 Task: Access a repository's "Issues" to report problems or discuss features.
Action: Mouse moved to (142, 297)
Screenshot: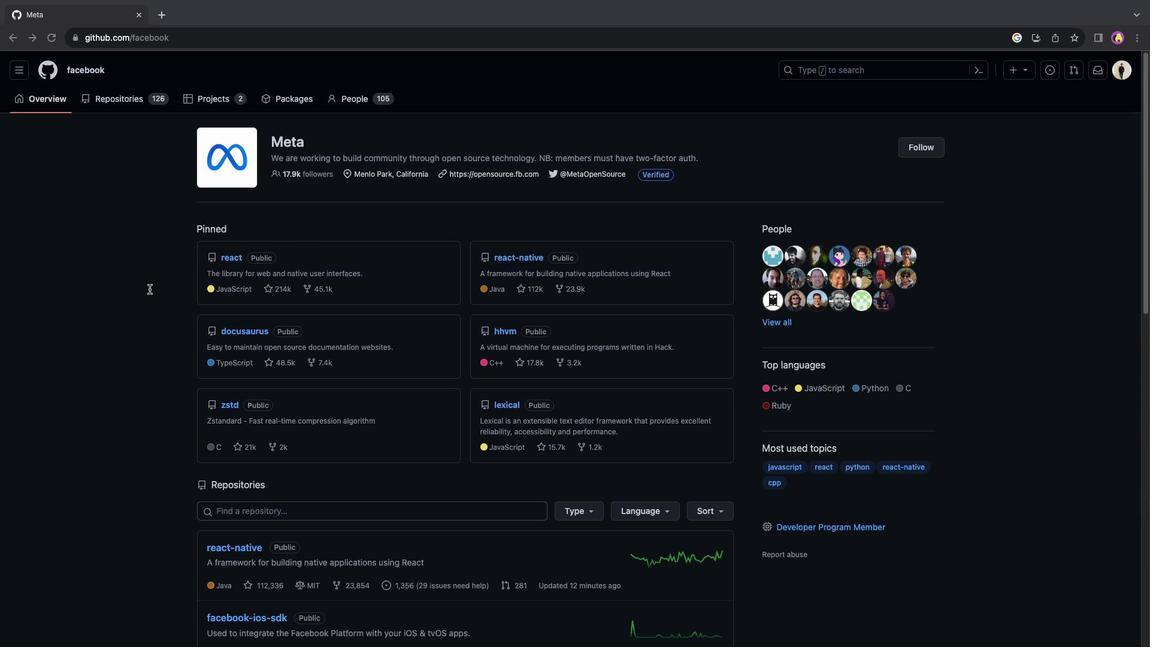
Action: Mouse pressed left at (142, 297)
Screenshot: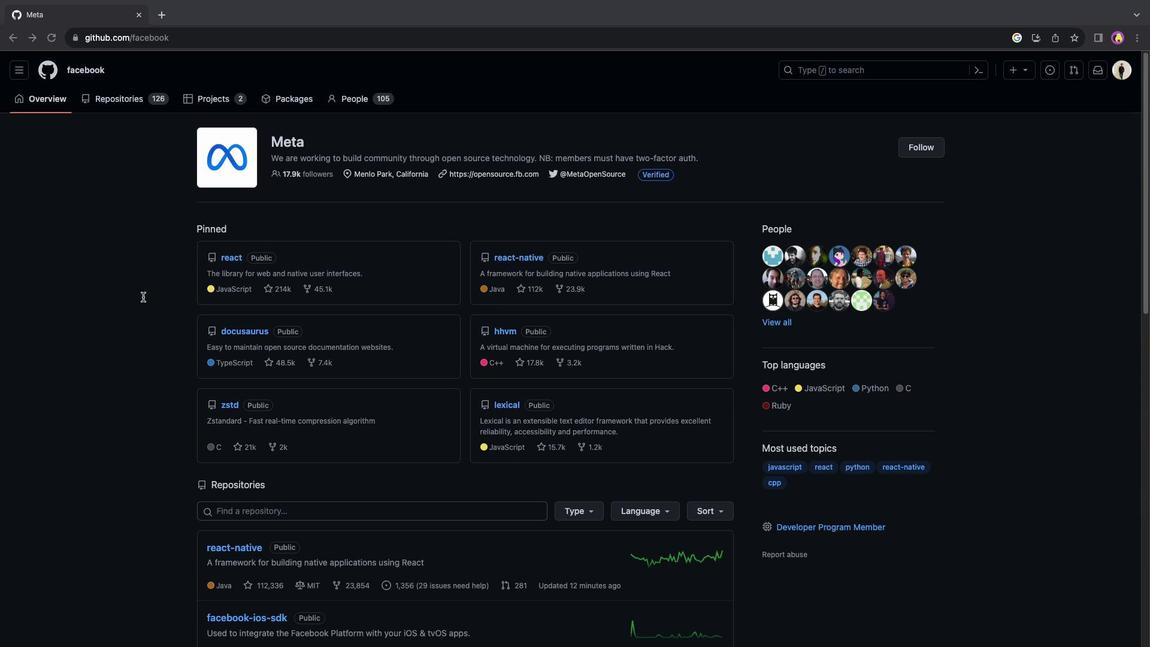 
Action: Mouse moved to (231, 258)
Screenshot: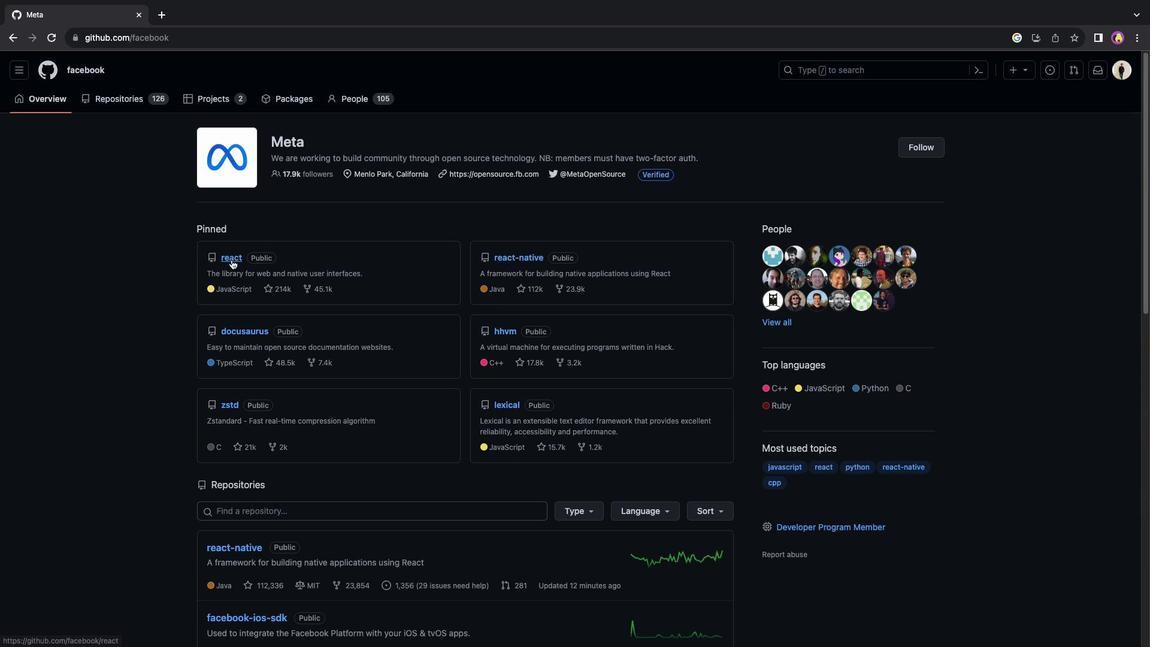 
Action: Mouse pressed left at (231, 258)
Screenshot: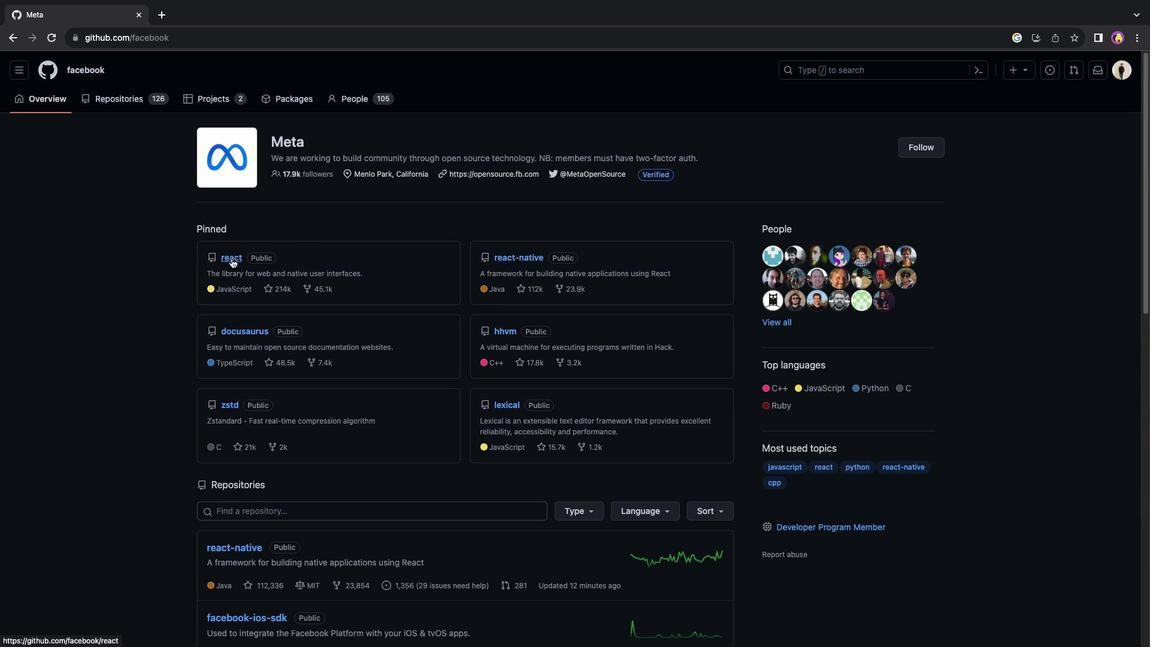 
Action: Mouse moved to (113, 103)
Screenshot: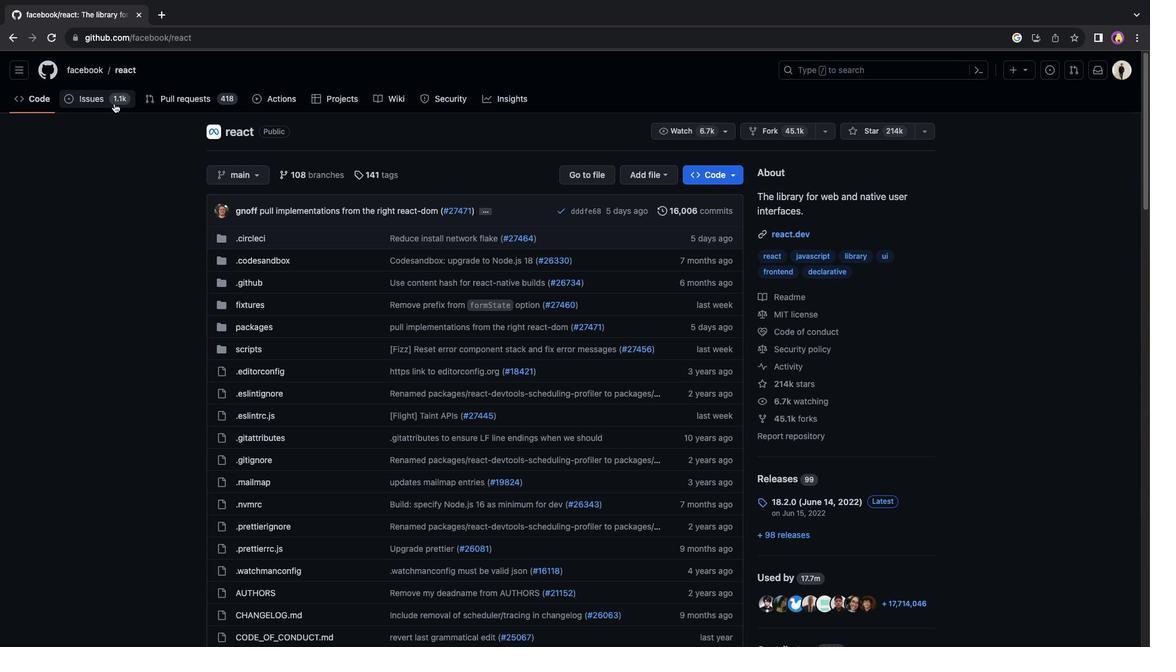 
Action: Mouse pressed left at (113, 103)
Screenshot: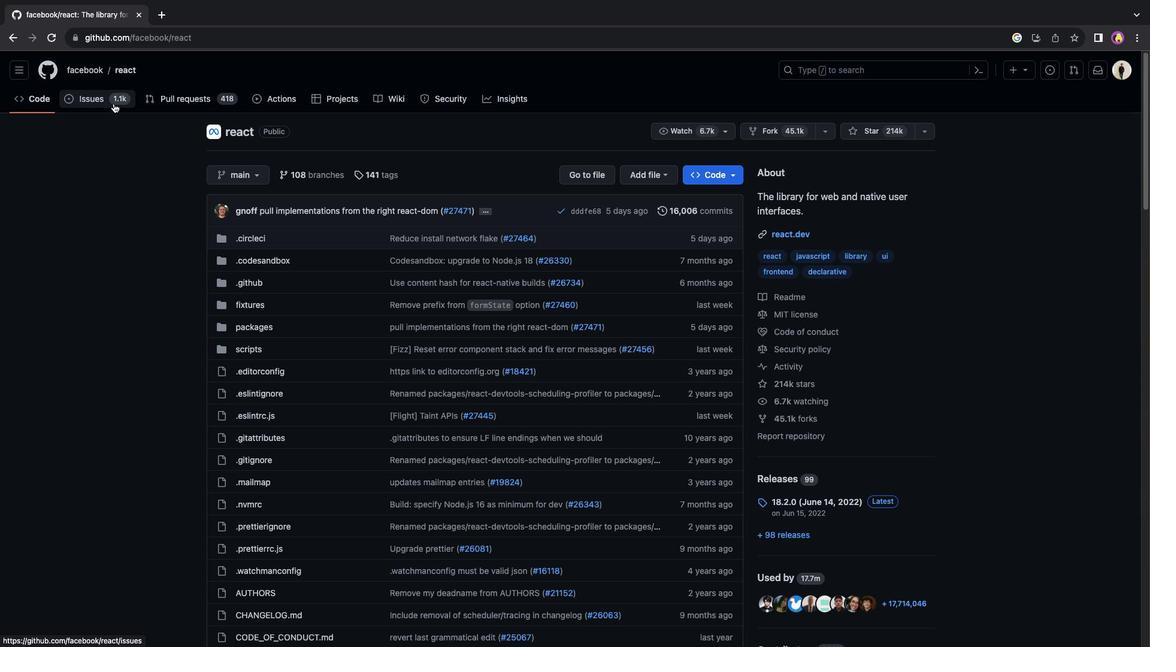 
Action: Mouse moved to (765, 299)
Screenshot: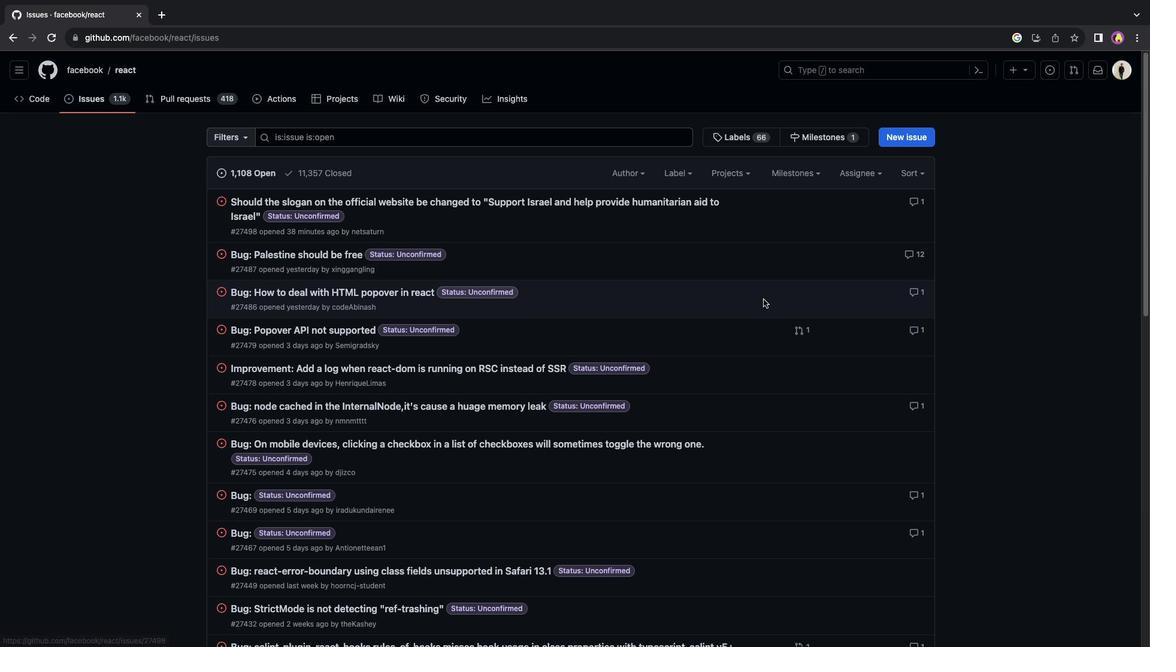 
Action: Mouse scrolled (765, 299) with delta (0, 0)
Screenshot: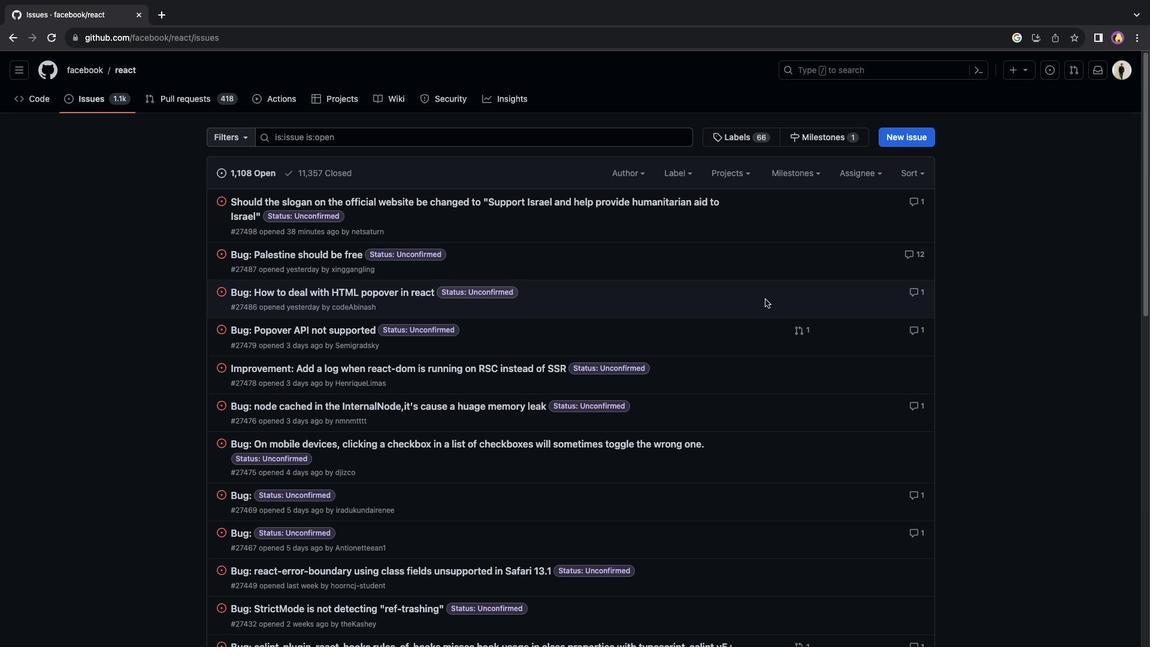 
Action: Mouse scrolled (765, 299) with delta (0, 0)
Screenshot: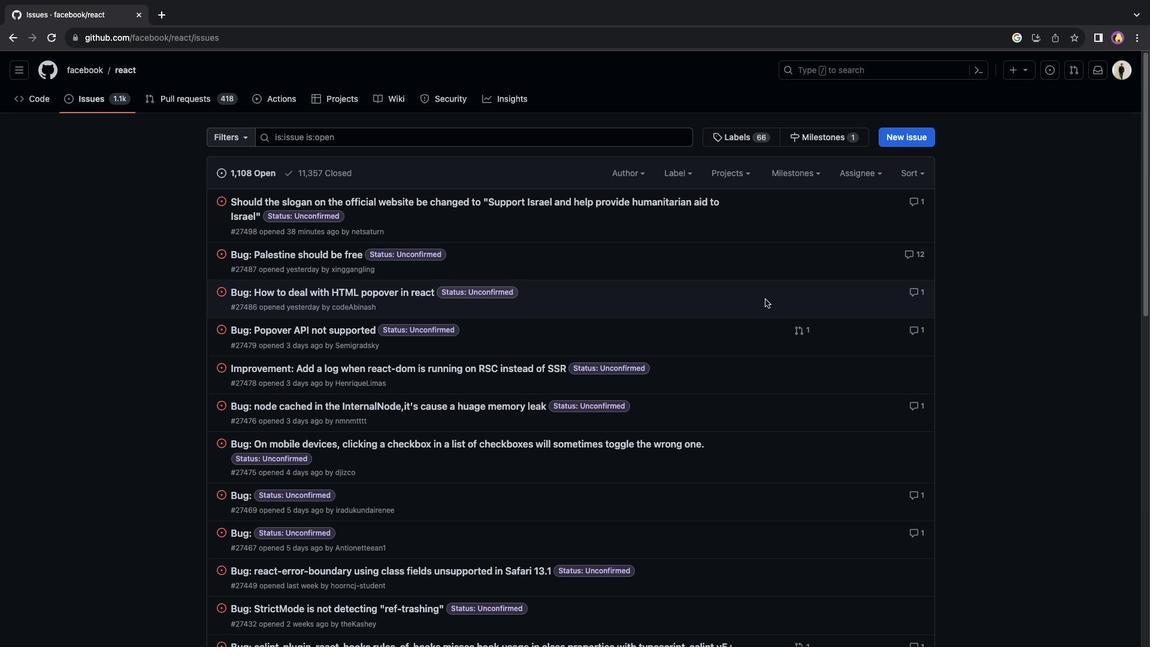
Action: Mouse moved to (765, 301)
Screenshot: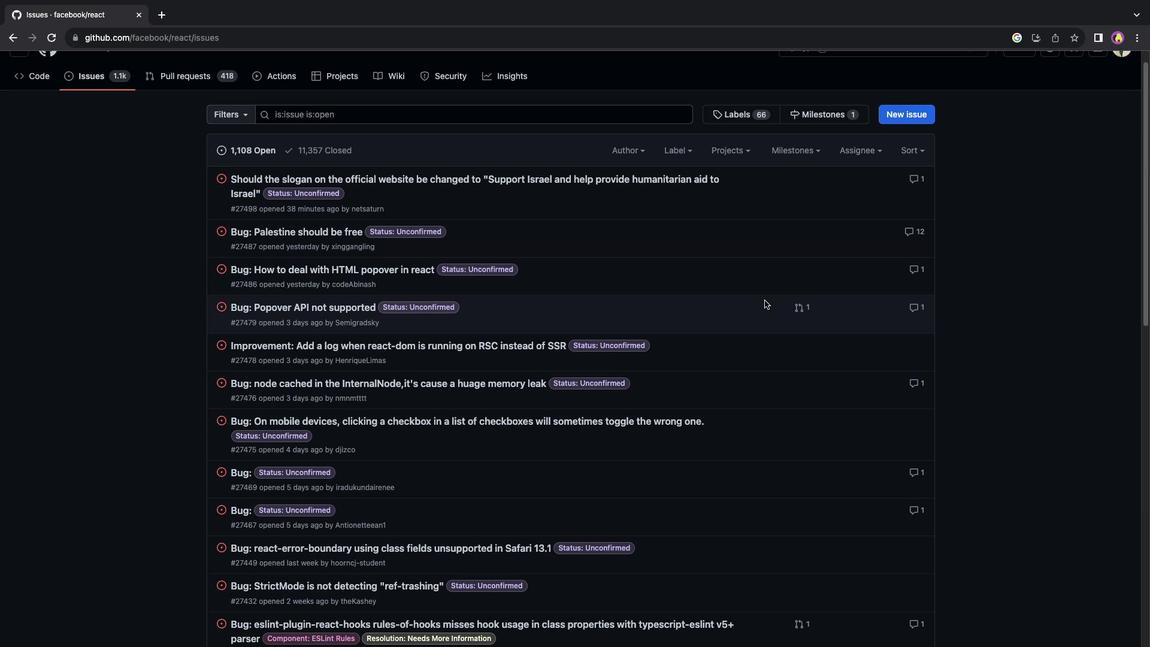 
Action: Mouse scrolled (765, 301) with delta (0, 0)
Screenshot: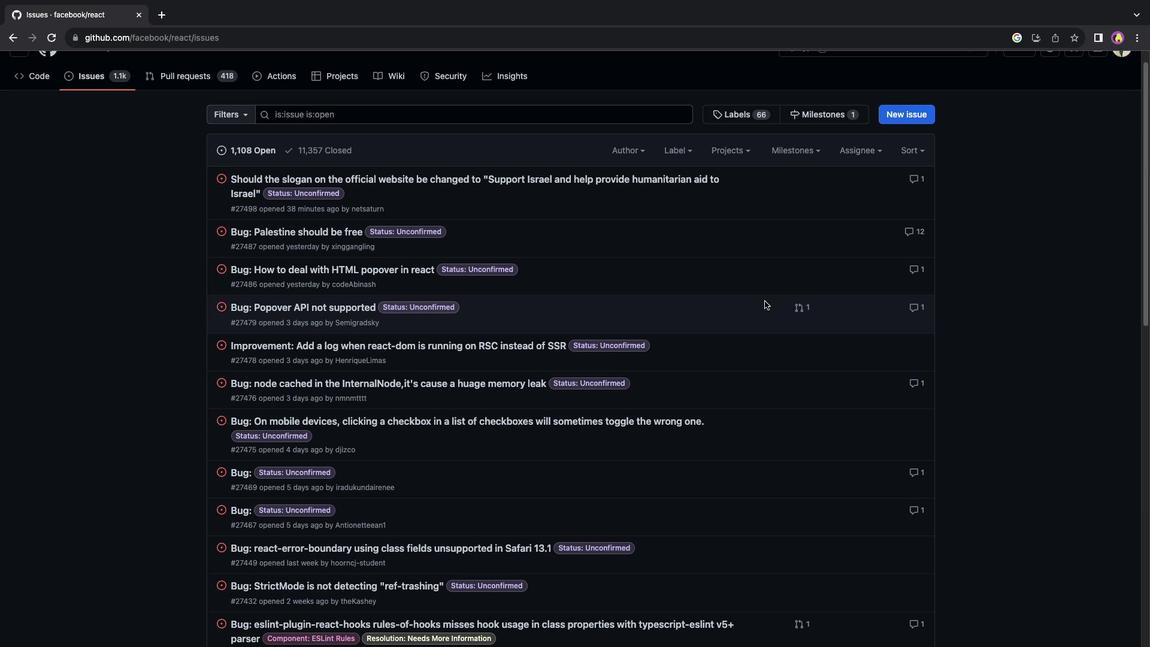 
Action: Mouse scrolled (765, 301) with delta (0, 0)
Screenshot: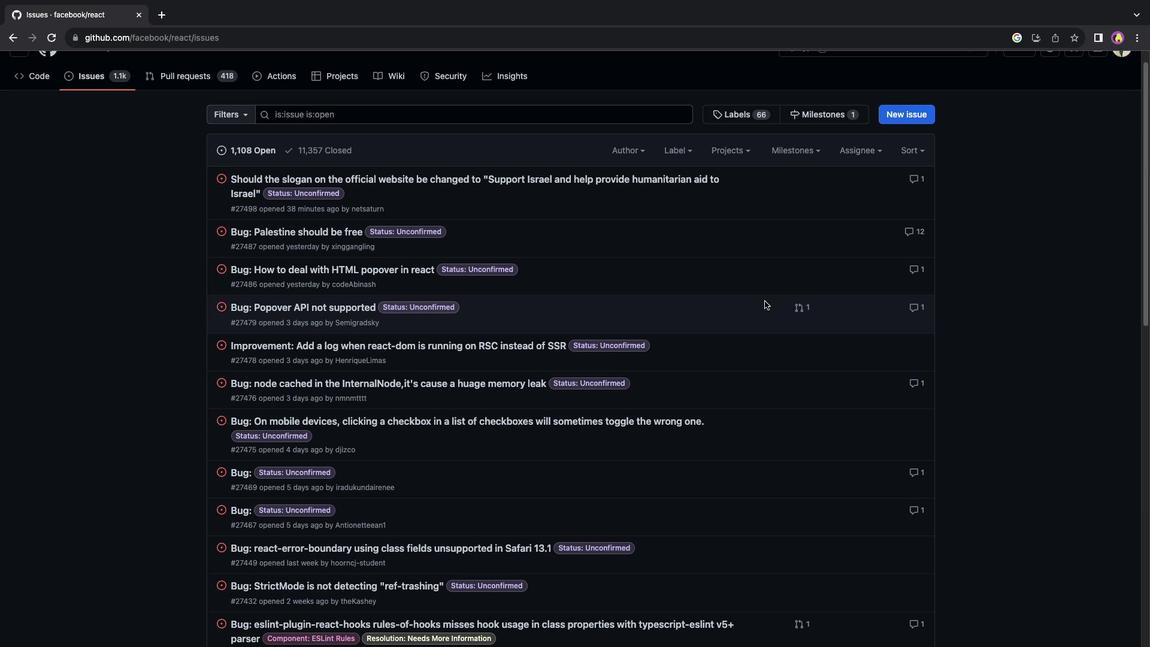 
Action: Mouse scrolled (765, 301) with delta (0, -1)
Screenshot: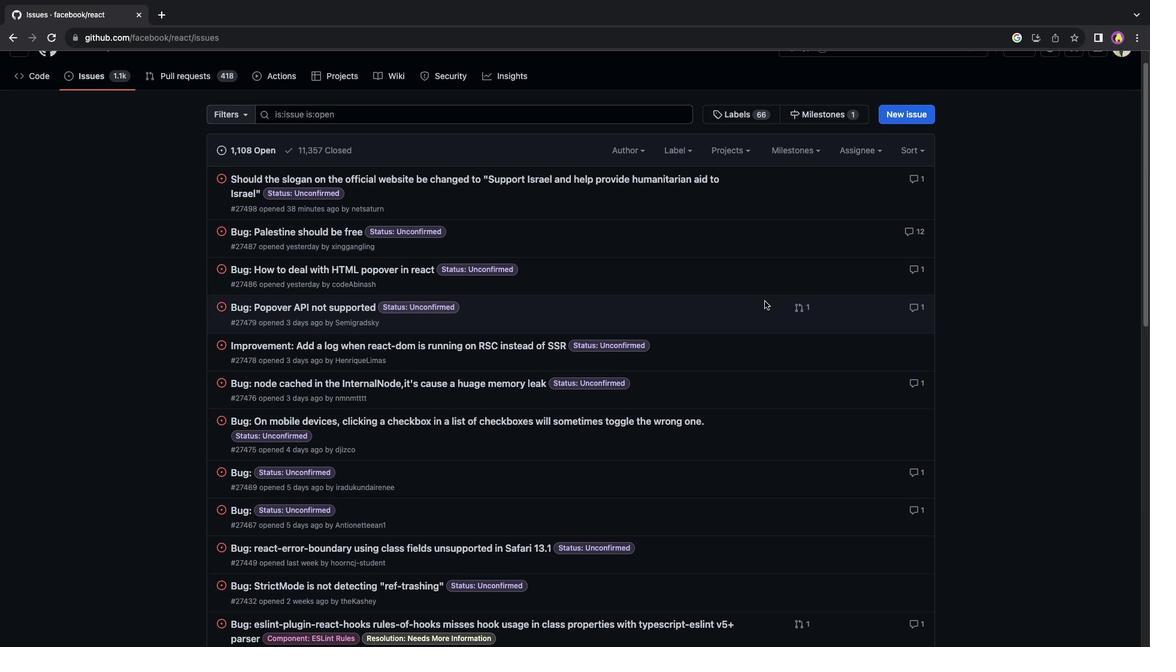 
Action: Mouse moved to (765, 302)
Screenshot: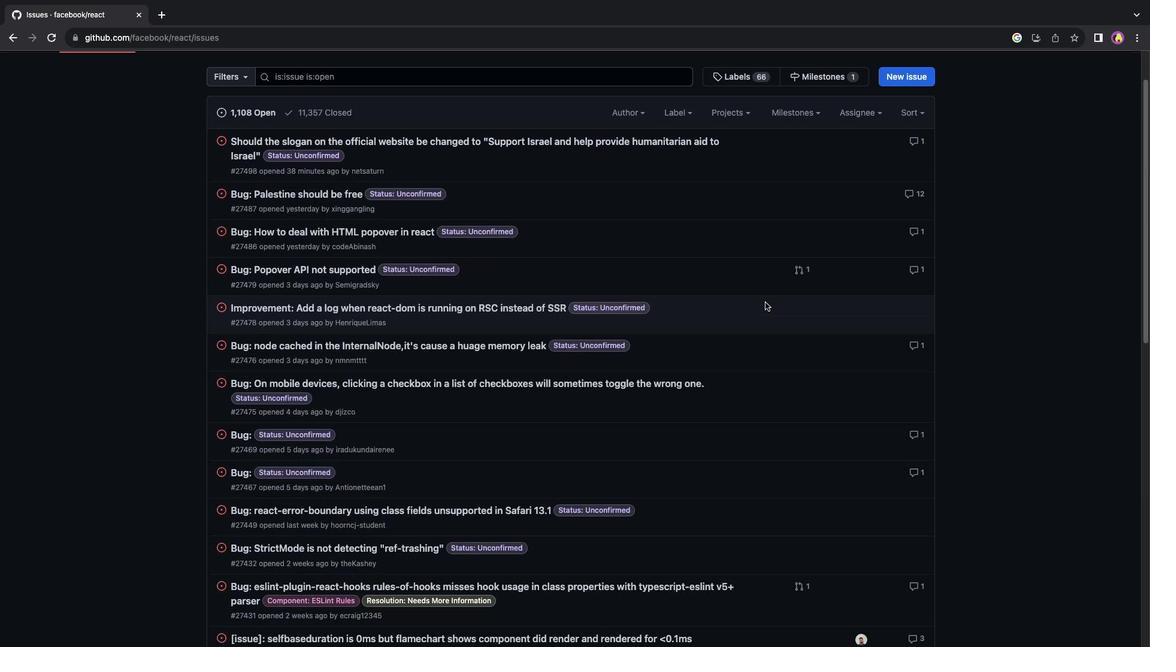
Action: Mouse scrolled (765, 302) with delta (0, 0)
Screenshot: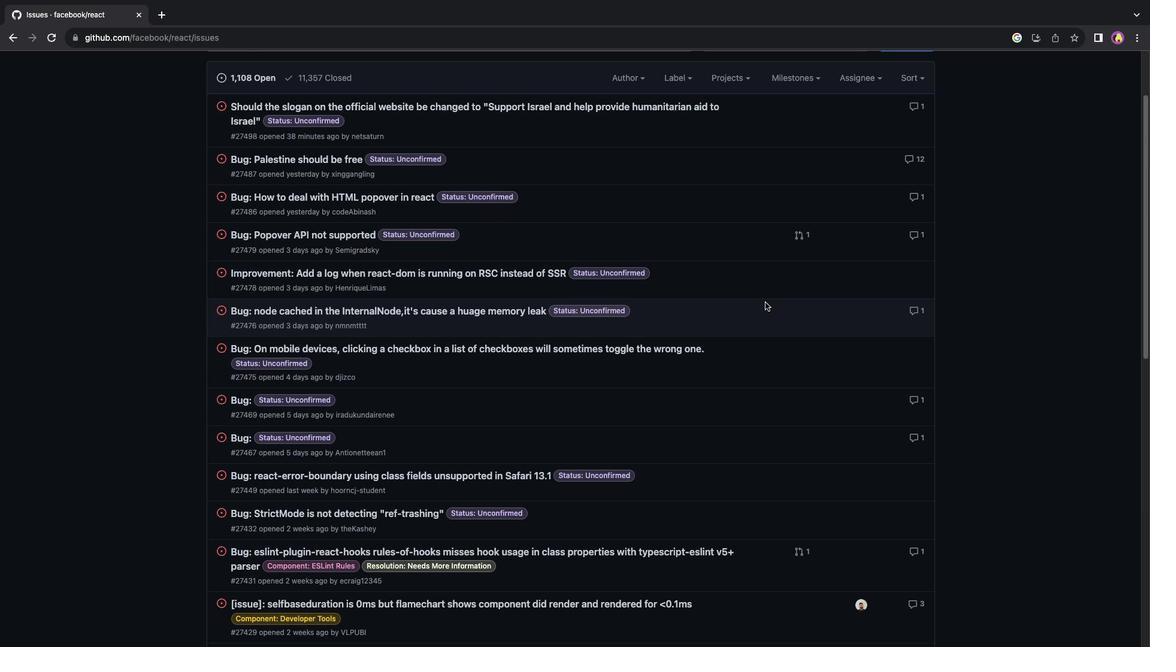 
Action: Mouse scrolled (765, 302) with delta (0, 0)
Screenshot: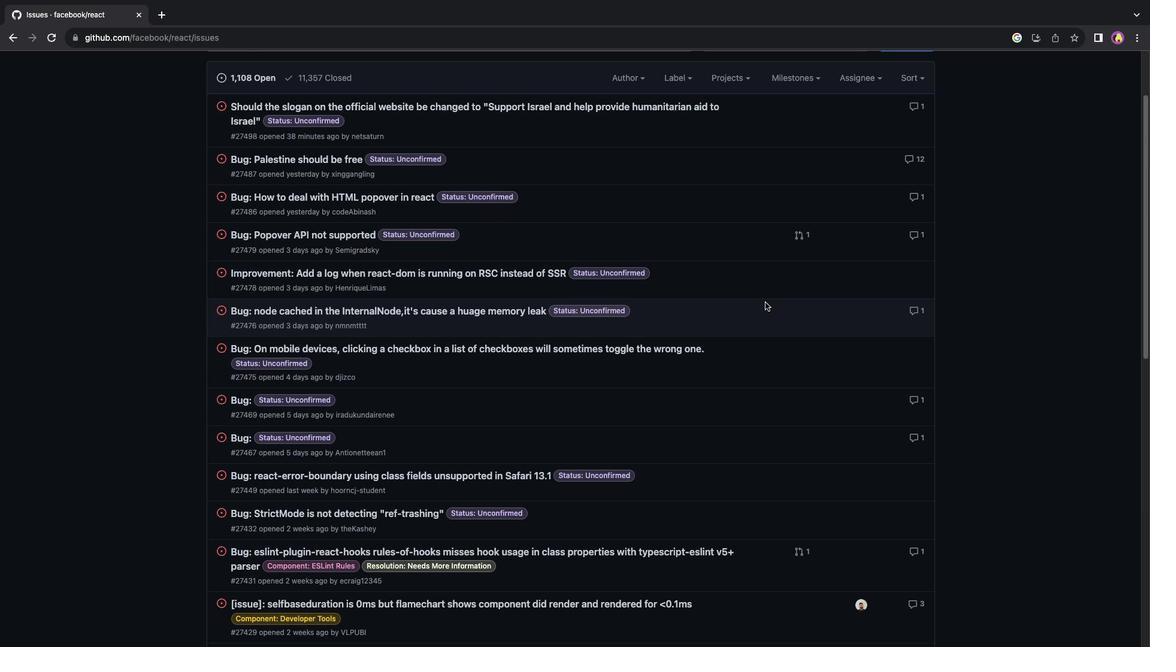 
Action: Mouse scrolled (765, 302) with delta (0, 1)
Screenshot: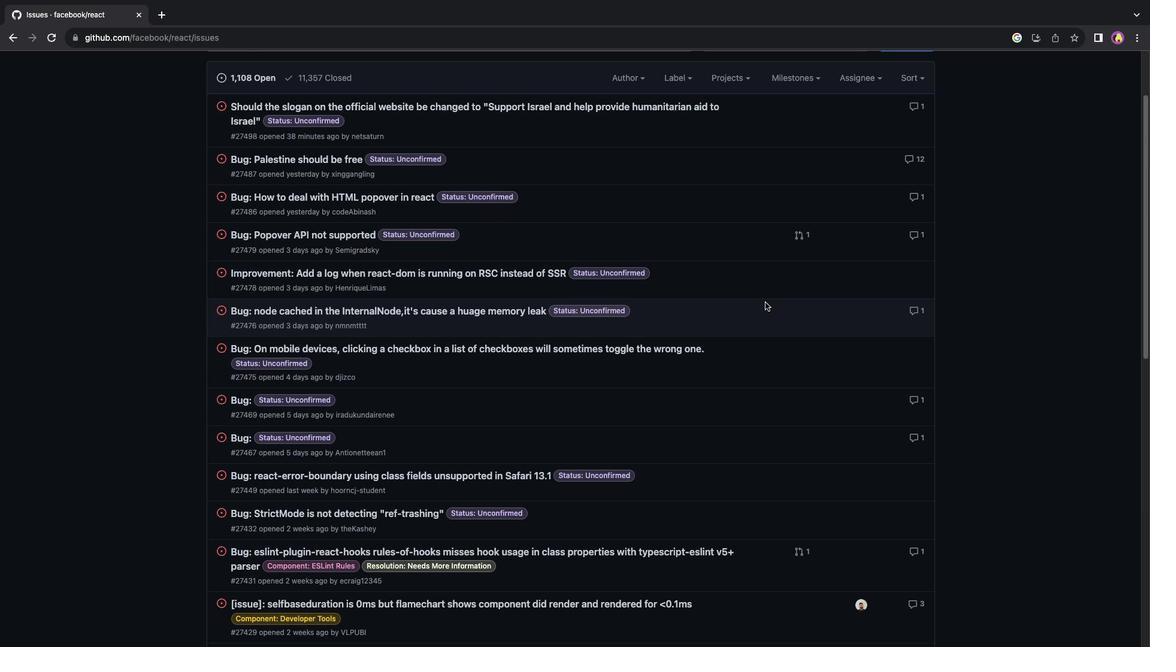 
Action: Mouse scrolled (765, 302) with delta (0, 2)
Screenshot: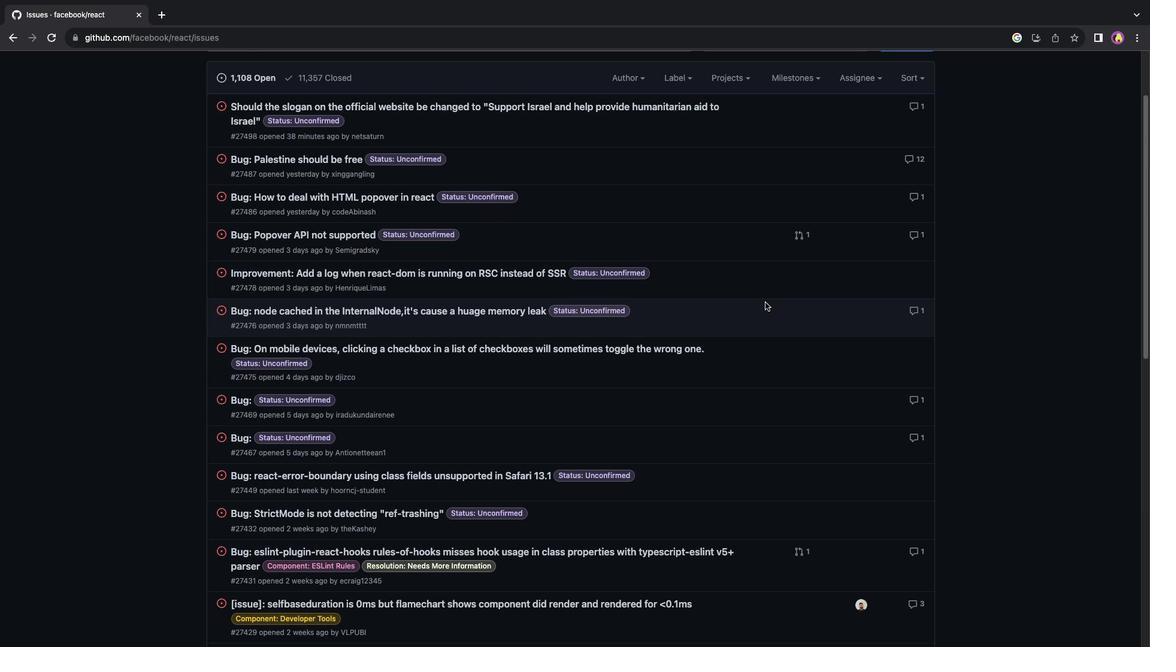 
Action: Mouse scrolled (765, 302) with delta (0, 3)
Screenshot: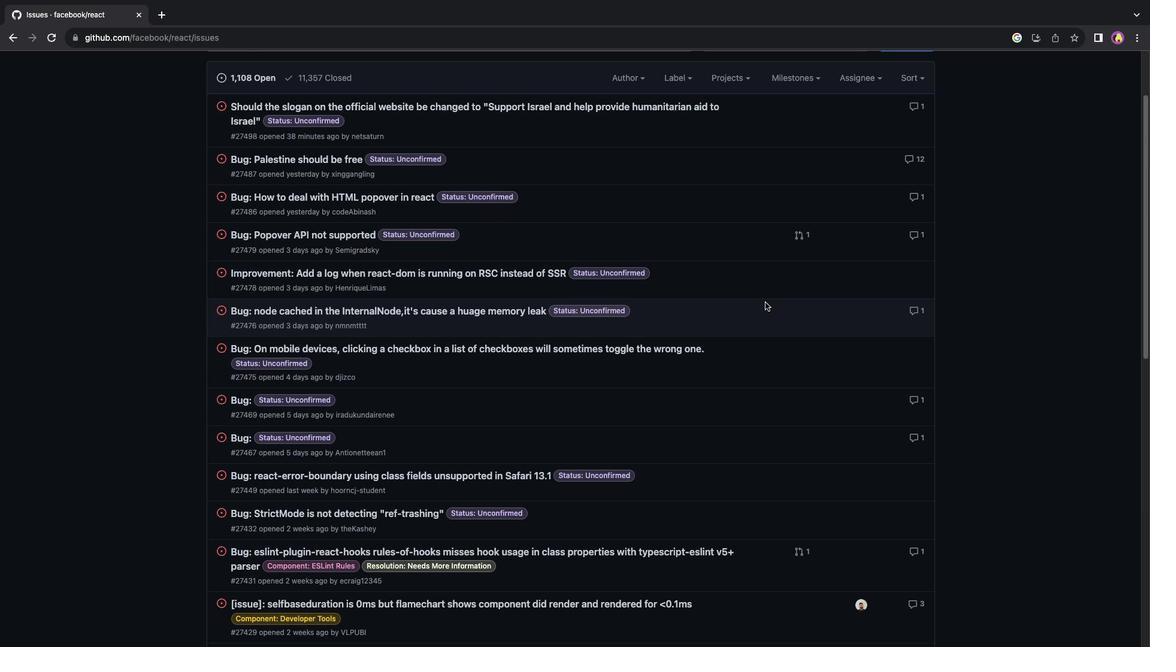 
Action: Mouse scrolled (765, 302) with delta (0, 0)
Screenshot: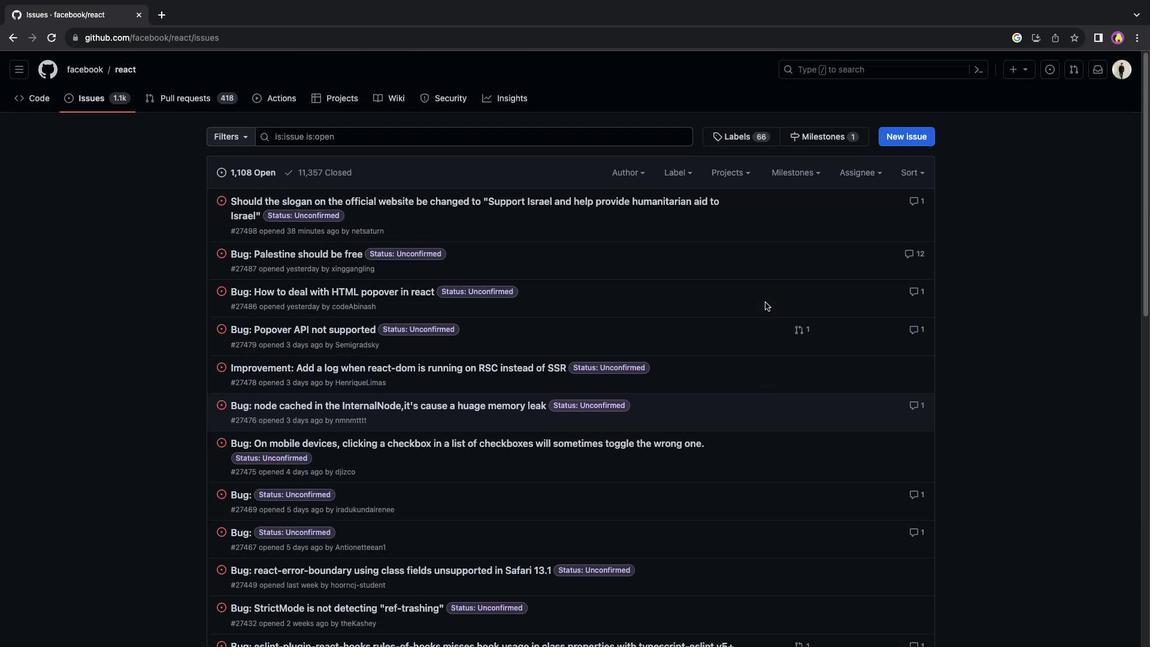 
Action: Mouse scrolled (765, 302) with delta (0, 0)
Screenshot: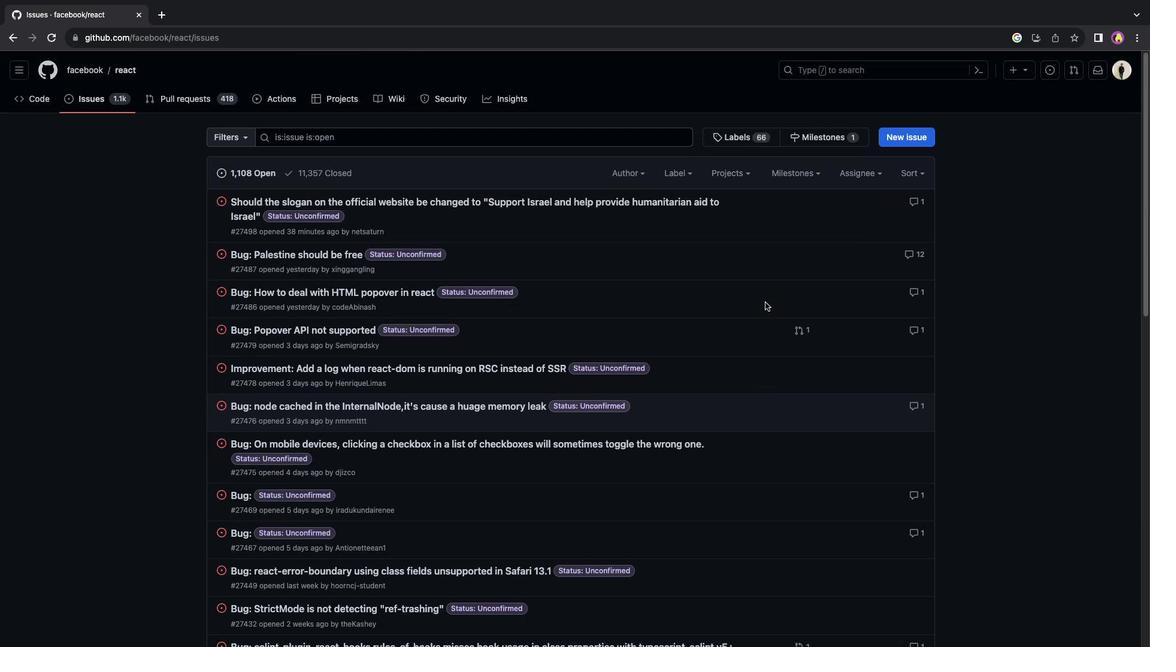
Action: Mouse scrolled (765, 302) with delta (0, 2)
Screenshot: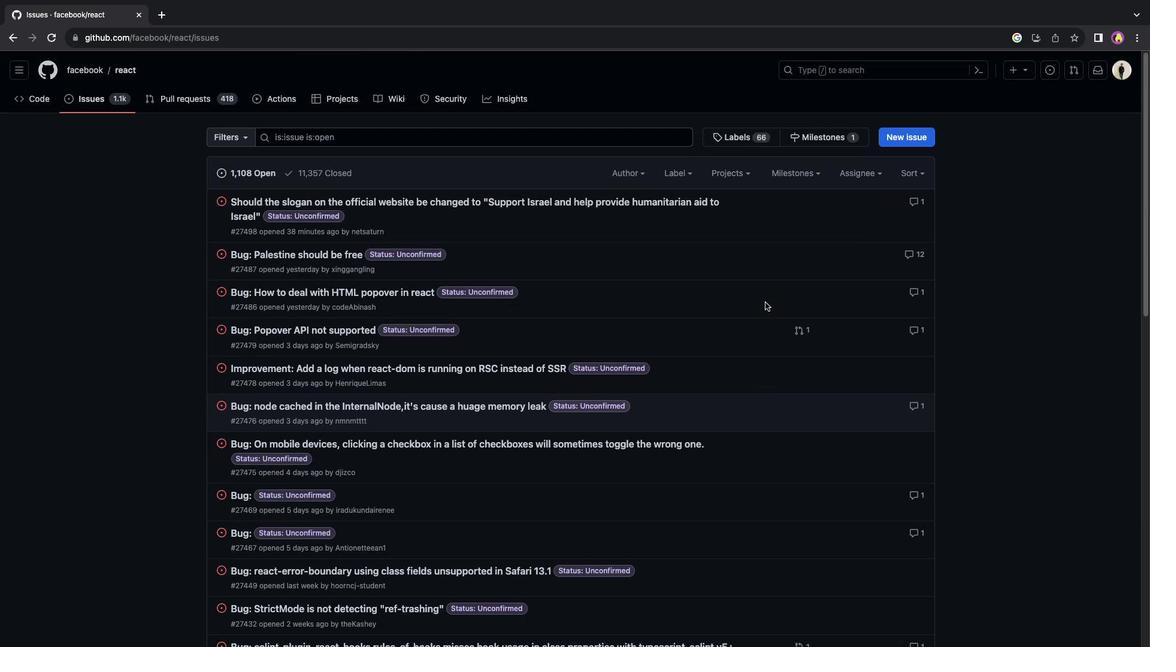 
Action: Mouse scrolled (765, 302) with delta (0, 2)
Screenshot: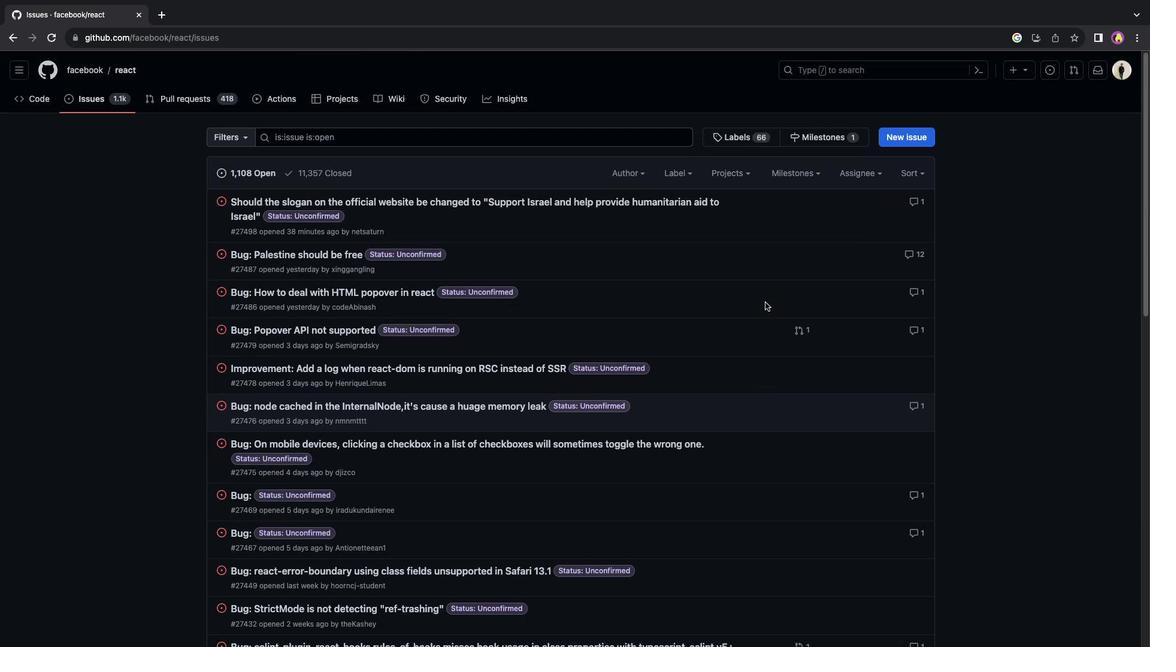 
Action: Mouse scrolled (765, 302) with delta (0, 3)
Screenshot: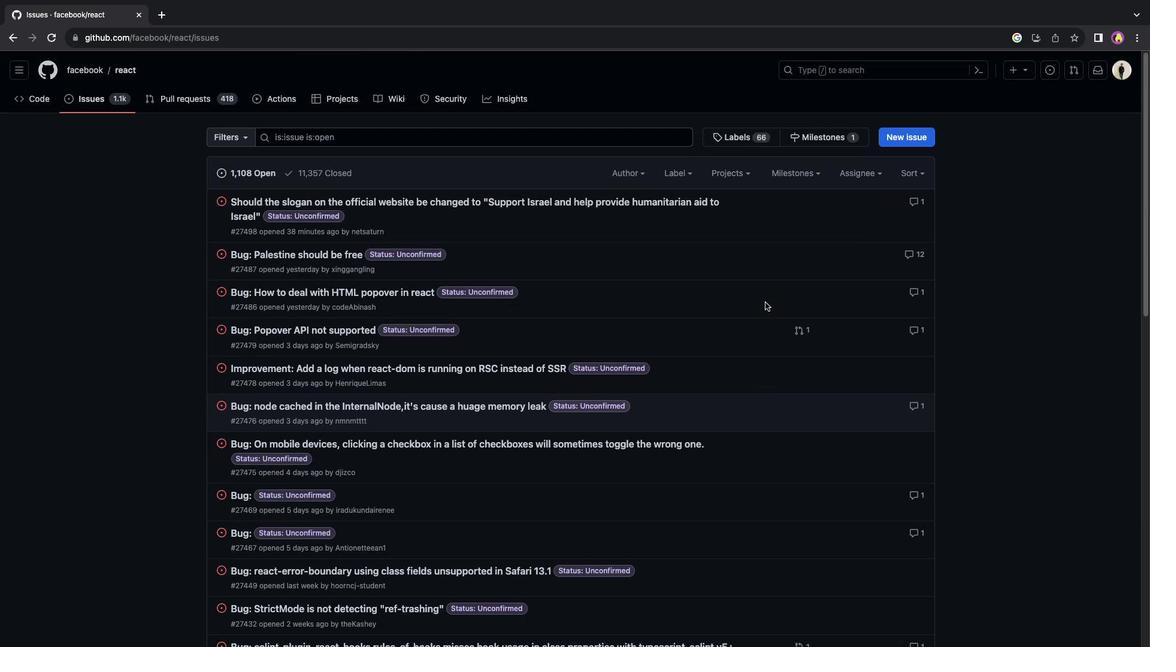
Action: Mouse moved to (914, 251)
Screenshot: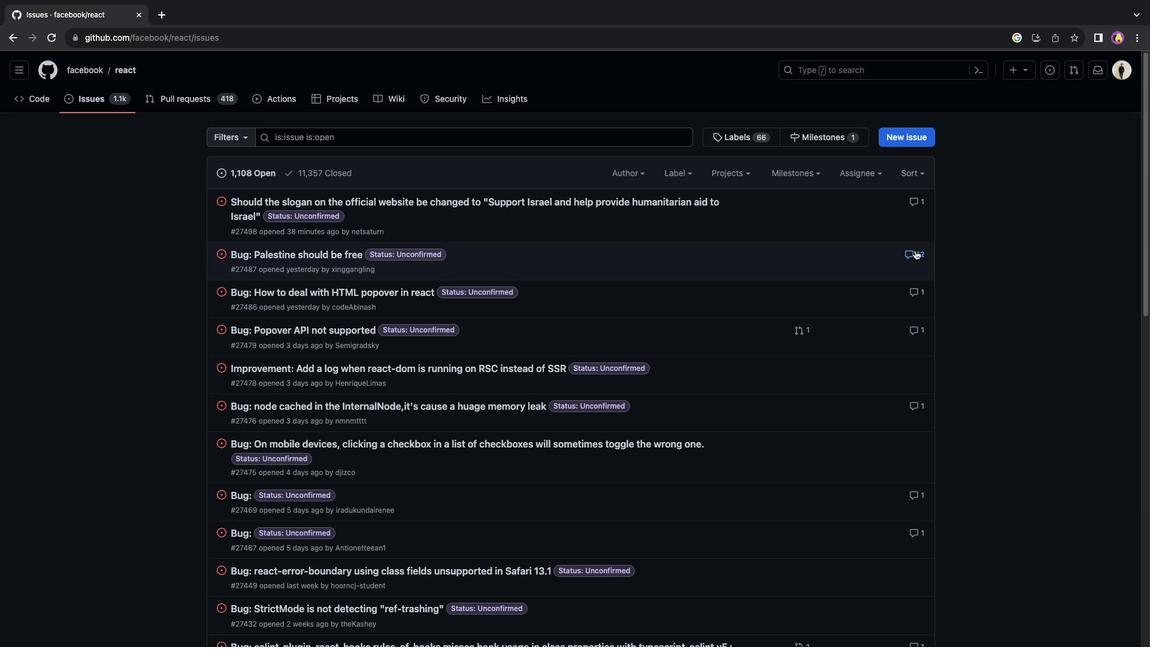 
Action: Mouse scrolled (914, 251) with delta (0, 0)
Screenshot: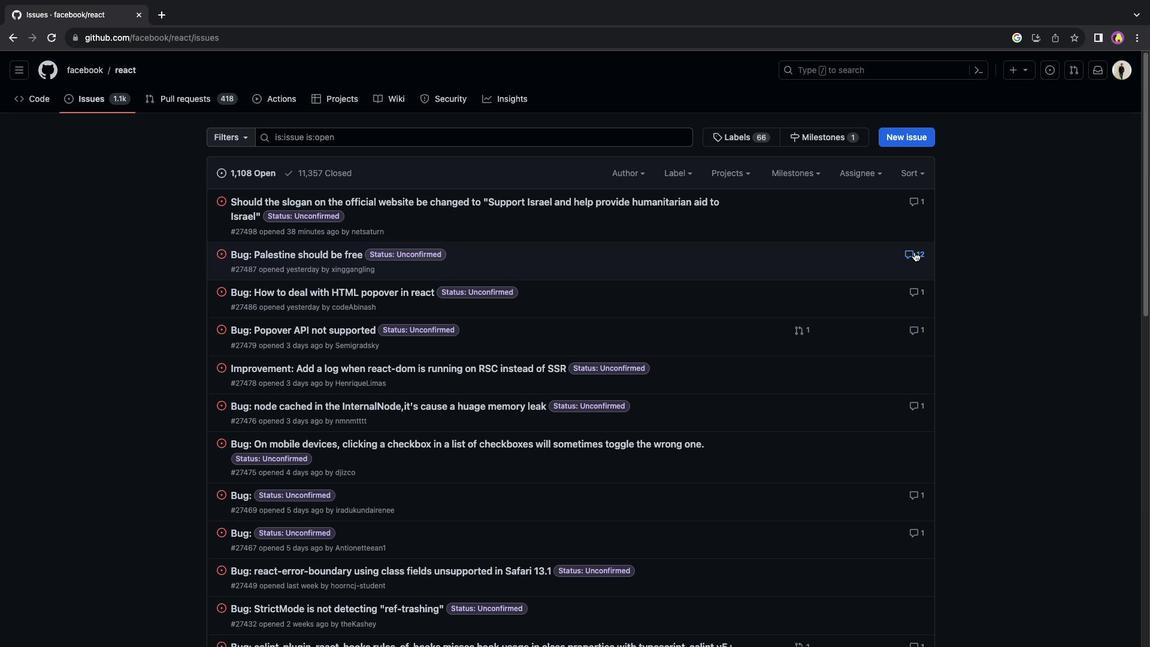 
Action: Mouse scrolled (914, 251) with delta (0, 0)
Screenshot: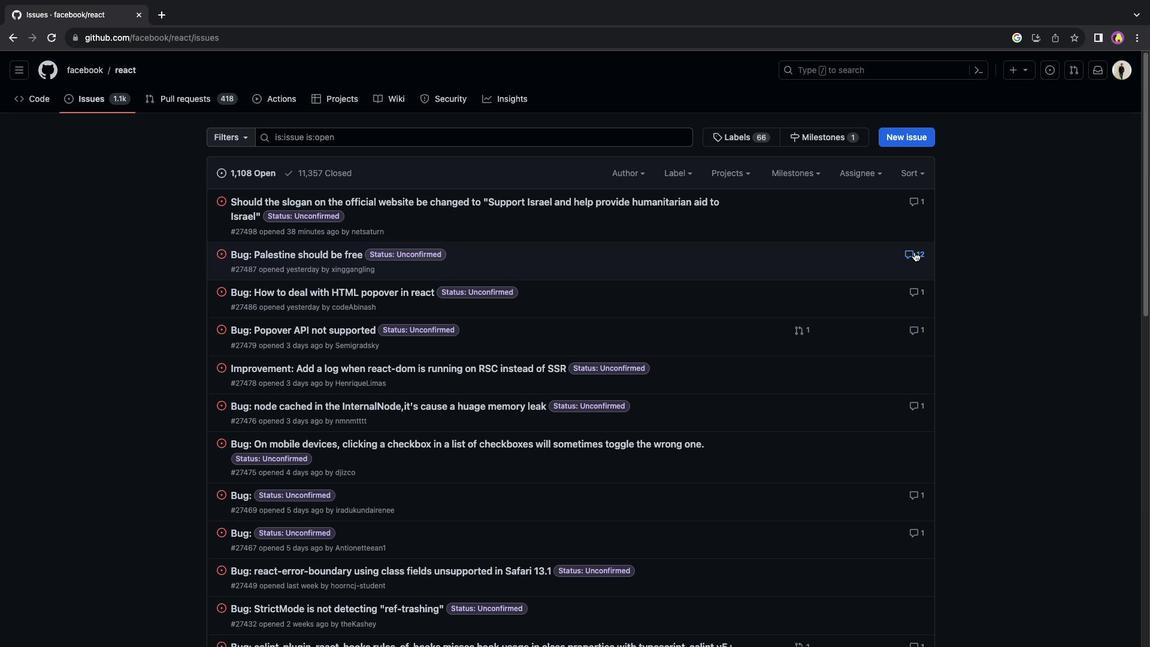 
Action: Mouse scrolled (914, 251) with delta (0, -1)
Screenshot: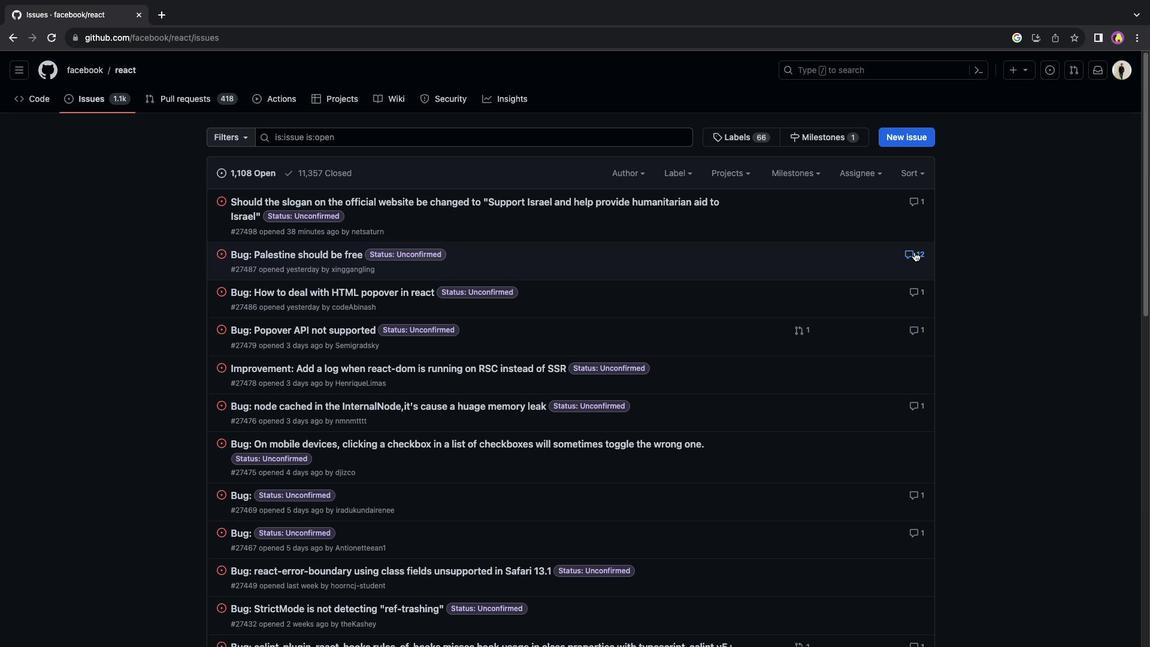 
Action: Mouse moved to (911, 254)
Screenshot: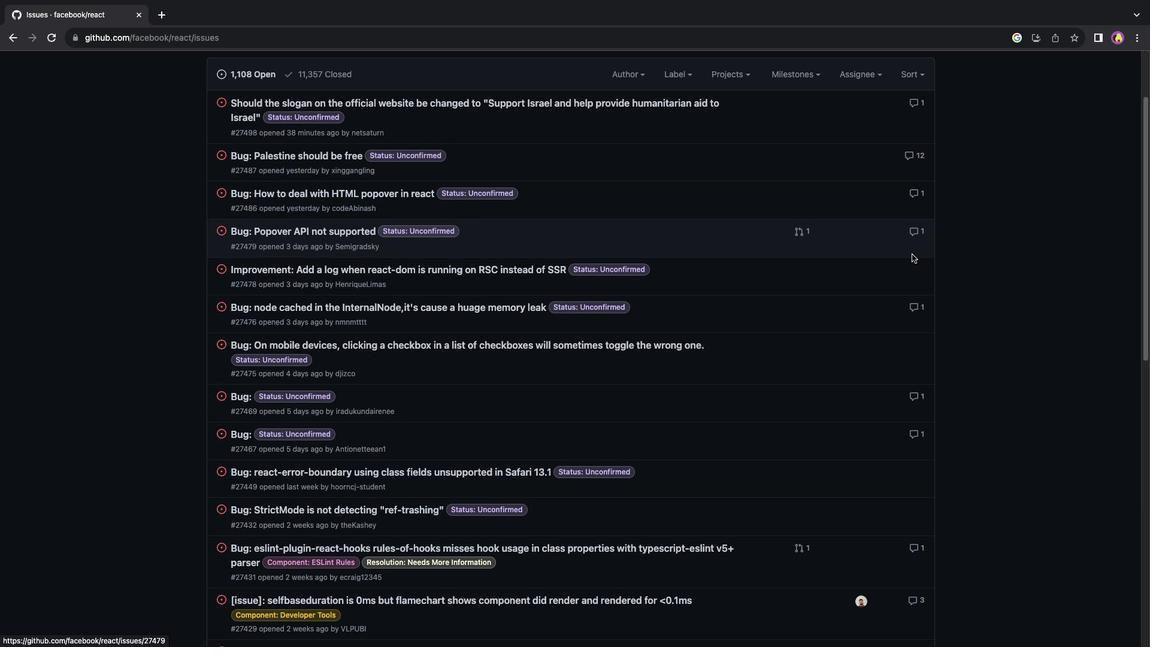 
Action: Mouse scrolled (911, 254) with delta (0, 0)
Screenshot: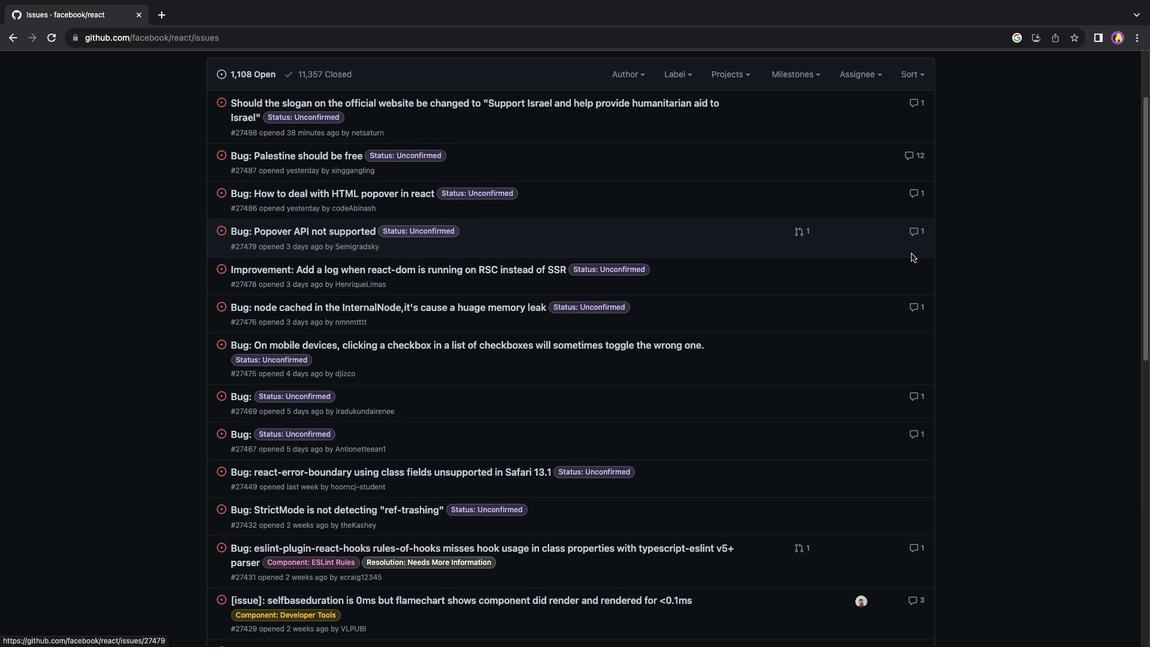 
Action: Mouse scrolled (911, 254) with delta (0, 0)
Screenshot: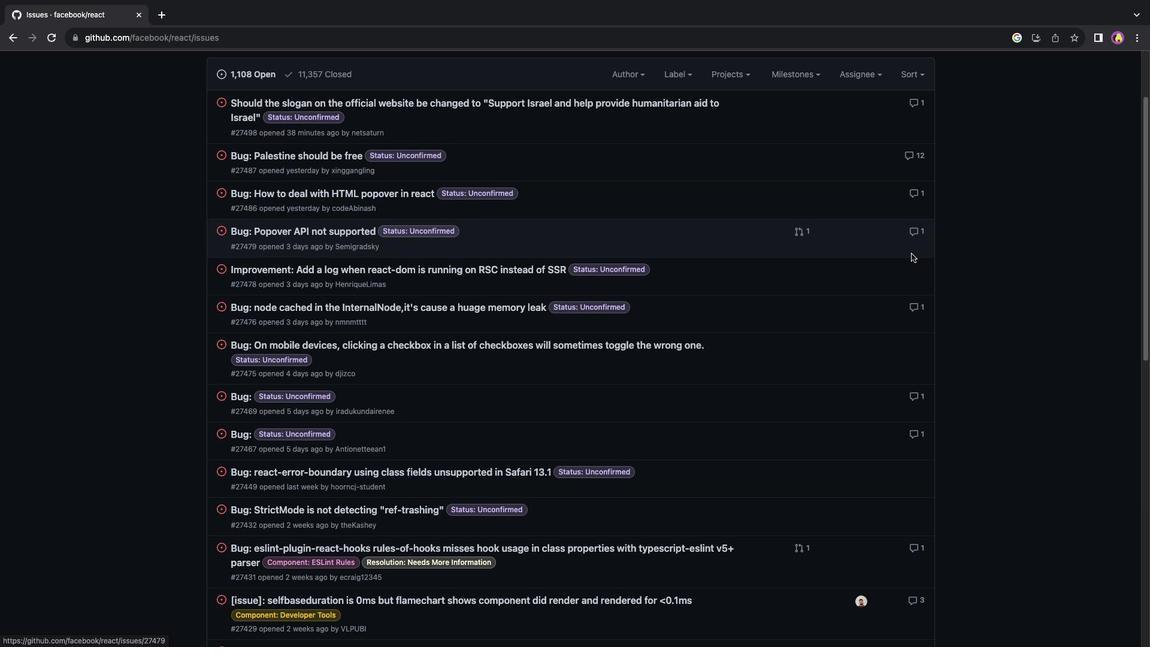 
Action: Mouse scrolled (911, 254) with delta (0, 2)
Screenshot: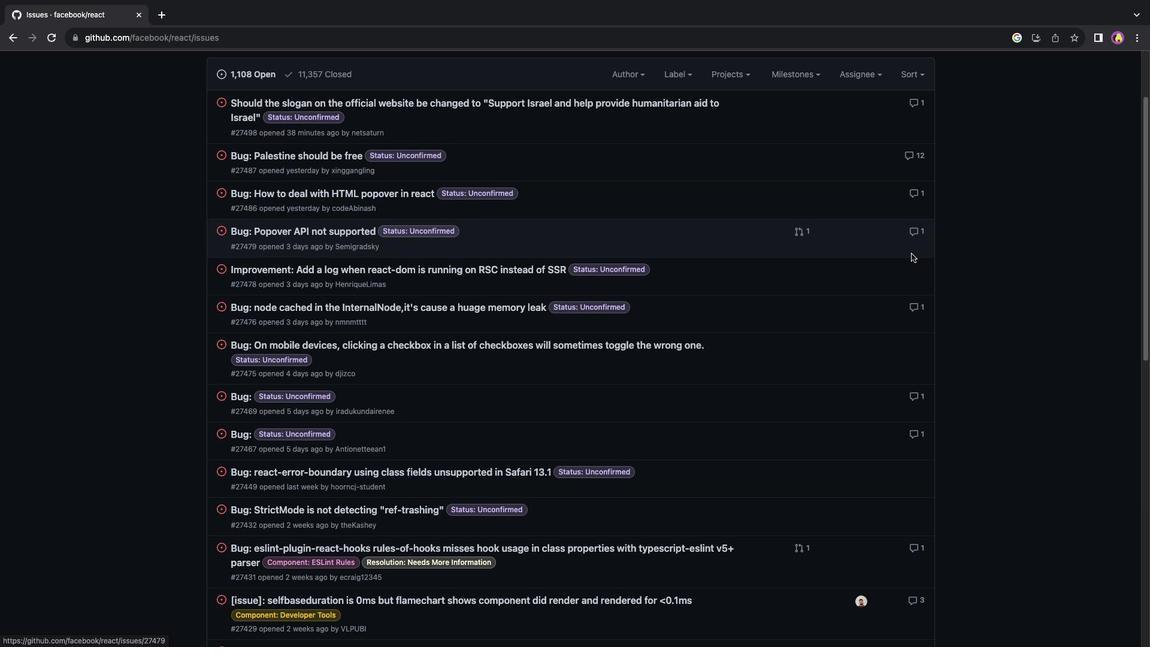 
Action: Mouse scrolled (911, 254) with delta (0, 2)
Screenshot: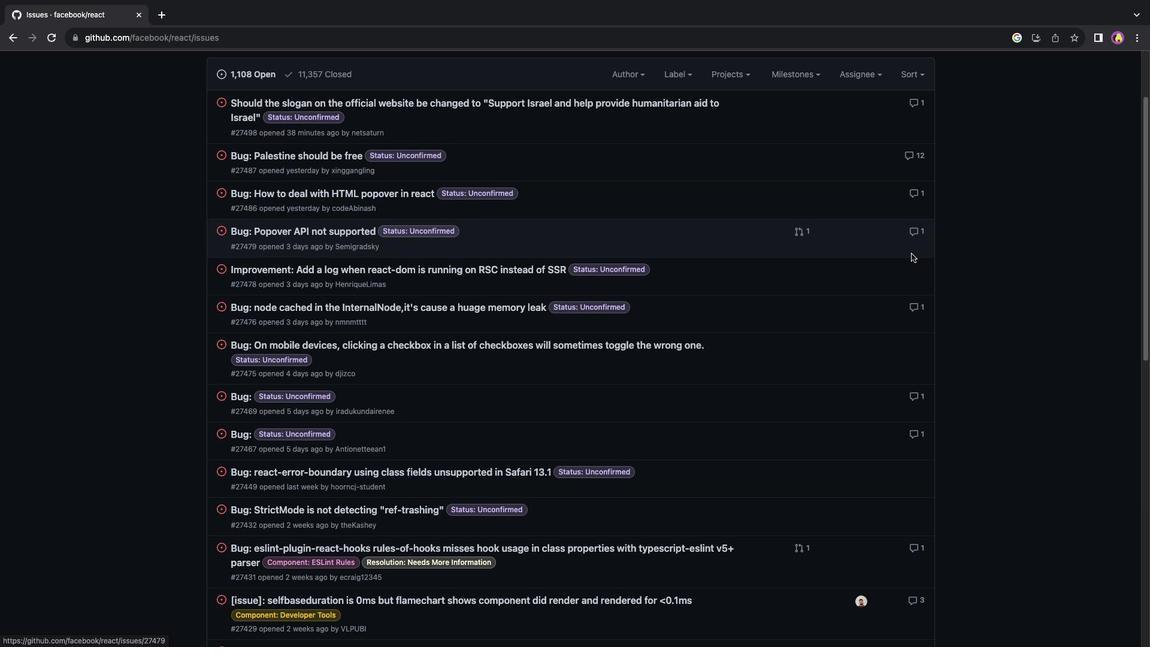 
Action: Mouse scrolled (911, 254) with delta (0, 3)
Screenshot: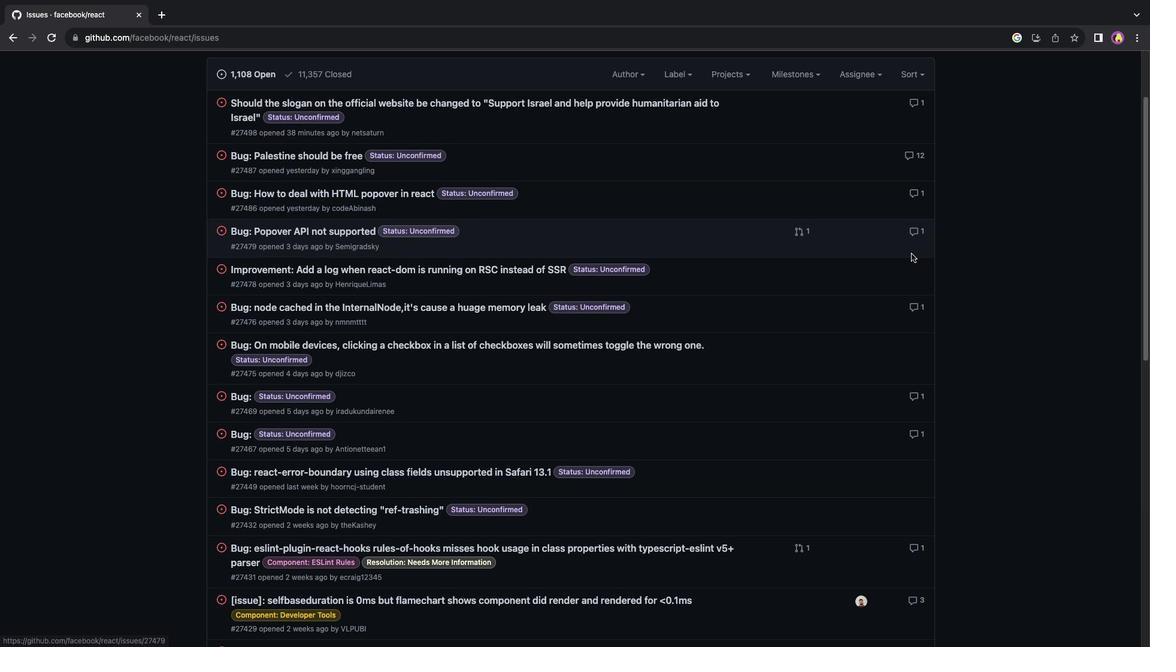 
Action: Mouse scrolled (911, 254) with delta (0, 4)
Screenshot: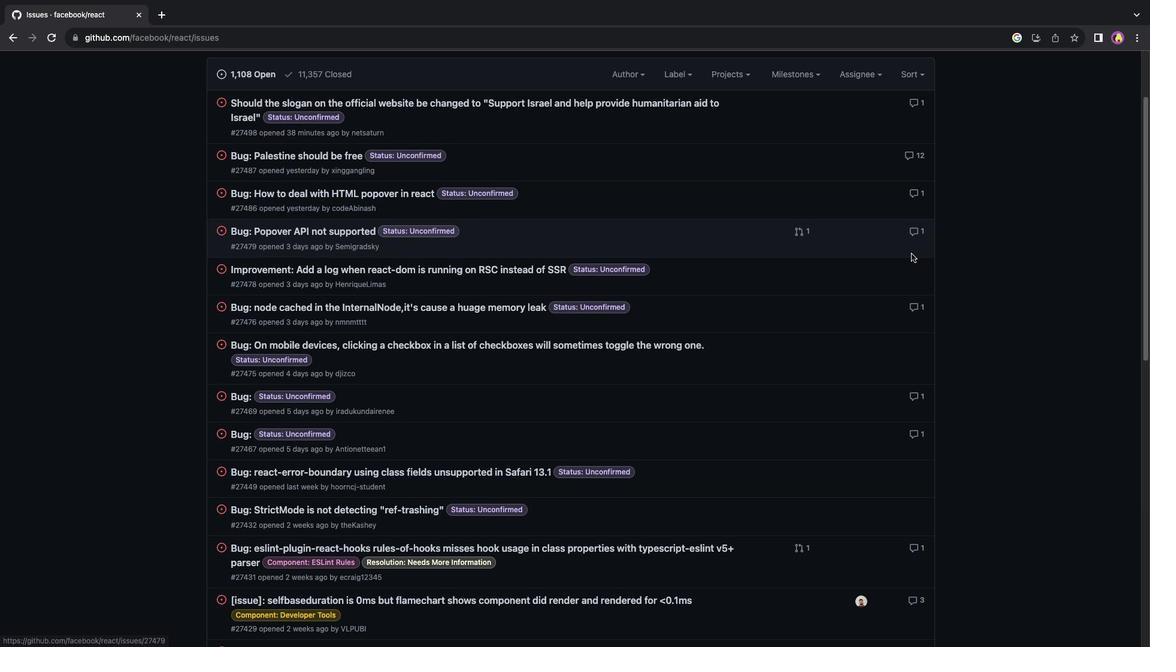 
Action: Mouse moved to (893, 131)
Screenshot: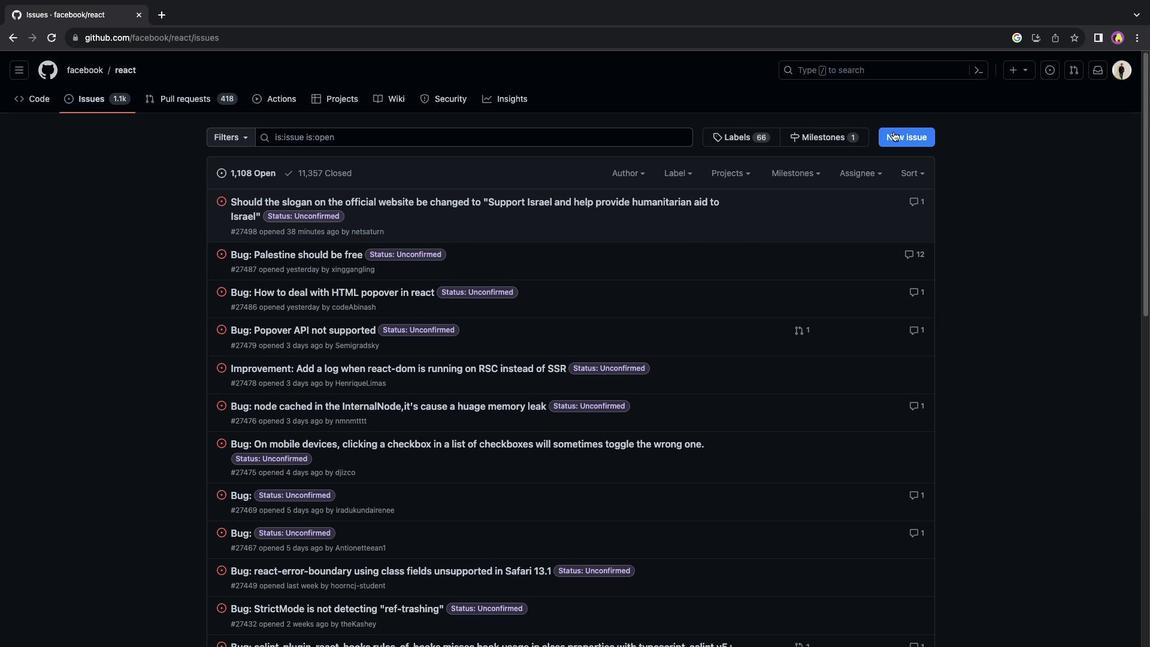 
Action: Mouse pressed left at (893, 131)
Screenshot: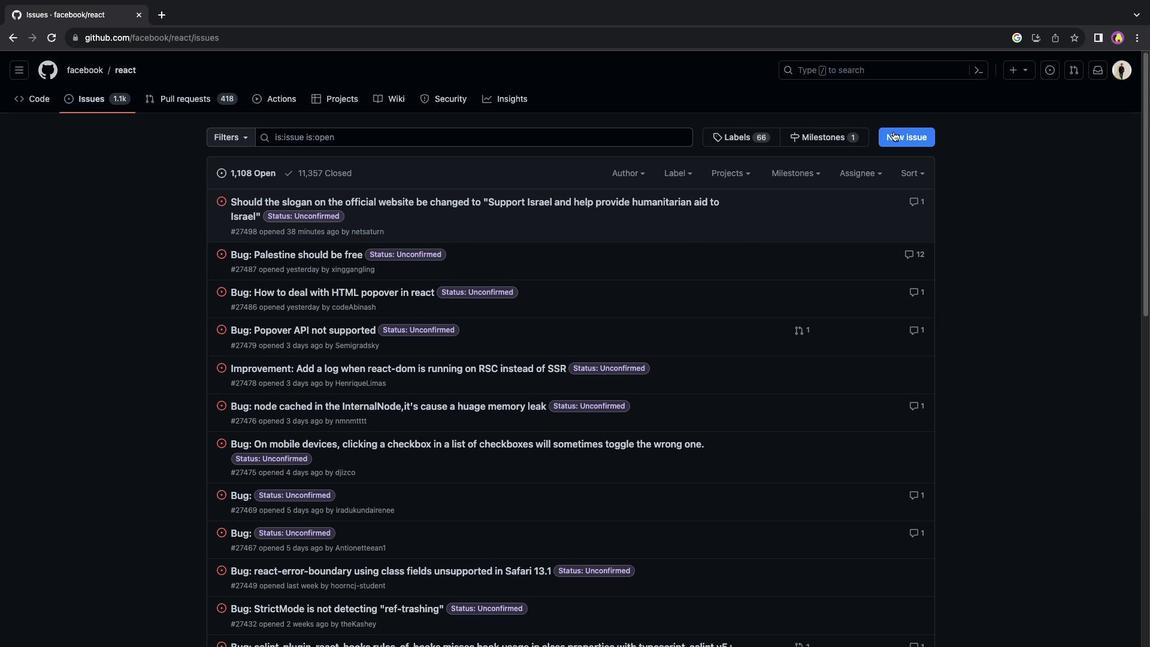
Action: Mouse moved to (882, 159)
Screenshot: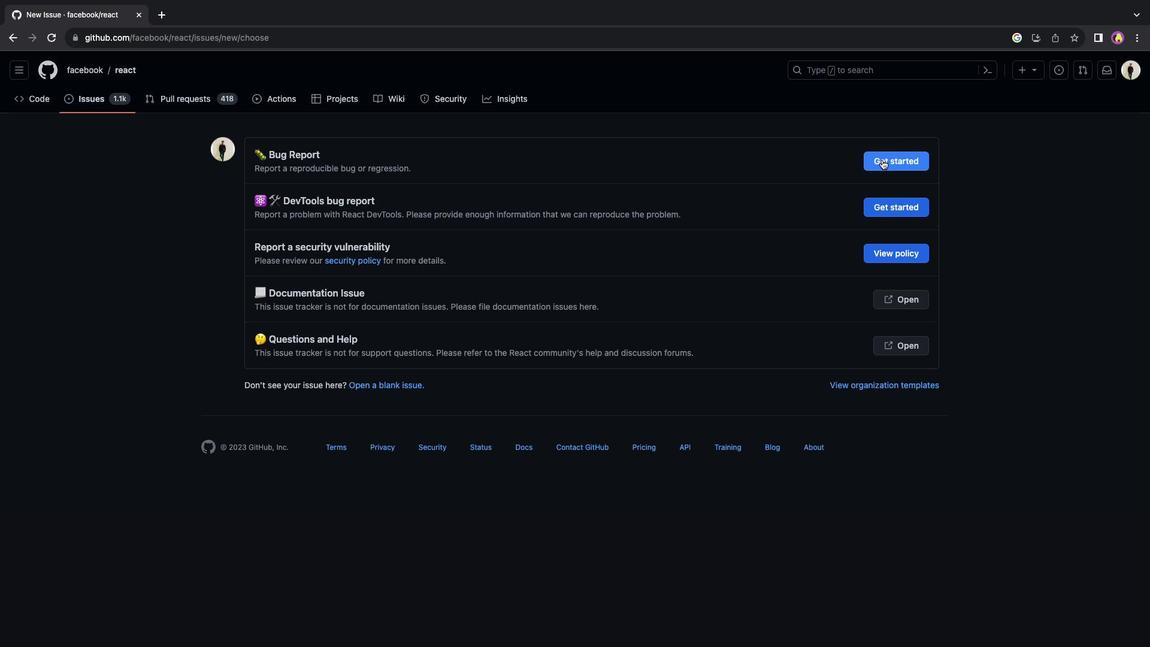 
Action: Mouse pressed left at (882, 159)
Screenshot: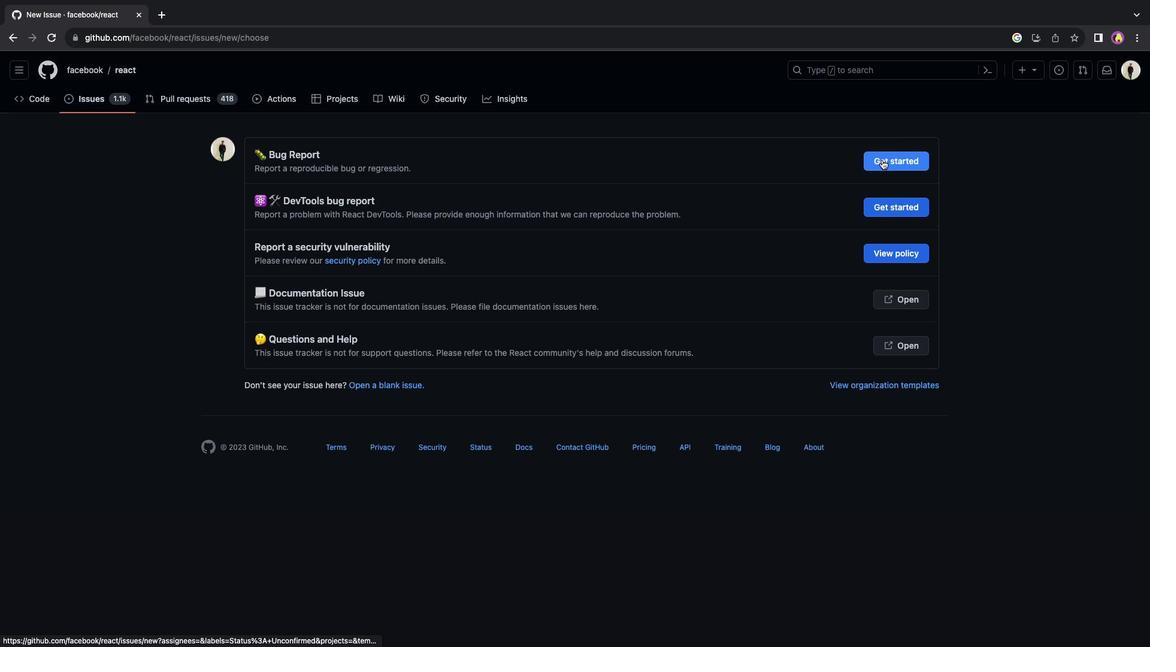 
Action: Mouse moved to (384, 194)
Screenshot: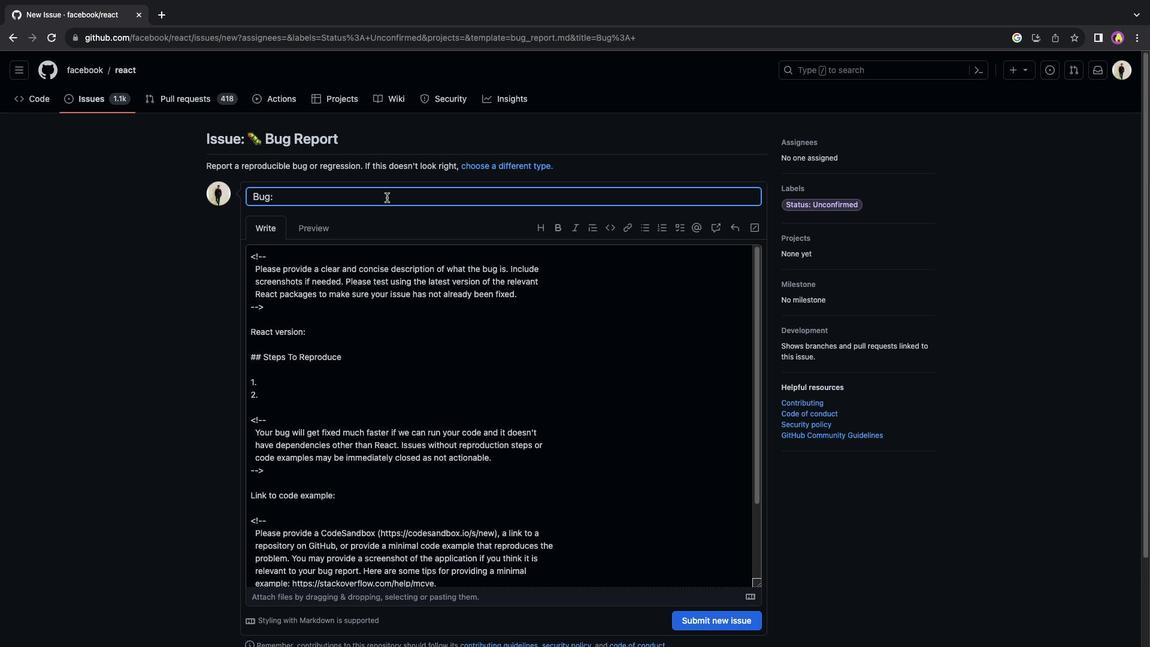 
Action: Mouse pressed left at (384, 194)
Screenshot: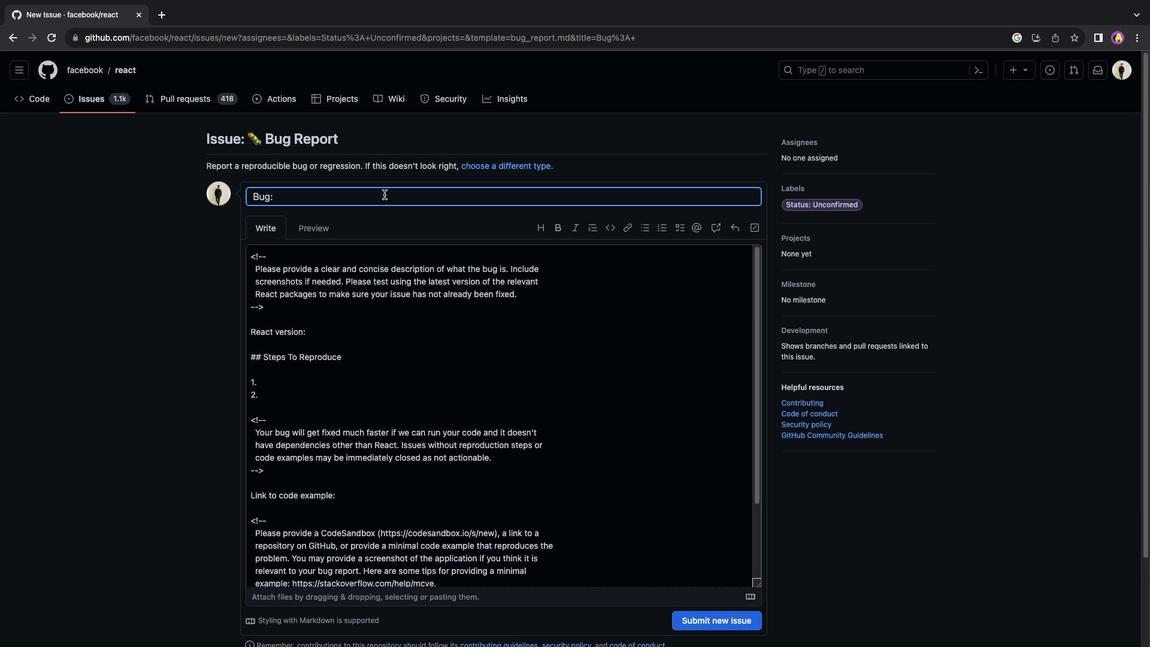 
Action: Key pressed 'A'Key.space'S''A''M''P''L''E'Key.space'I''S''S''U''E'
Screenshot: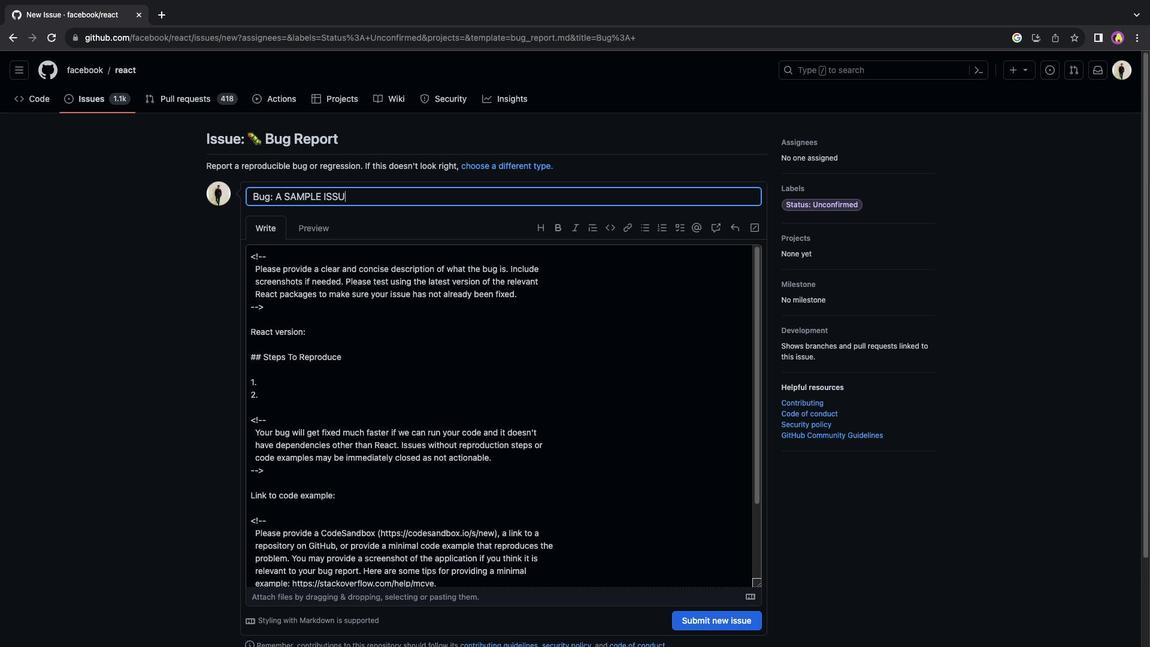 
Action: Mouse moved to (520, 393)
Screenshot: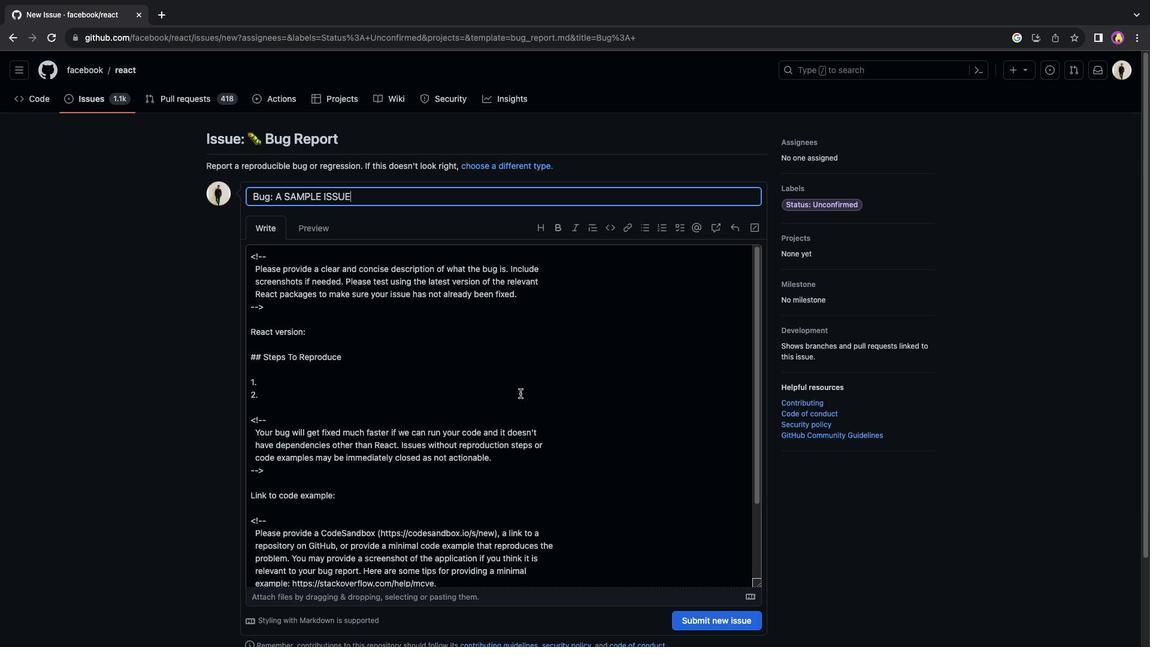 
Action: Mouse scrolled (520, 393) with delta (0, 0)
Screenshot: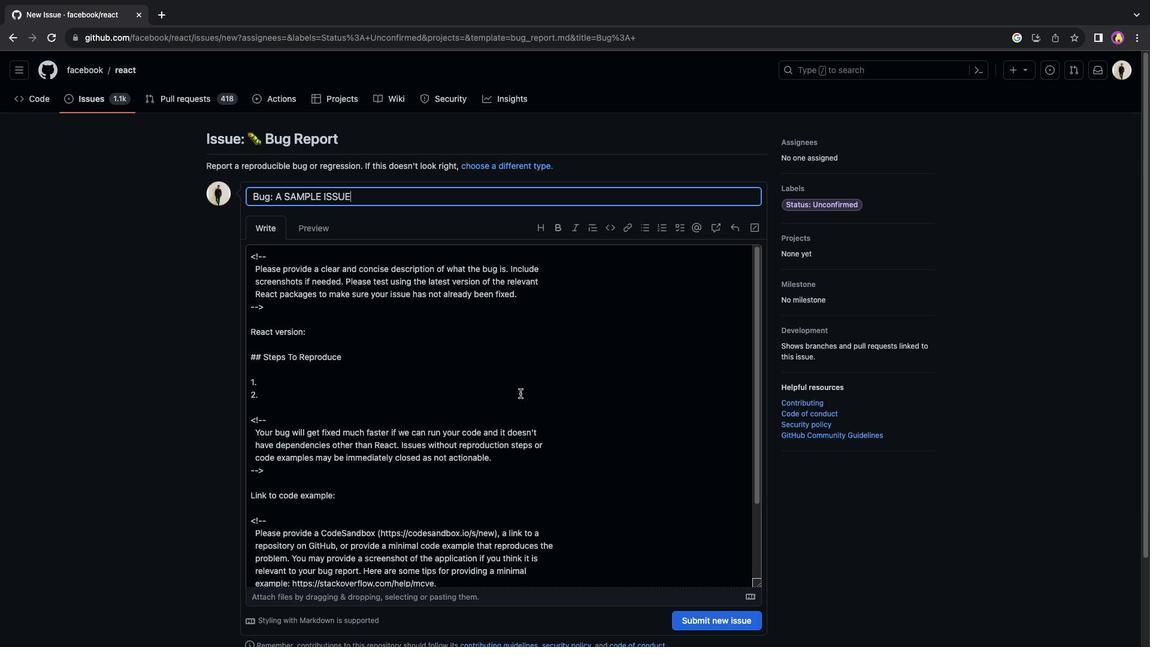 
Action: Mouse scrolled (520, 393) with delta (0, 0)
Screenshot: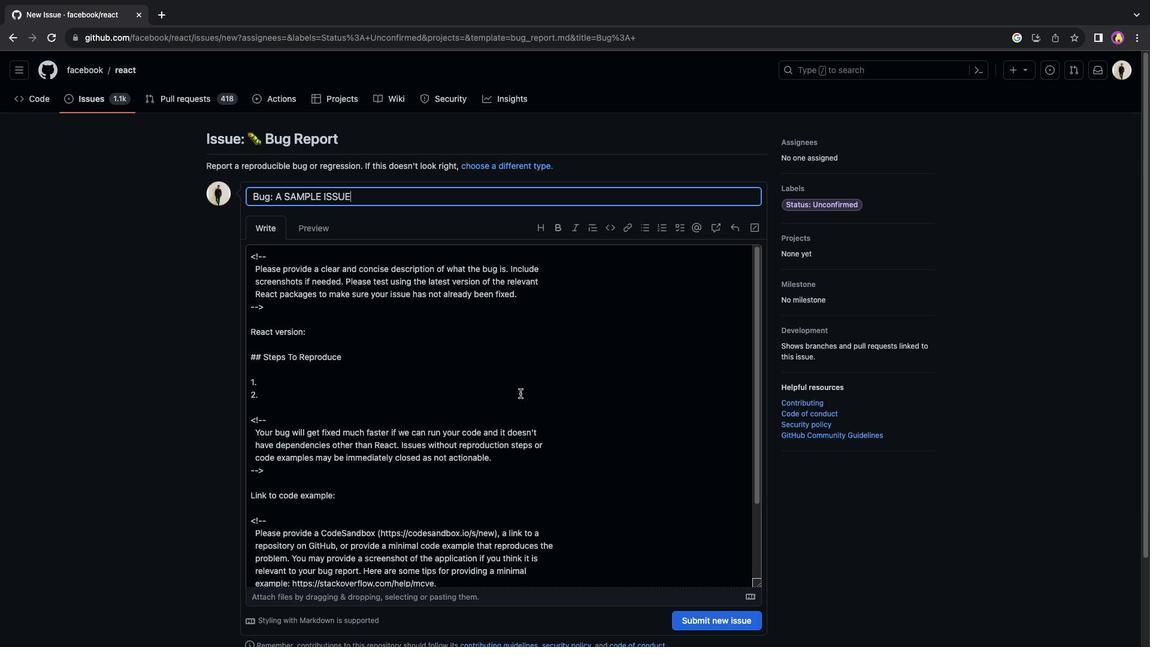 
Action: Mouse scrolled (520, 393) with delta (0, -1)
Screenshot: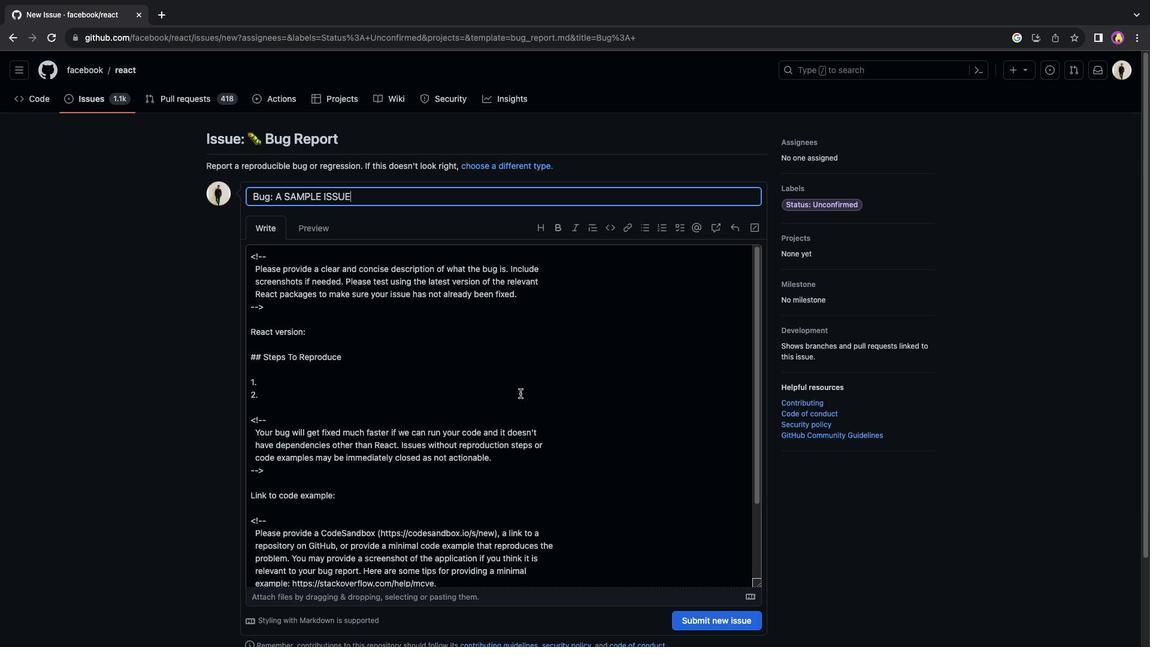 
Action: Mouse scrolled (520, 393) with delta (0, -2)
Screenshot: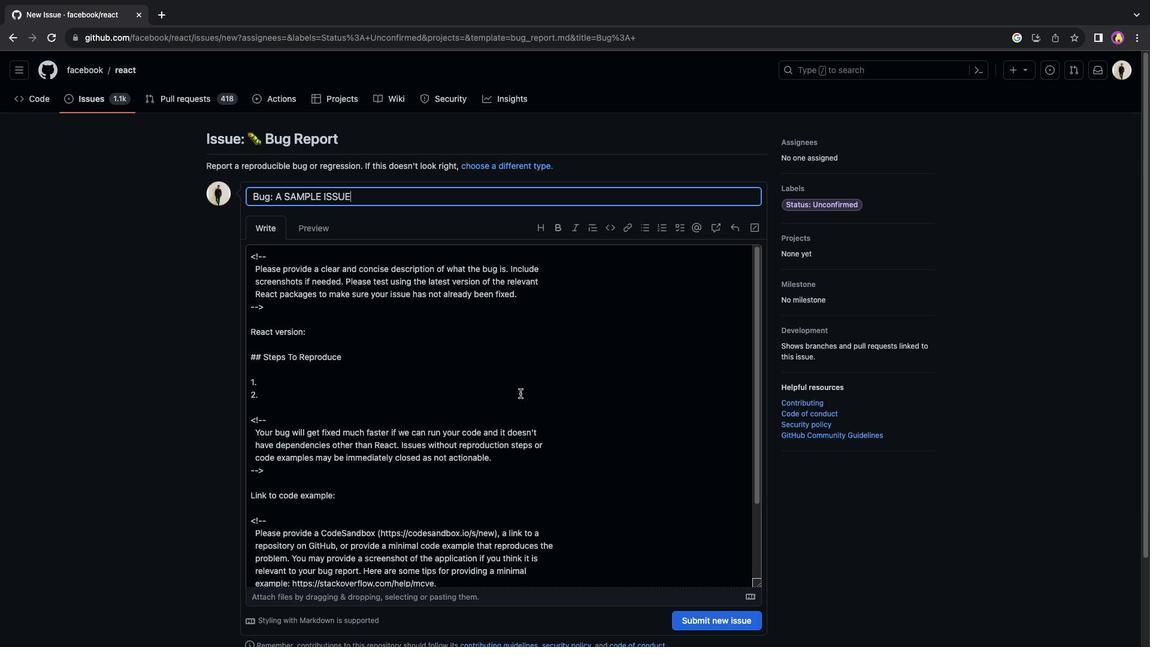 
Action: Mouse scrolled (520, 393) with delta (0, 0)
Screenshot: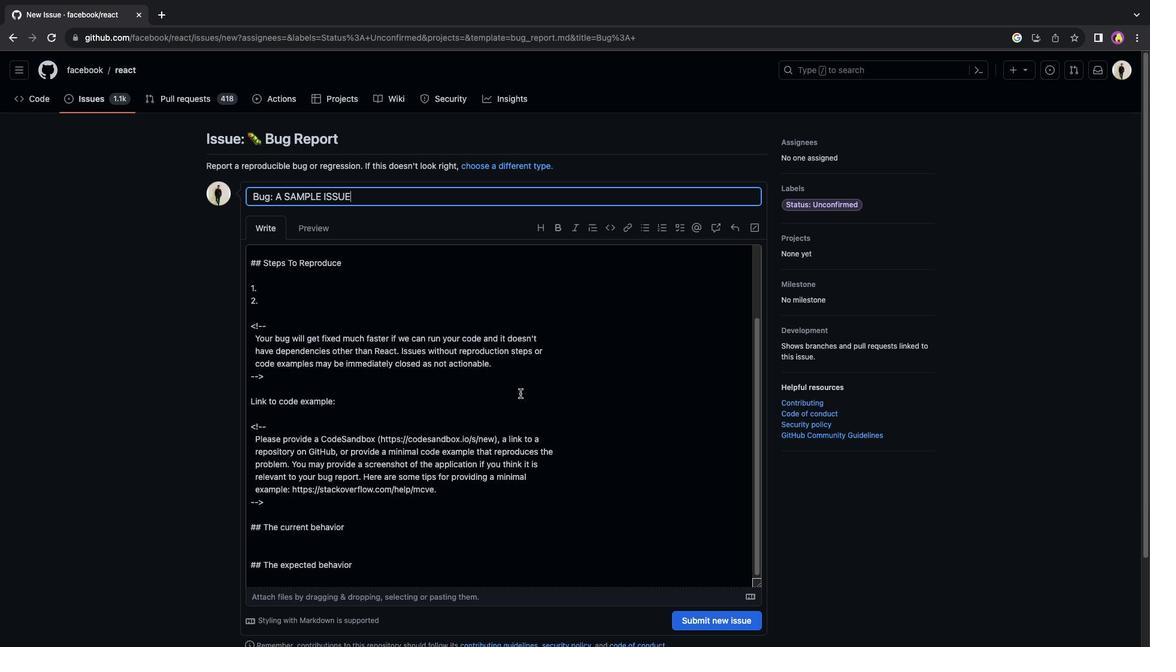 
Action: Mouse scrolled (520, 393) with delta (0, 0)
Screenshot: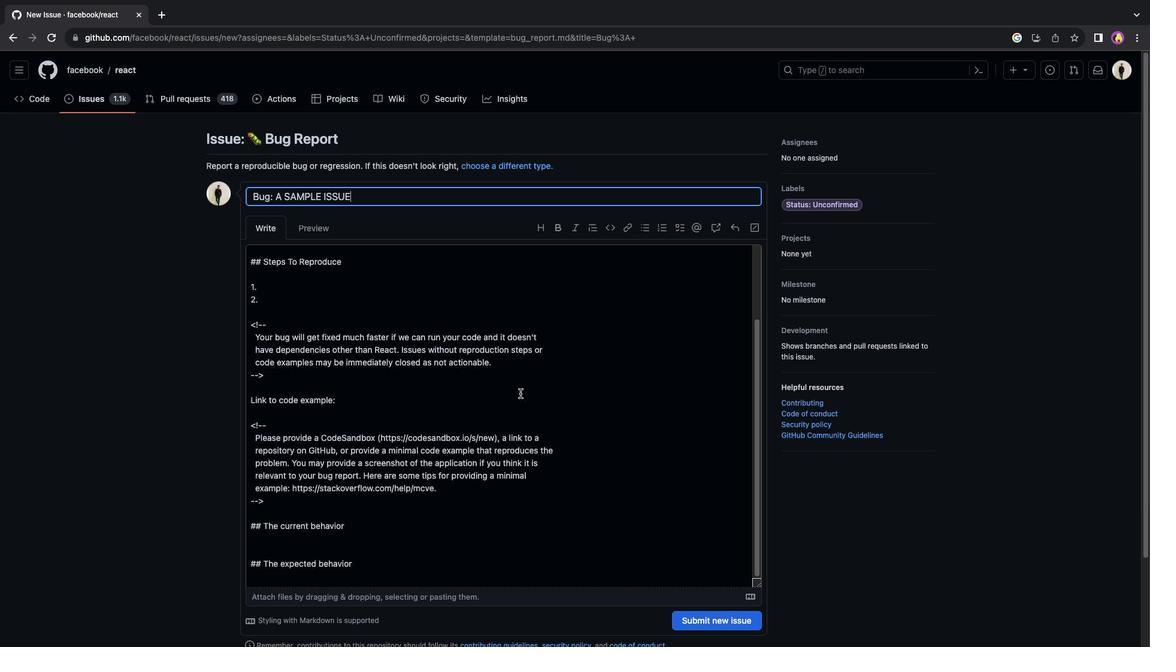 
Action: Mouse scrolled (520, 393) with delta (0, -1)
Screenshot: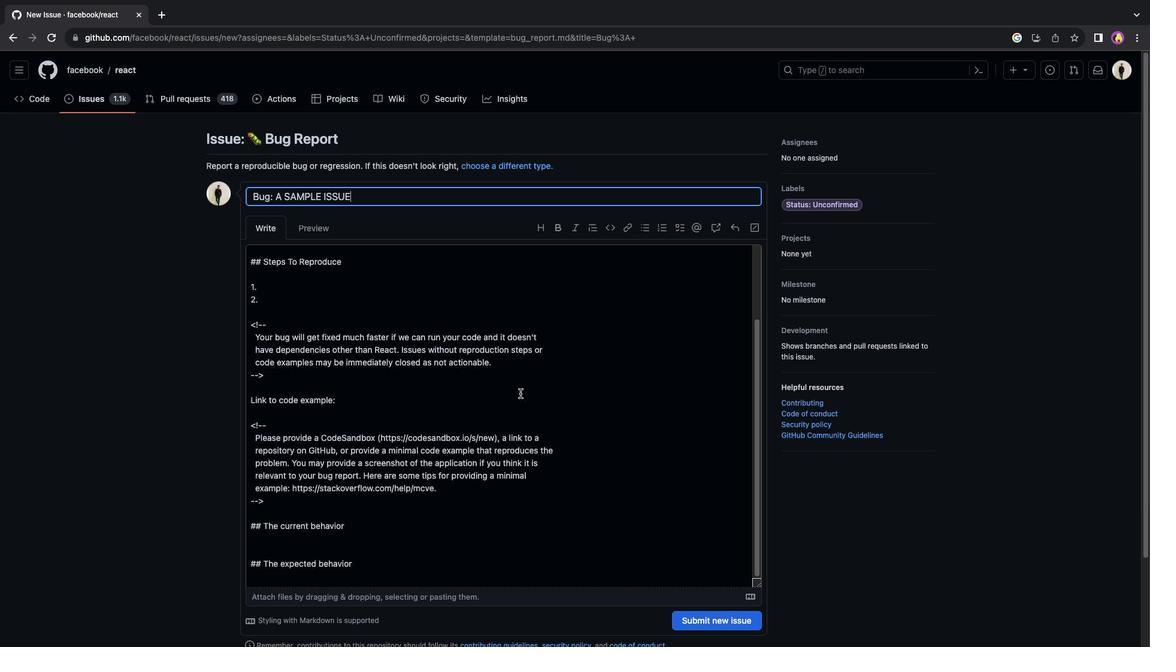 
Action: Mouse scrolled (520, 393) with delta (0, -2)
Screenshot: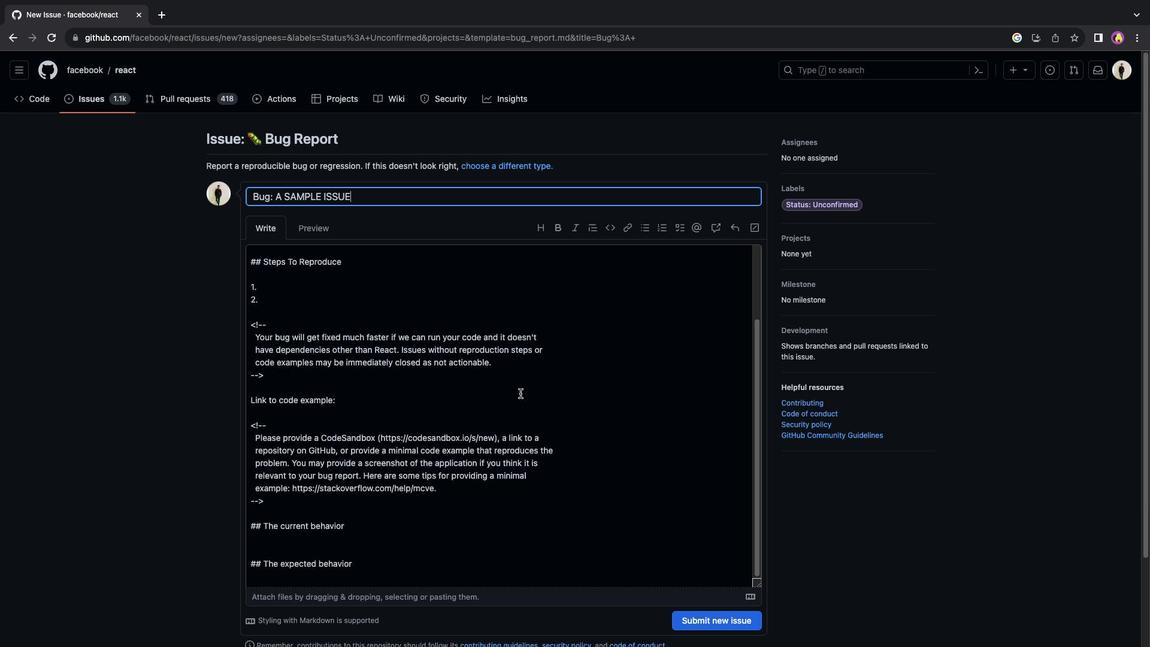 
Action: Mouse scrolled (520, 393) with delta (0, 0)
Screenshot: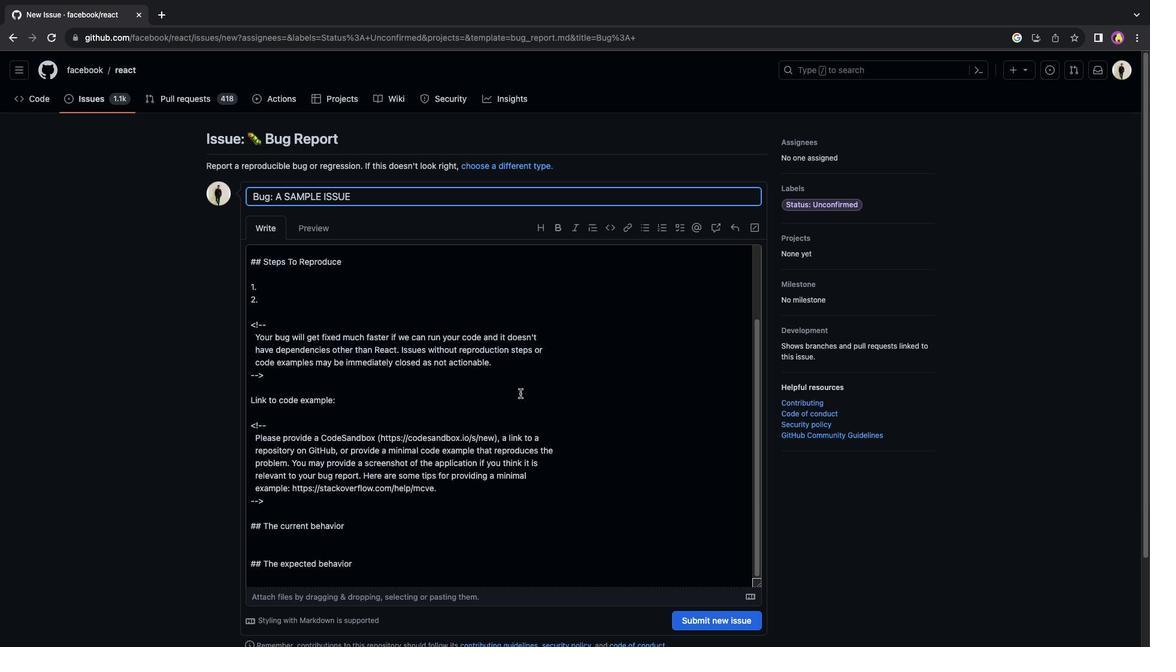 
Action: Mouse scrolled (520, 393) with delta (0, 0)
Screenshot: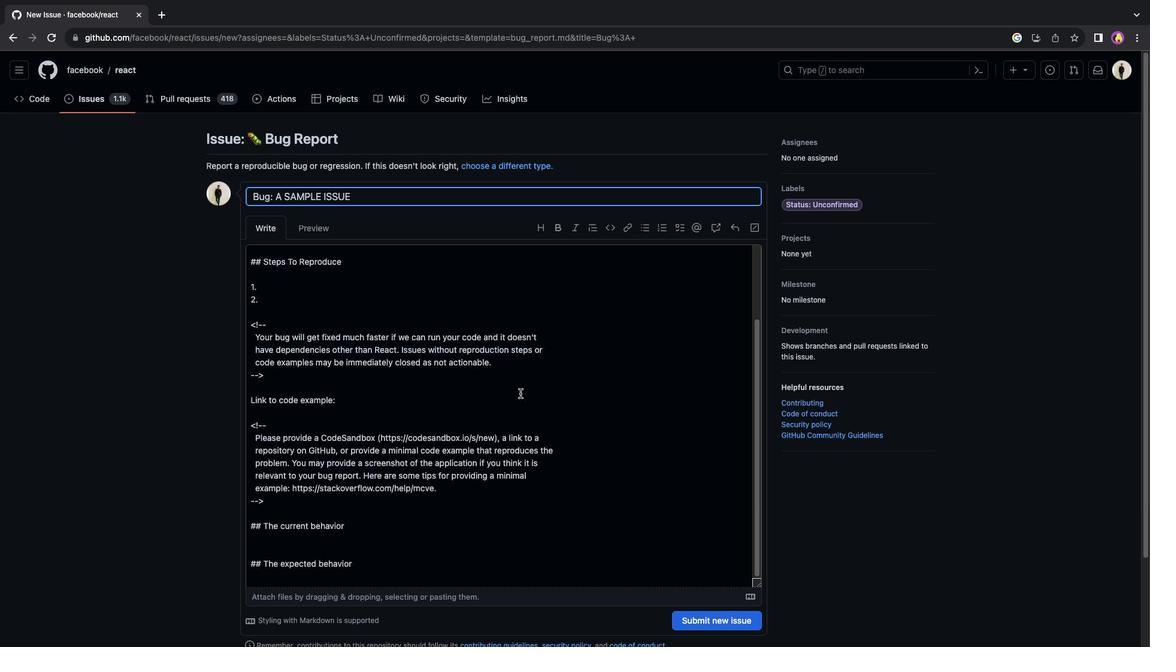 
Action: Mouse scrolled (520, 393) with delta (0, -2)
Screenshot: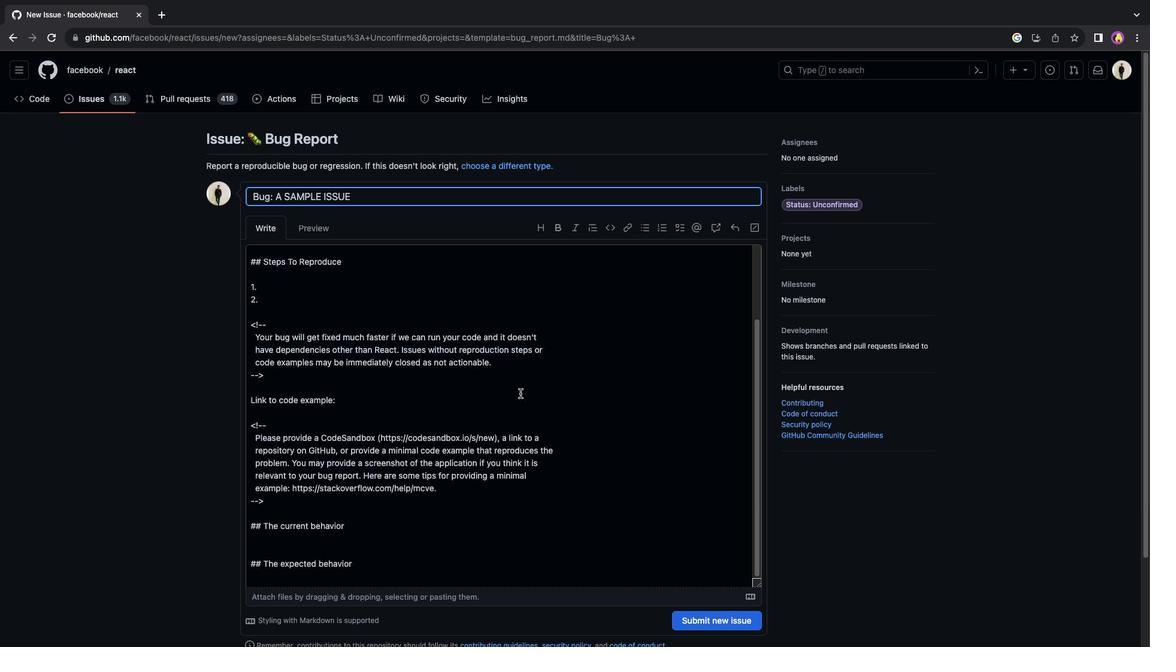 
Action: Mouse scrolled (520, 393) with delta (0, -2)
Screenshot: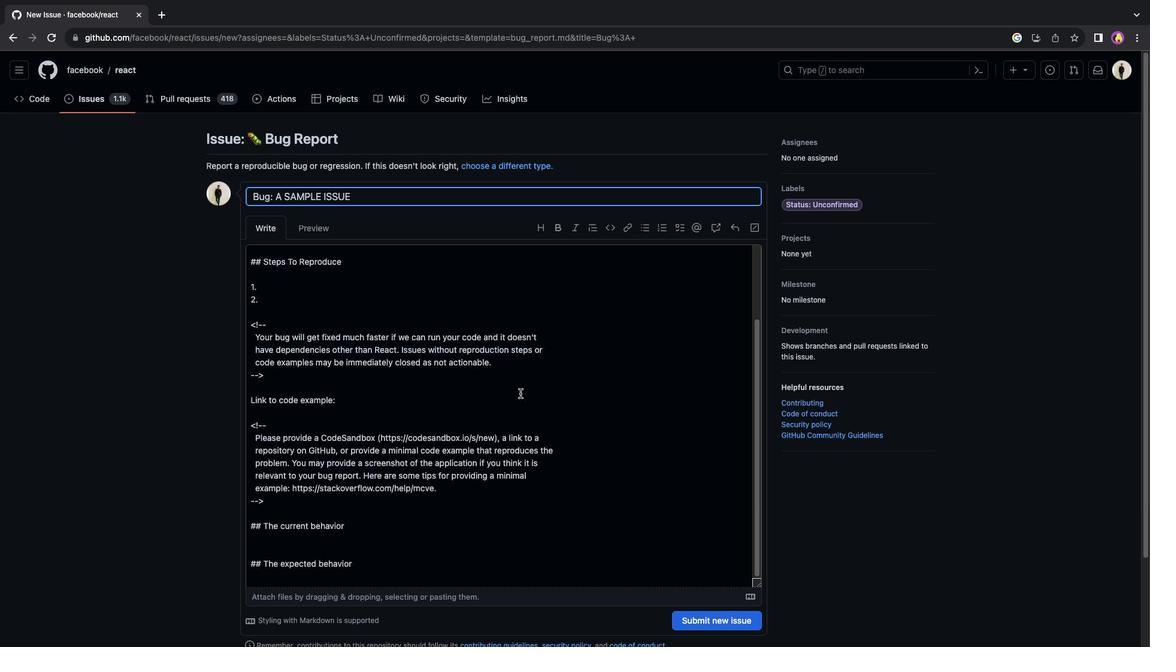 
Action: Mouse moved to (593, 420)
Screenshot: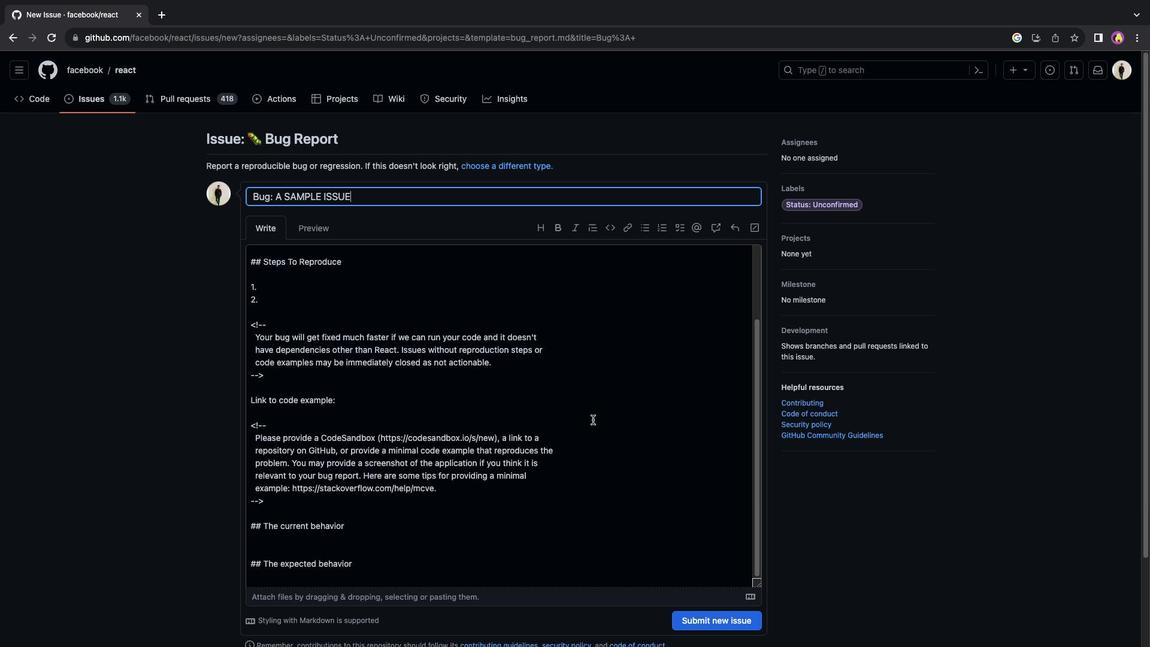 
Action: Mouse scrolled (593, 420) with delta (0, 0)
Screenshot: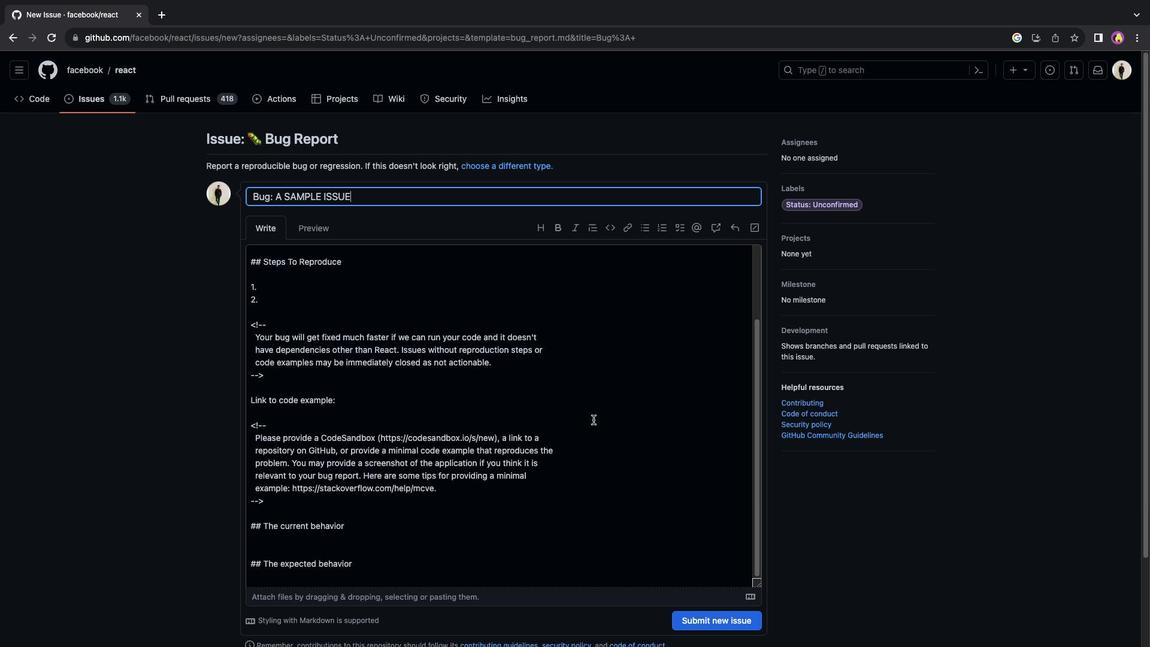 
Action: Mouse scrolled (593, 420) with delta (0, 0)
Screenshot: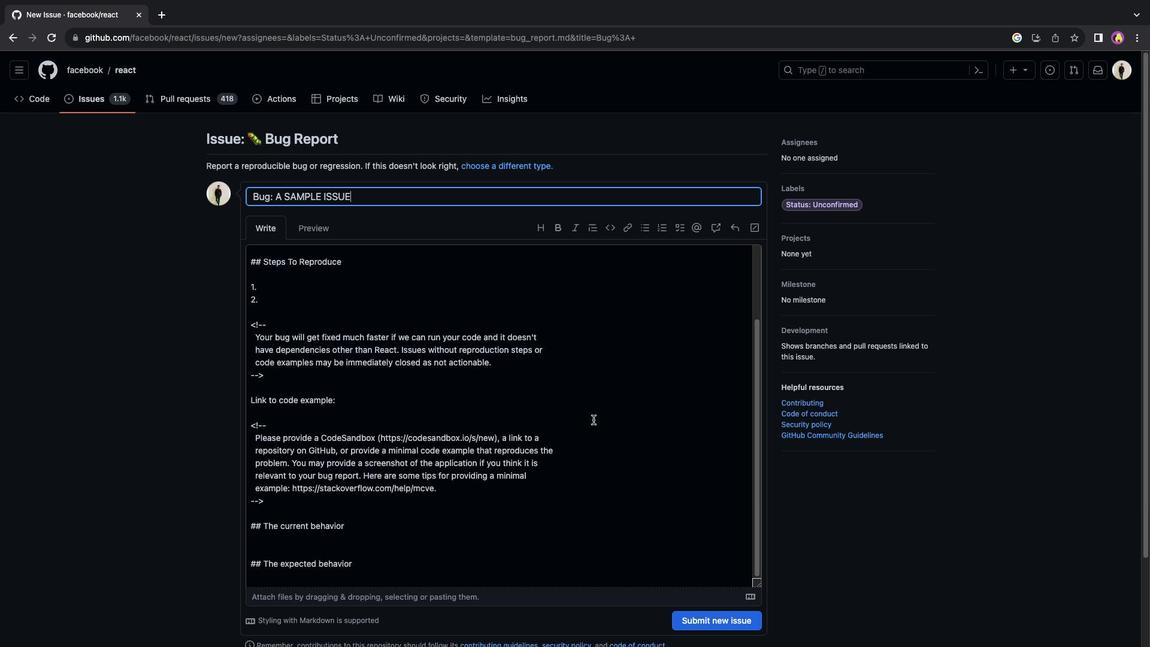 
Action: Mouse scrolled (593, 420) with delta (0, 2)
Screenshot: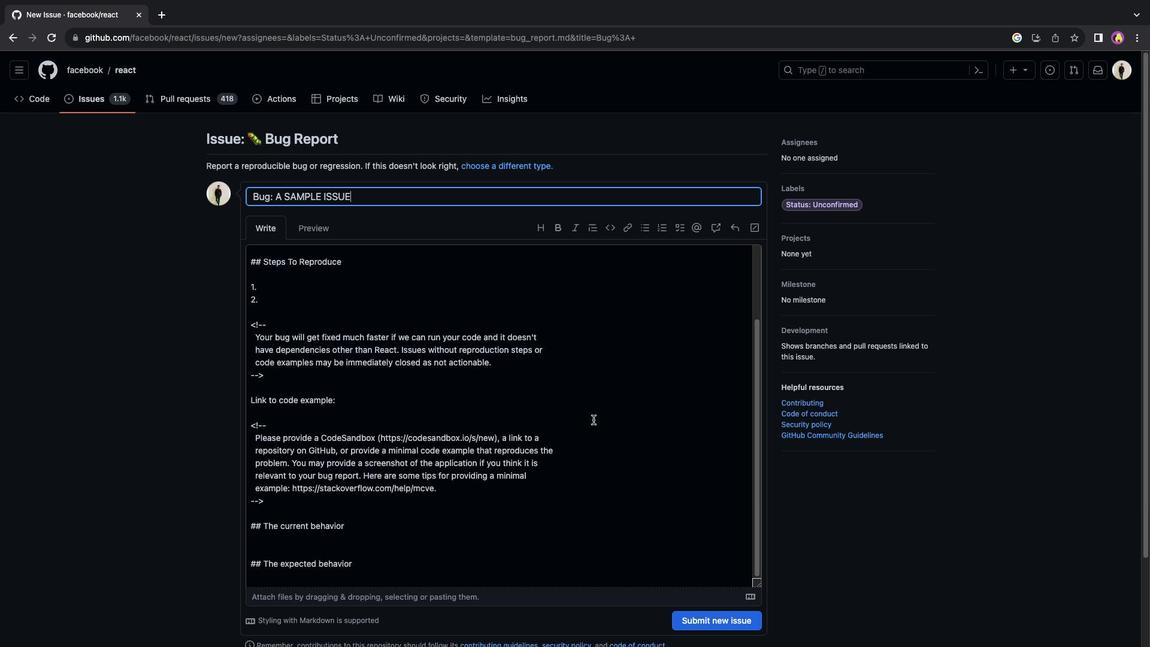 
Action: Mouse scrolled (593, 420) with delta (0, 2)
Screenshot: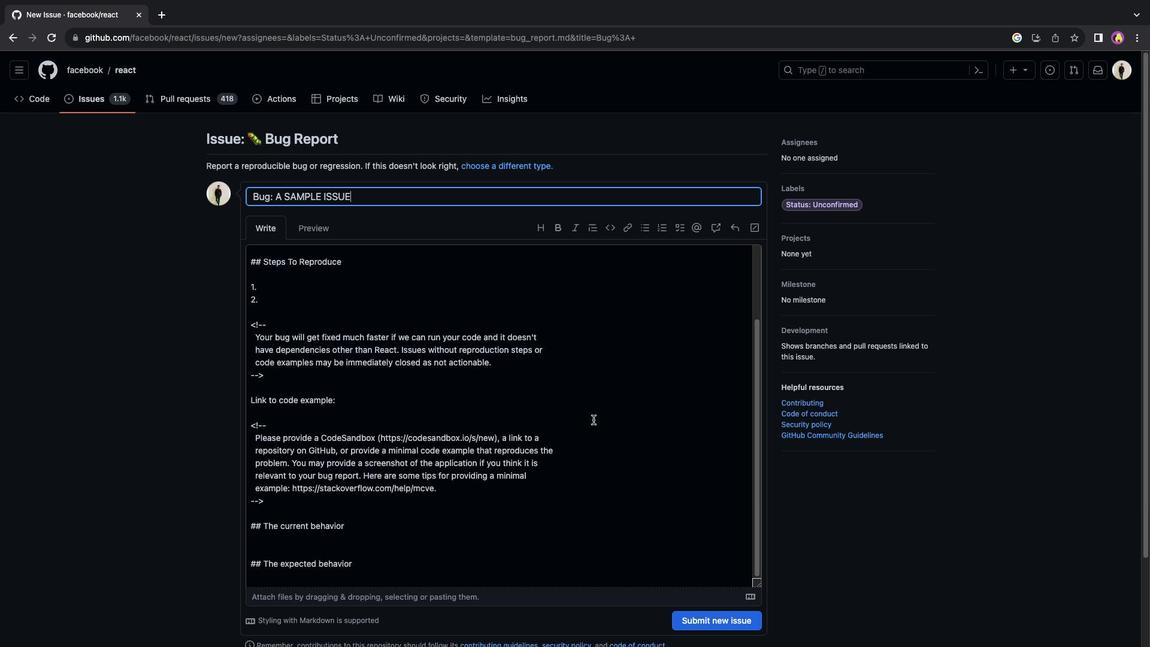
Action: Mouse scrolled (593, 420) with delta (0, 3)
Screenshot: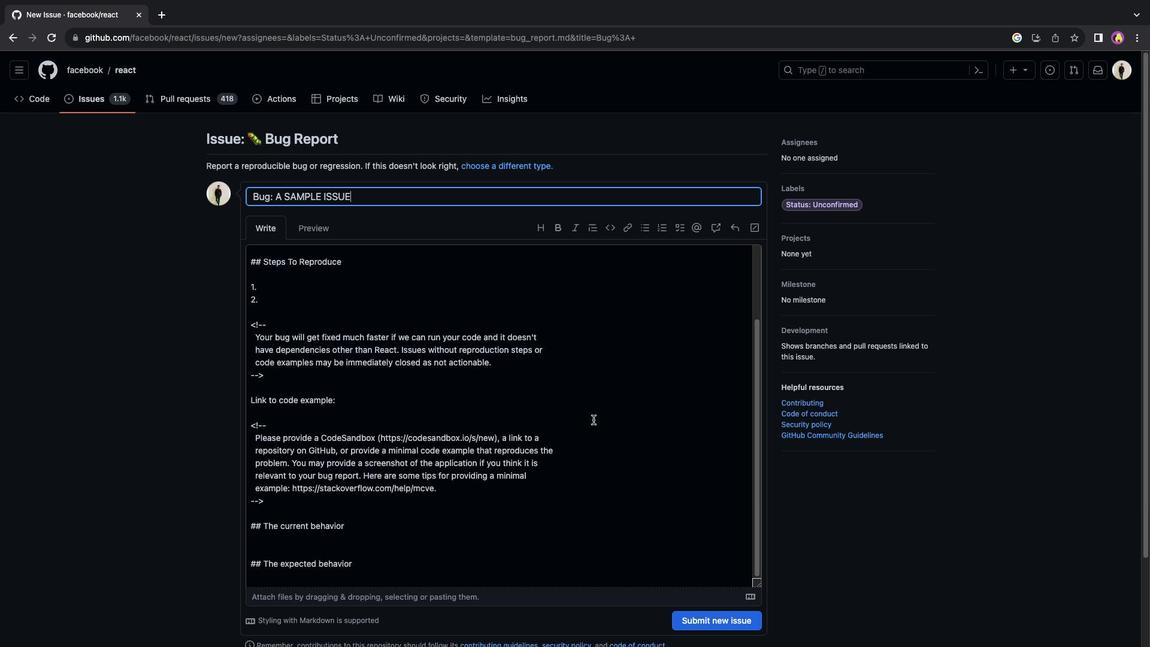 
Action: Mouse scrolled (593, 420) with delta (0, 4)
Screenshot: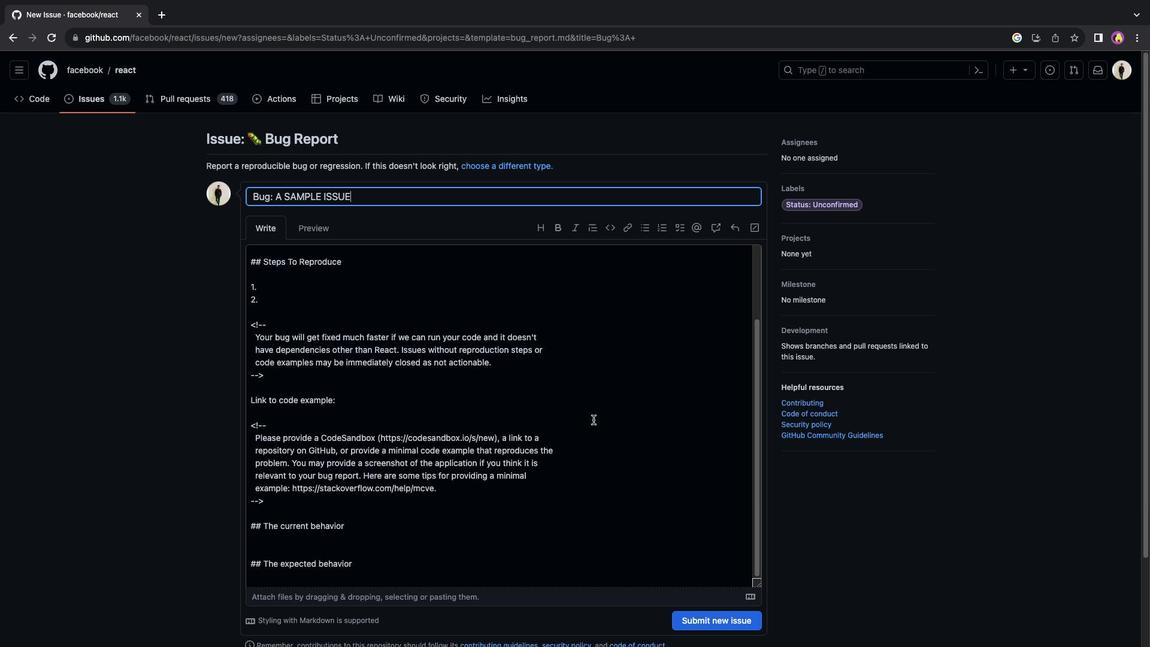 
Action: Mouse moved to (707, 619)
Screenshot: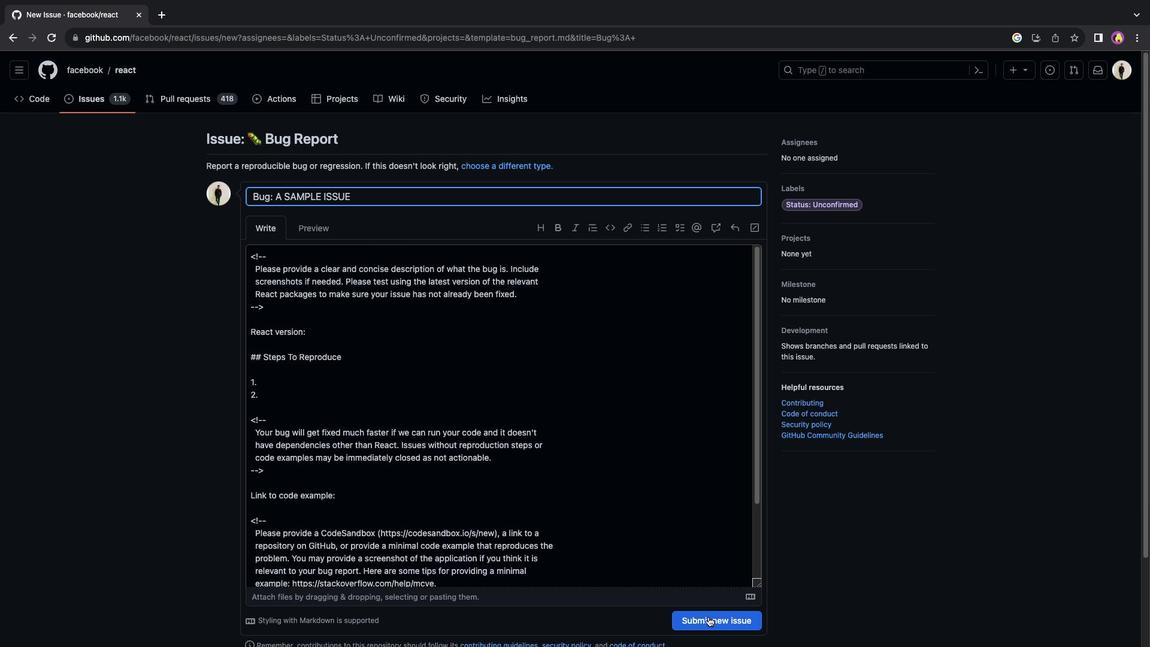 
Action: Mouse pressed left at (707, 619)
Screenshot: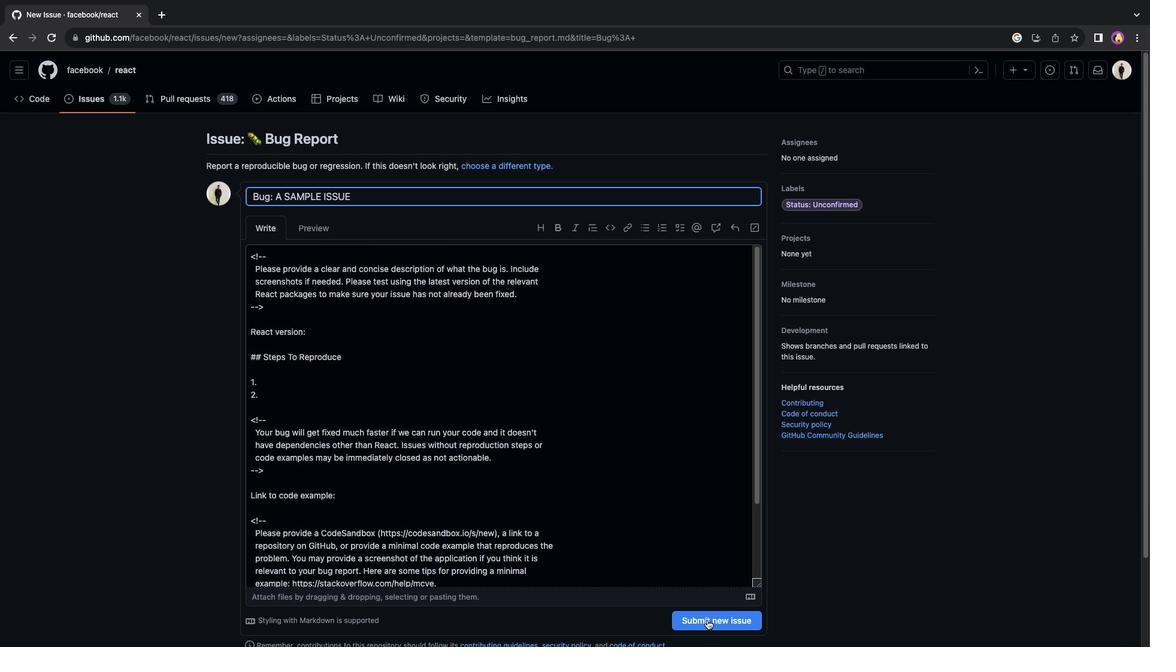 
Action: Mouse moved to (533, 373)
Screenshot: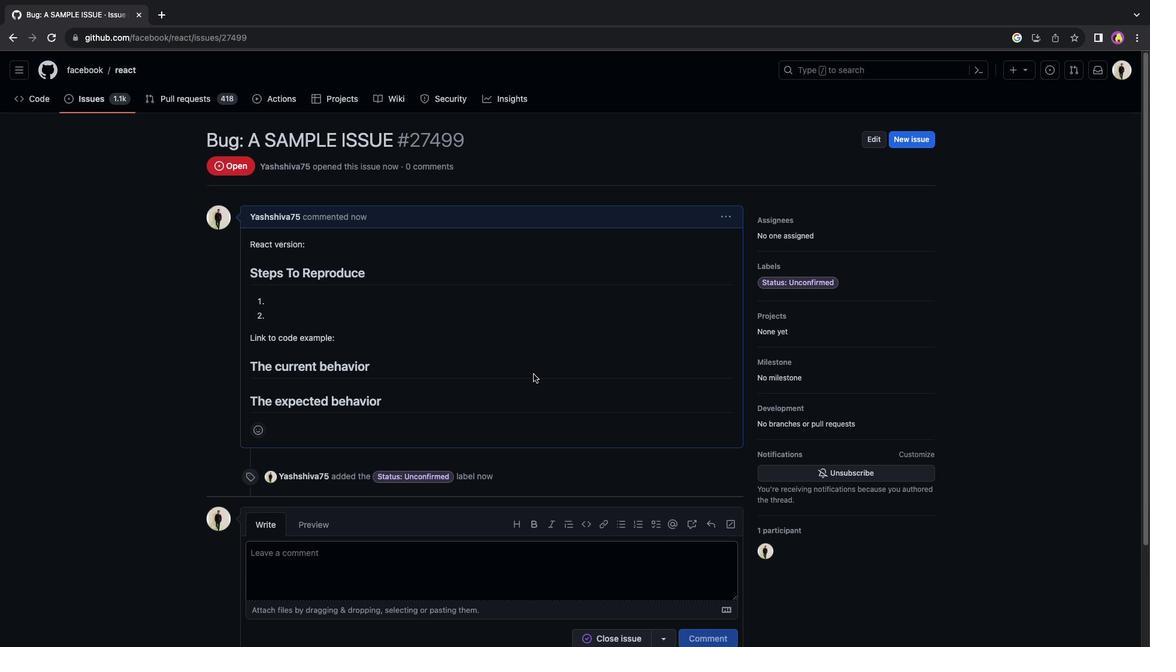 
Action: Mouse scrolled (533, 373) with delta (0, 0)
Screenshot: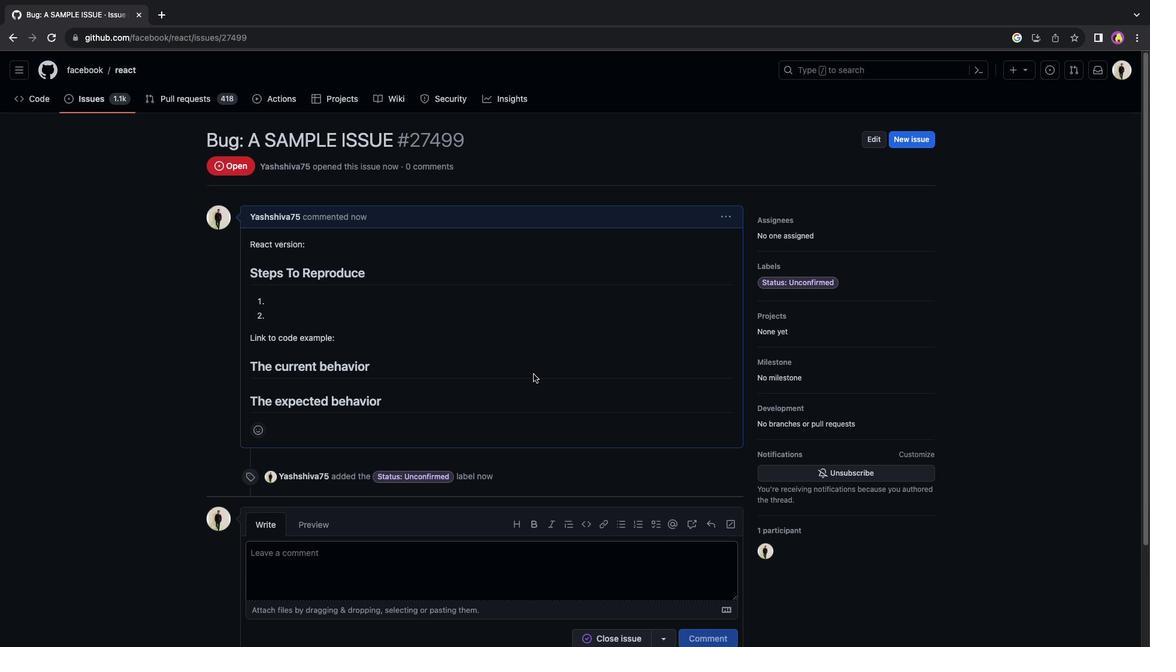 
Action: Mouse scrolled (533, 373) with delta (0, 0)
Screenshot: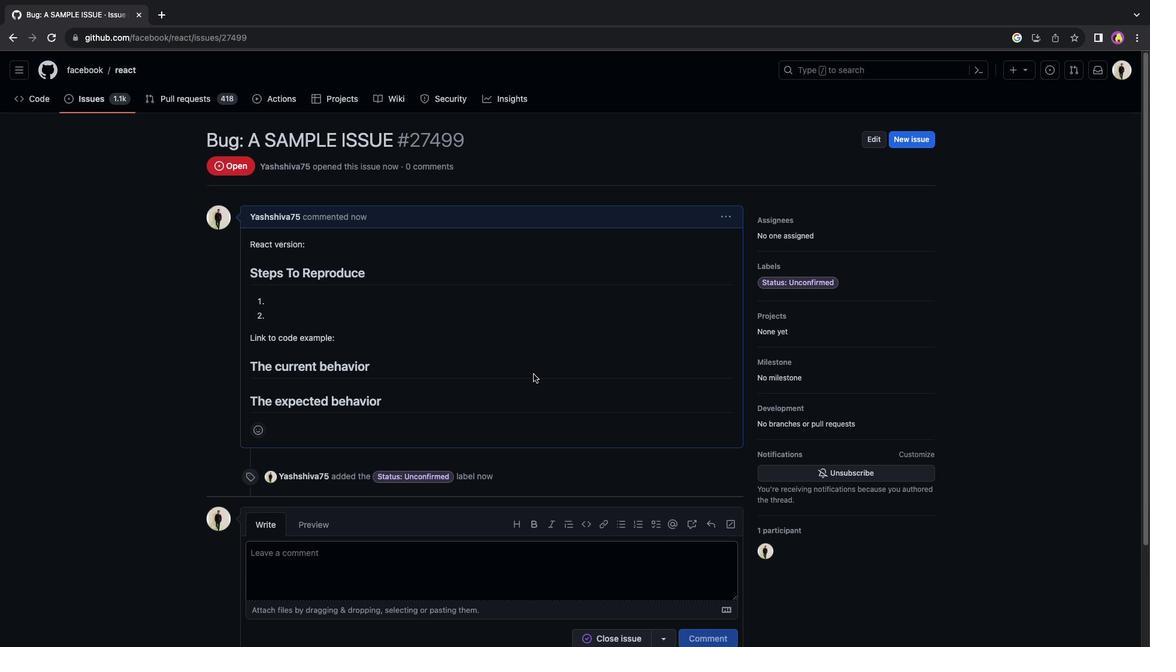 
Action: Mouse scrolled (533, 373) with delta (0, -1)
Screenshot: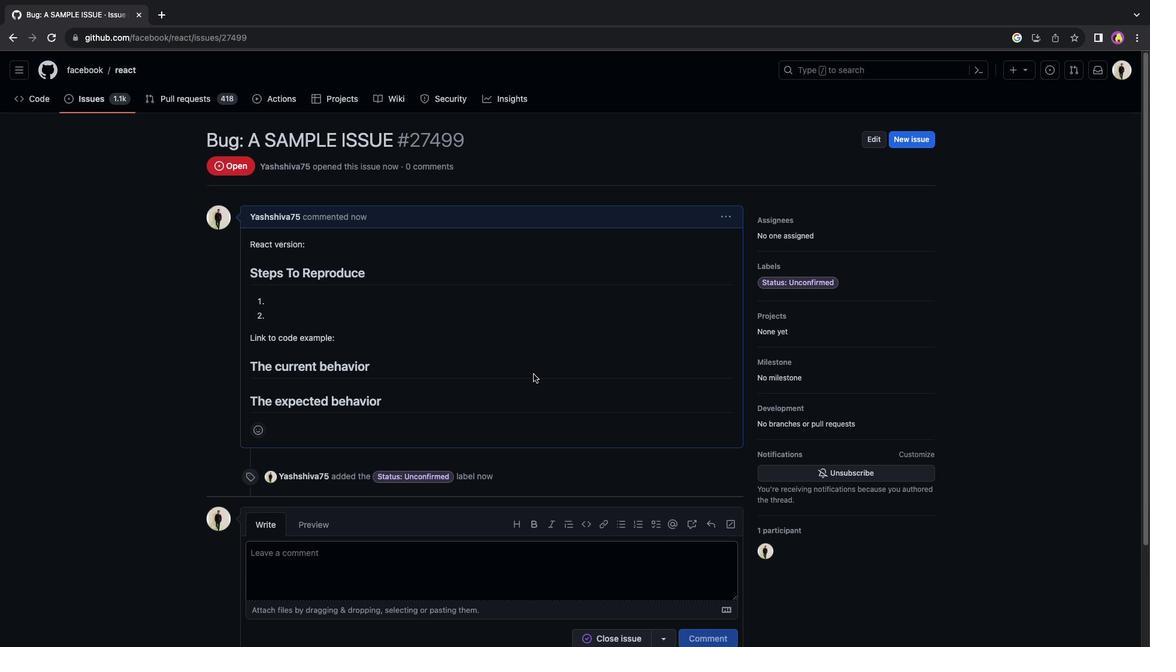 
Action: Mouse moved to (439, 260)
Screenshot: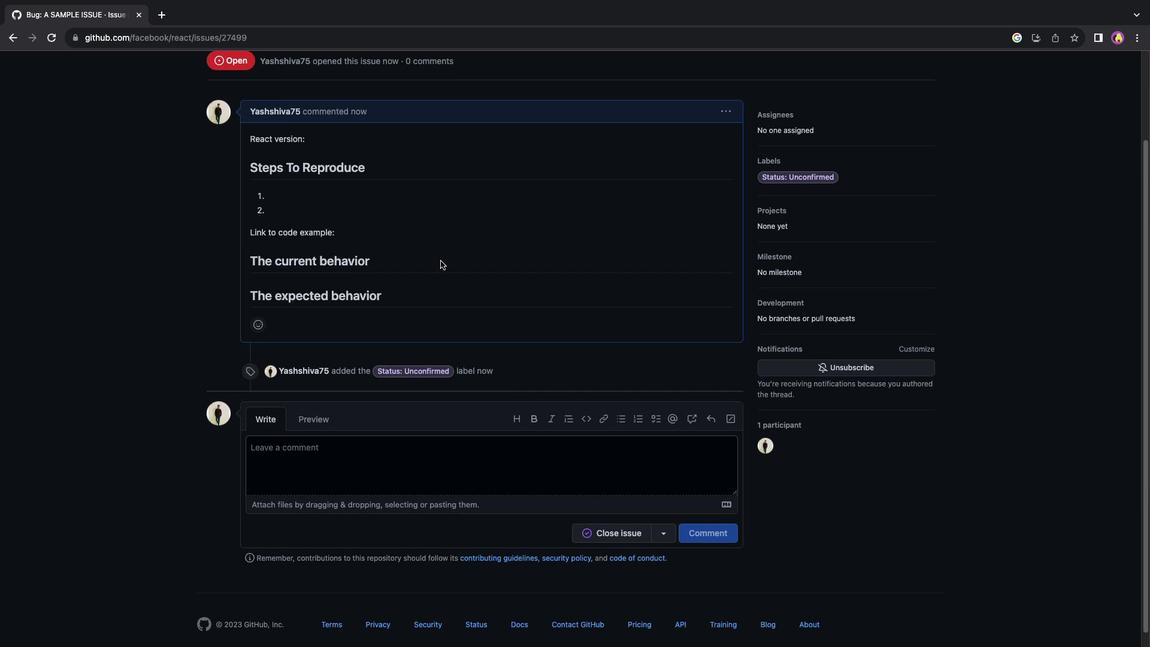 
Action: Mouse scrolled (439, 260) with delta (0, 0)
Screenshot: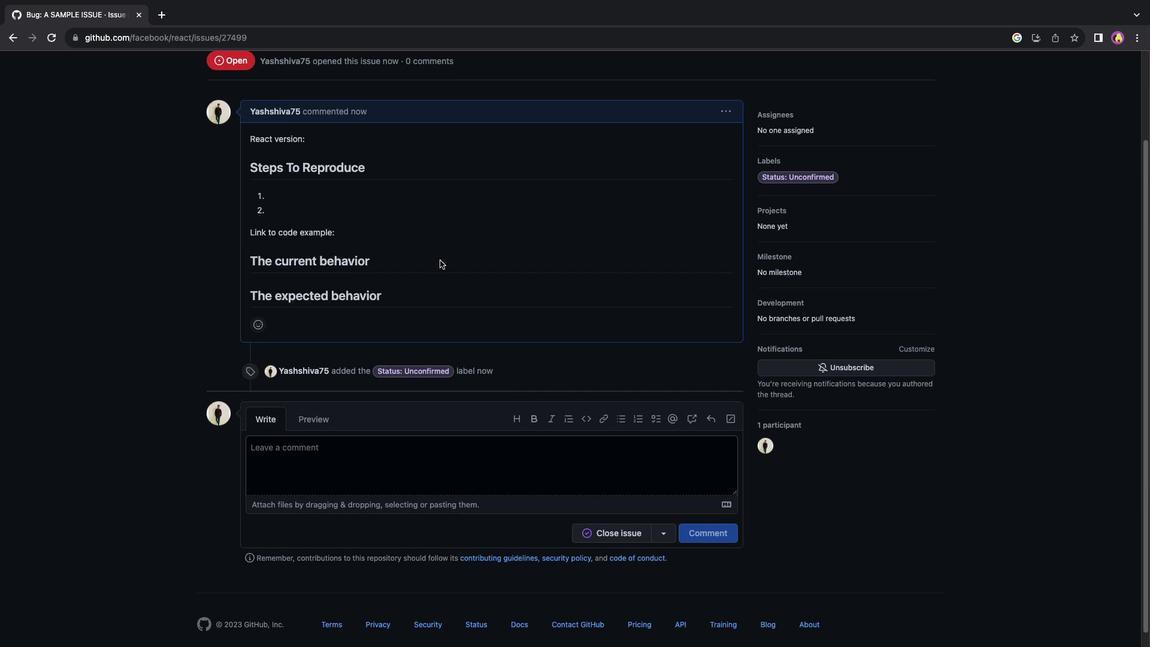 
Action: Mouse scrolled (439, 260) with delta (0, 0)
Screenshot: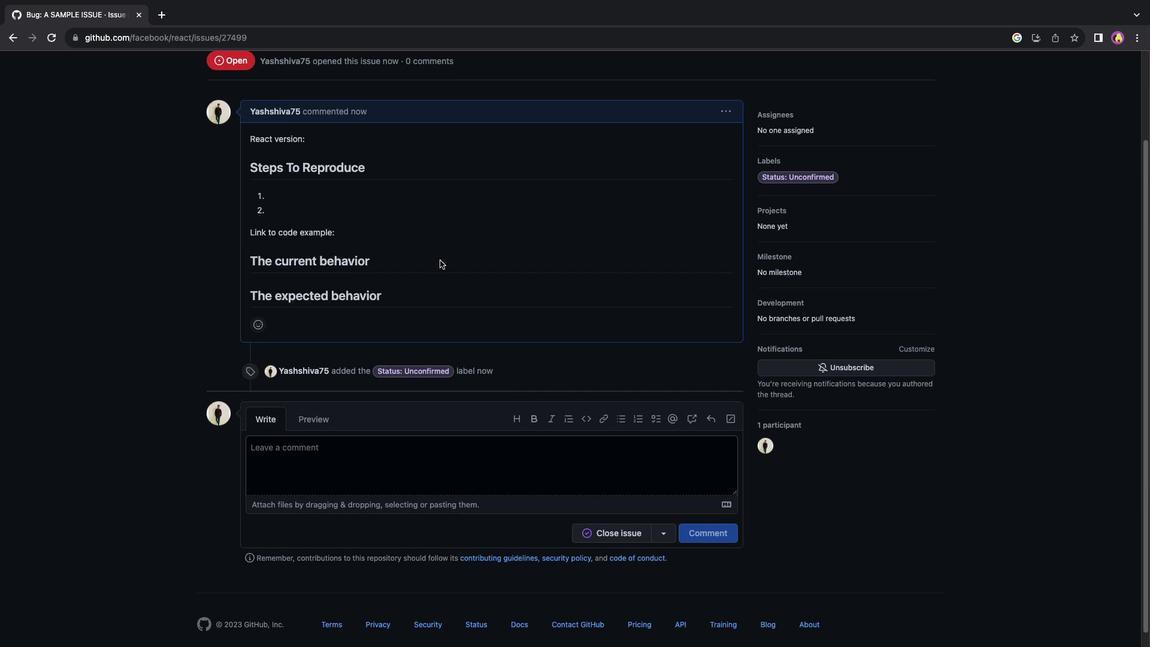 
Action: Mouse scrolled (439, 260) with delta (0, 1)
Screenshot: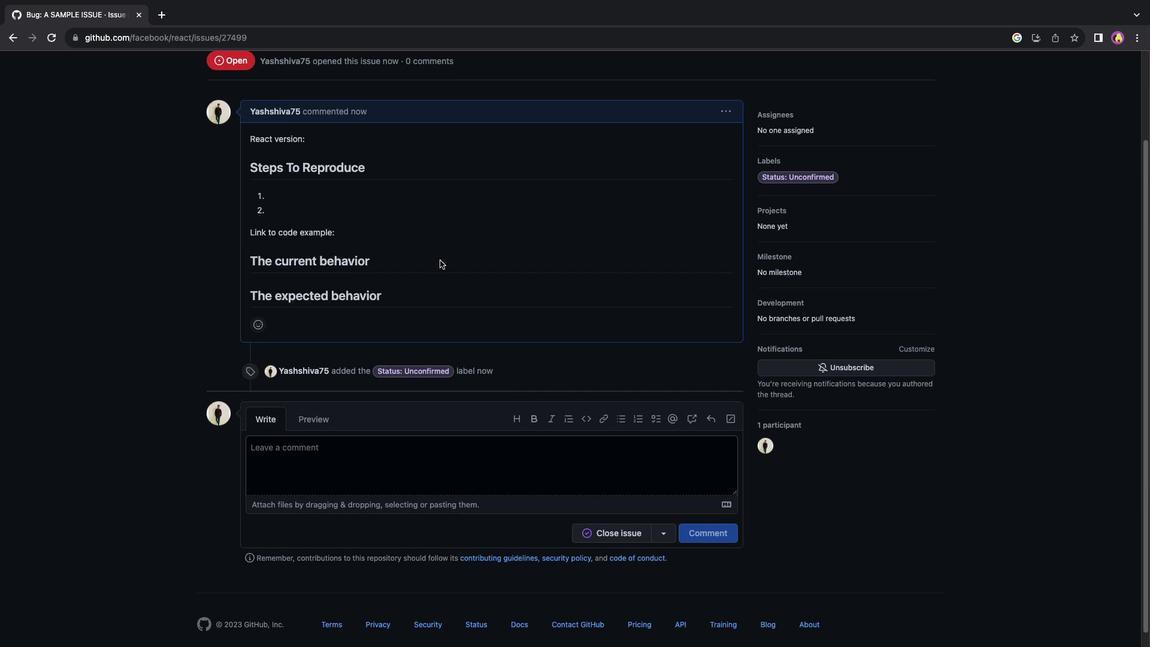 
Action: Mouse scrolled (439, 260) with delta (0, 2)
Screenshot: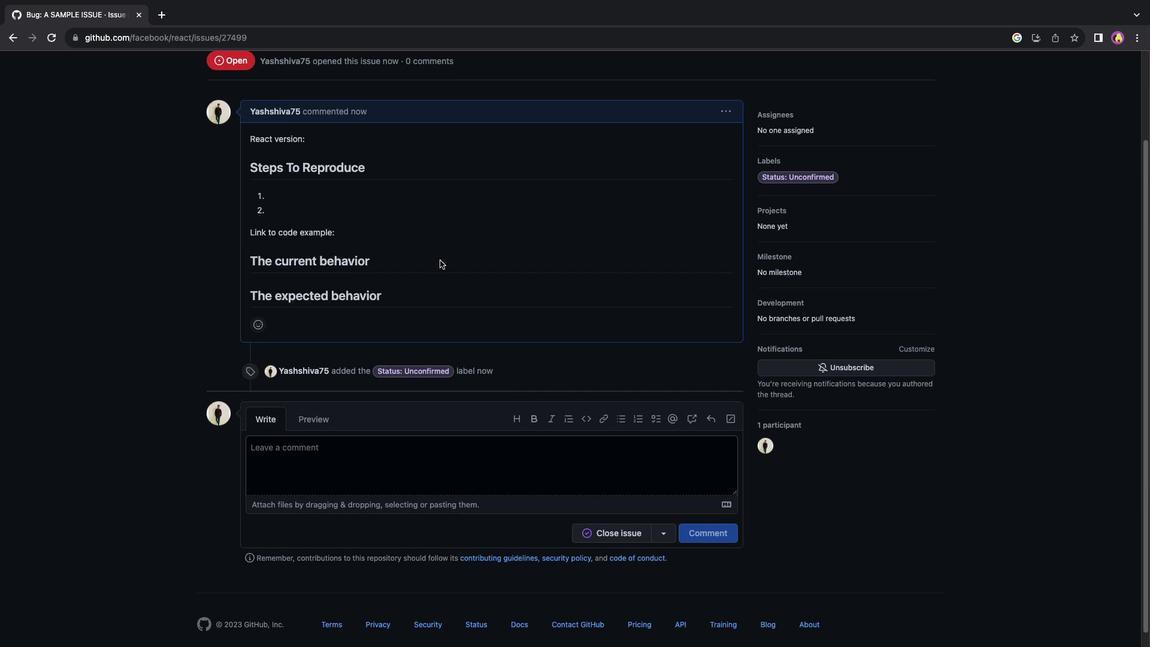 
Action: Mouse moved to (263, 302)
Screenshot: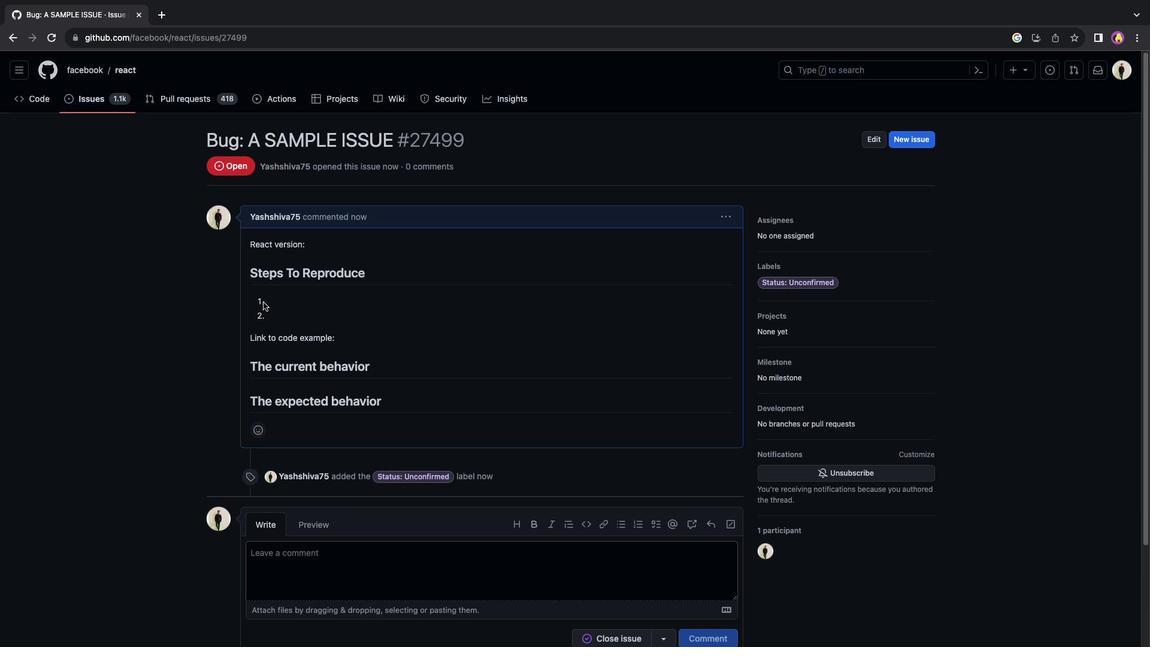 
Action: Mouse pressed left at (263, 302)
Screenshot: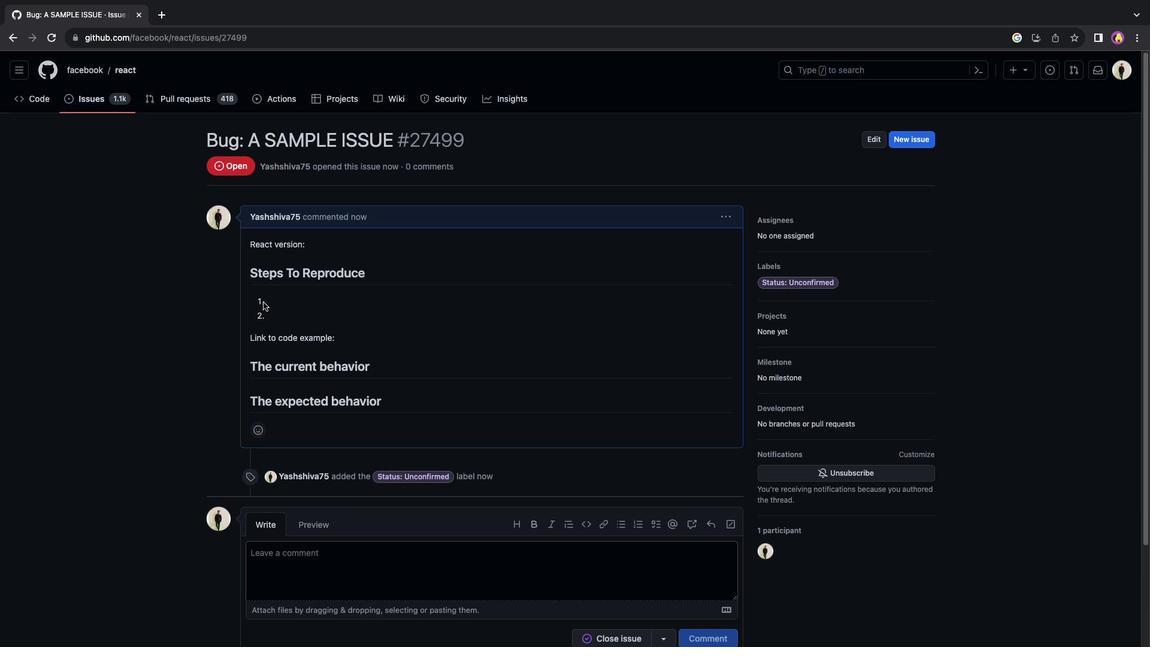 
Action: Mouse moved to (275, 298)
Screenshot: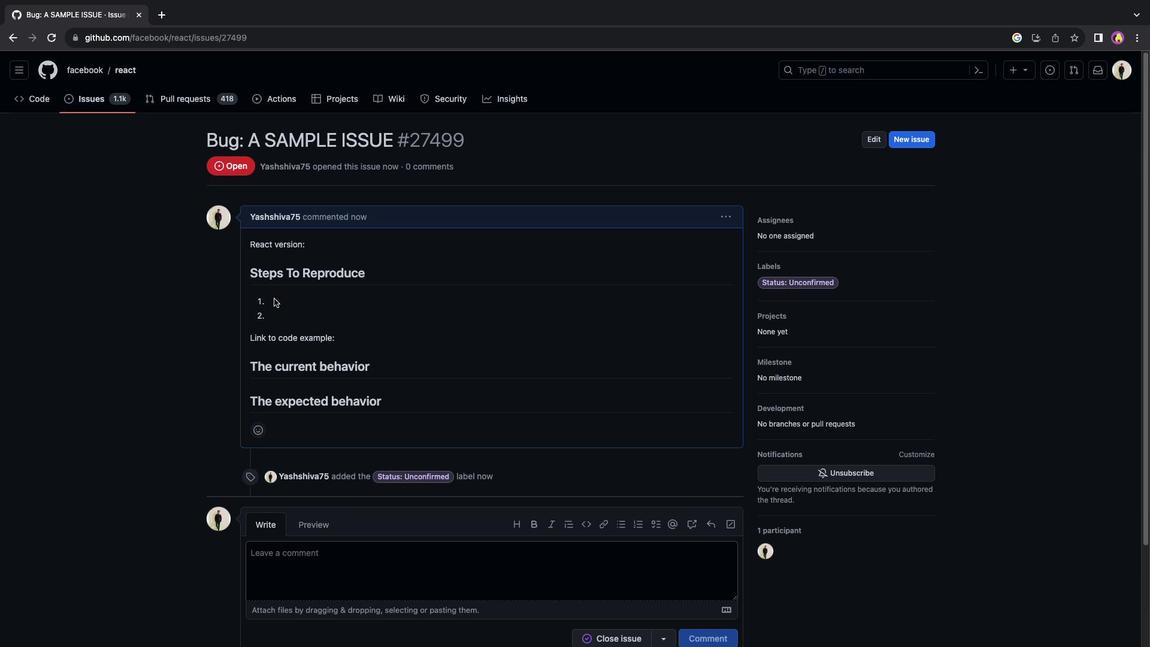 
Action: Mouse pressed left at (275, 298)
Screenshot: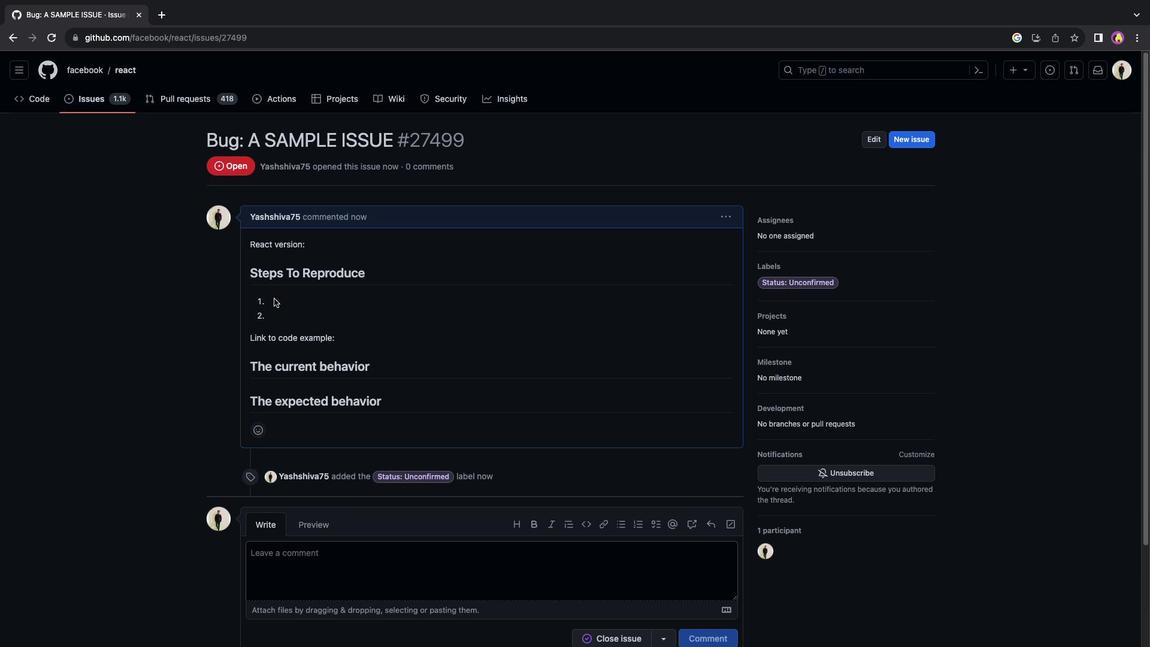 
Action: Mouse moved to (229, 171)
Screenshot: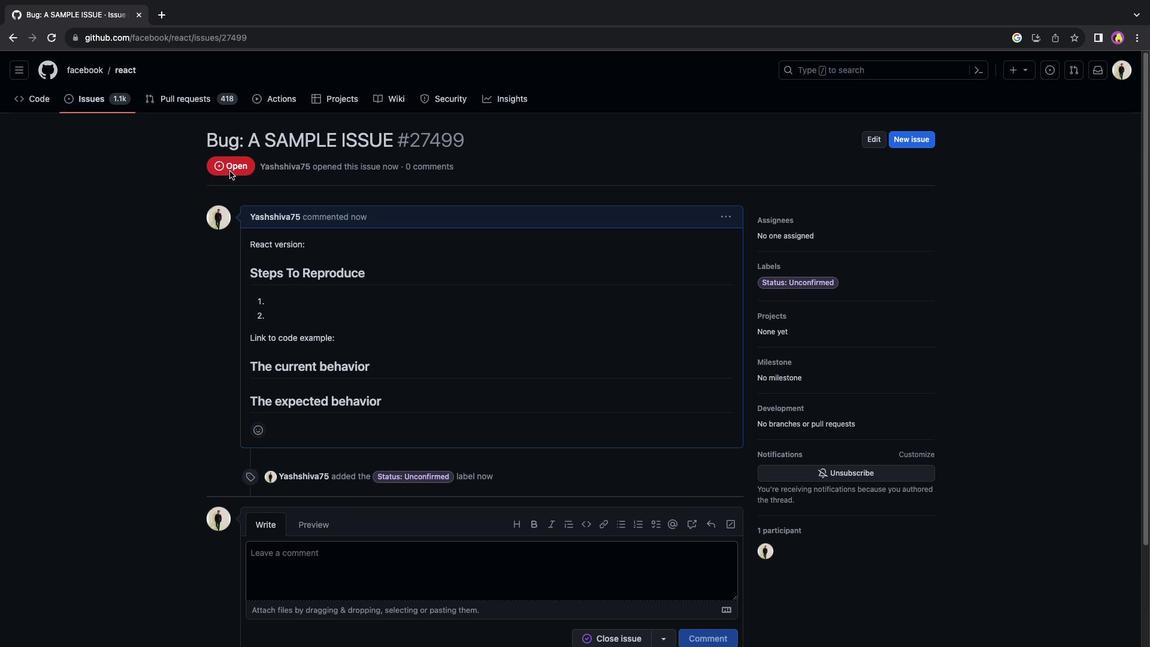 
Action: Mouse pressed left at (229, 171)
Screenshot: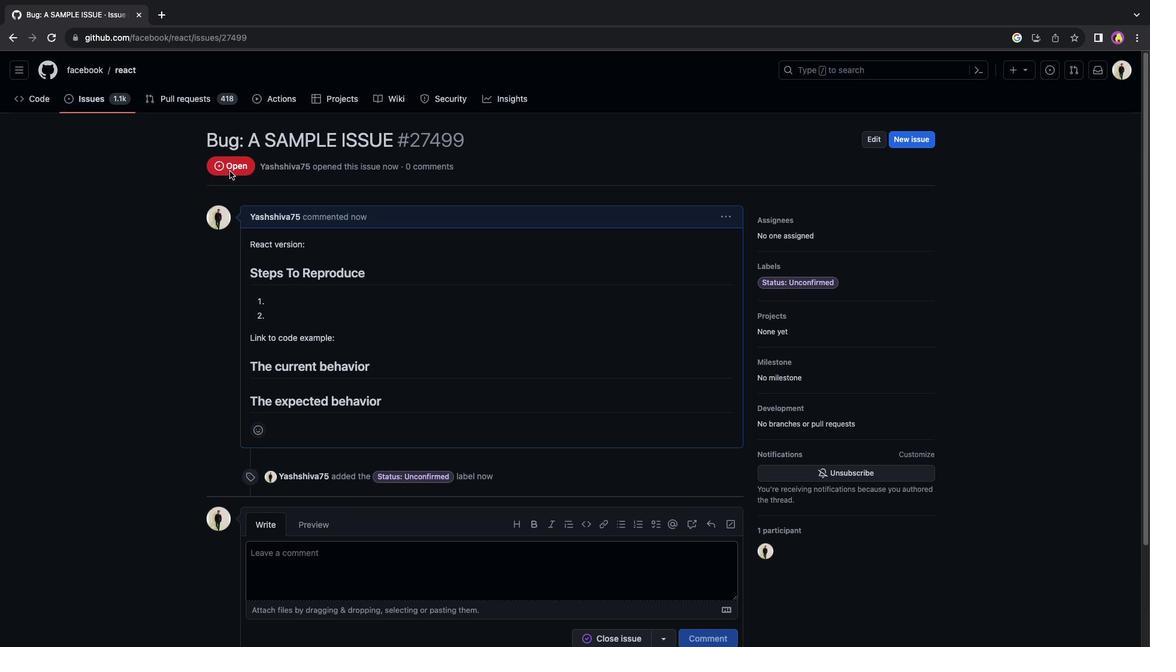
Action: Mouse moved to (602, 321)
Screenshot: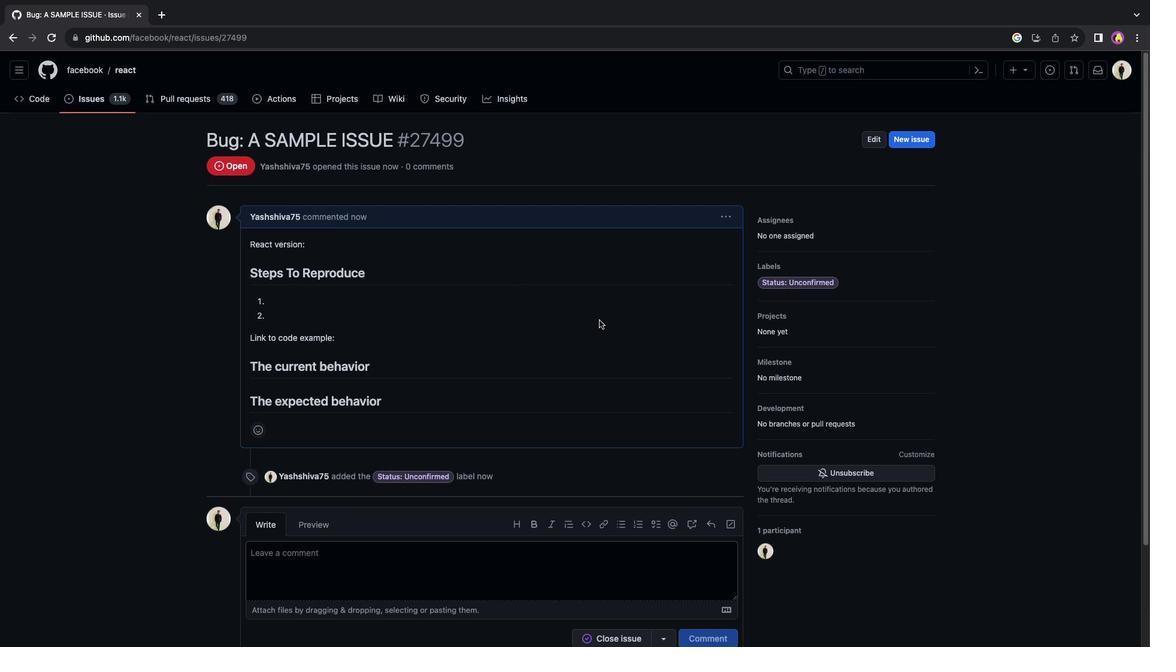 
Action: Mouse scrolled (602, 321) with delta (0, 0)
Screenshot: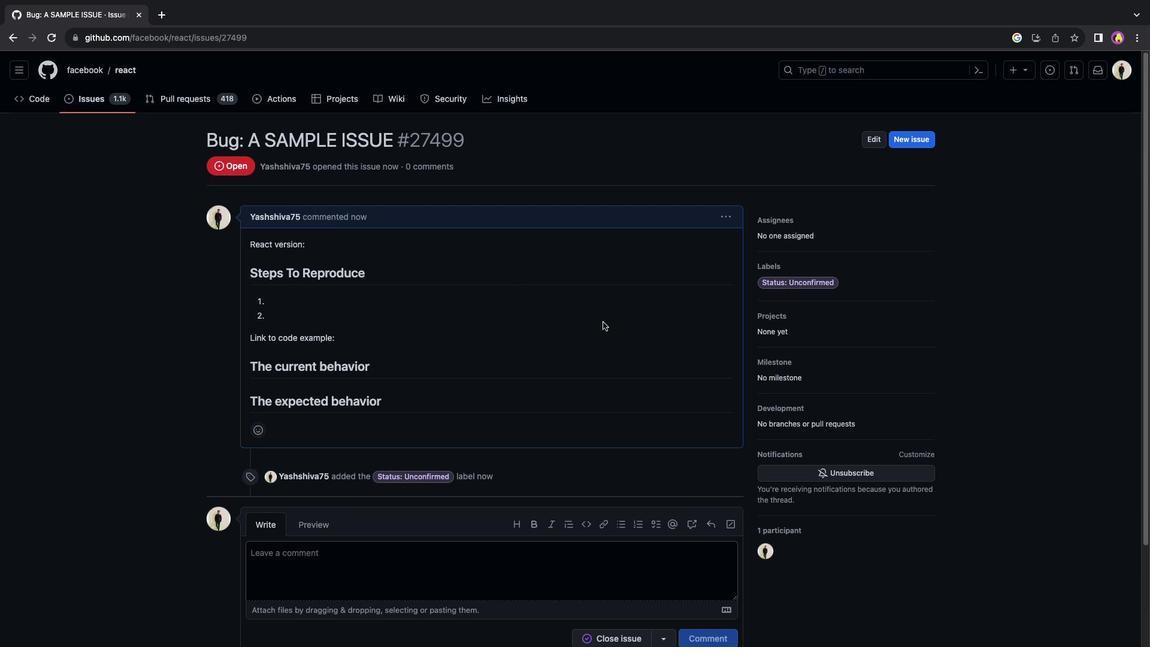 
Action: Mouse scrolled (602, 321) with delta (0, 0)
Screenshot: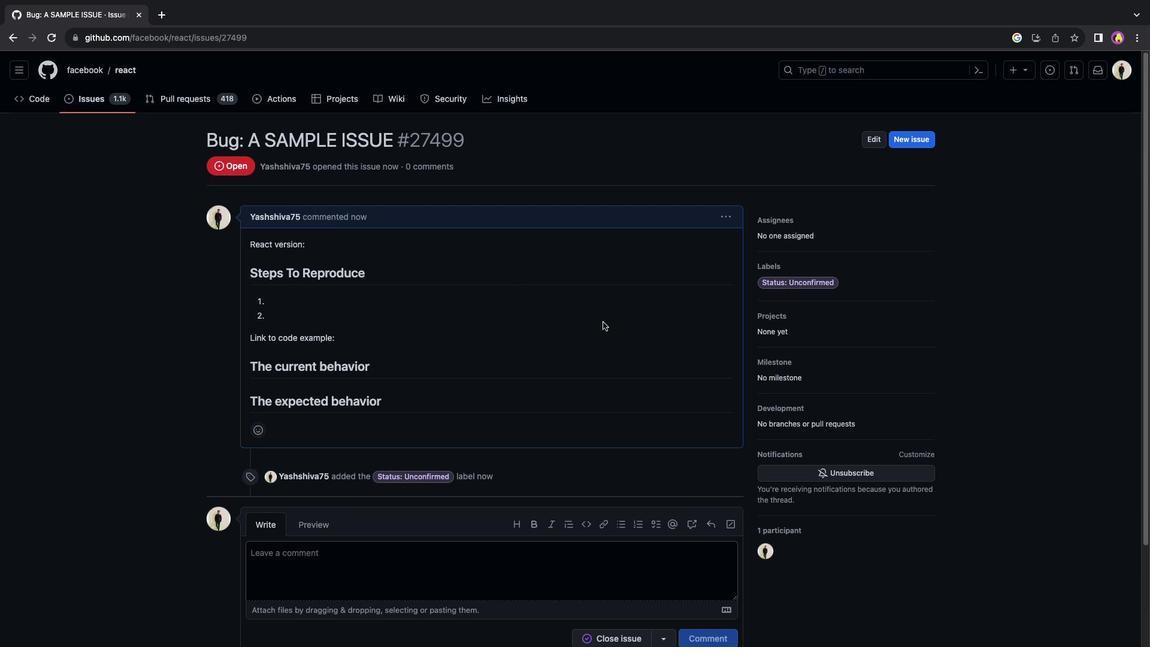 
Action: Mouse scrolled (602, 321) with delta (0, -1)
Screenshot: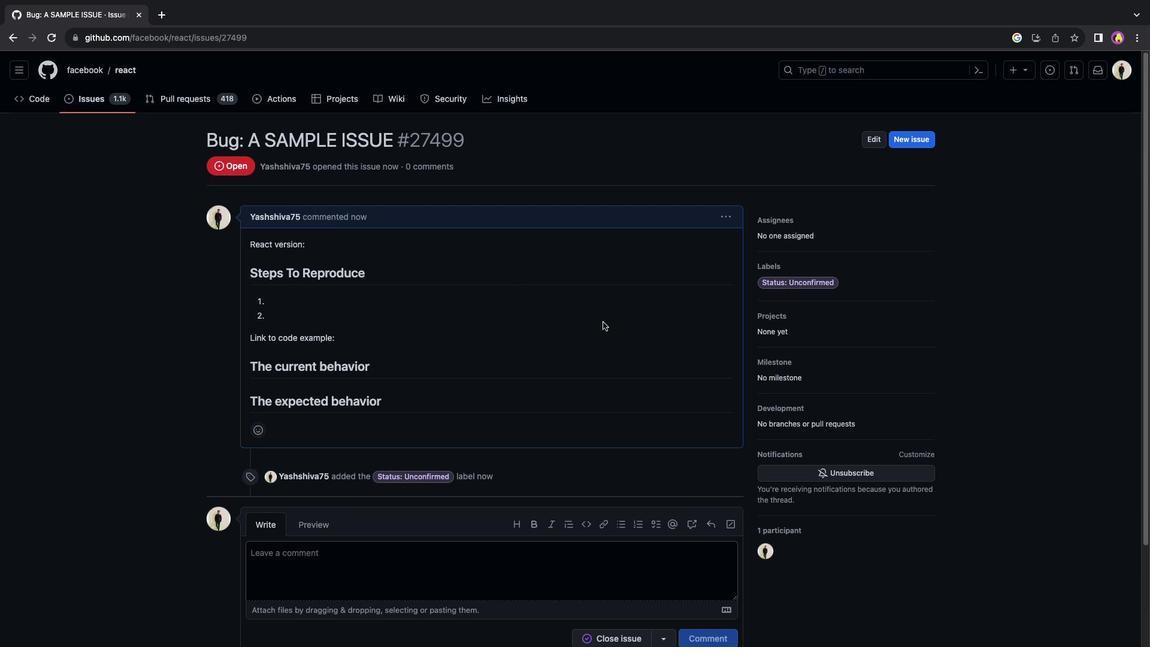 
Action: Mouse scrolled (602, 321) with delta (0, -2)
Screenshot: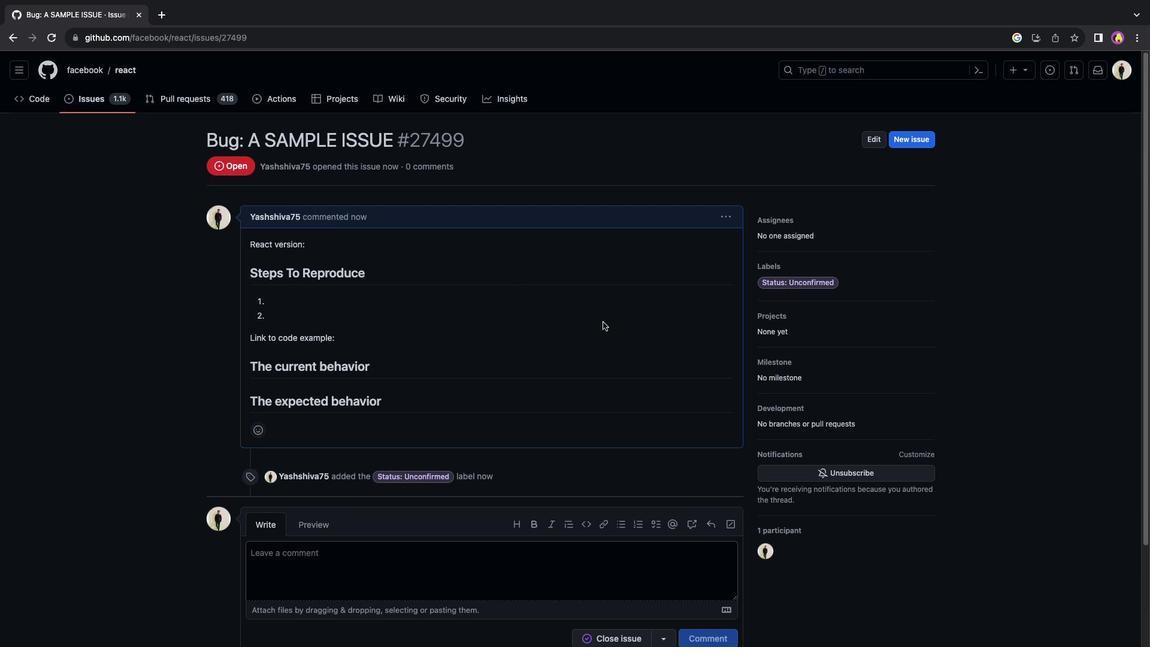 
Action: Mouse scrolled (602, 321) with delta (0, 0)
Screenshot: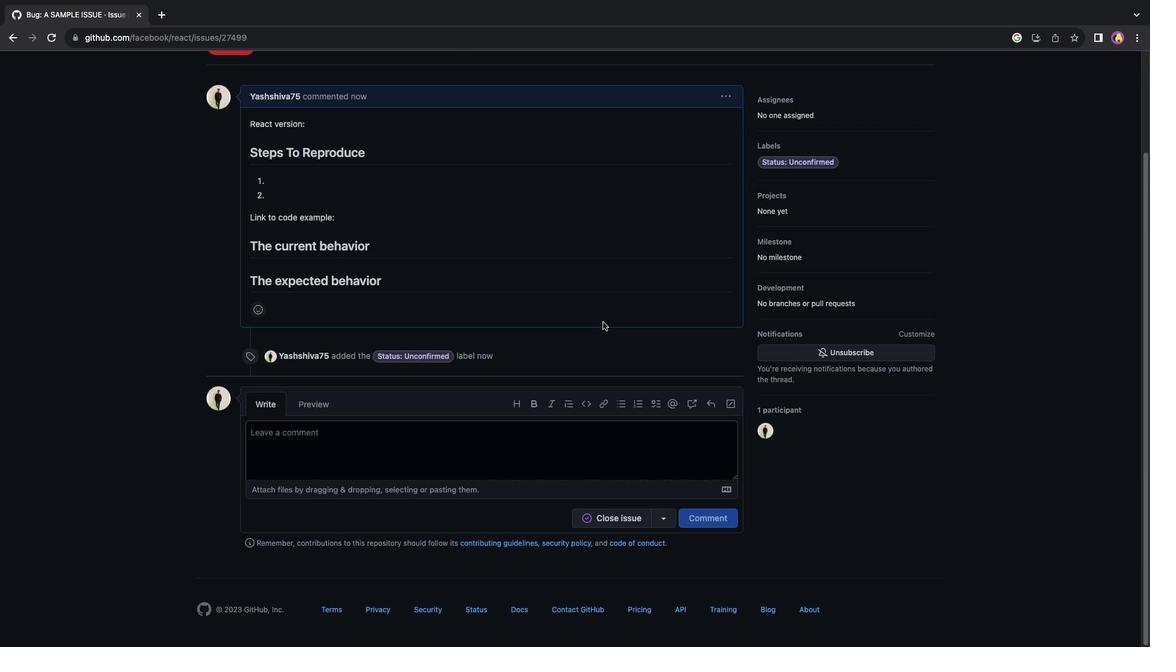 
Action: Mouse scrolled (602, 321) with delta (0, 0)
Screenshot: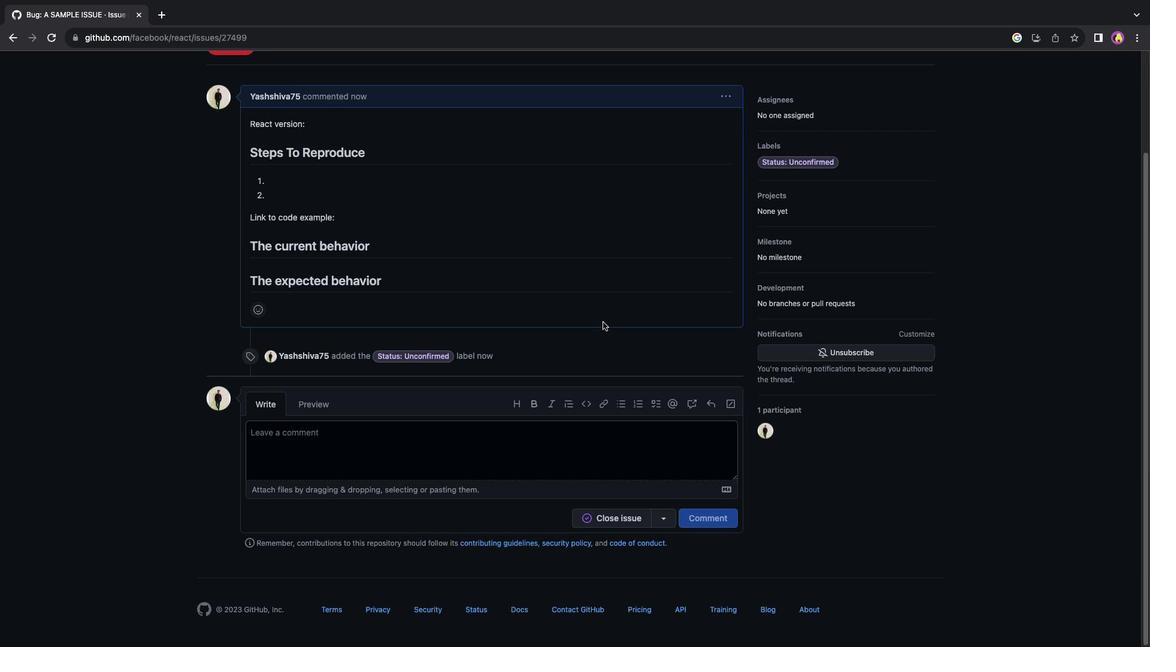 
Action: Mouse scrolled (602, 321) with delta (0, -1)
Screenshot: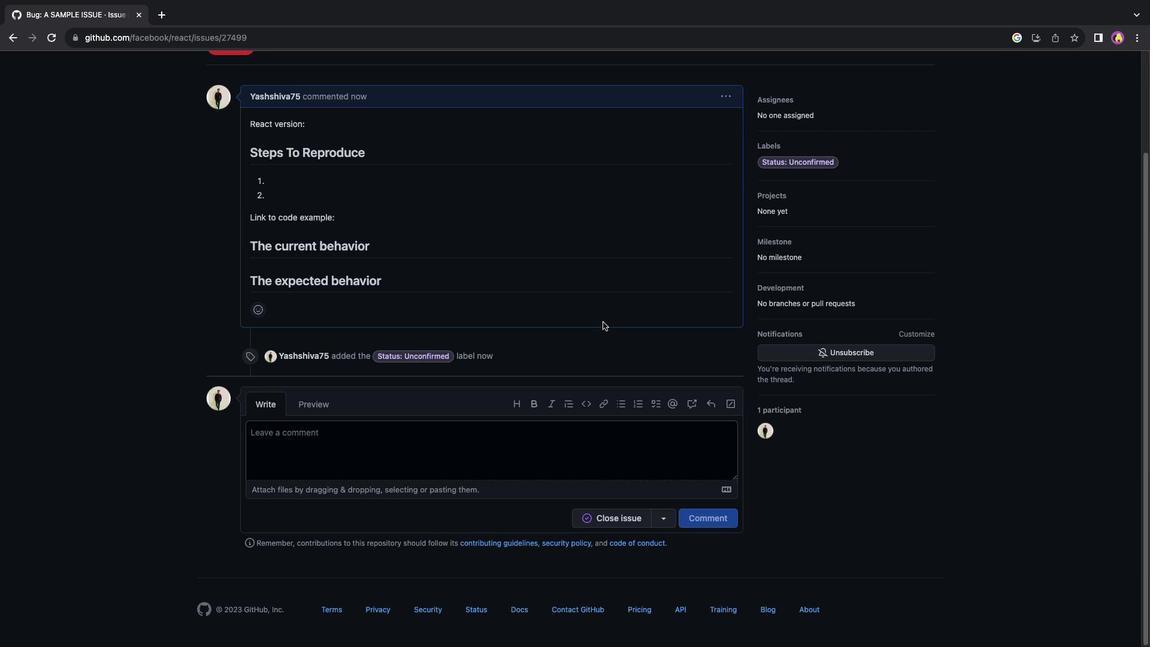 
Action: Mouse scrolled (602, 321) with delta (0, -2)
Screenshot: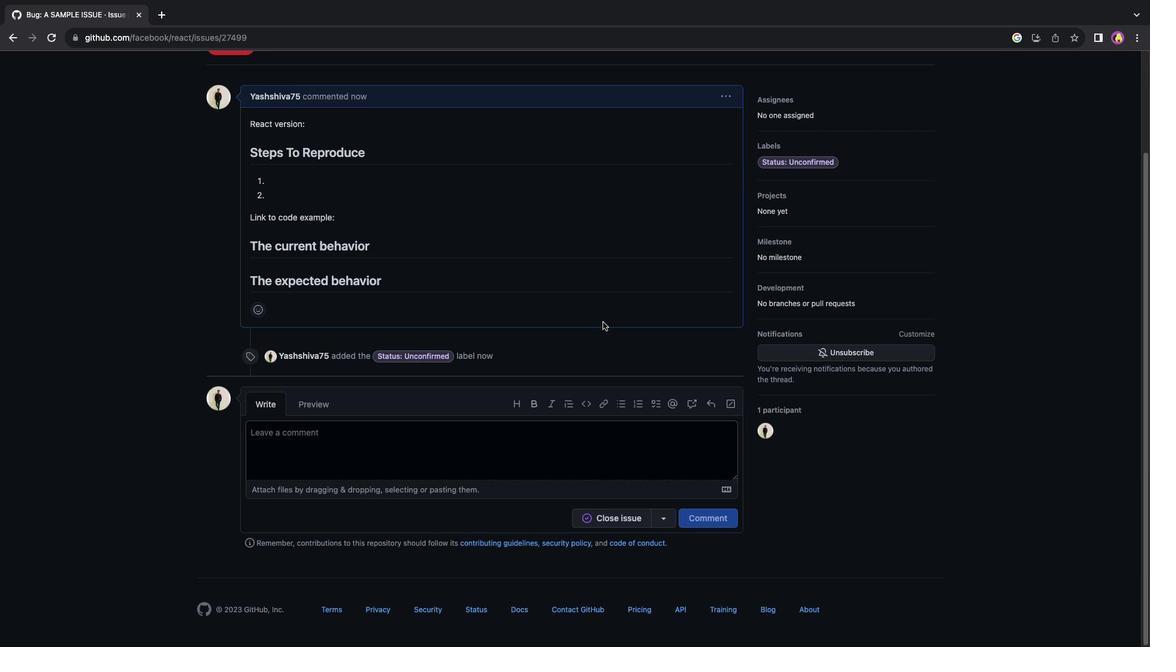 
Action: Mouse moved to (248, 171)
Screenshot: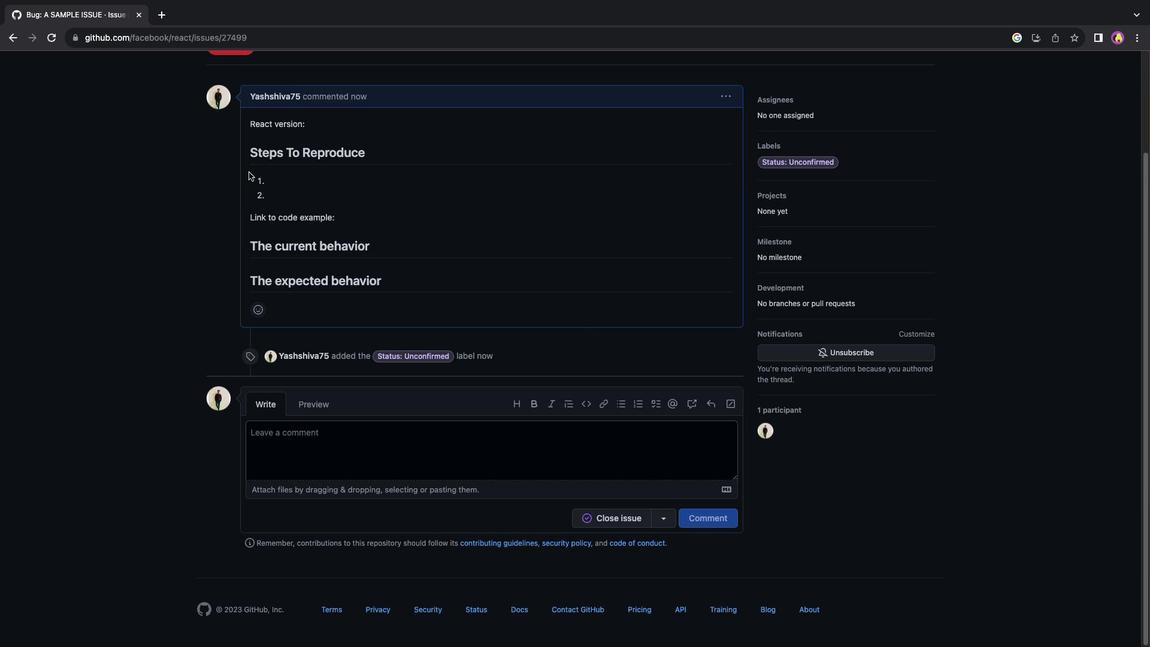 
Action: Mouse scrolled (248, 171) with delta (0, 0)
Screenshot: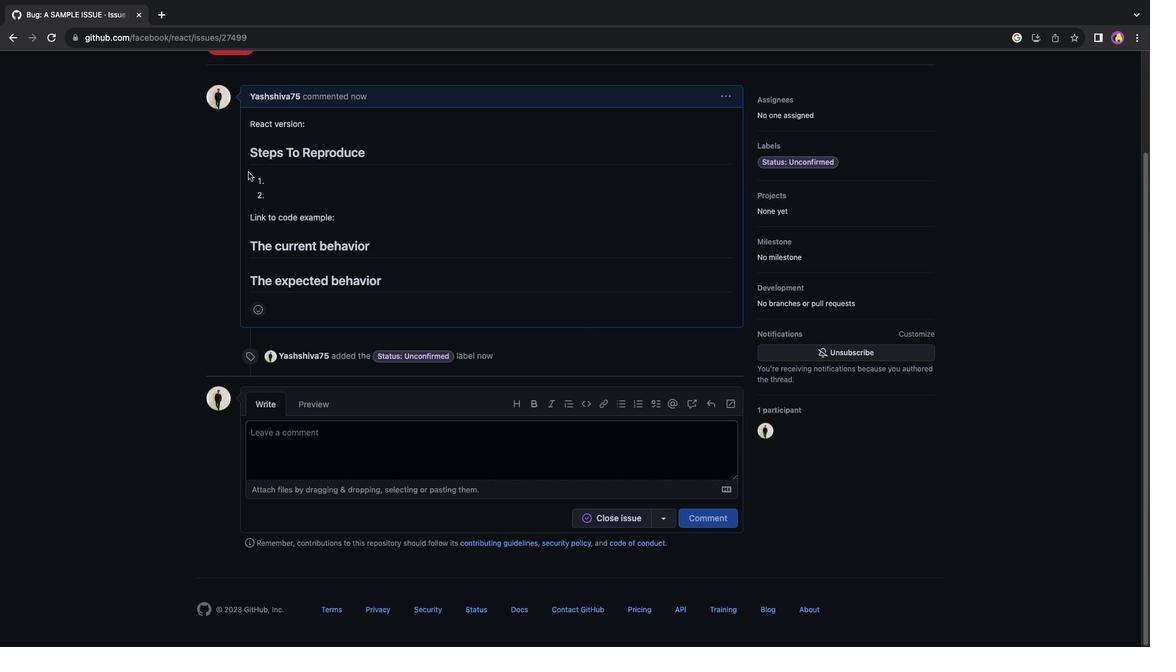 
Action: Mouse scrolled (248, 171) with delta (0, 0)
Screenshot: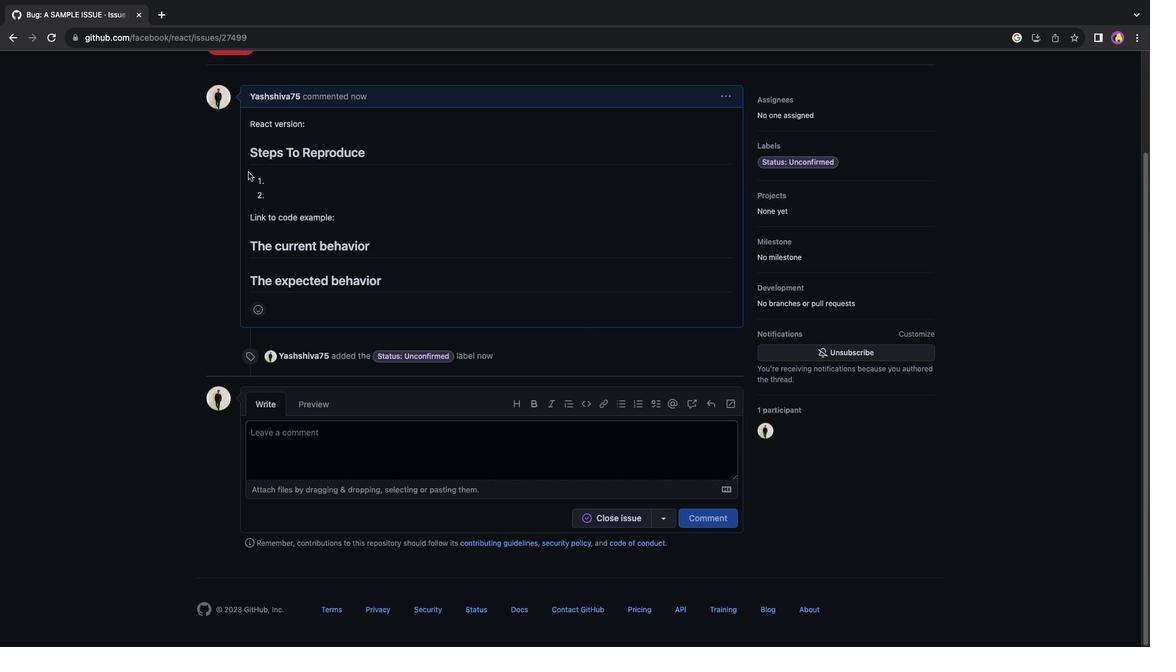 
Action: Mouse scrolled (248, 171) with delta (0, 2)
Screenshot: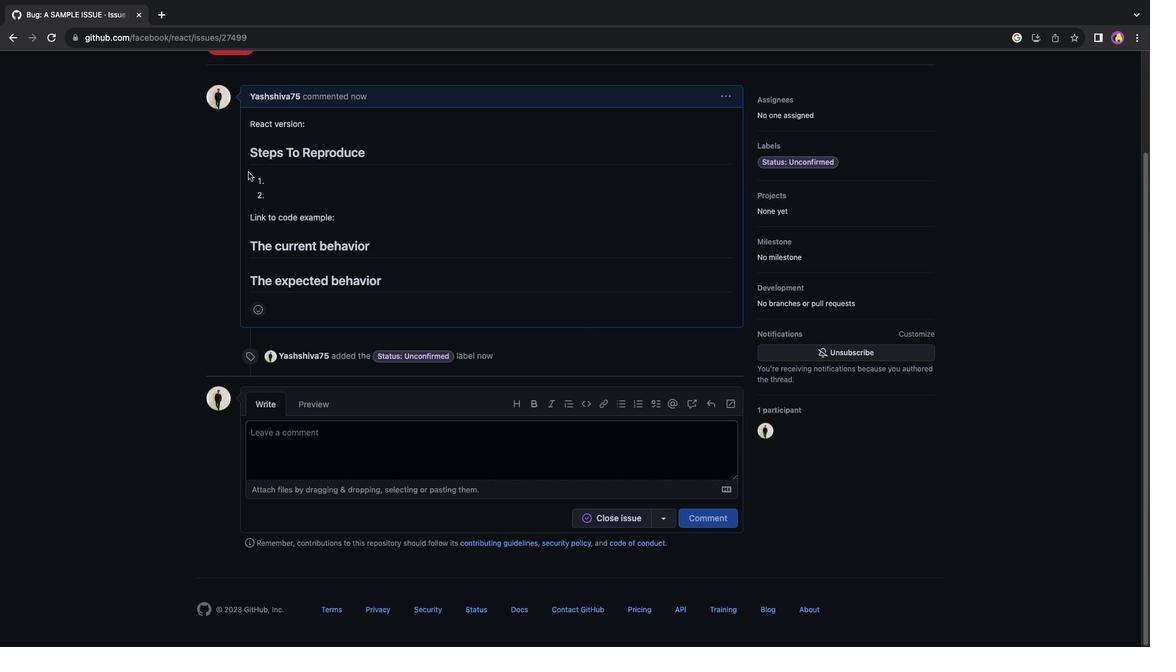 
Action: Mouse scrolled (248, 171) with delta (0, 2)
Screenshot: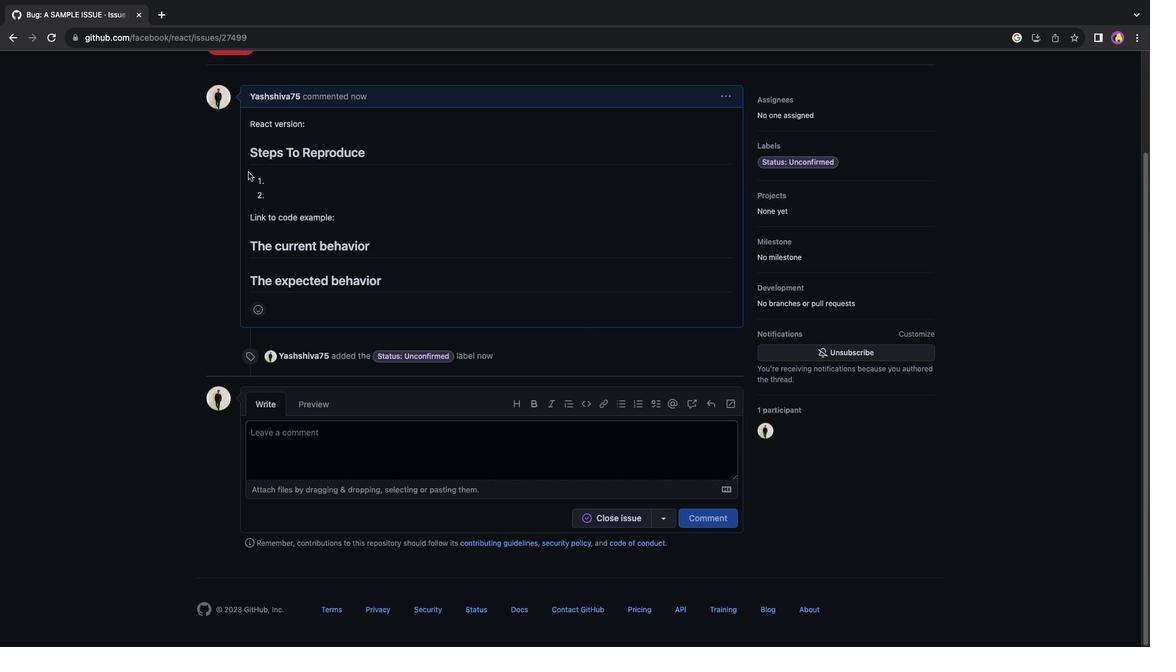 
Action: Mouse scrolled (248, 171) with delta (0, 3)
Screenshot: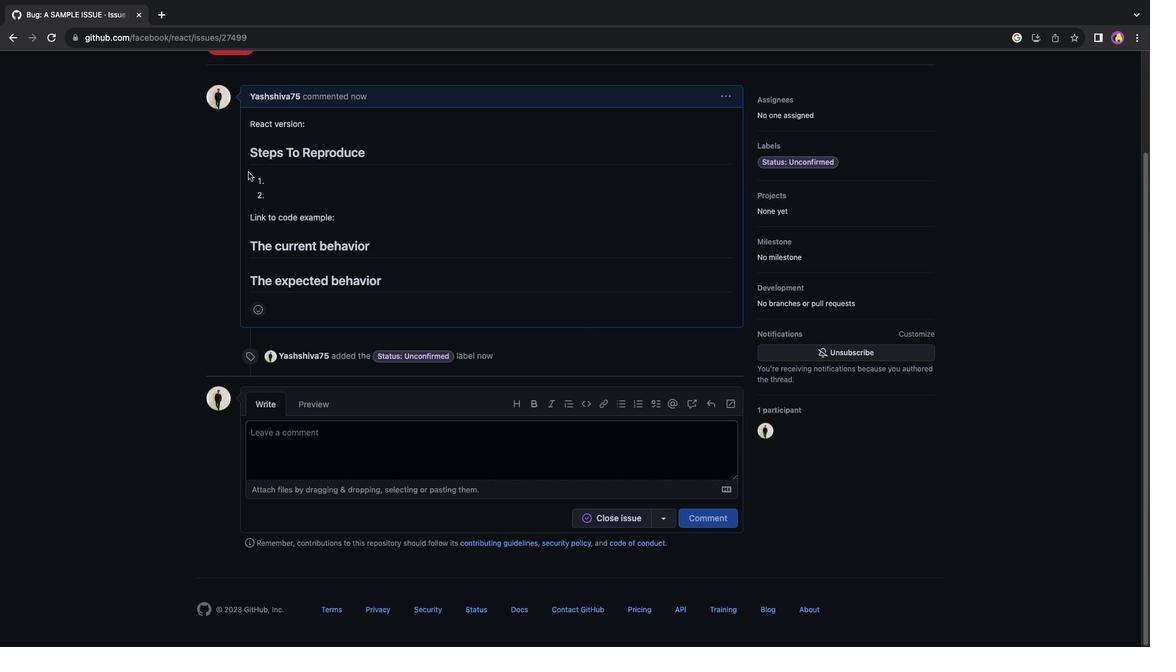 
Action: Mouse scrolled (248, 171) with delta (0, 4)
Screenshot: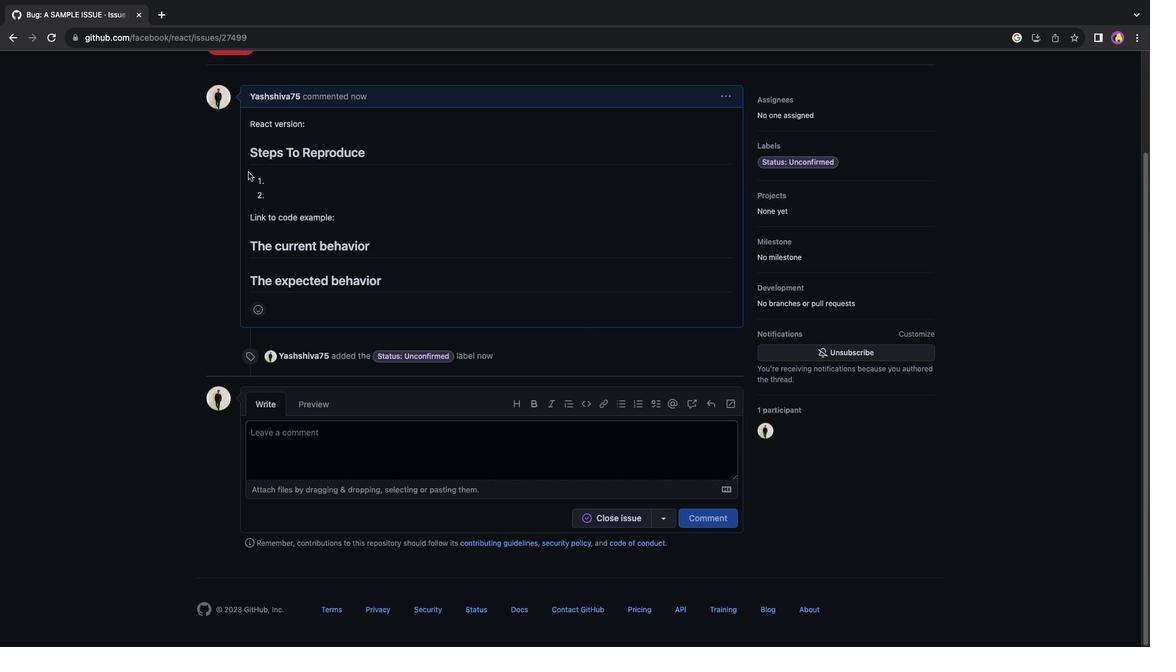 
Action: Mouse scrolled (248, 171) with delta (0, 4)
Screenshot: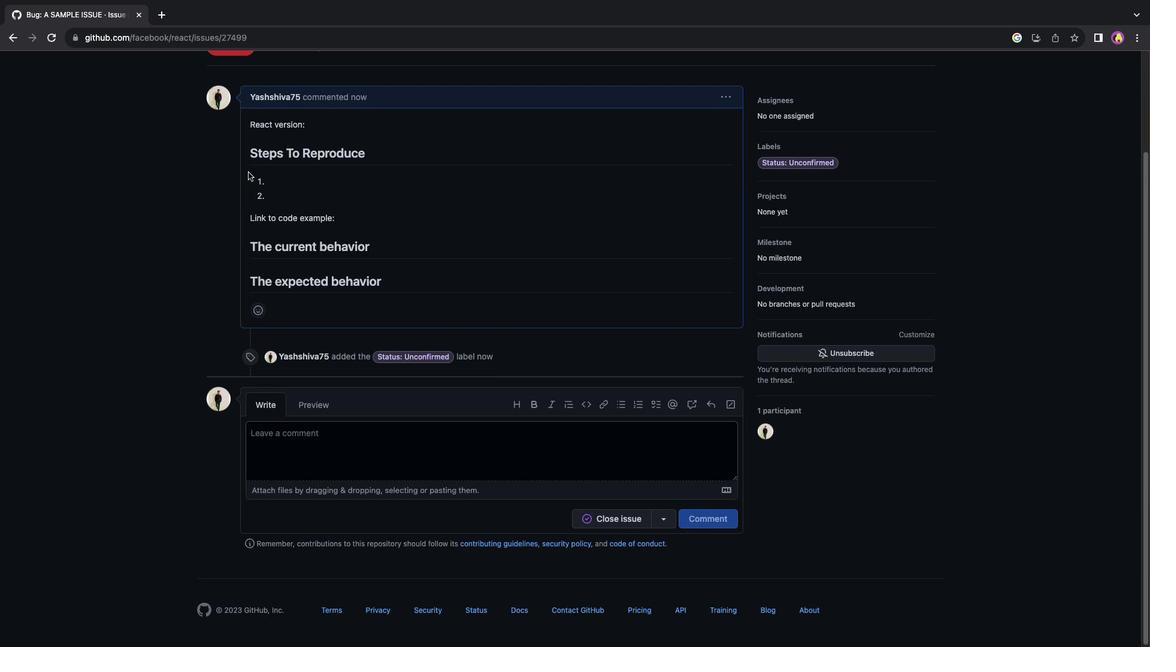 
Action: Mouse moved to (88, 103)
Screenshot: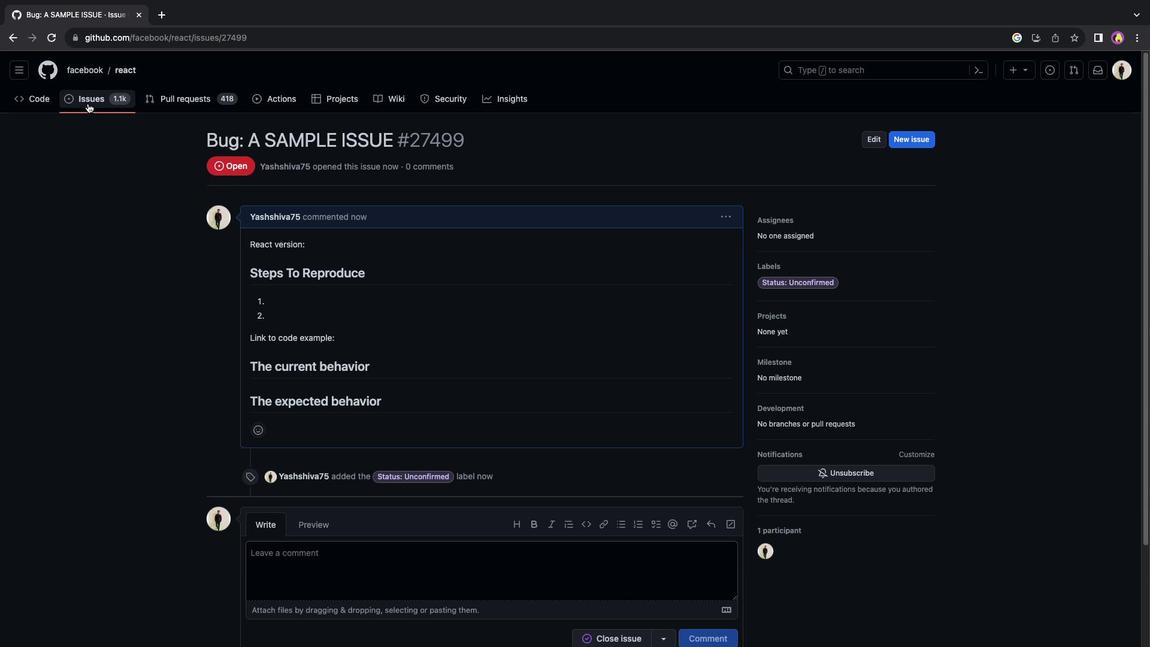 
Action: Mouse pressed left at (88, 103)
Screenshot: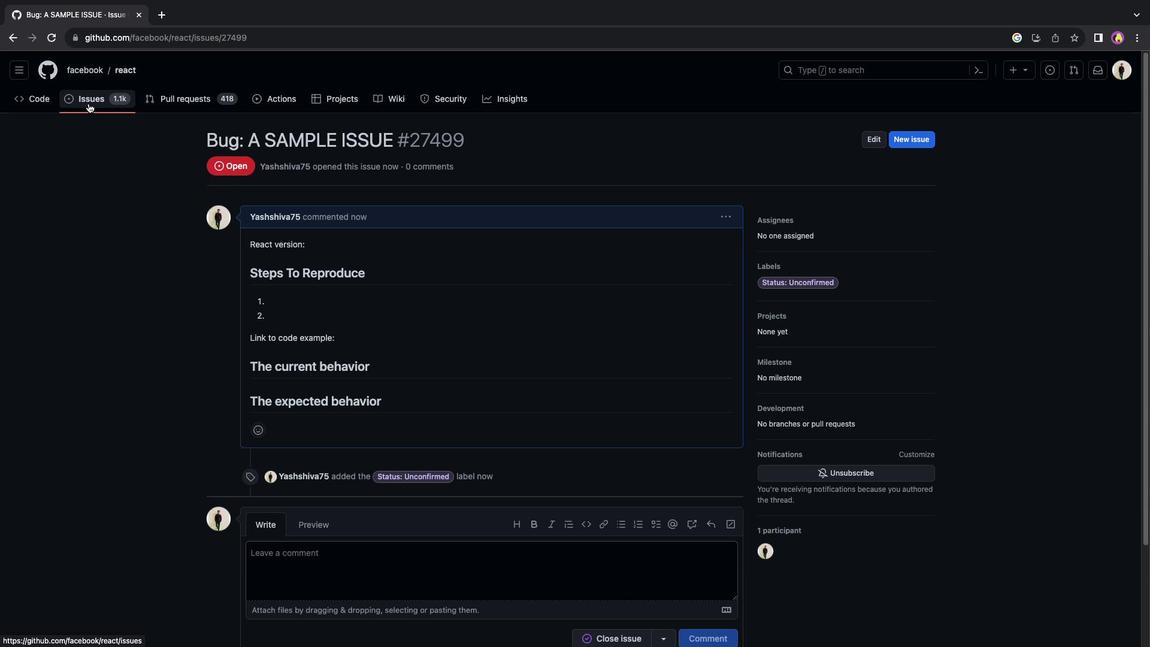 
Action: Mouse moved to (297, 207)
Screenshot: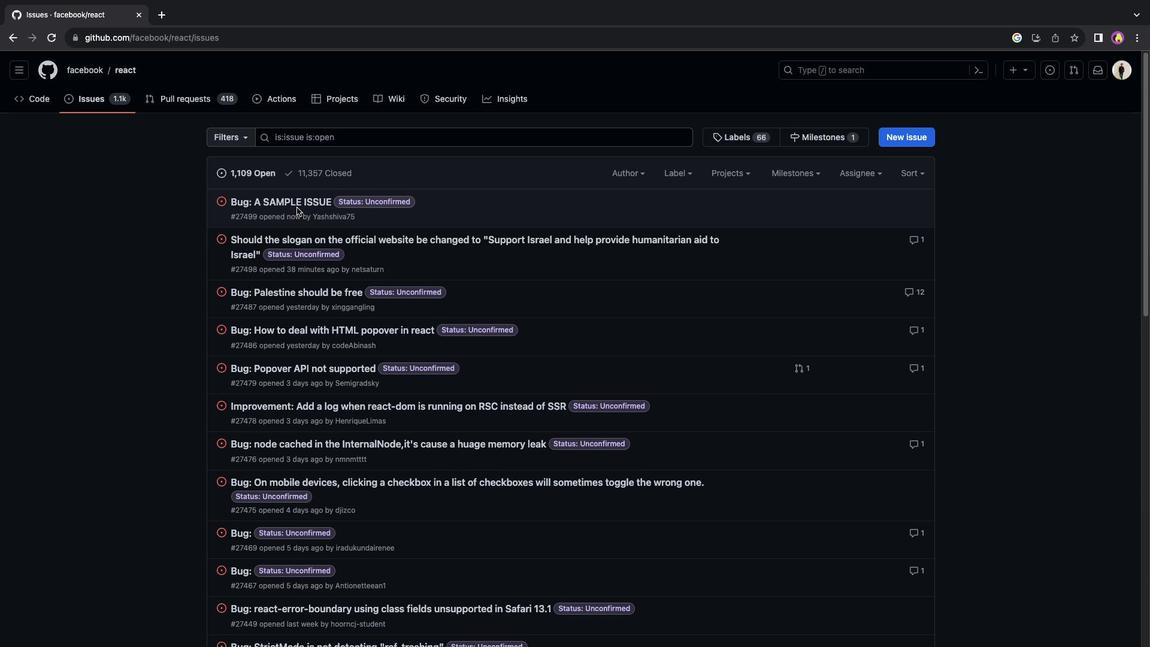 
Action: Mouse pressed left at (297, 207)
Screenshot: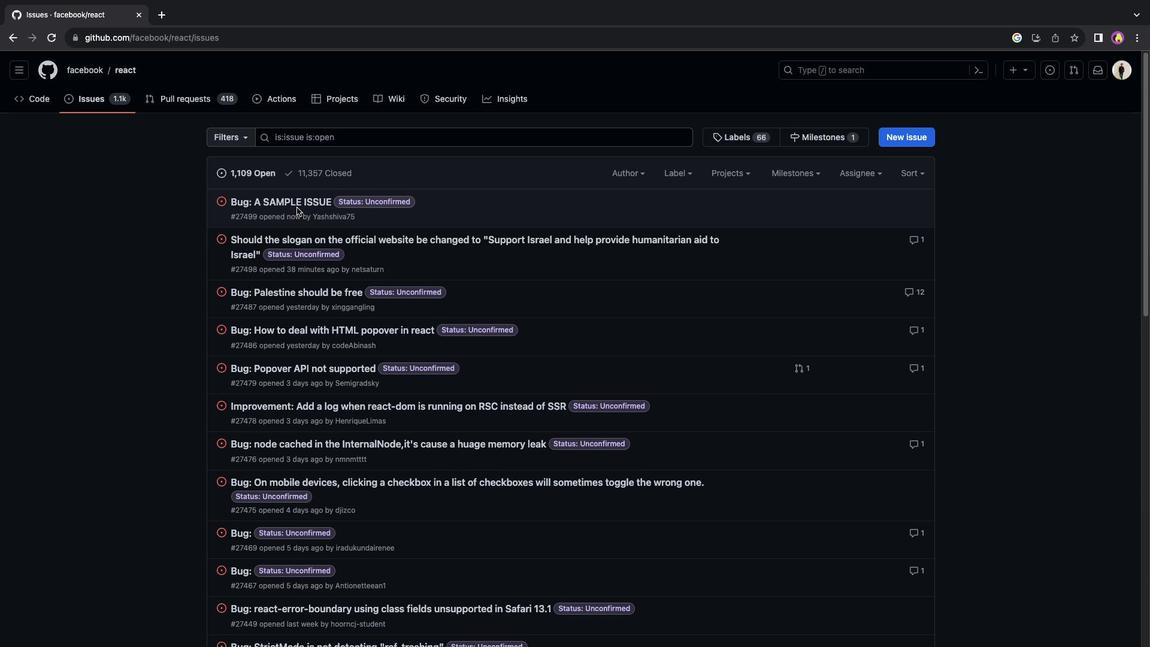 
Action: Mouse moved to (298, 203)
Screenshot: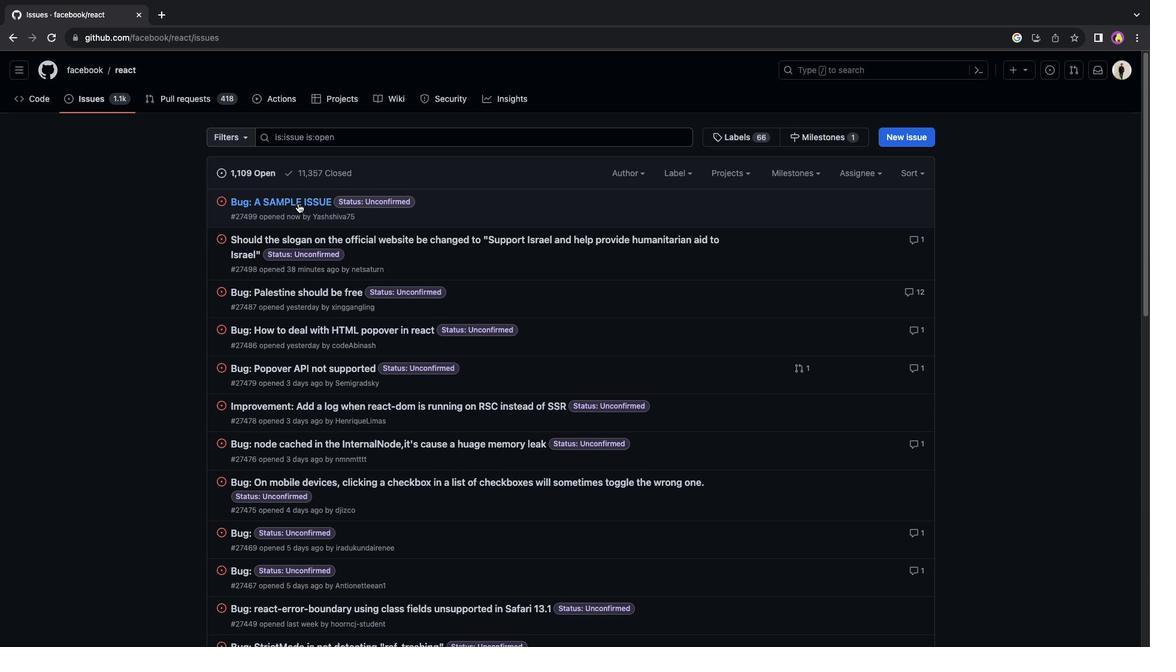 
Action: Mouse pressed left at (298, 203)
Screenshot: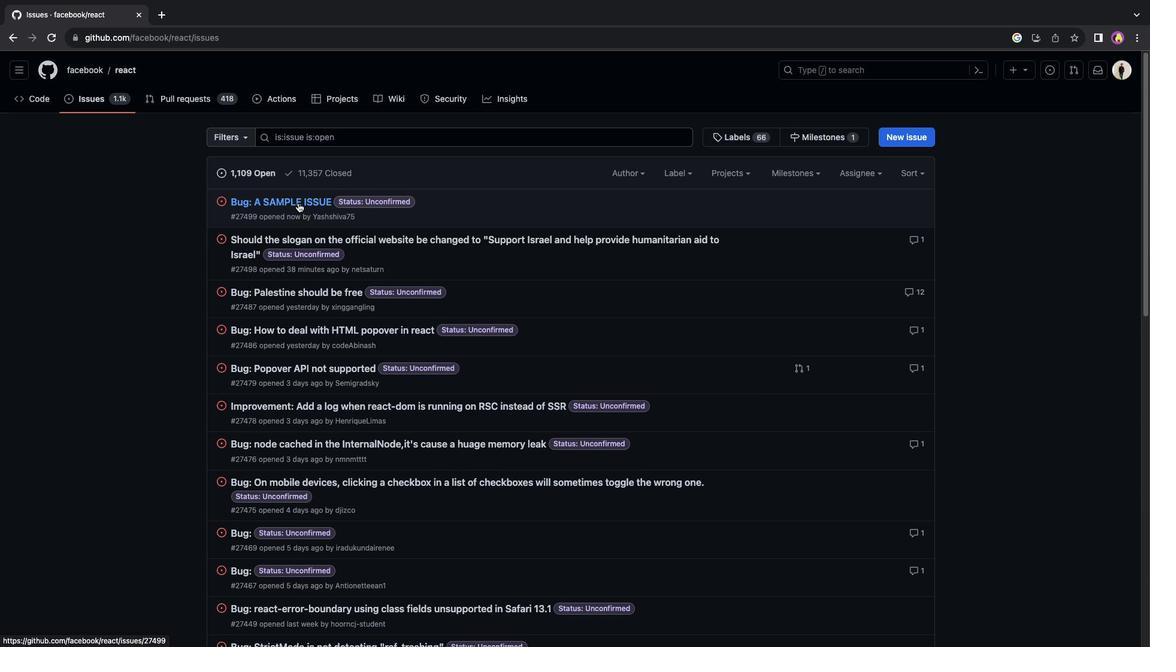 
Action: Mouse moved to (672, 386)
Screenshot: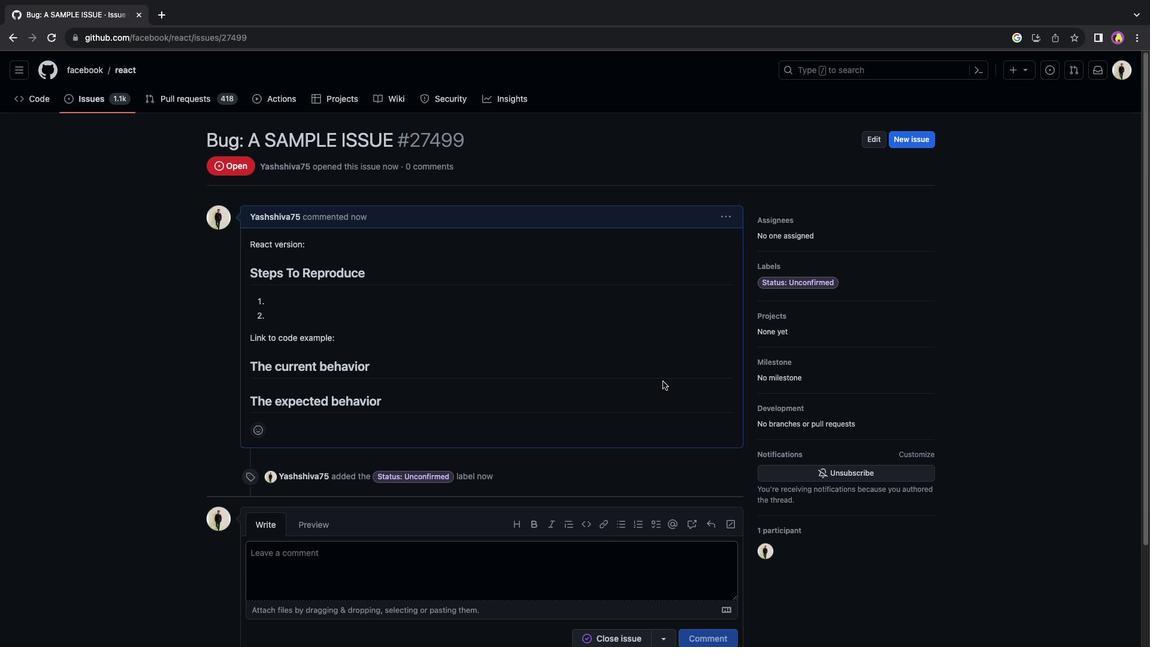 
Action: Mouse scrolled (672, 386) with delta (0, 0)
Screenshot: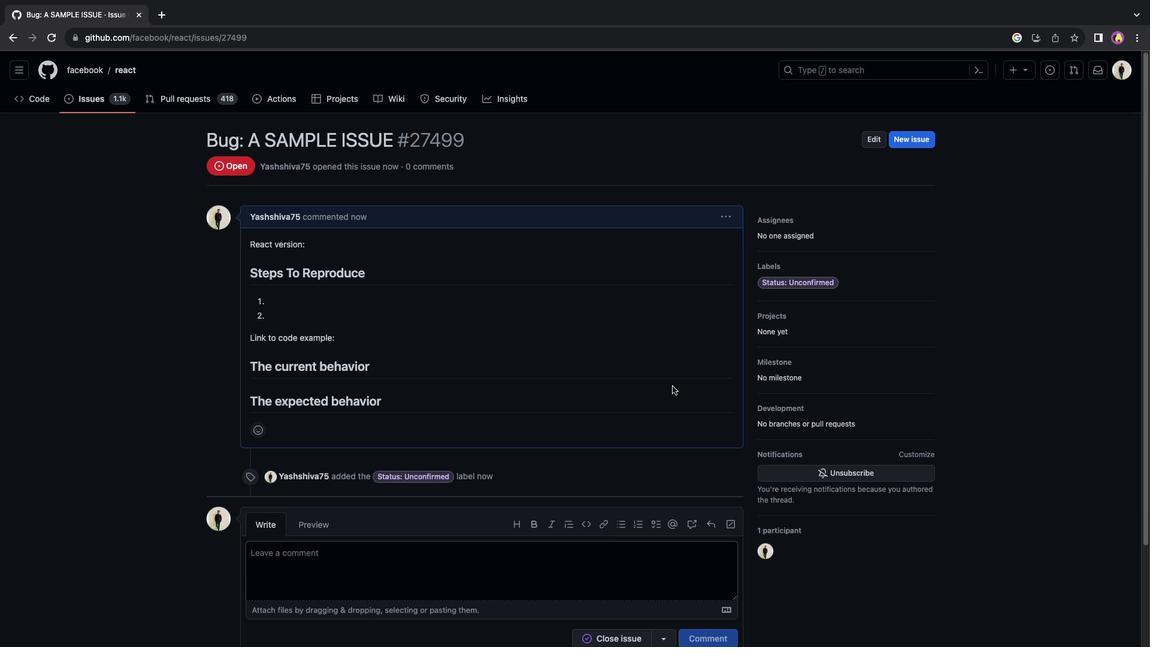 
Action: Mouse scrolled (672, 386) with delta (0, 0)
Screenshot: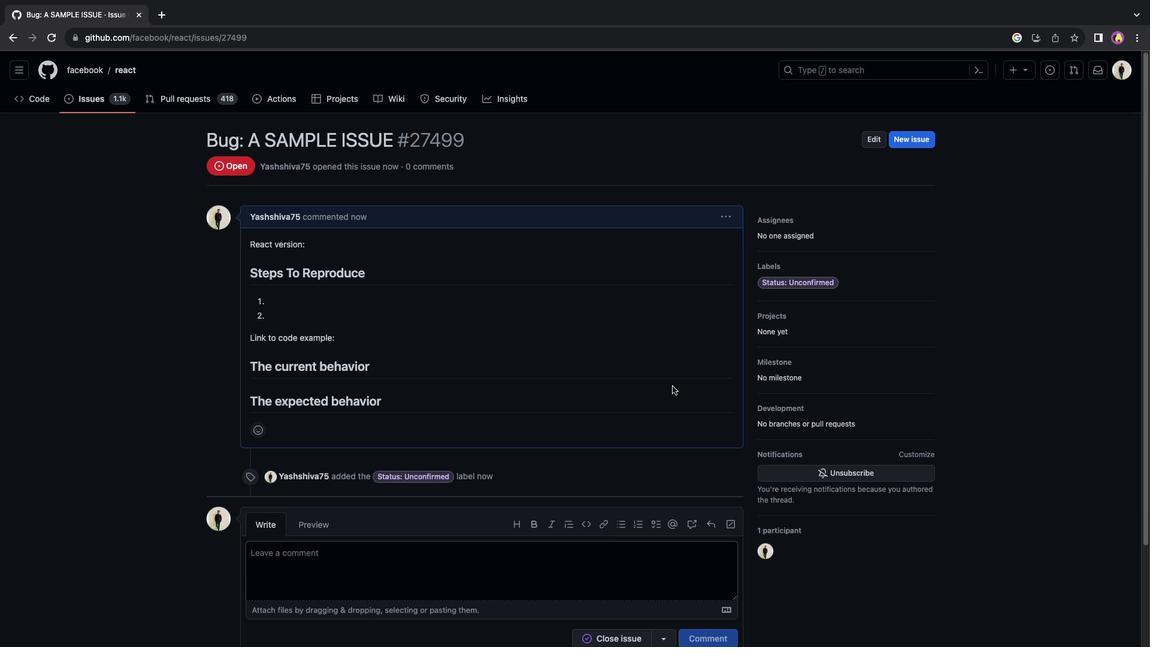 
Action: Mouse scrolled (672, 386) with delta (0, -1)
Screenshot: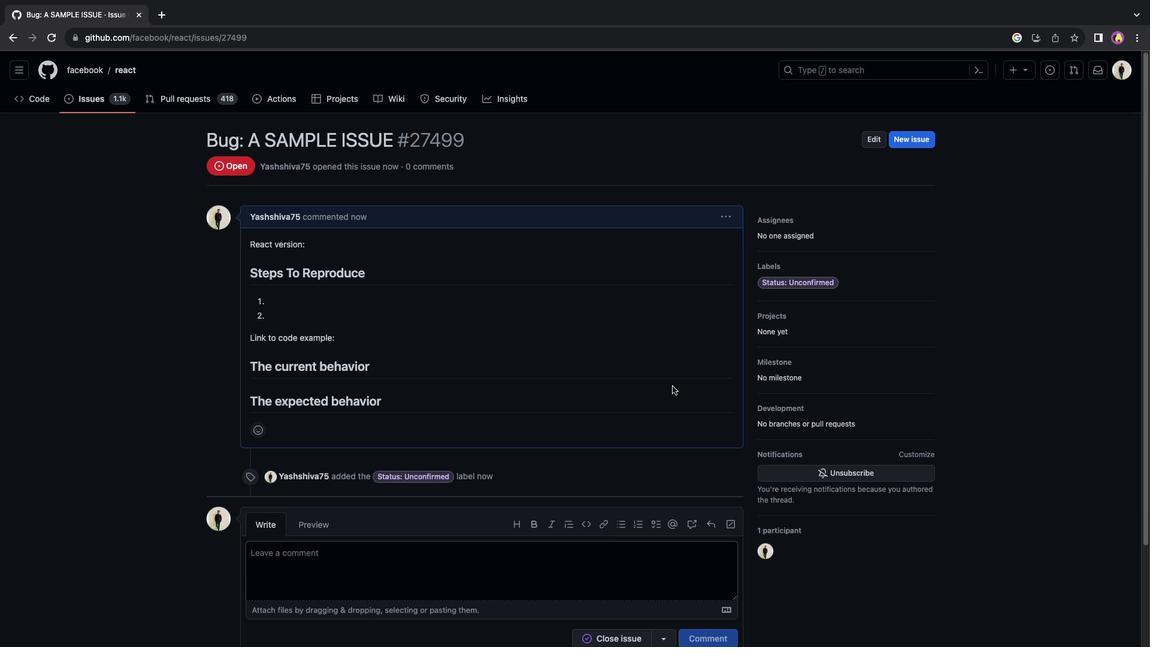 
Action: Mouse scrolled (672, 386) with delta (0, 0)
Screenshot: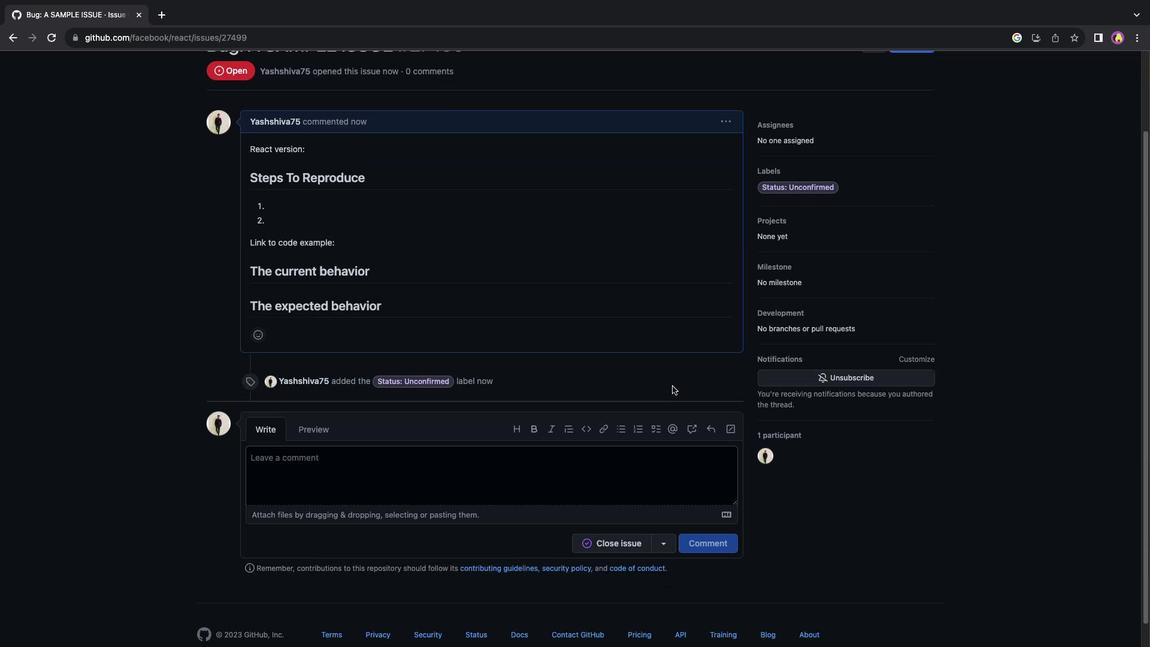 
Action: Mouse scrolled (672, 386) with delta (0, 0)
Screenshot: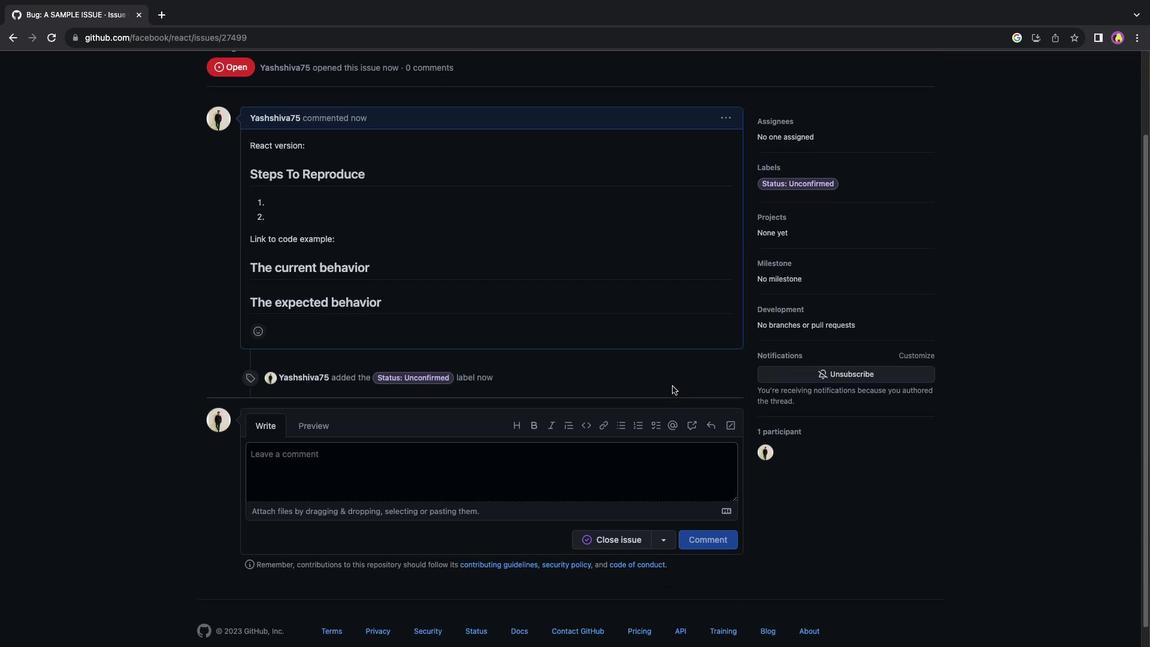 
Action: Mouse scrolled (672, 386) with delta (0, -1)
Screenshot: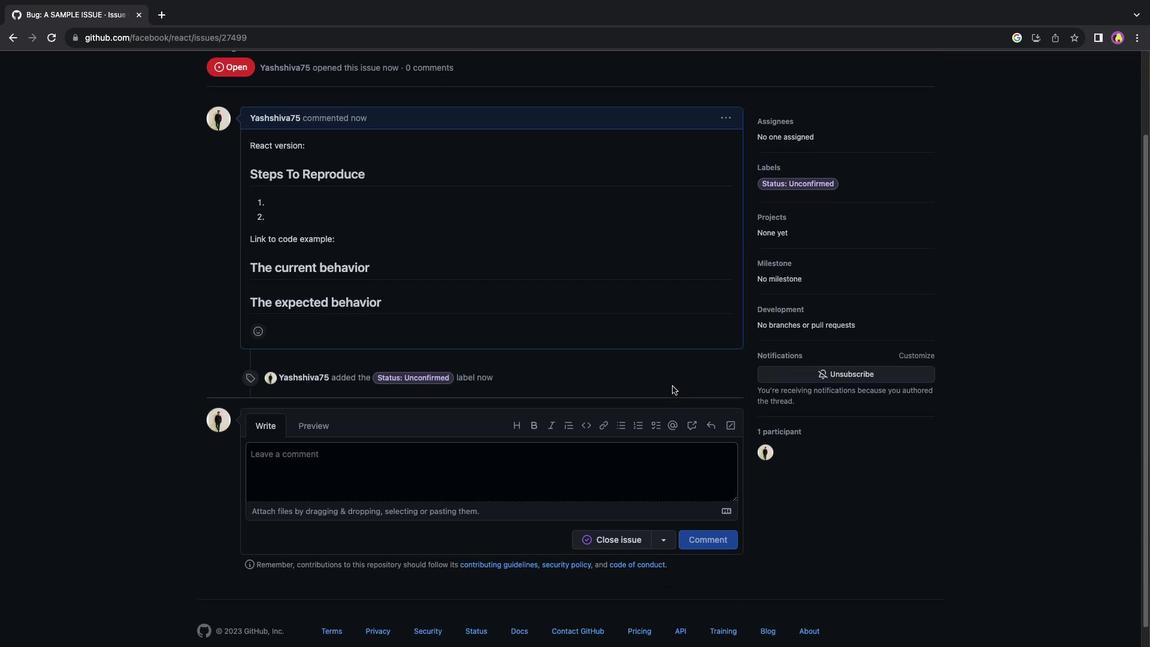 
Action: Mouse moved to (627, 514)
Screenshot: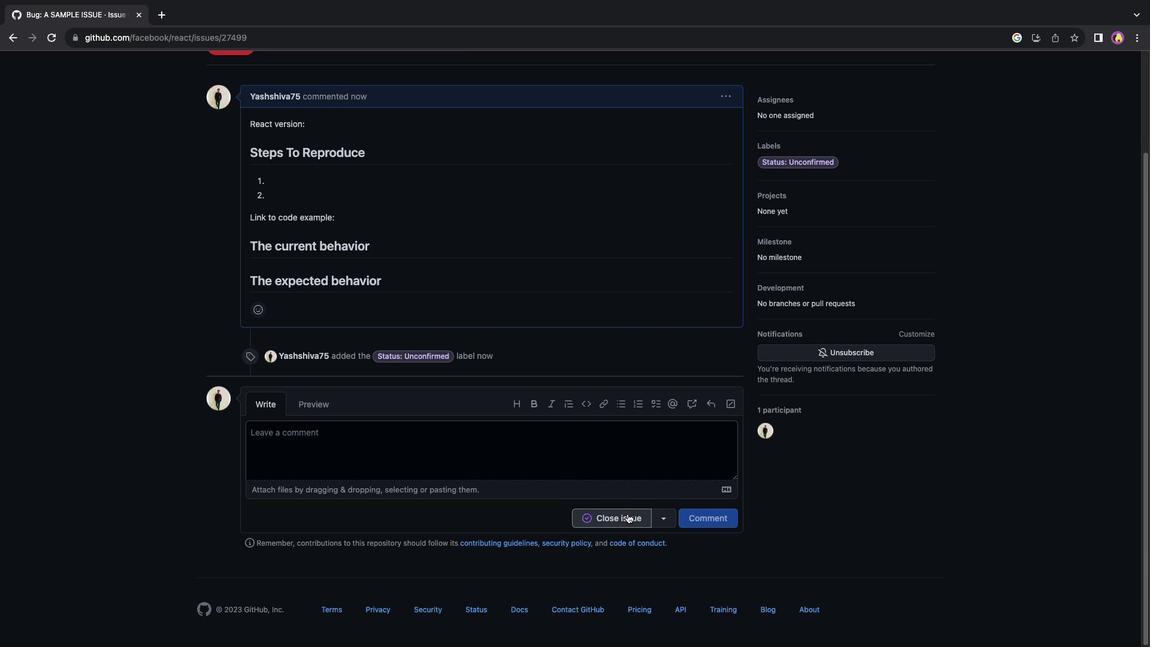 
Action: Mouse pressed left at (627, 514)
Screenshot: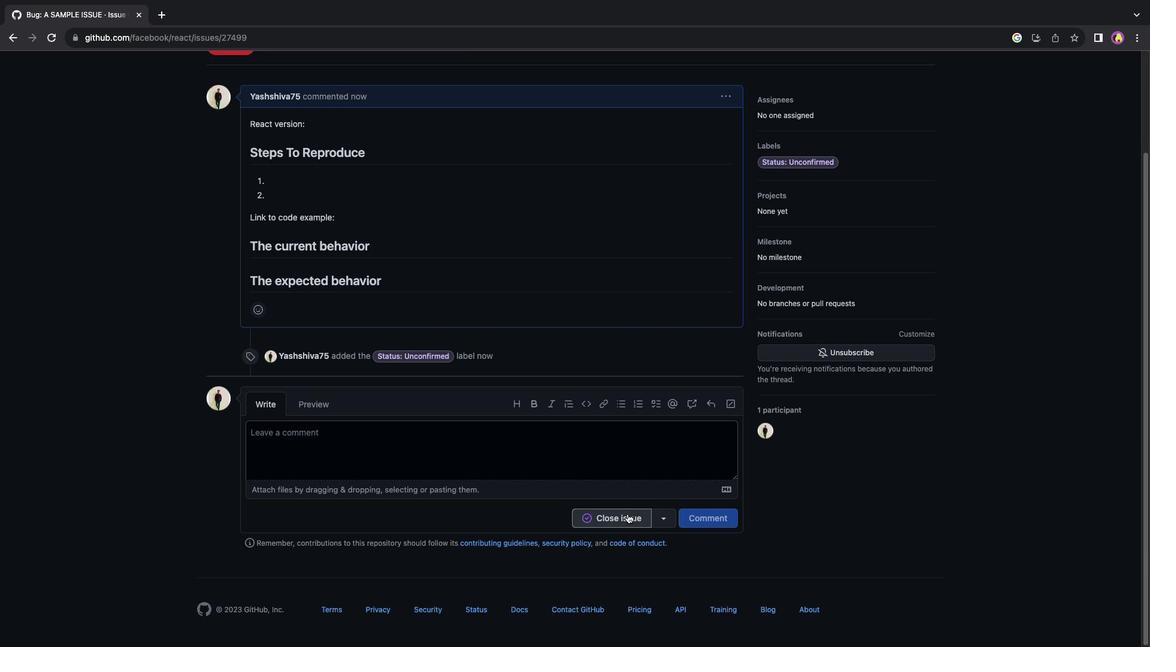 
Action: Mouse moved to (674, 455)
Screenshot: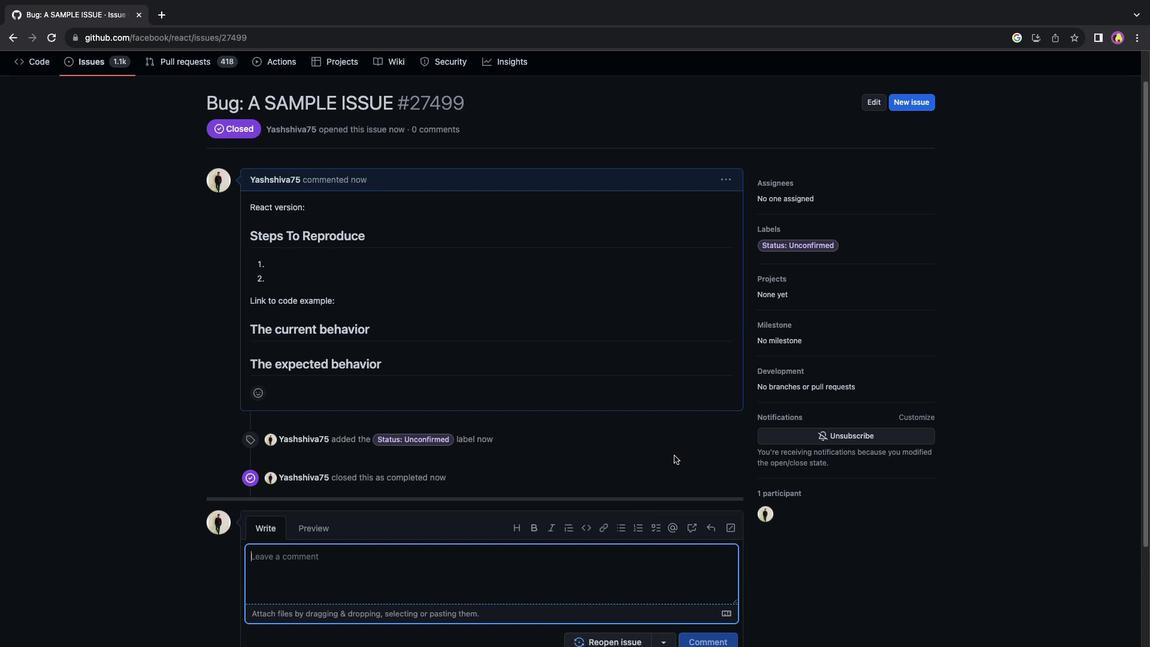 
Action: Mouse scrolled (674, 455) with delta (0, 0)
Screenshot: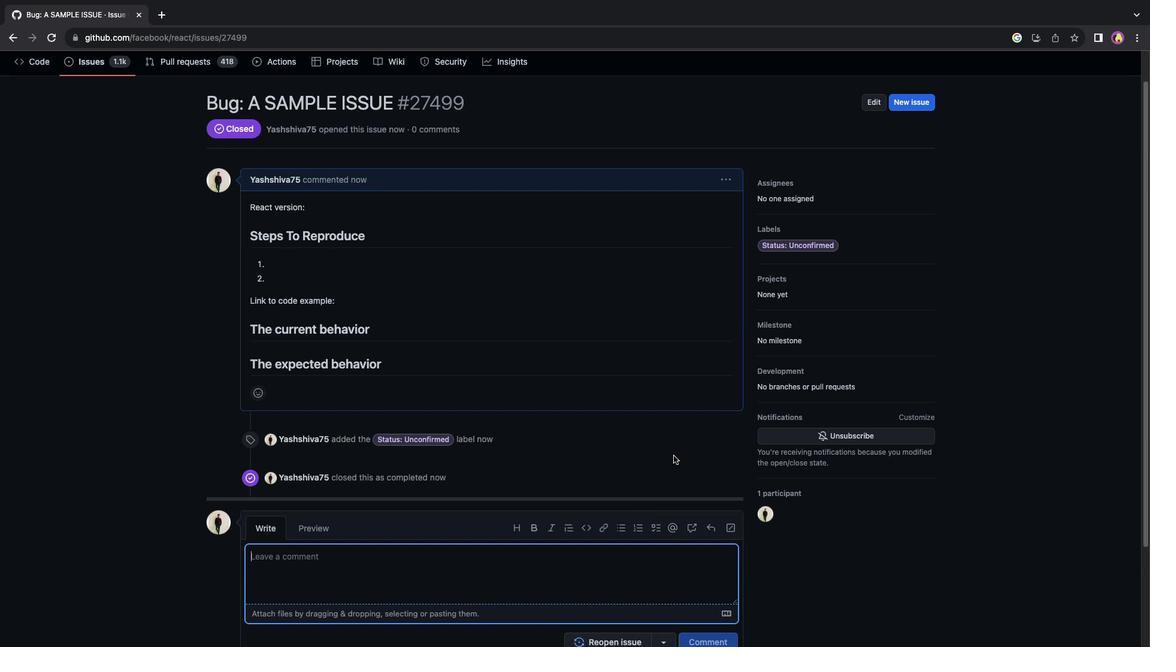 
Action: Mouse scrolled (674, 455) with delta (0, 0)
Screenshot: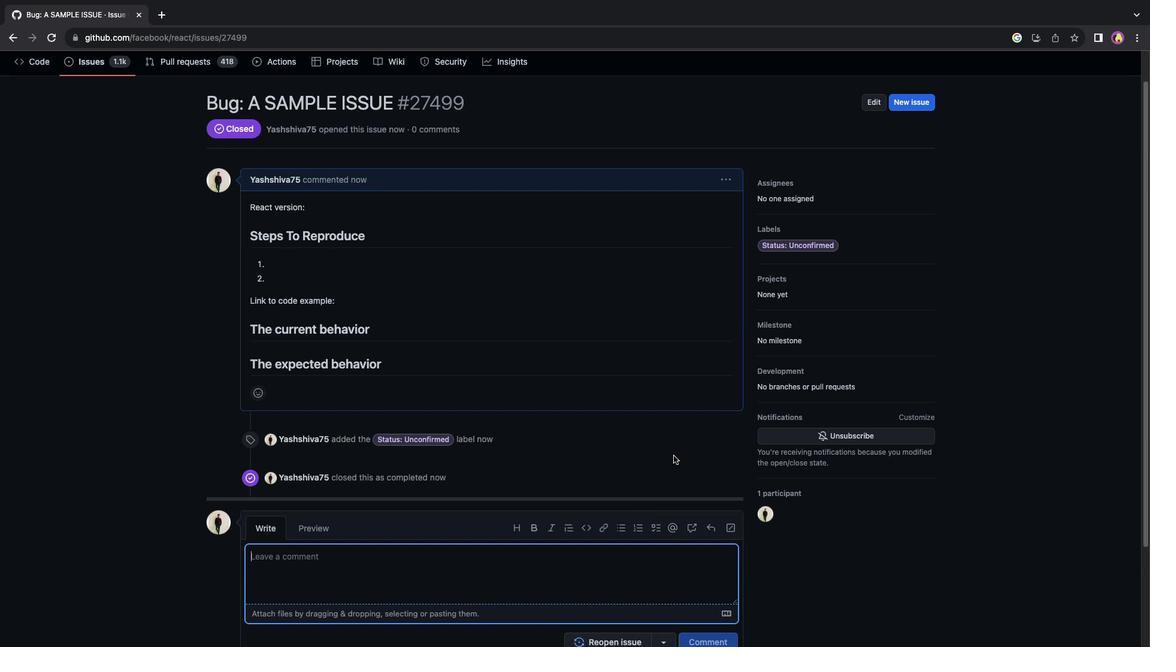 
Action: Mouse scrolled (674, 455) with delta (0, 1)
Screenshot: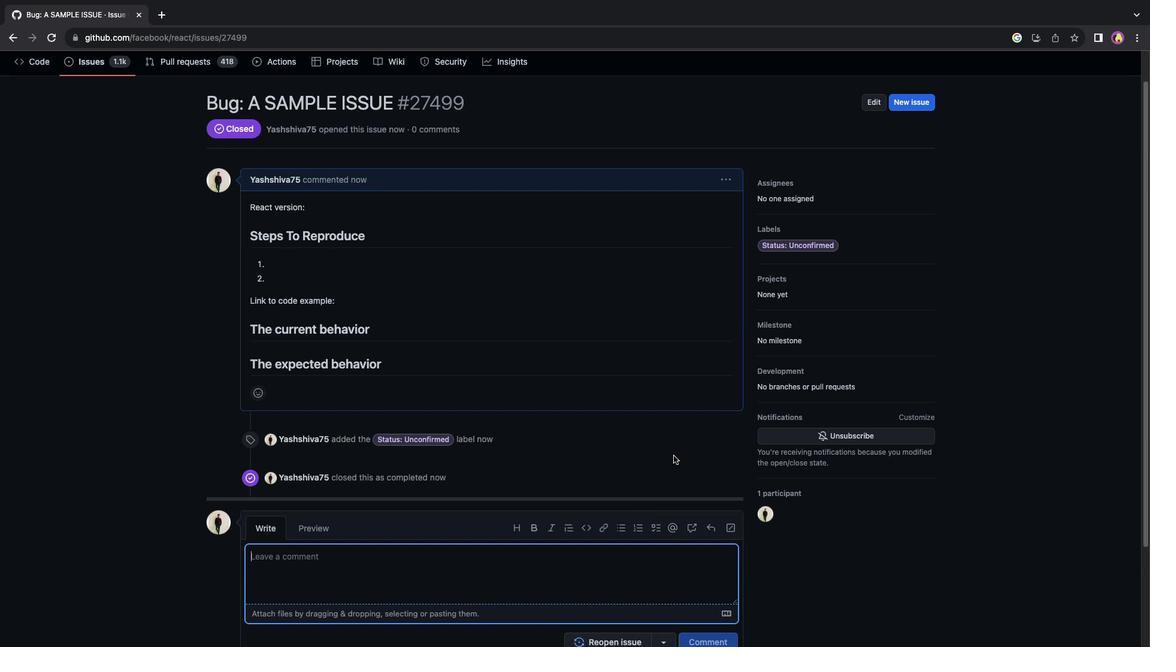 
Action: Mouse scrolled (674, 455) with delta (0, 2)
Screenshot: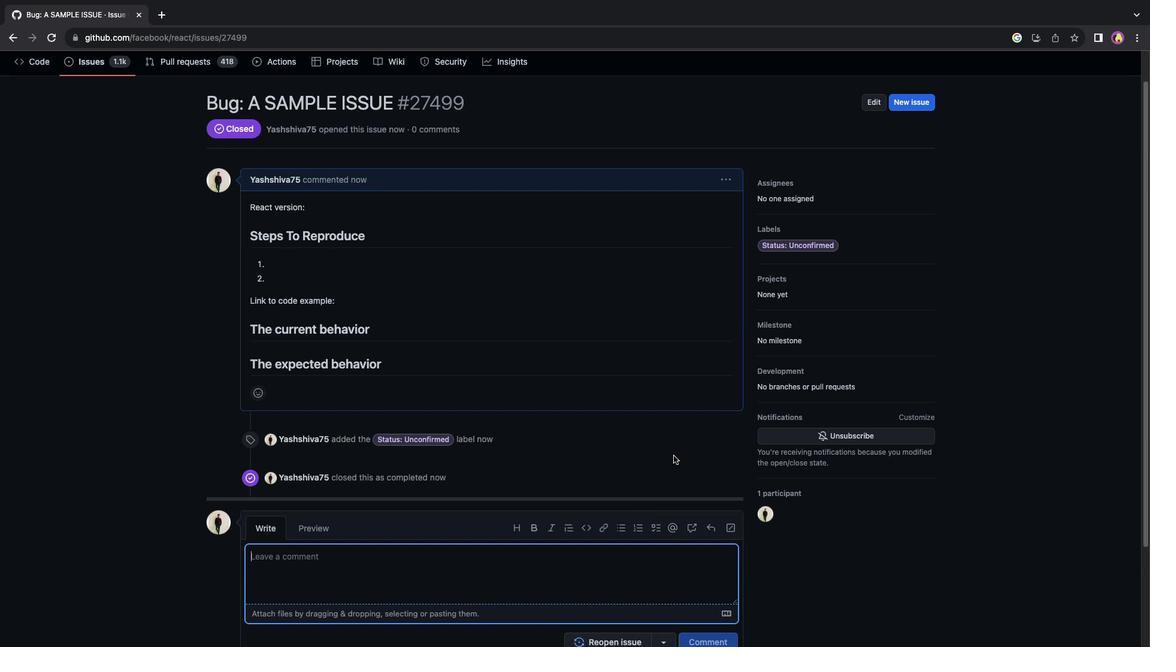 
Action: Mouse moved to (668, 446)
Screenshot: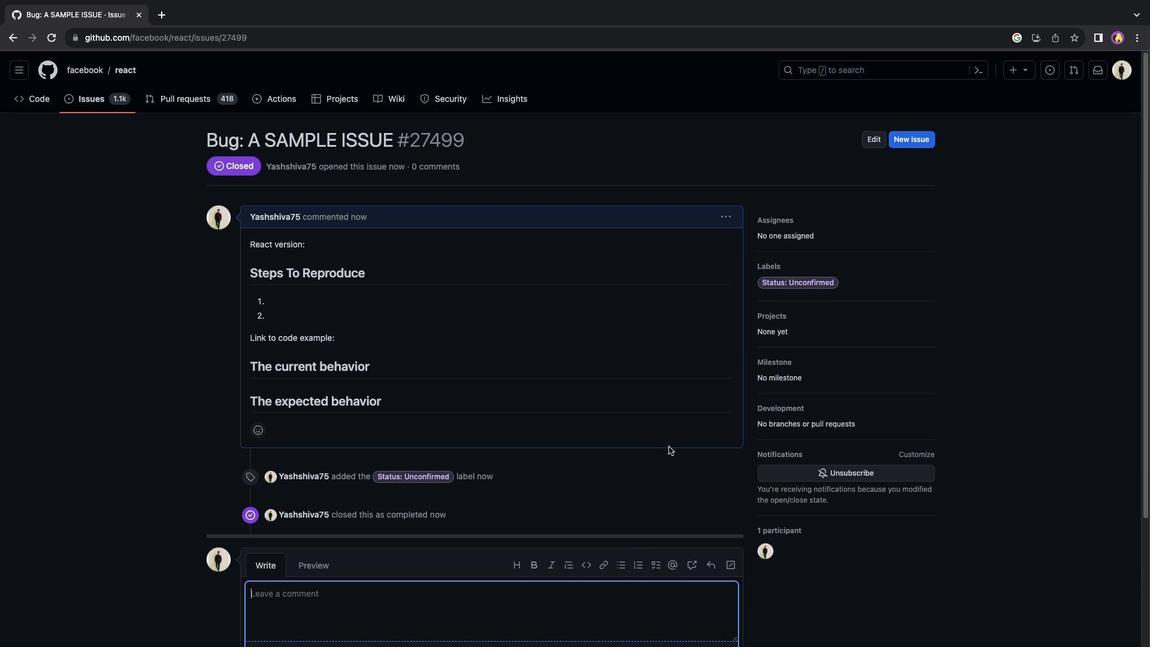 
Action: Mouse scrolled (668, 446) with delta (0, 0)
Screenshot: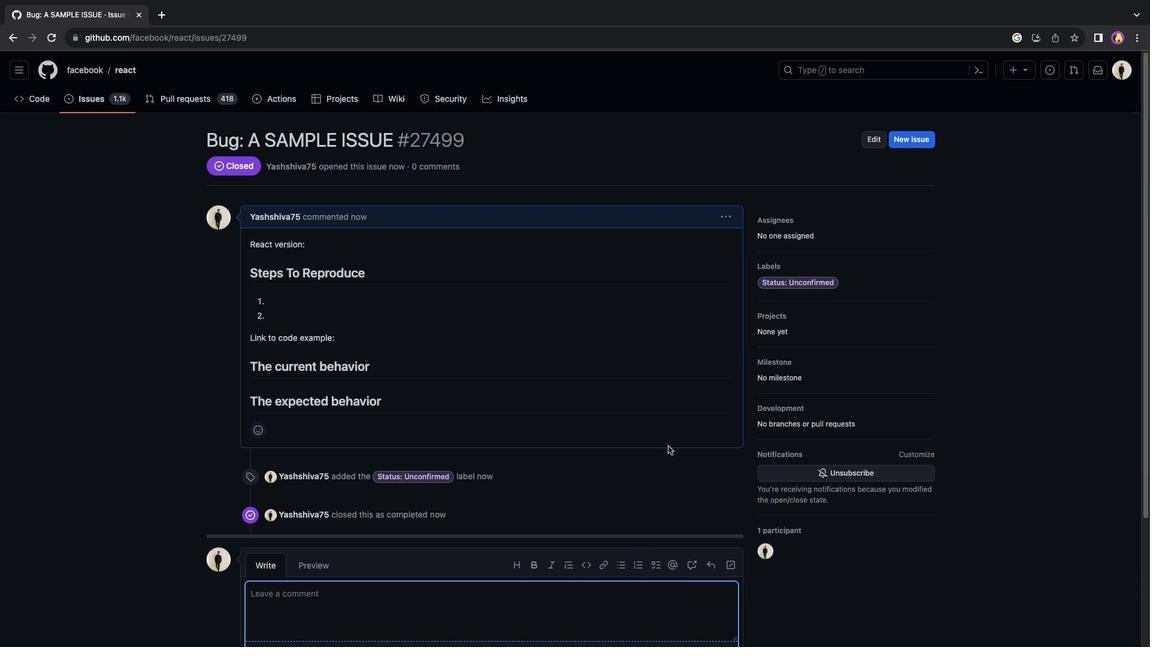 
Action: Mouse scrolled (668, 446) with delta (0, 0)
Screenshot: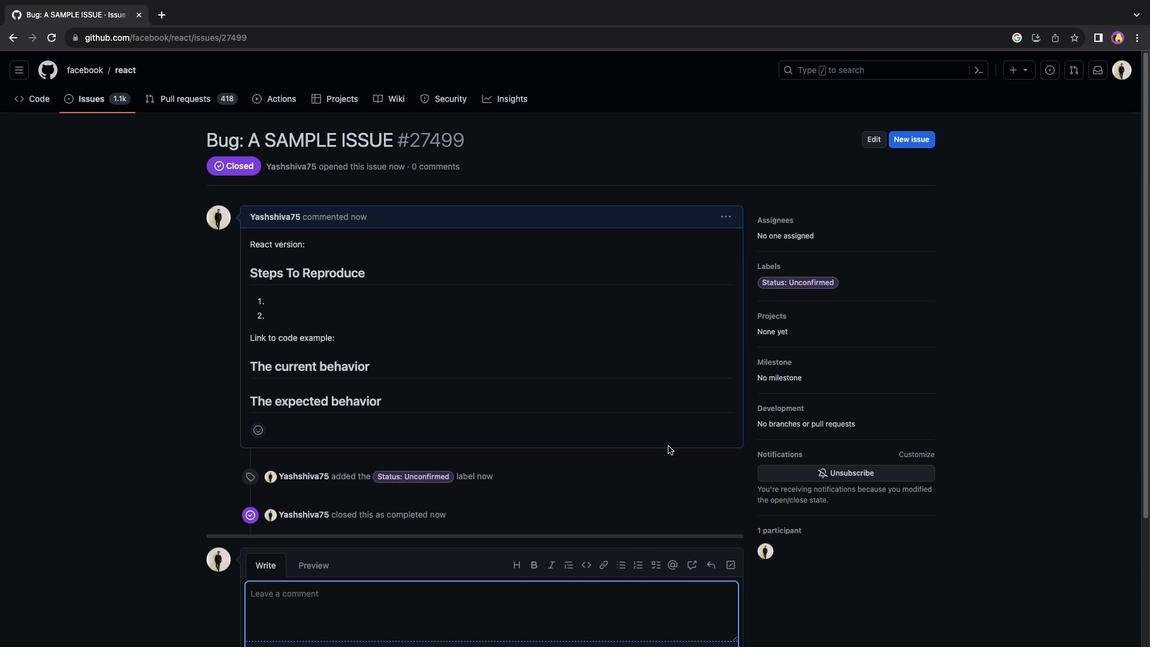 
Action: Mouse scrolled (668, 446) with delta (0, 1)
Screenshot: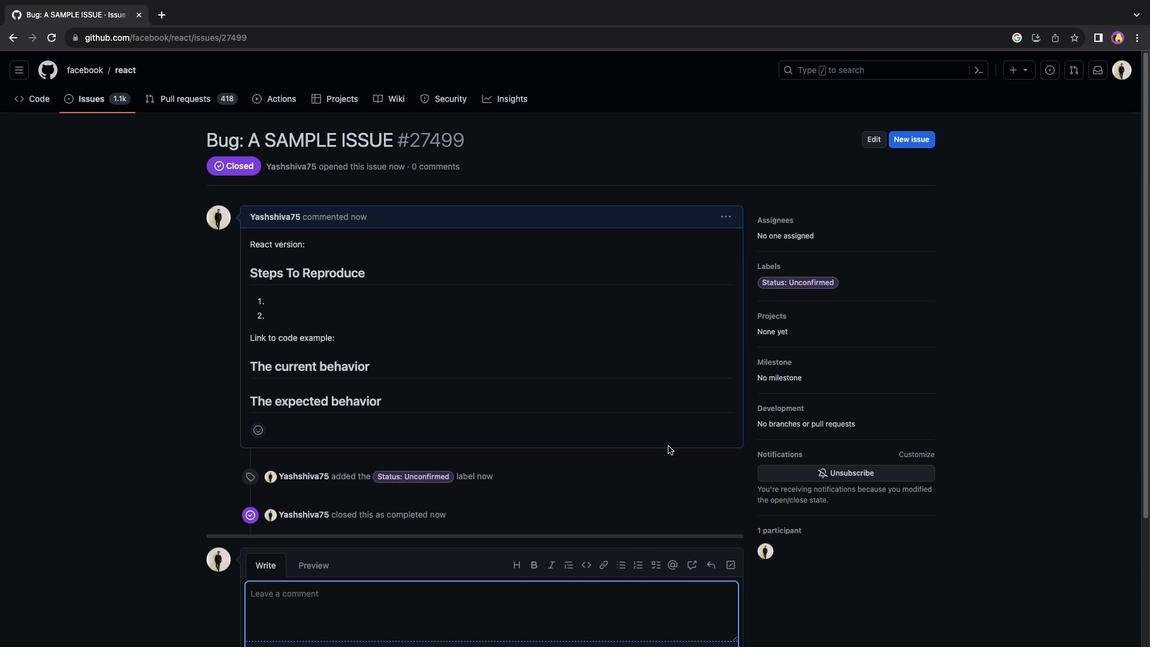 
Action: Mouse moved to (668, 445)
Screenshot: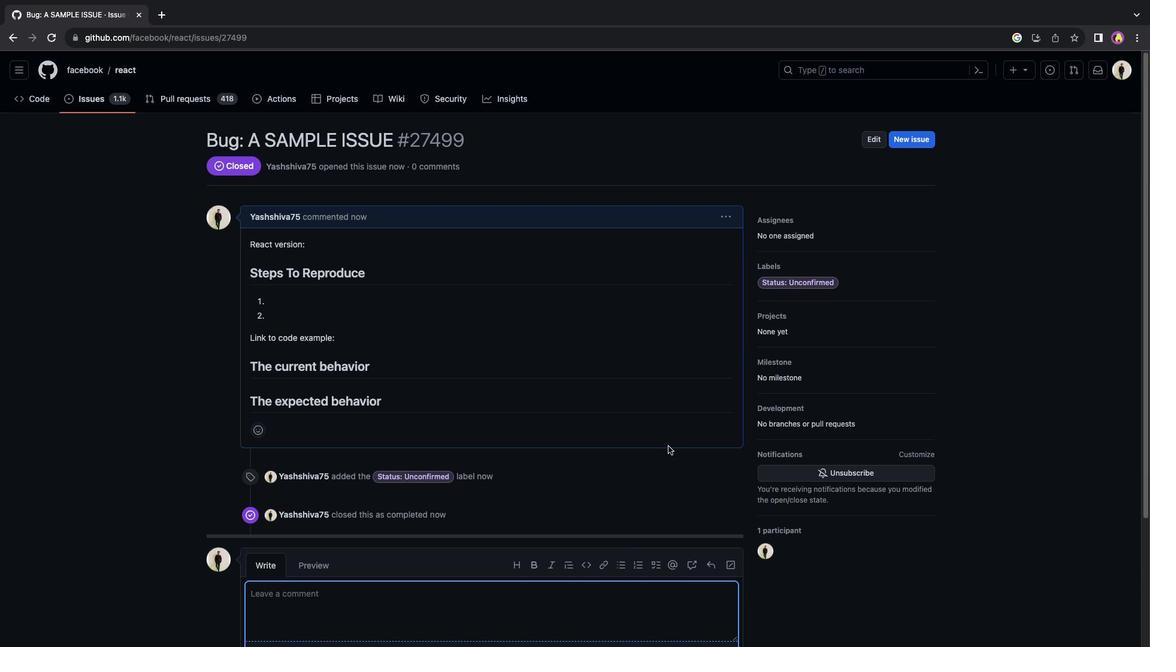 
Action: Mouse scrolled (668, 445) with delta (0, 2)
Screenshot: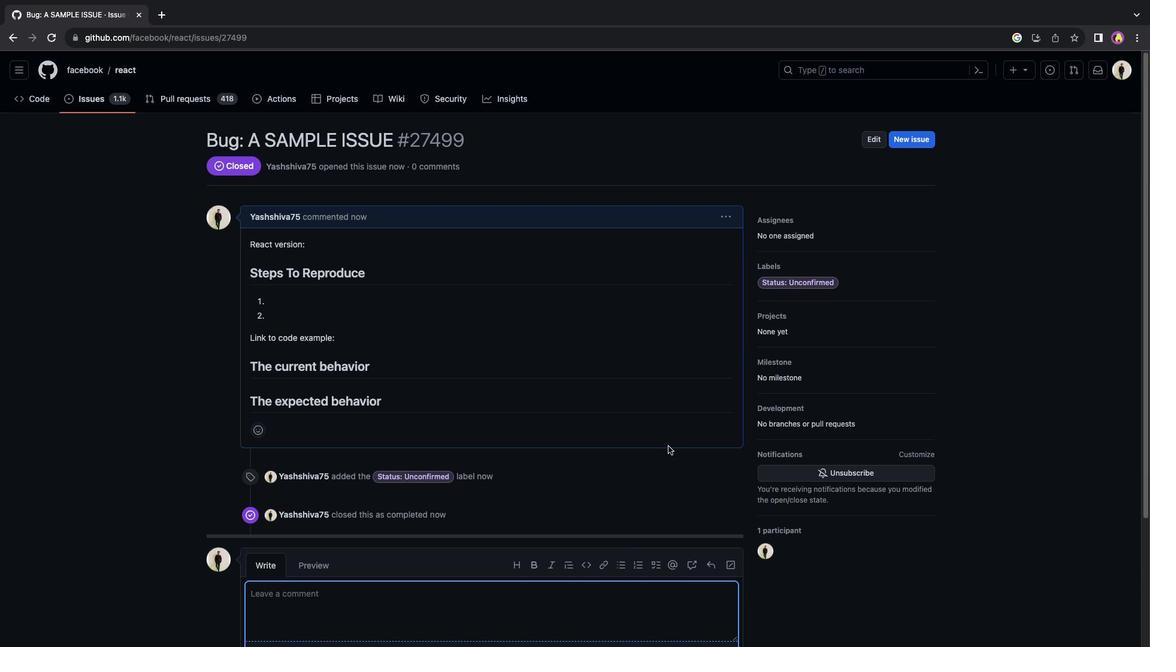 
Action: Mouse moved to (666, 445)
Screenshot: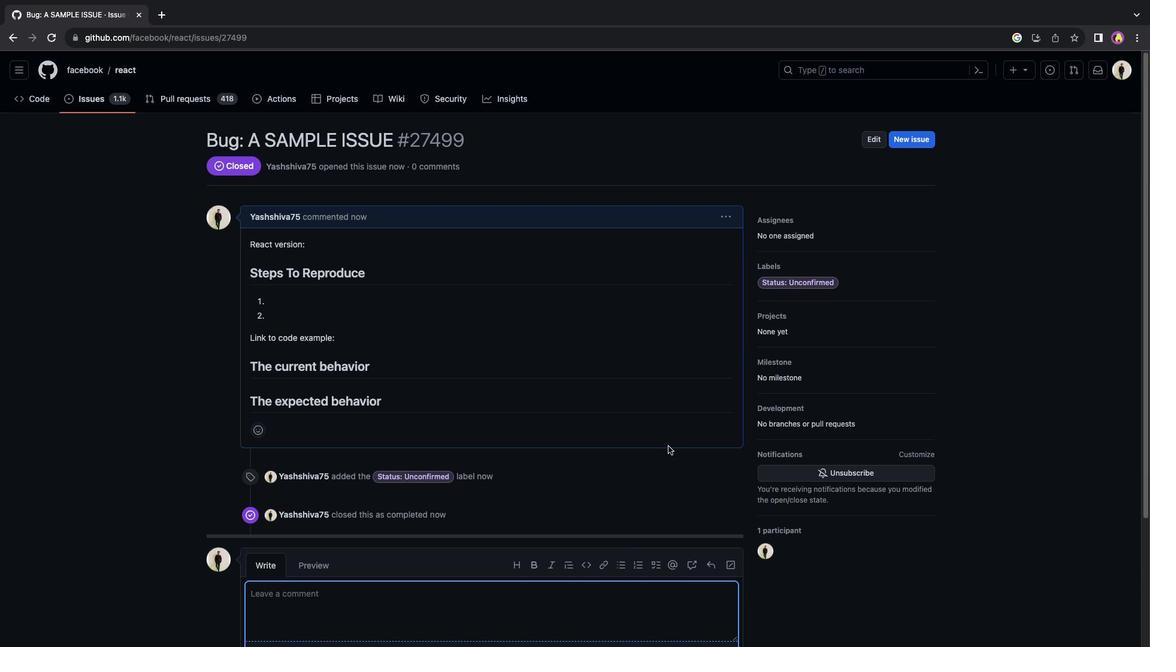 
Action: Mouse scrolled (666, 445) with delta (0, 3)
Screenshot: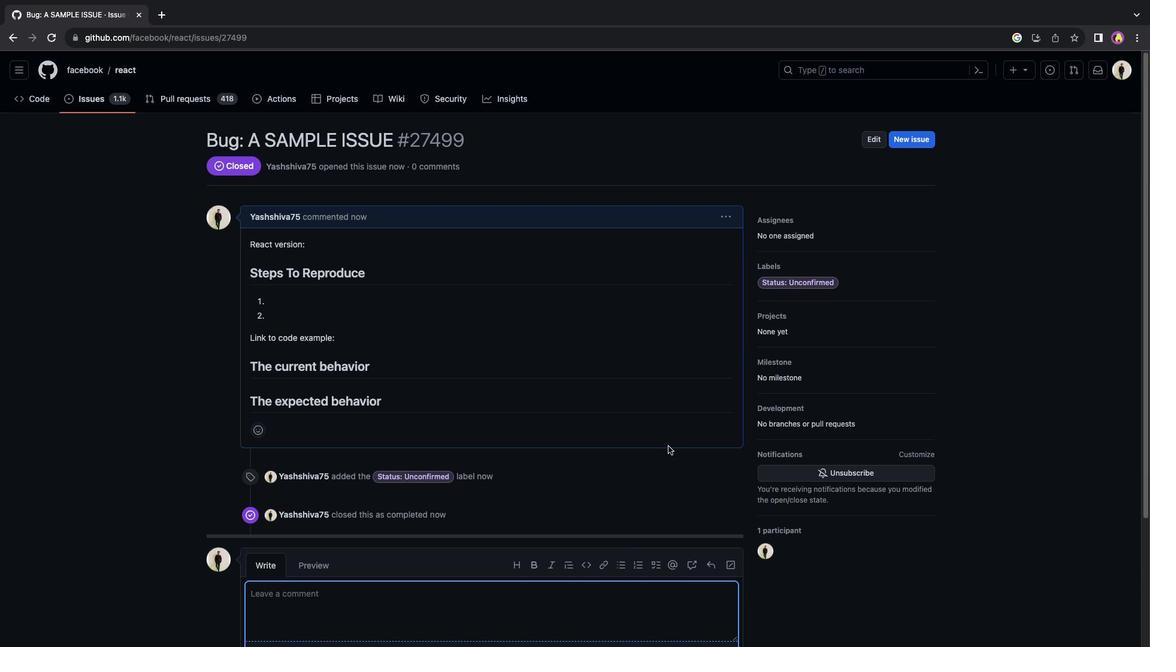 
Action: Mouse moved to (665, 443)
Screenshot: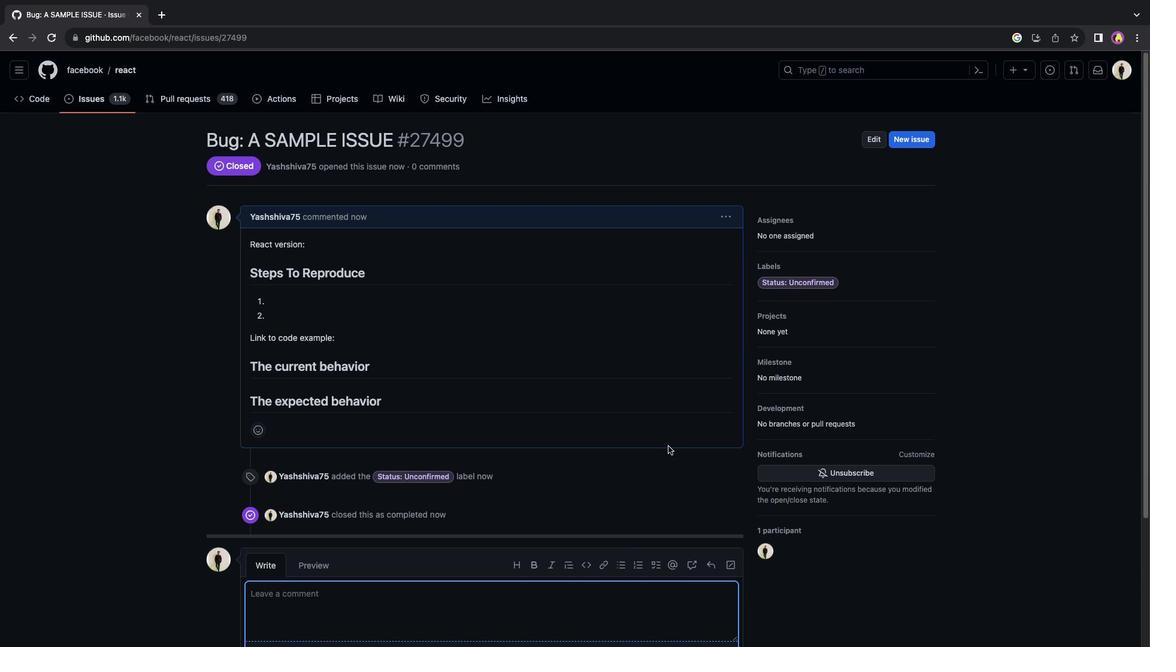 
Action: Mouse scrolled (665, 443) with delta (0, 4)
Screenshot: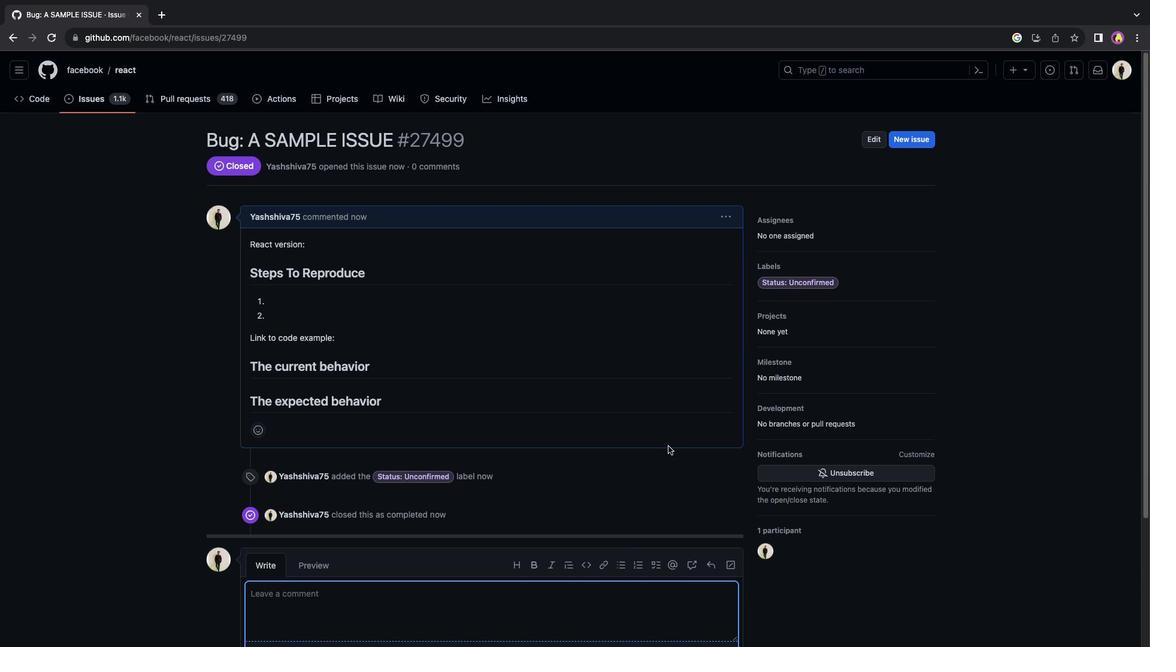 
Action: Mouse moved to (101, 104)
Screenshot: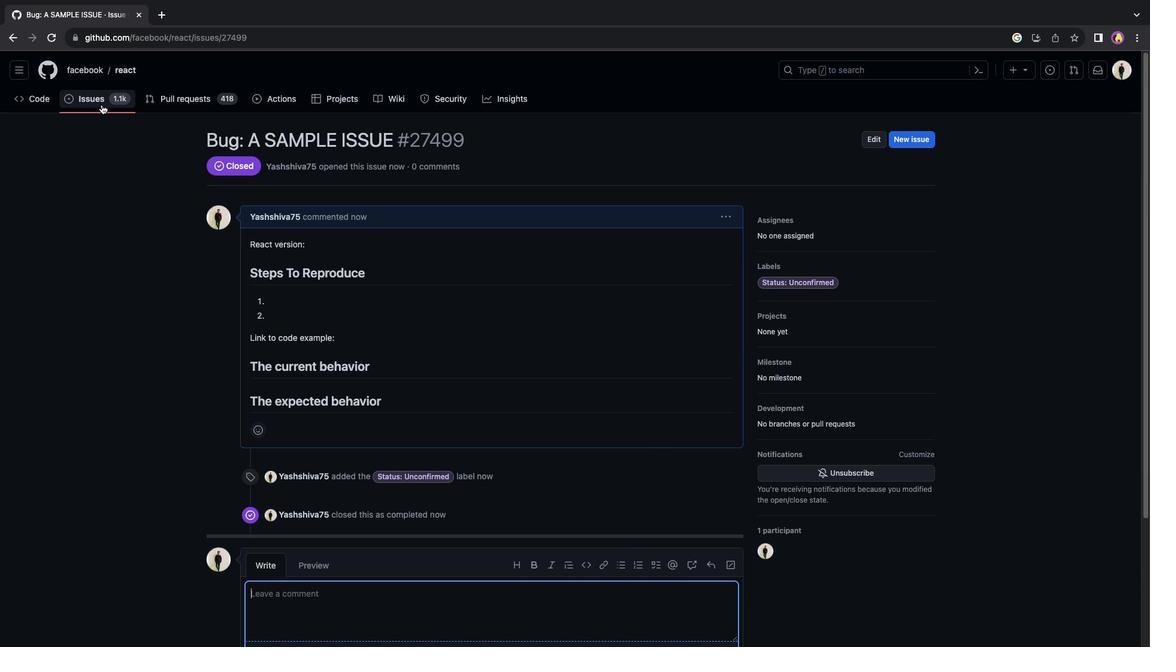 
Action: Mouse pressed left at (101, 104)
Screenshot: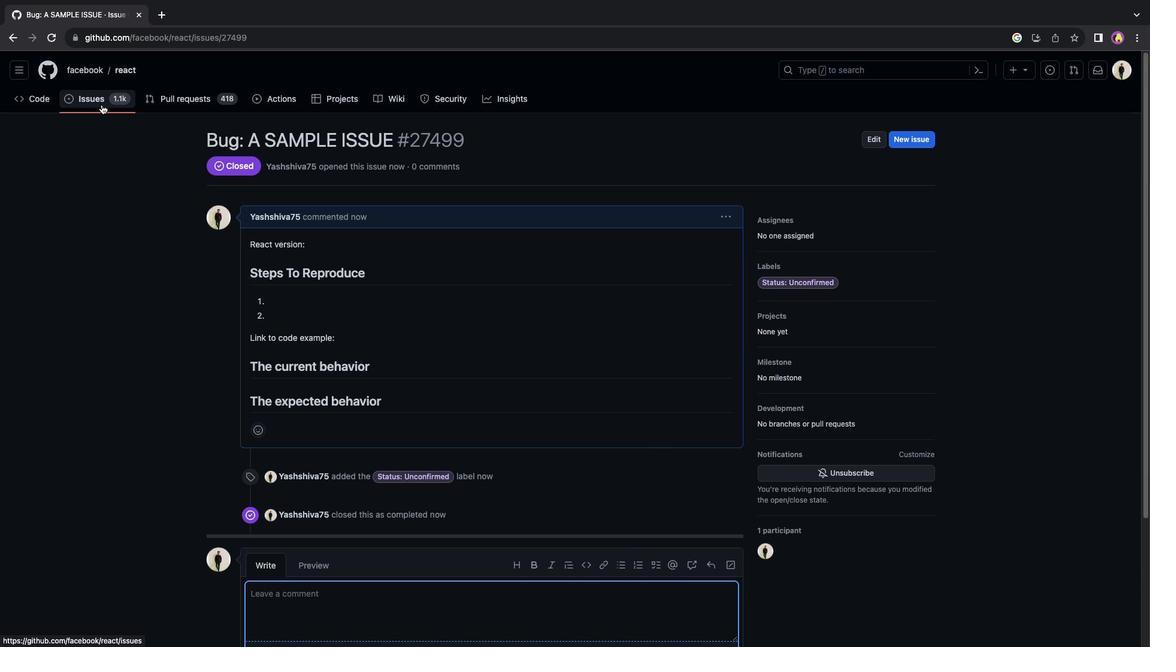 
Action: Mouse moved to (352, 227)
Screenshot: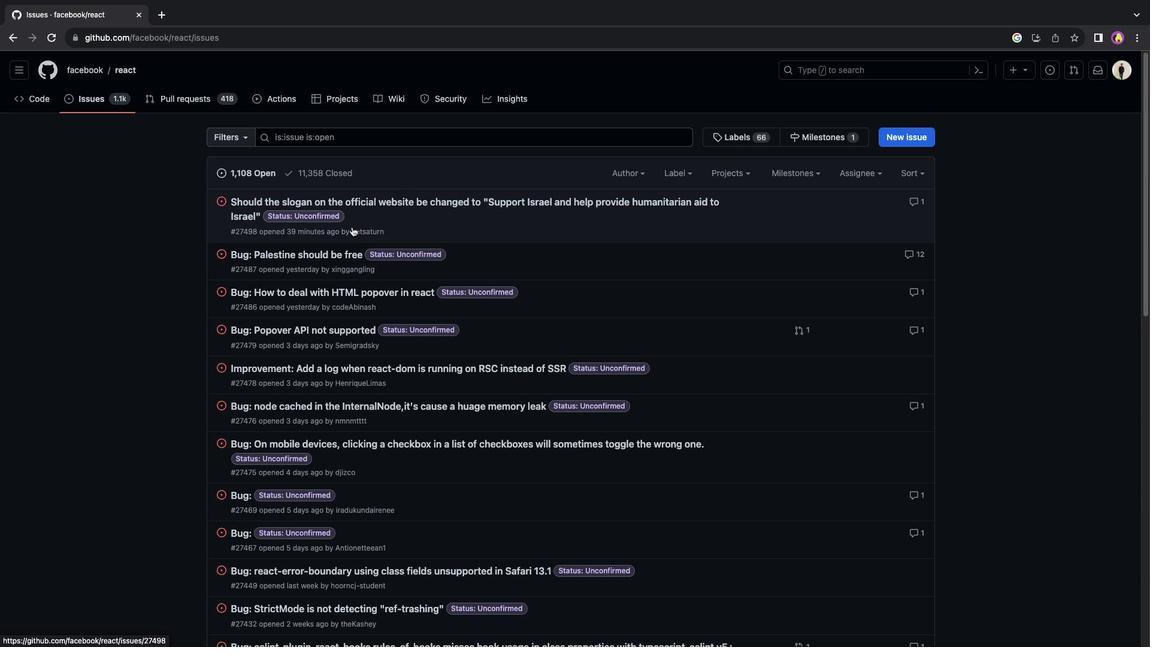 
Action: Mouse scrolled (352, 227) with delta (0, 0)
Screenshot: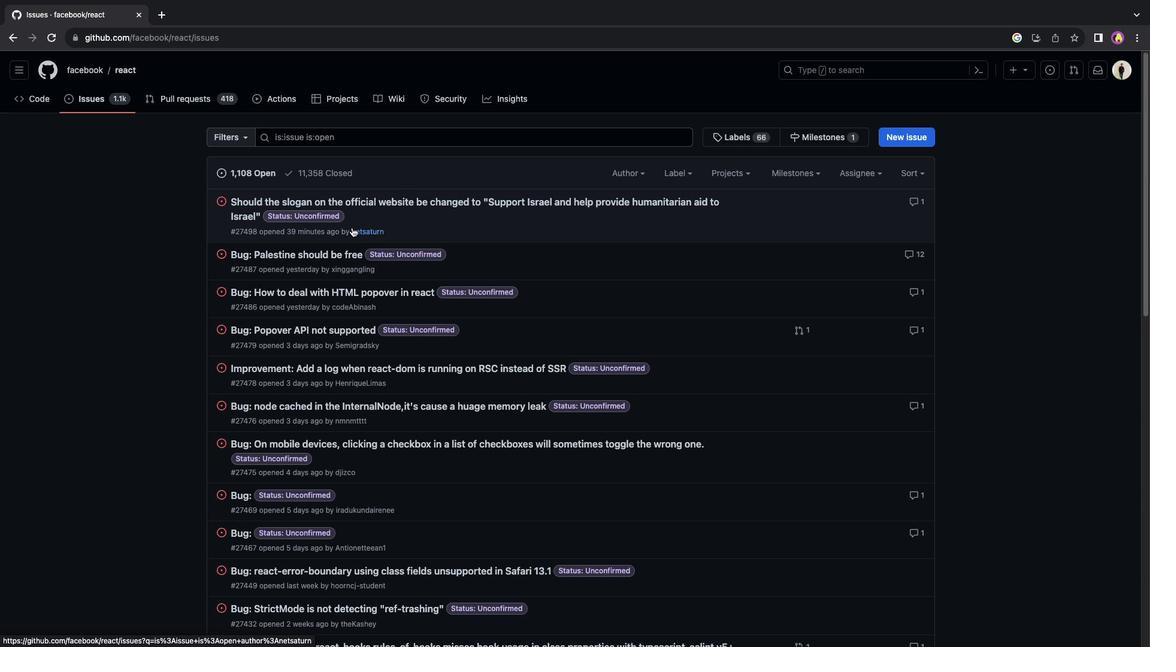 
Action: Mouse scrolled (352, 227) with delta (0, 0)
Screenshot: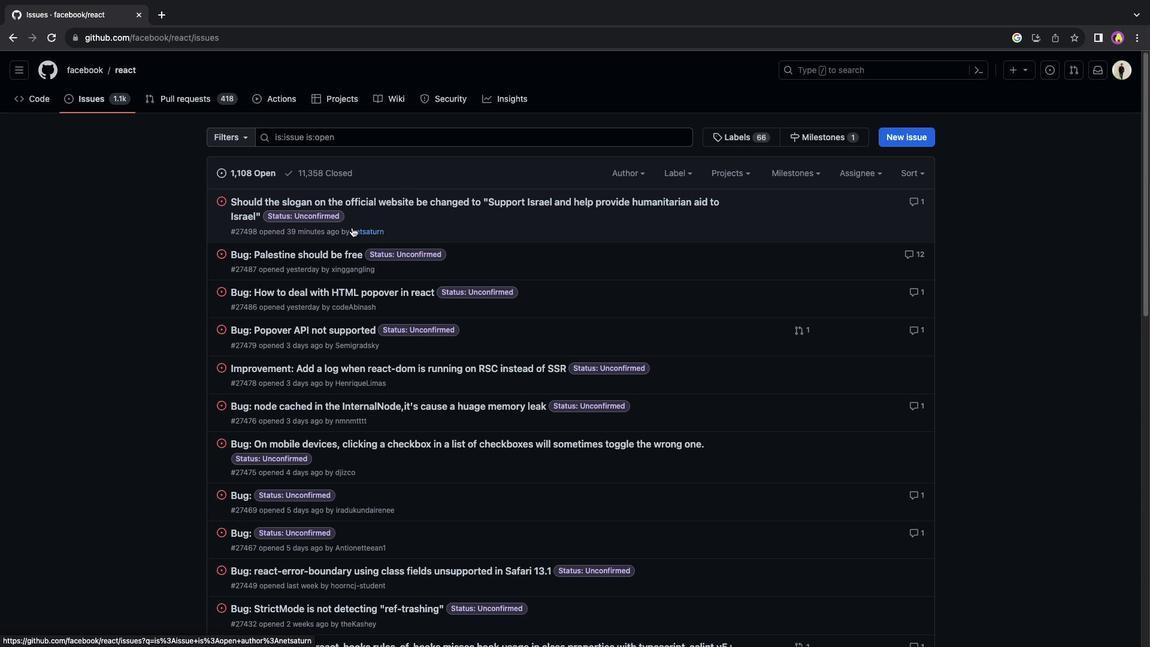 
Action: Mouse scrolled (352, 227) with delta (0, -1)
Screenshot: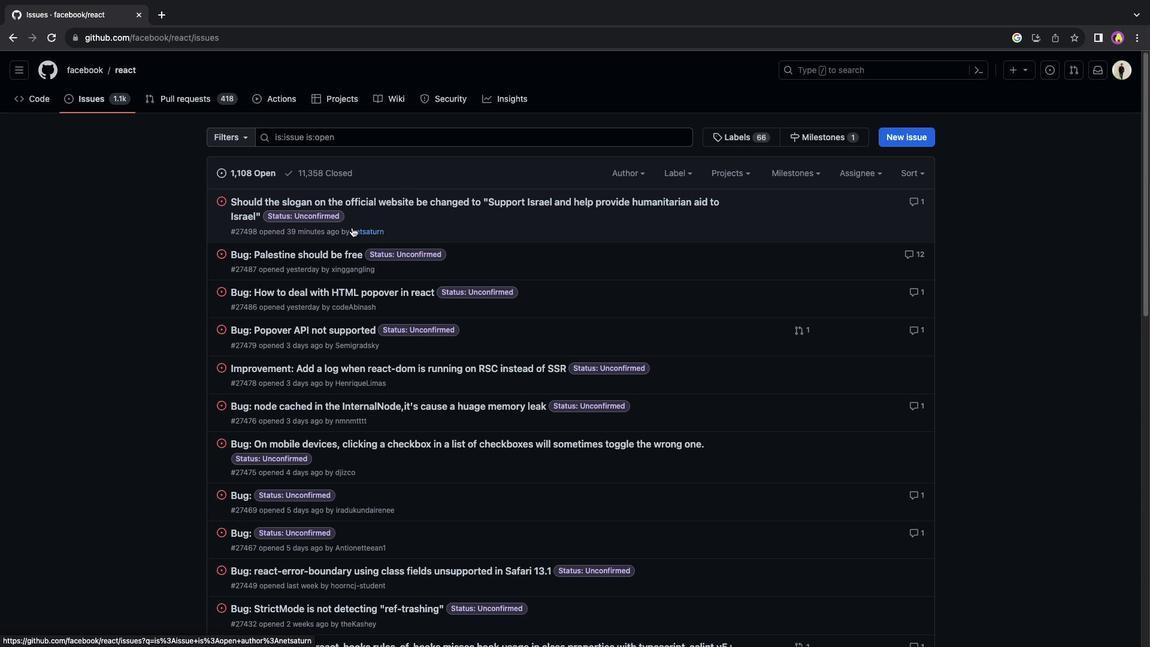 
Action: Mouse scrolled (352, 227) with delta (0, 0)
Screenshot: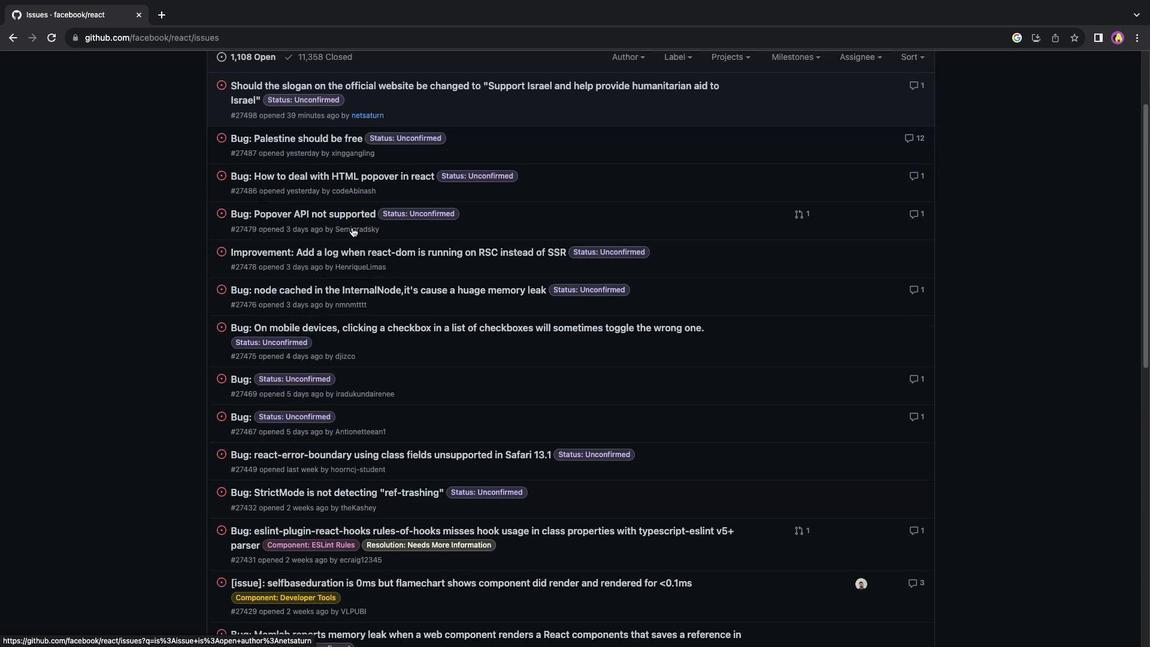 
Action: Mouse scrolled (352, 227) with delta (0, 0)
Screenshot: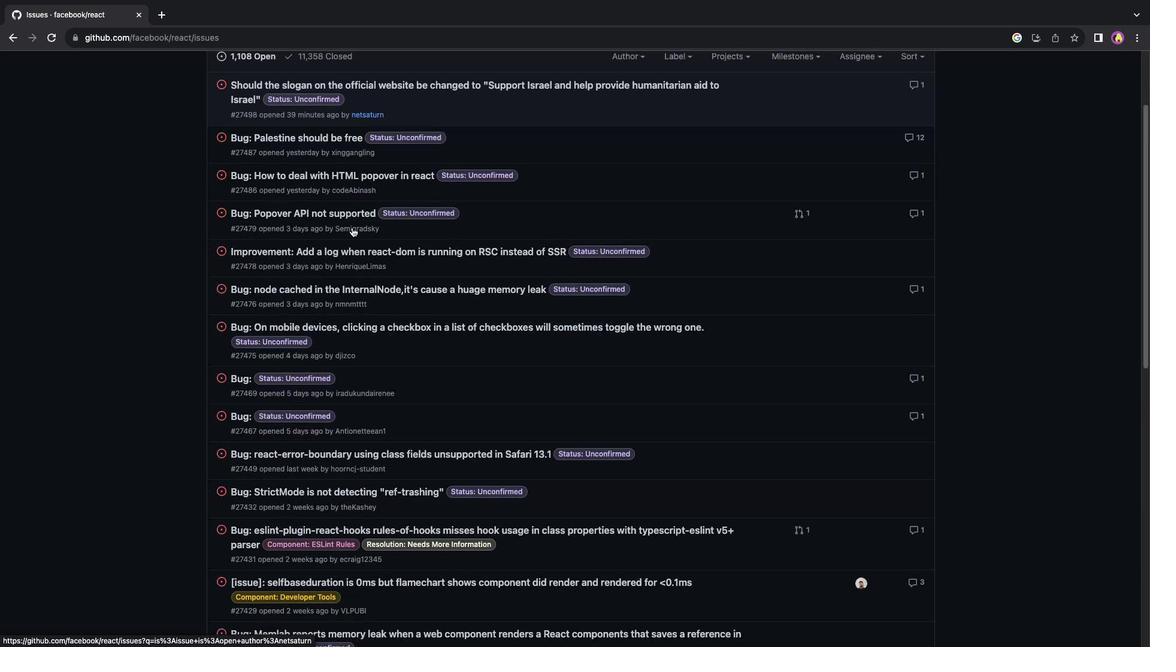 
Action: Mouse scrolled (352, 227) with delta (0, -1)
Screenshot: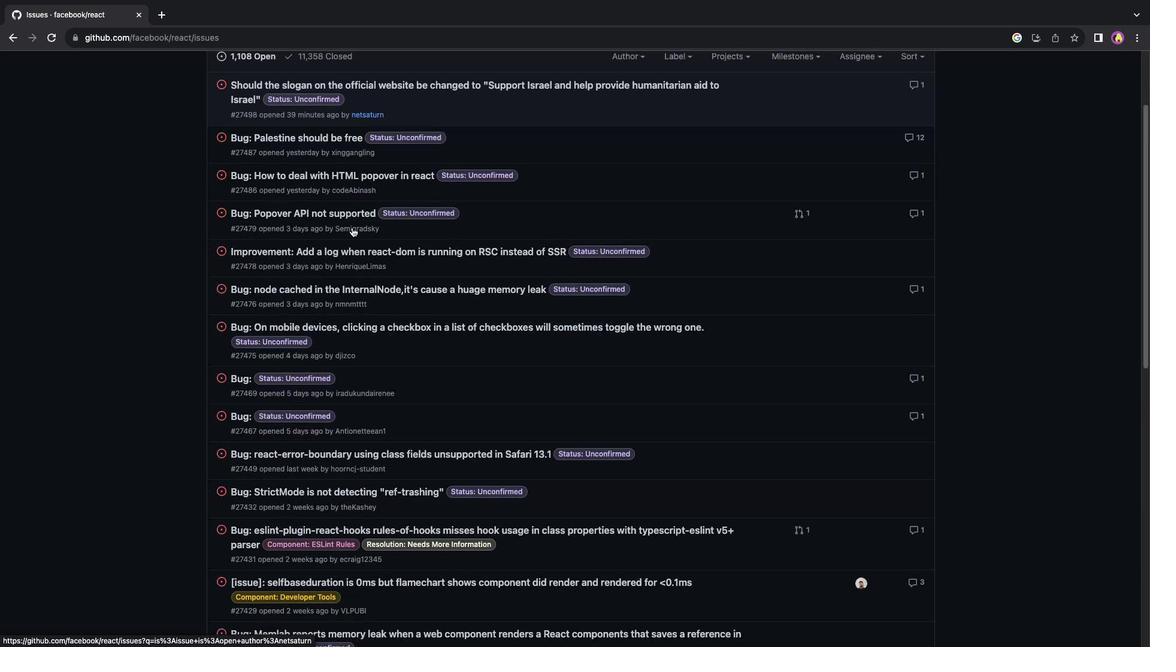 
Action: Mouse scrolled (352, 227) with delta (0, -2)
Screenshot: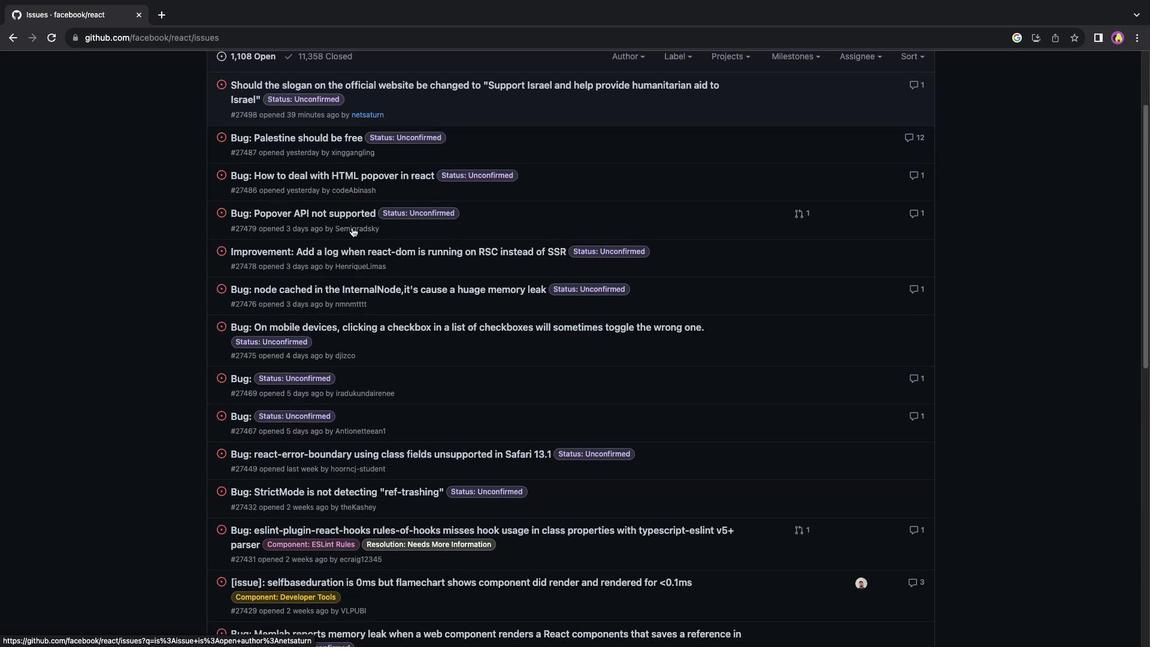 
Action: Mouse scrolled (352, 227) with delta (0, 0)
Screenshot: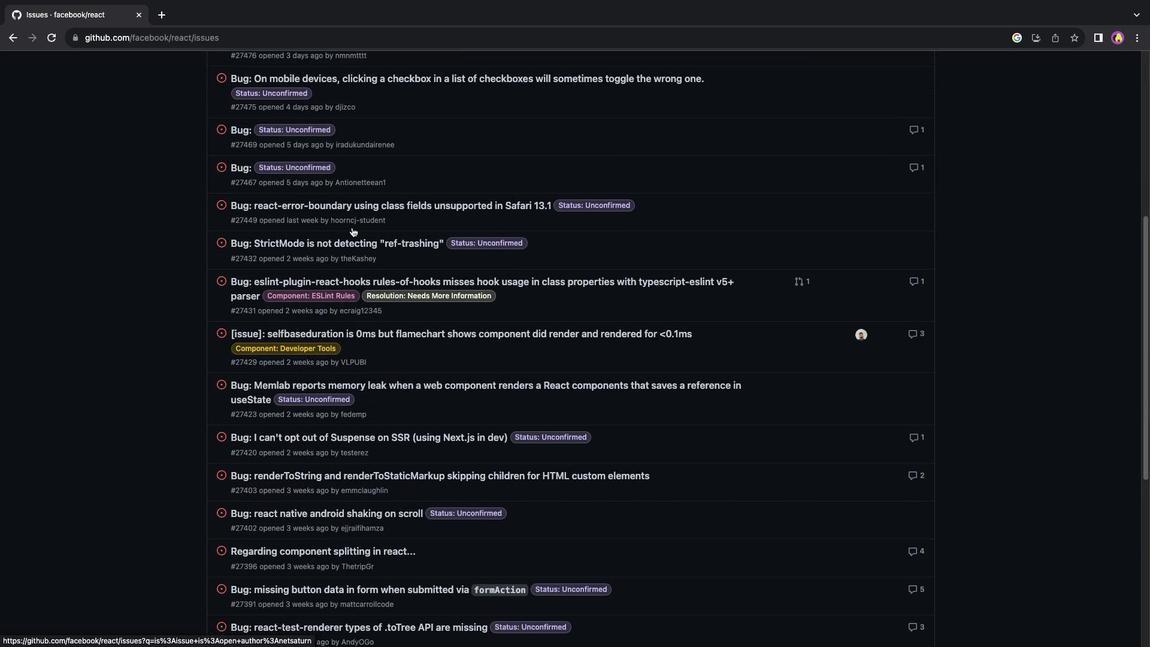 
Action: Mouse scrolled (352, 227) with delta (0, 0)
Screenshot: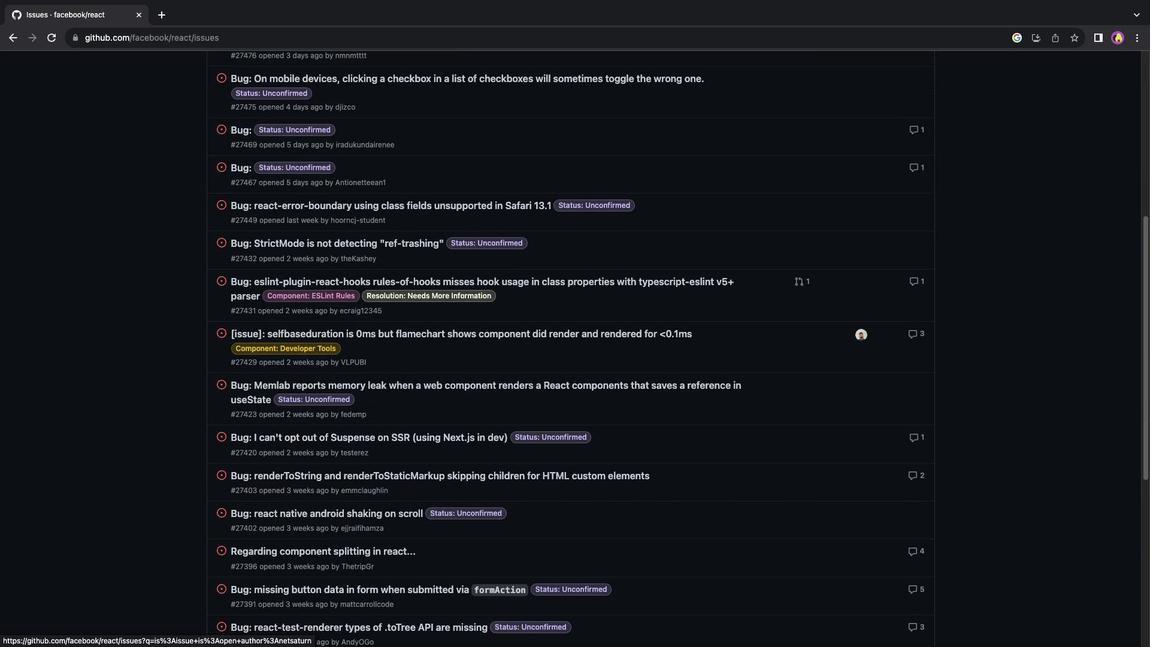 
Action: Mouse scrolled (352, 227) with delta (0, -1)
Screenshot: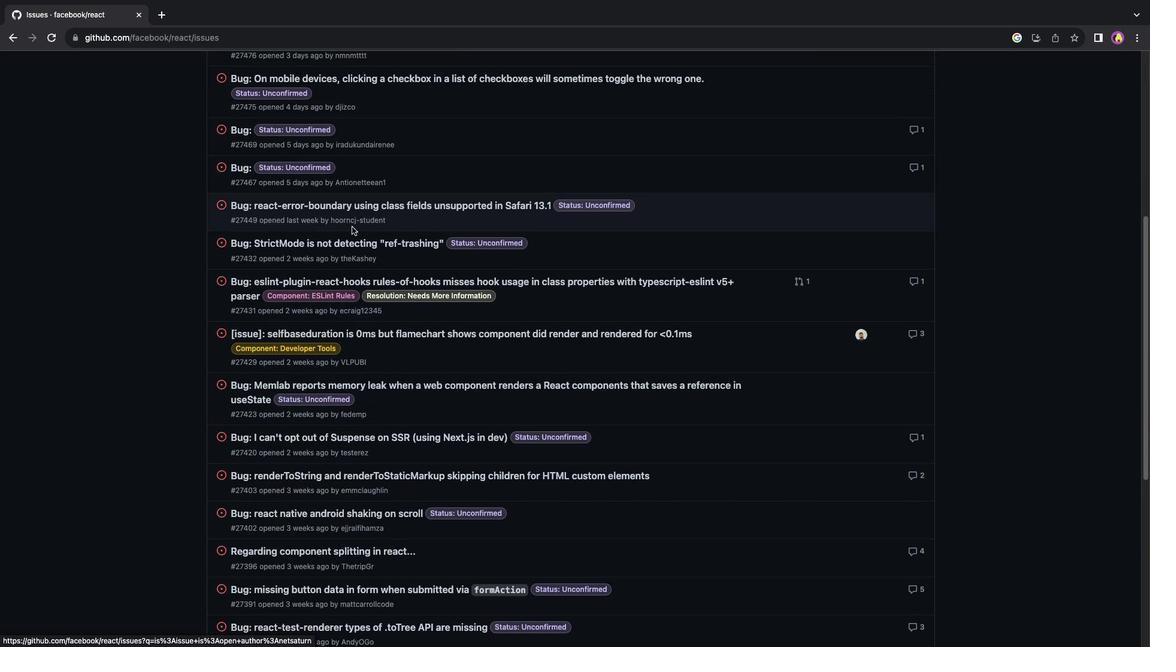 
Action: Mouse moved to (348, 239)
Screenshot: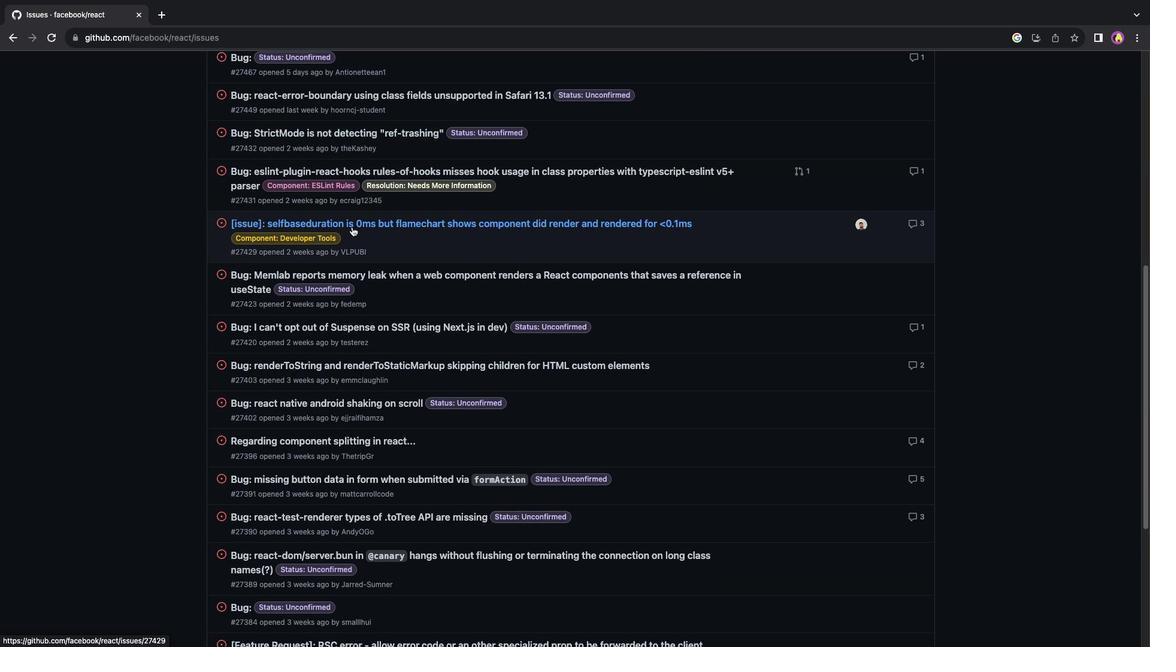 
Action: Mouse scrolled (348, 239) with delta (0, 0)
Screenshot: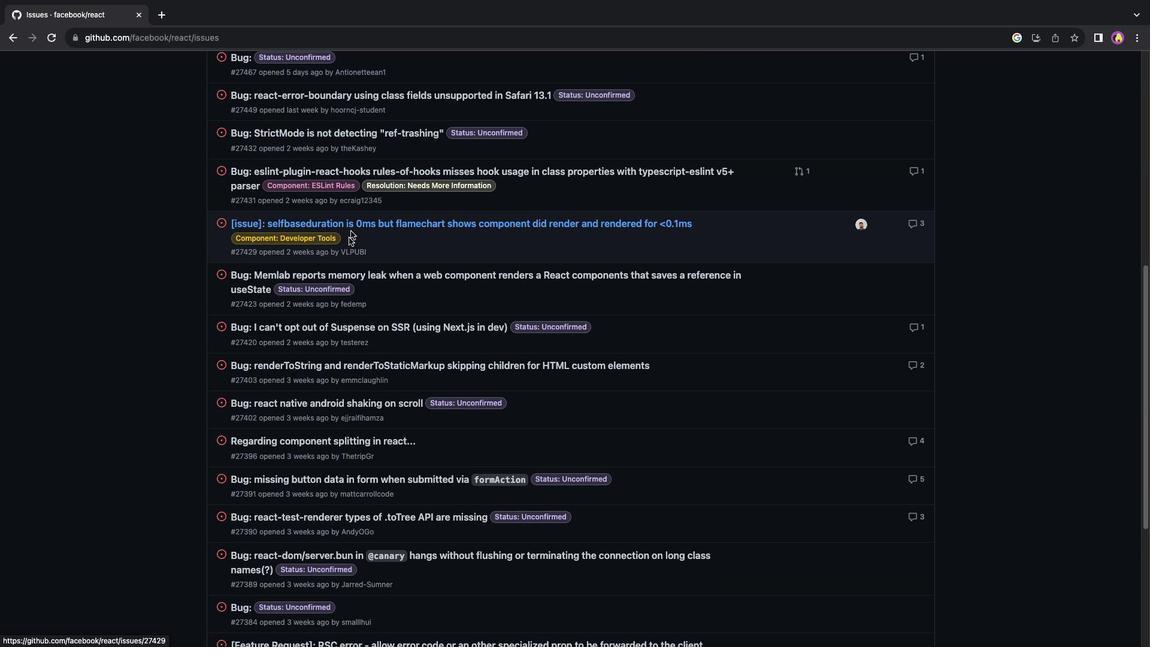 
Action: Mouse scrolled (348, 239) with delta (0, 0)
Screenshot: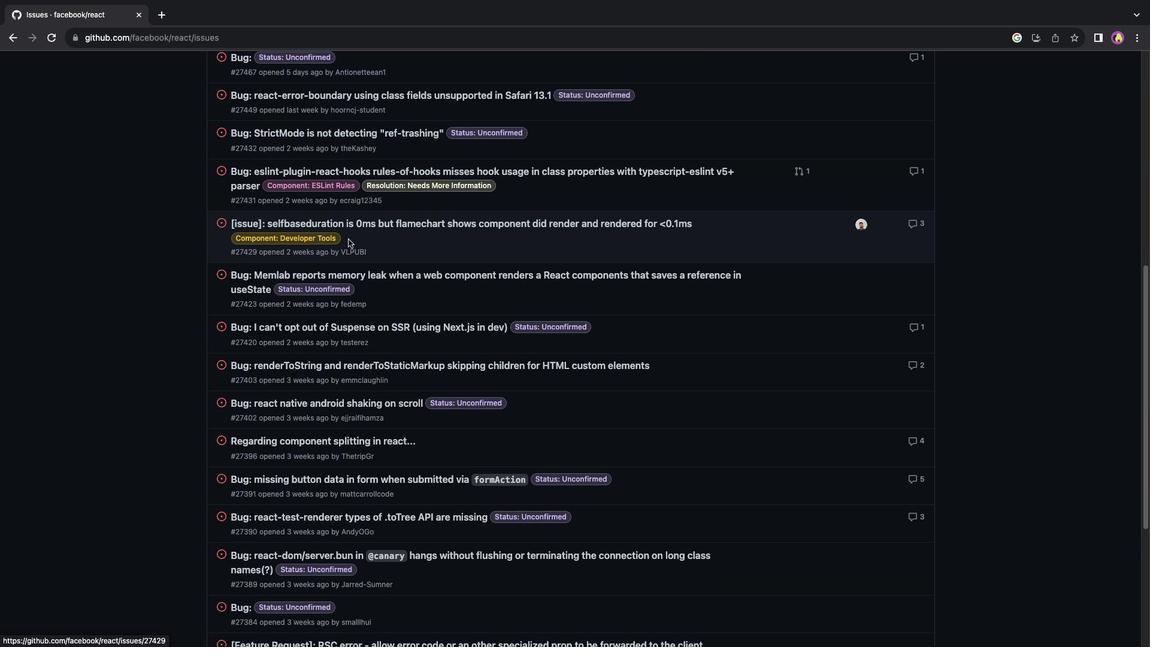 
Action: Mouse scrolled (348, 239) with delta (0, -1)
Screenshot: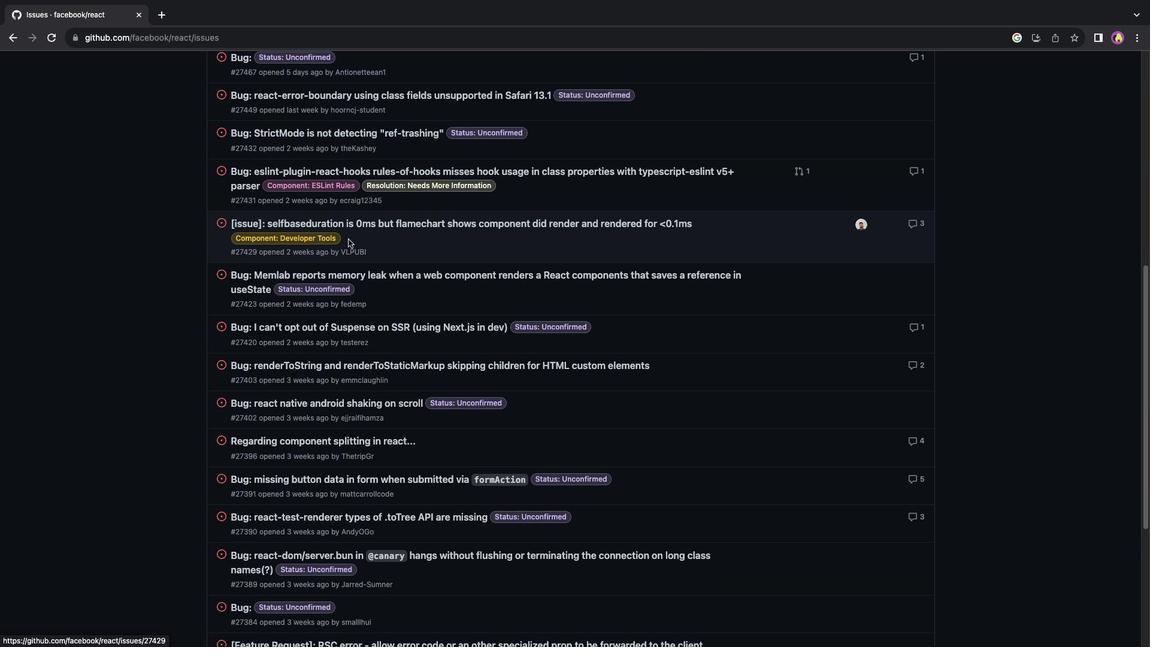 
Action: Mouse scrolled (348, 239) with delta (0, -2)
Screenshot: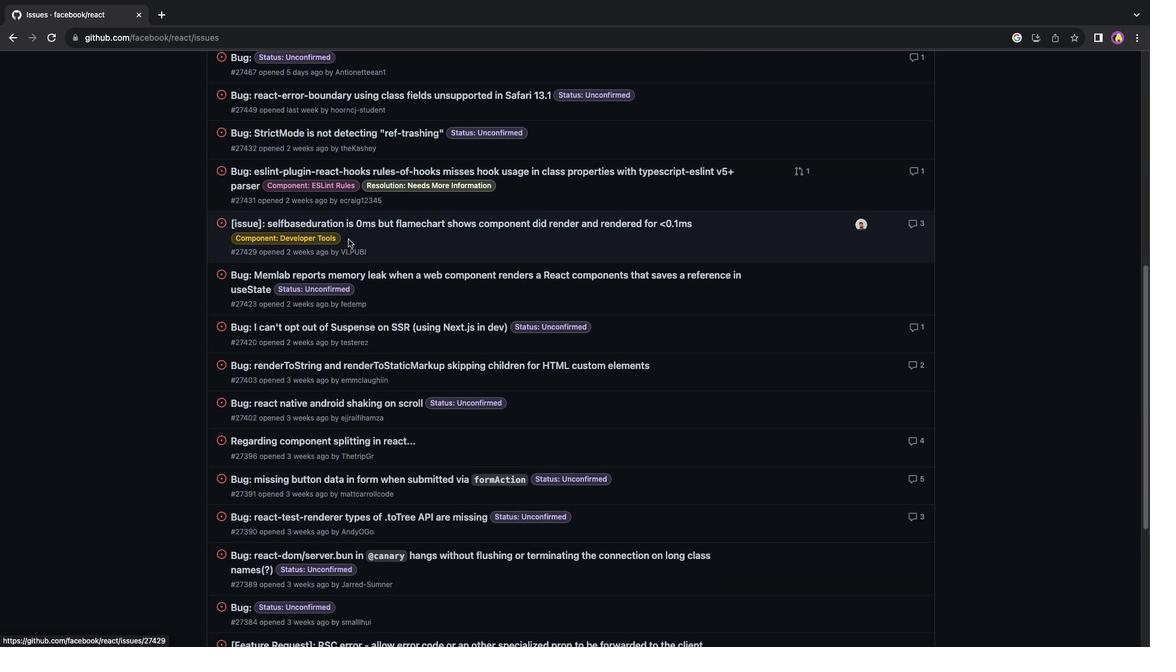 
Action: Mouse scrolled (348, 239) with delta (0, 0)
Screenshot: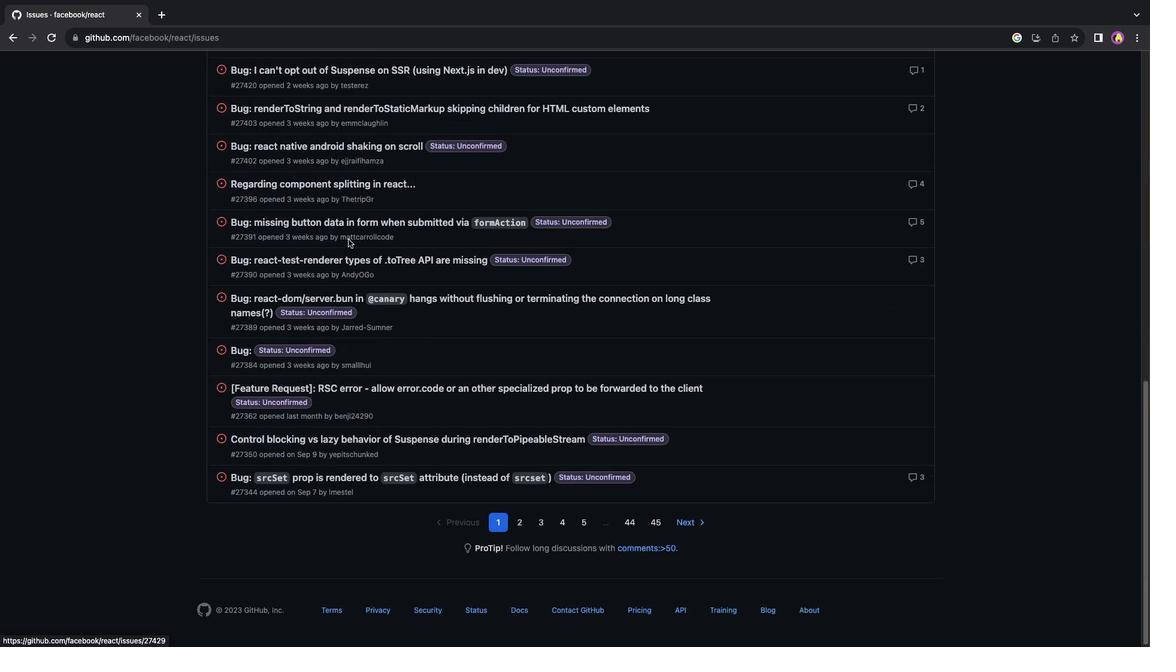 
Action: Mouse scrolled (348, 239) with delta (0, 0)
Screenshot: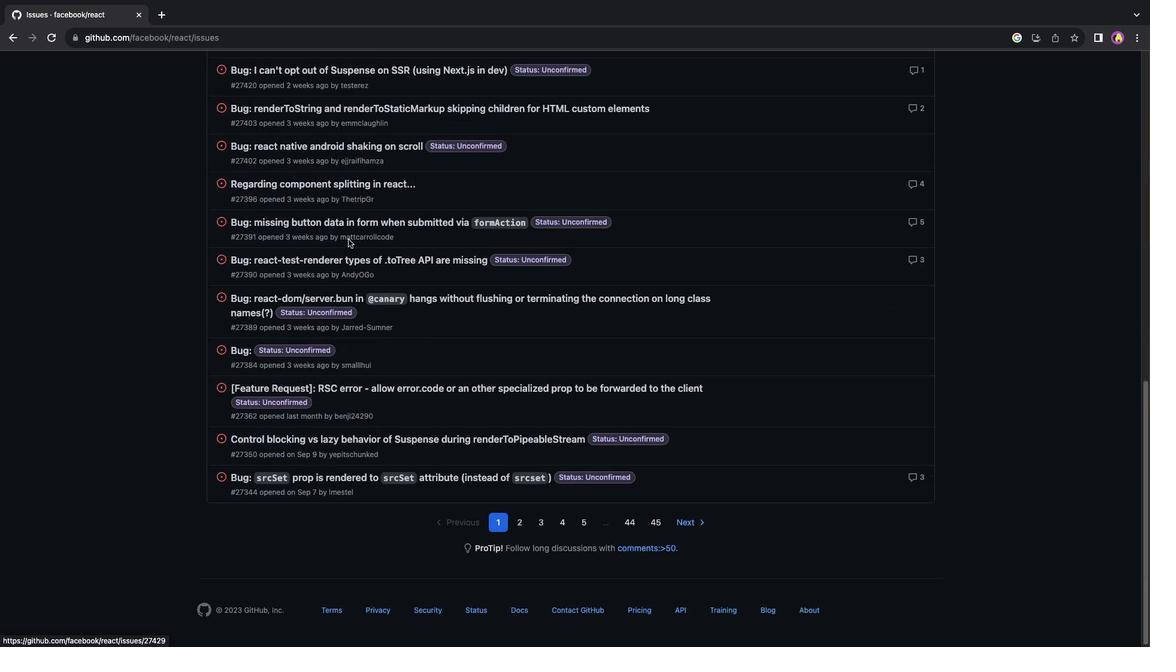
Action: Mouse scrolled (348, 239) with delta (0, -1)
Screenshot: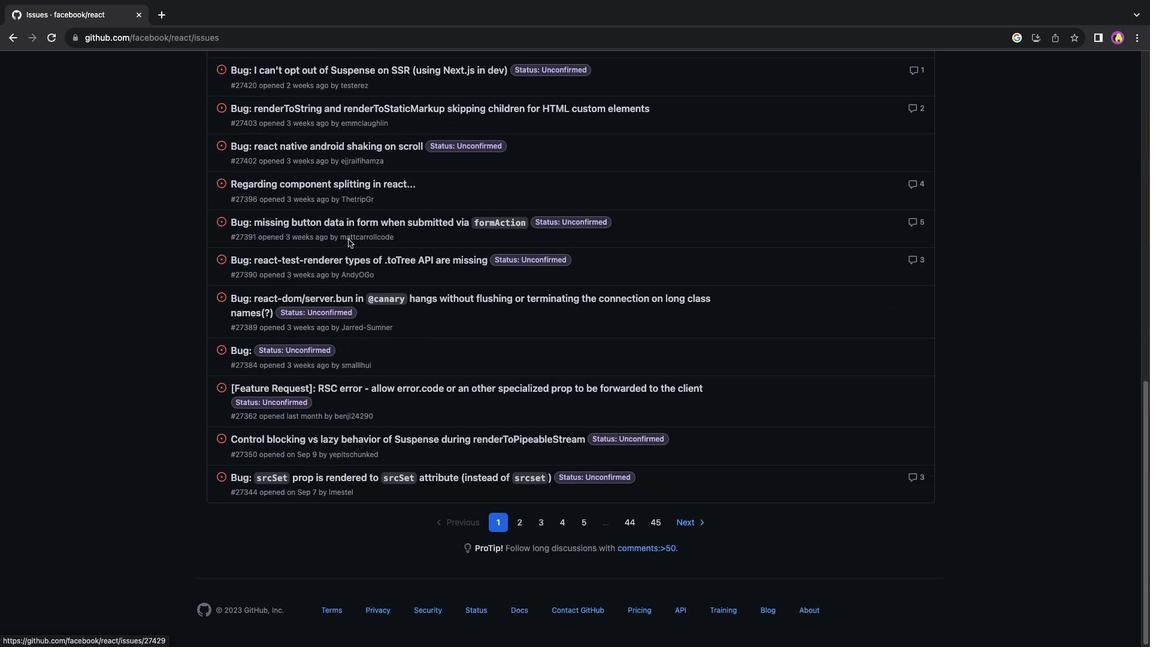 
Action: Mouse moved to (291, 260)
Screenshot: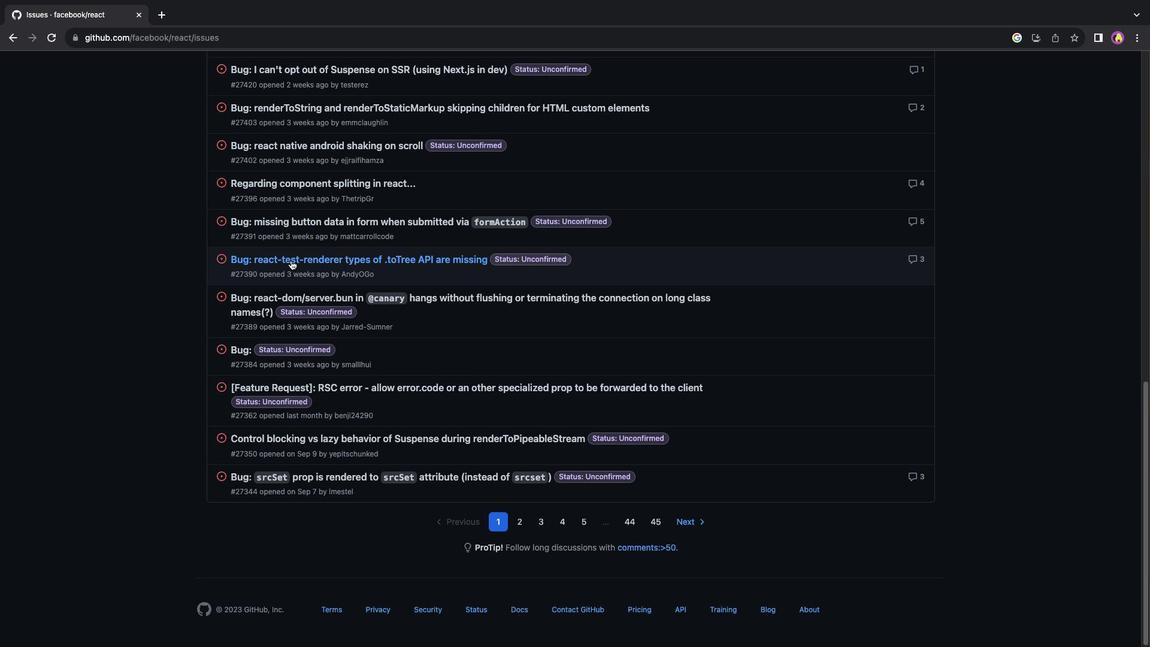 
Action: Mouse pressed left at (291, 260)
Screenshot: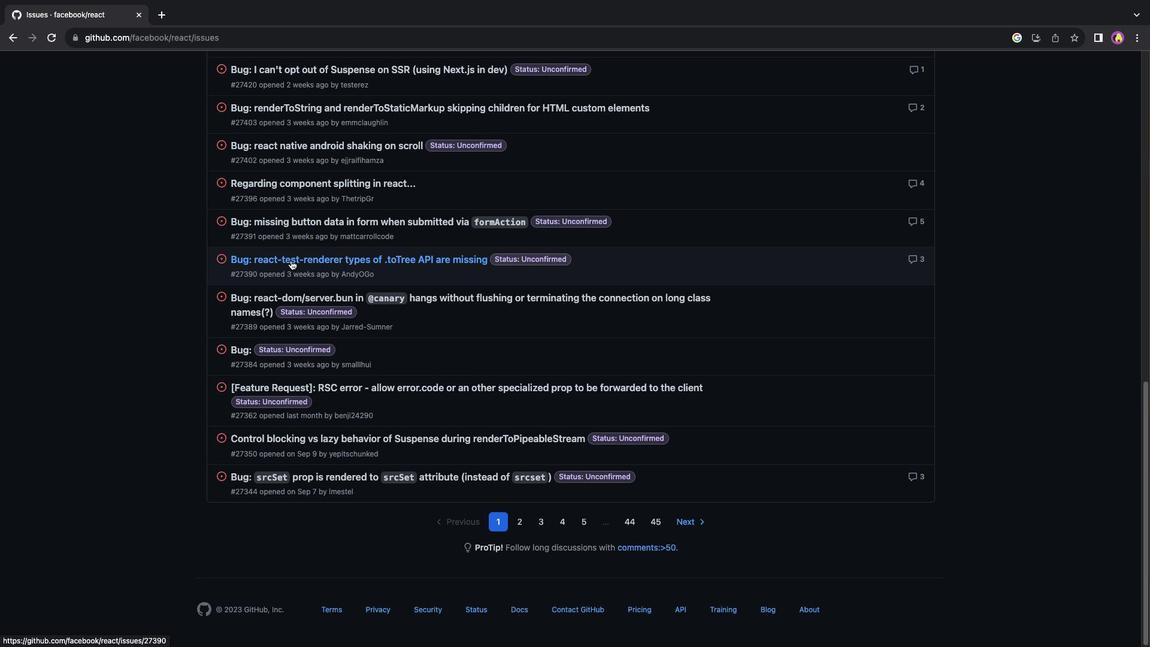 
Action: Mouse moved to (508, 292)
Screenshot: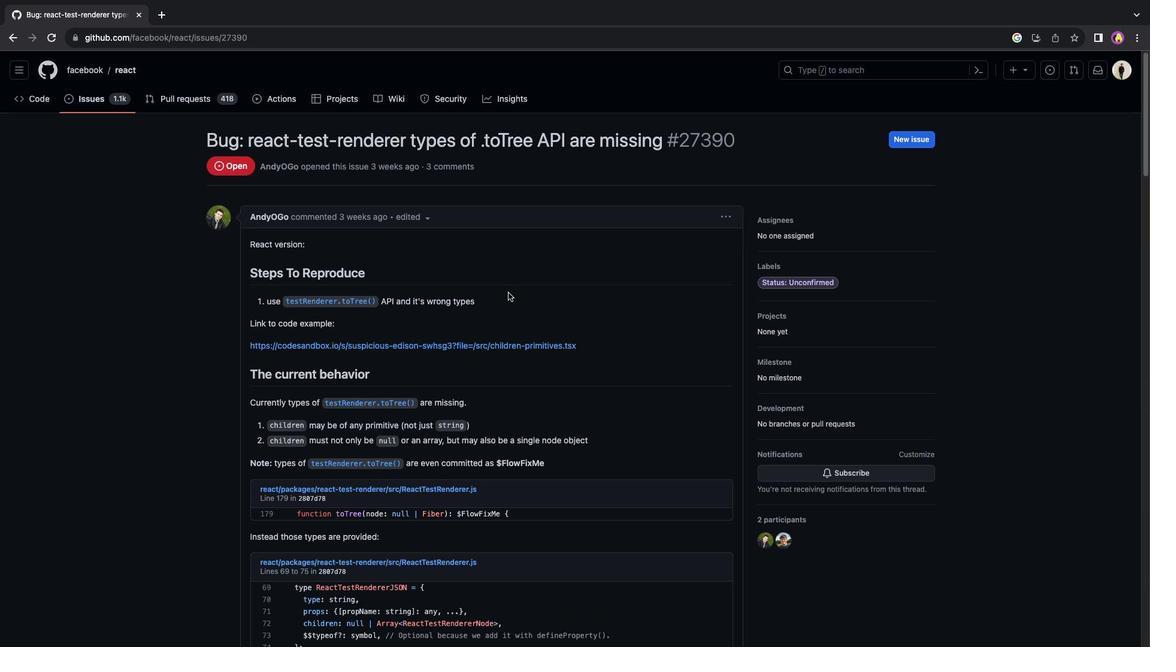 
Action: Mouse scrolled (508, 292) with delta (0, 0)
Screenshot: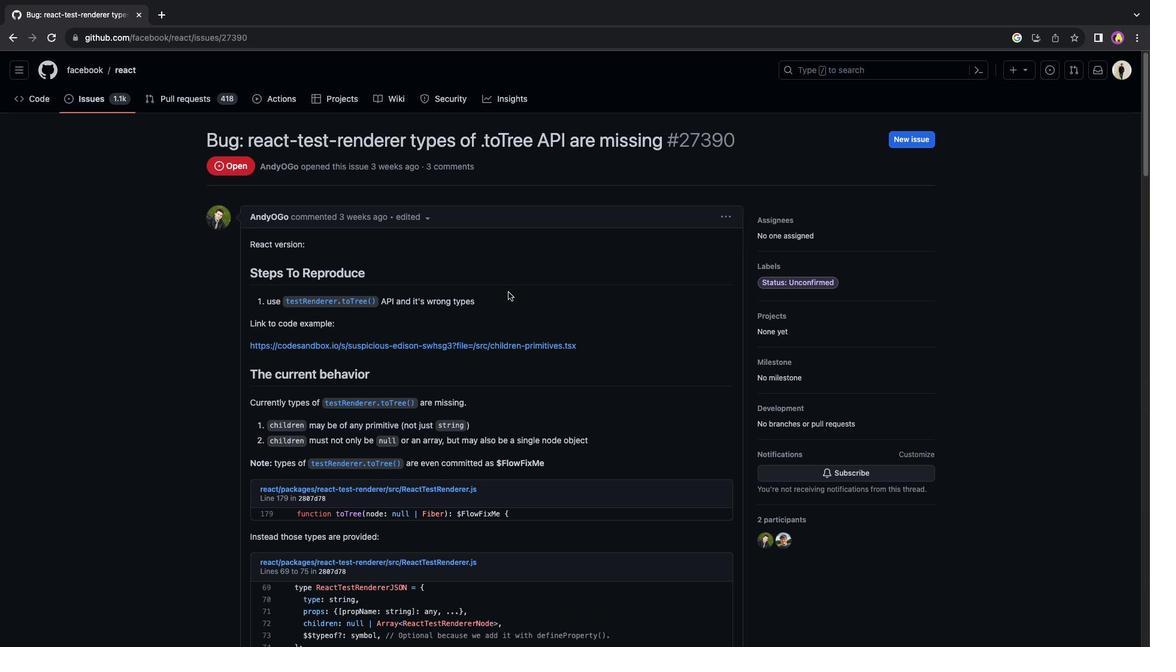 
Action: Mouse scrolled (508, 292) with delta (0, 0)
Screenshot: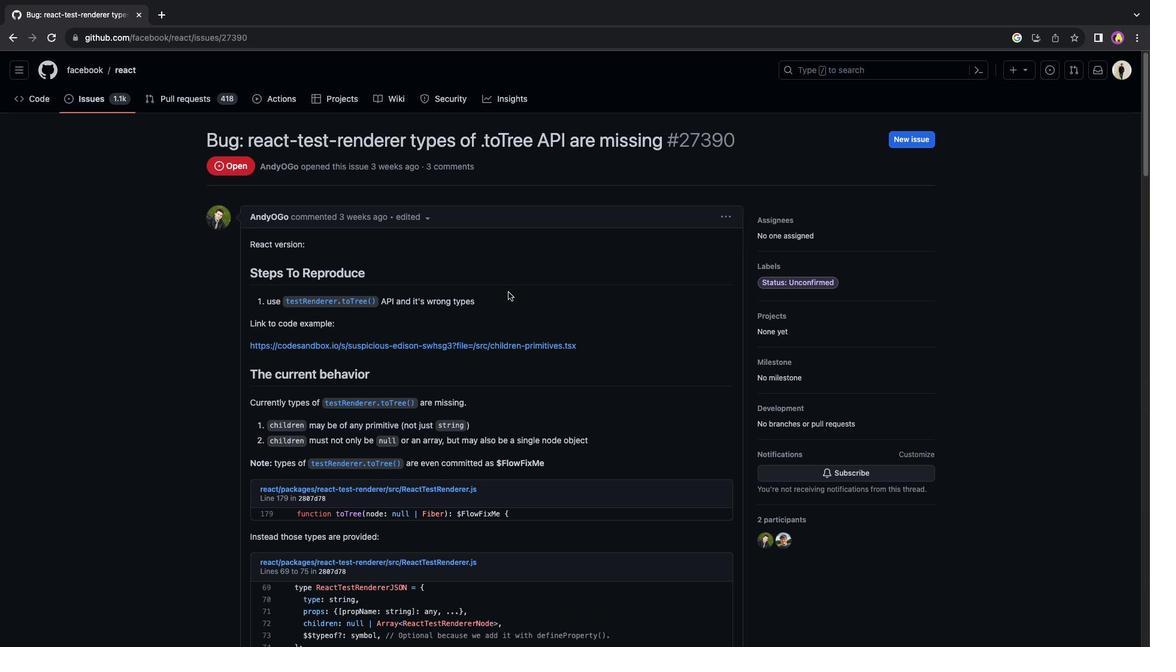 
Action: Mouse scrolled (508, 292) with delta (0, -1)
Screenshot: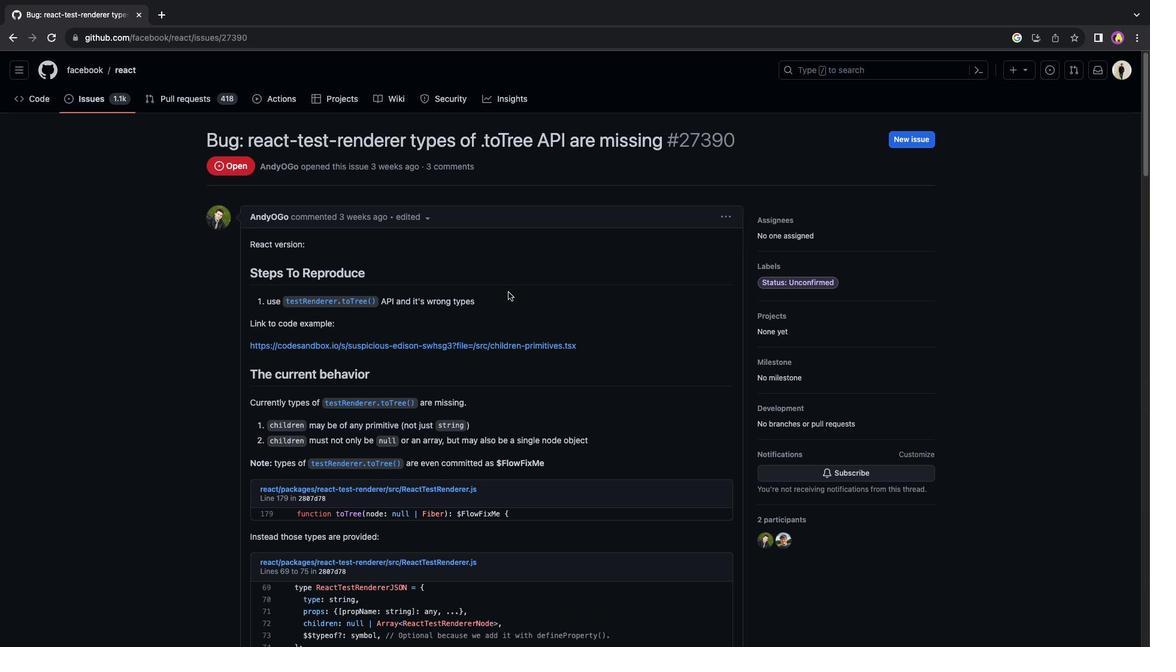 
Action: Mouse scrolled (508, 292) with delta (0, -2)
Screenshot: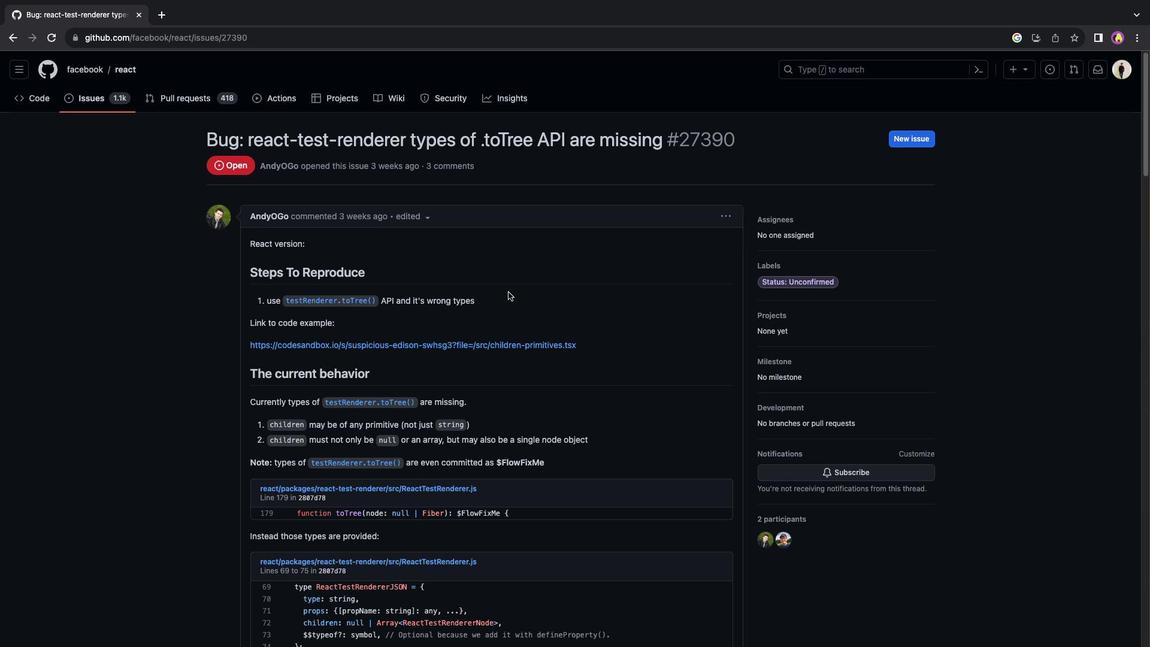 
Action: Mouse moved to (508, 292)
Screenshot: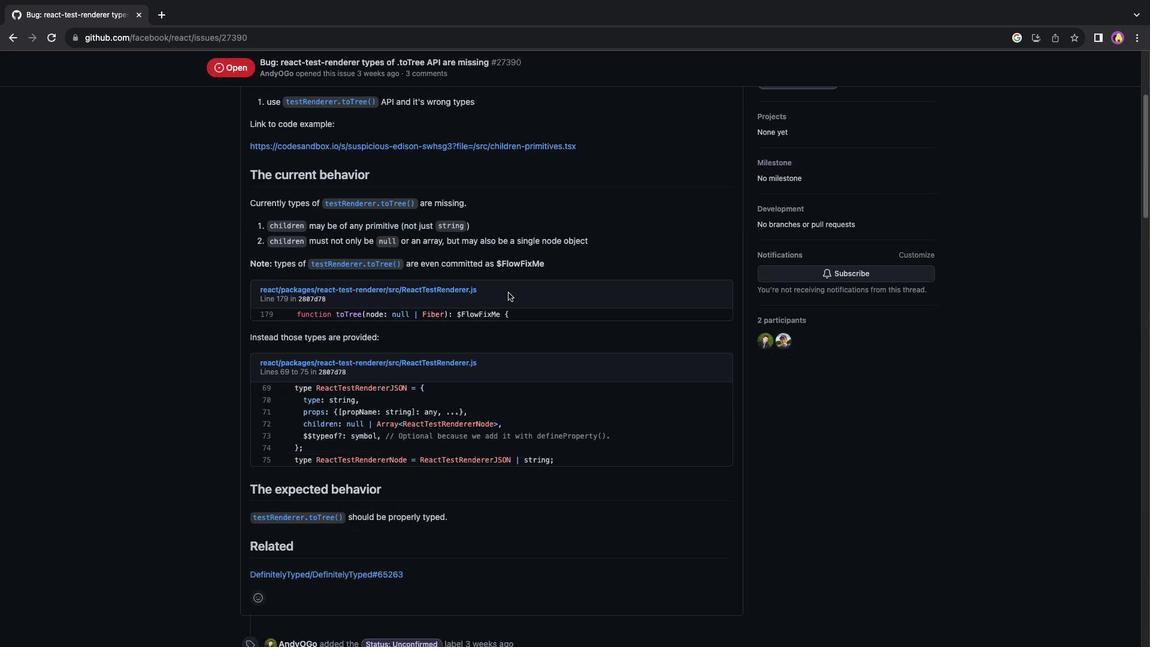 
Action: Mouse scrolled (508, 292) with delta (0, 0)
Screenshot: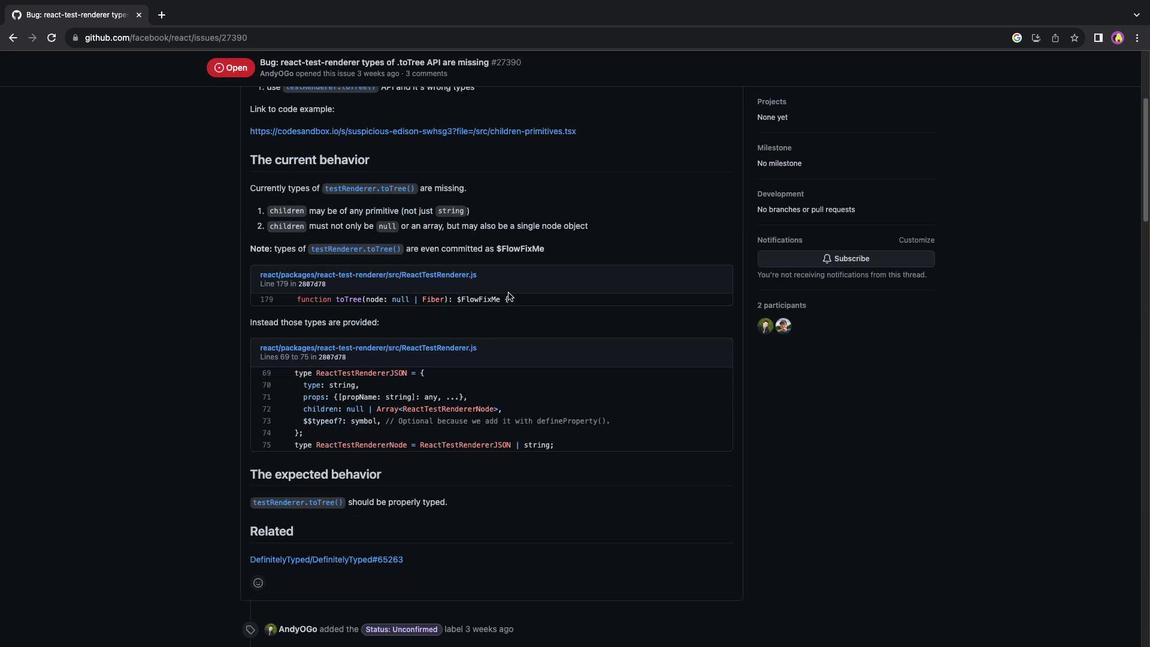 
Action: Mouse moved to (508, 292)
Screenshot: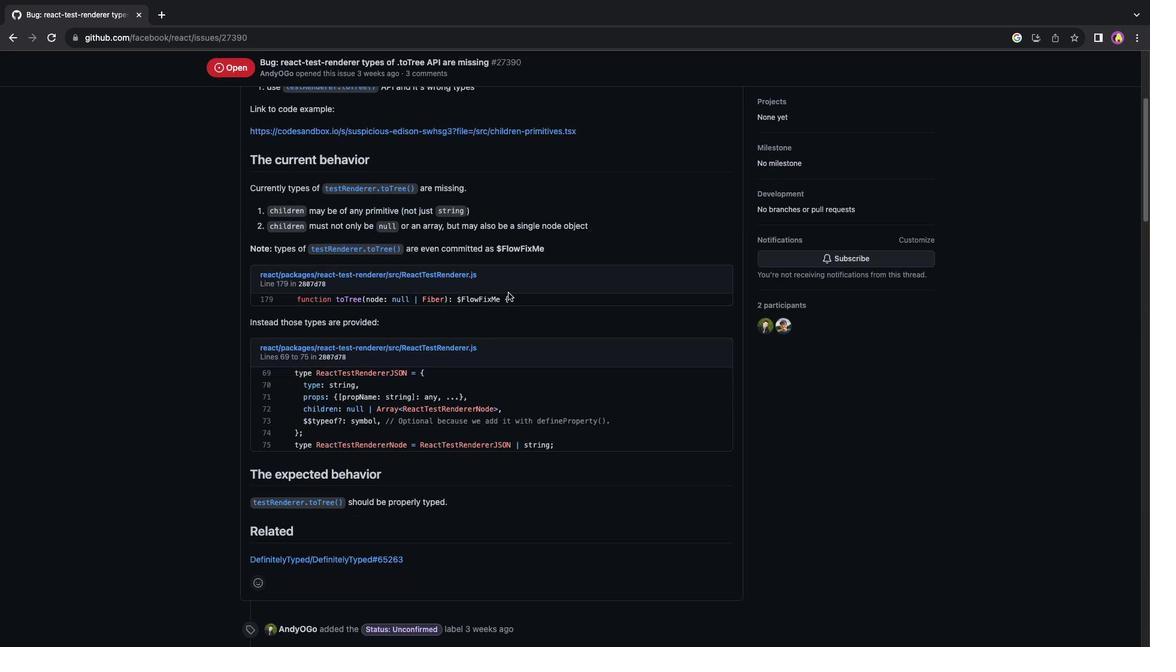 
Action: Mouse scrolled (508, 292) with delta (0, 0)
Screenshot: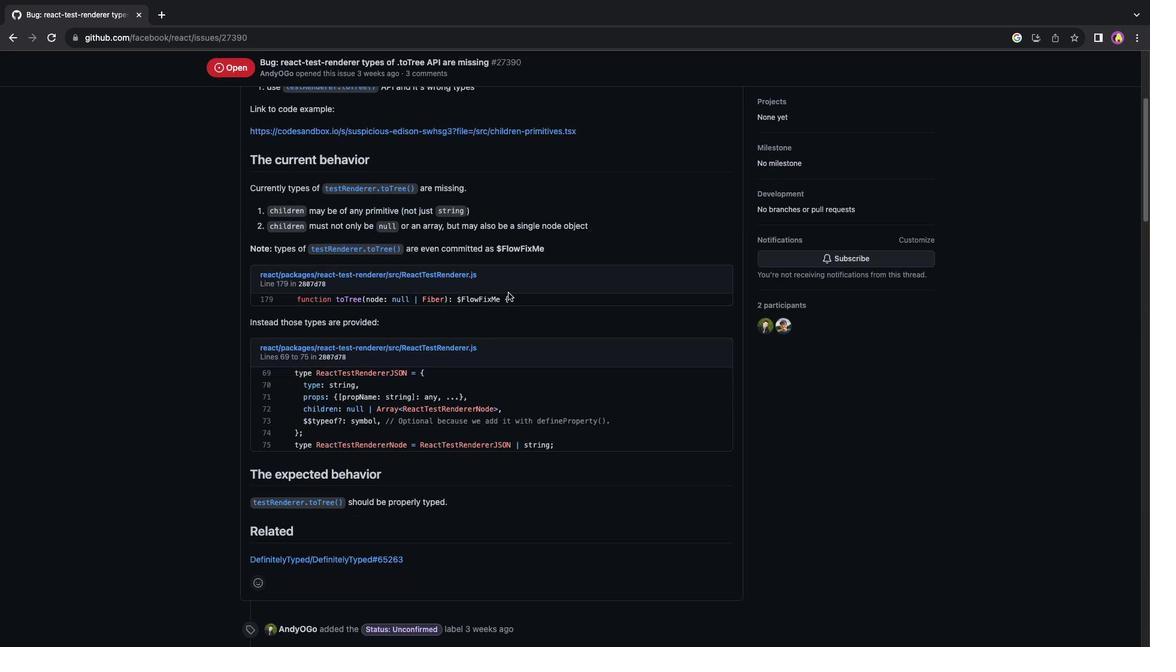 
Action: Mouse scrolled (508, 292) with delta (0, -1)
Screenshot: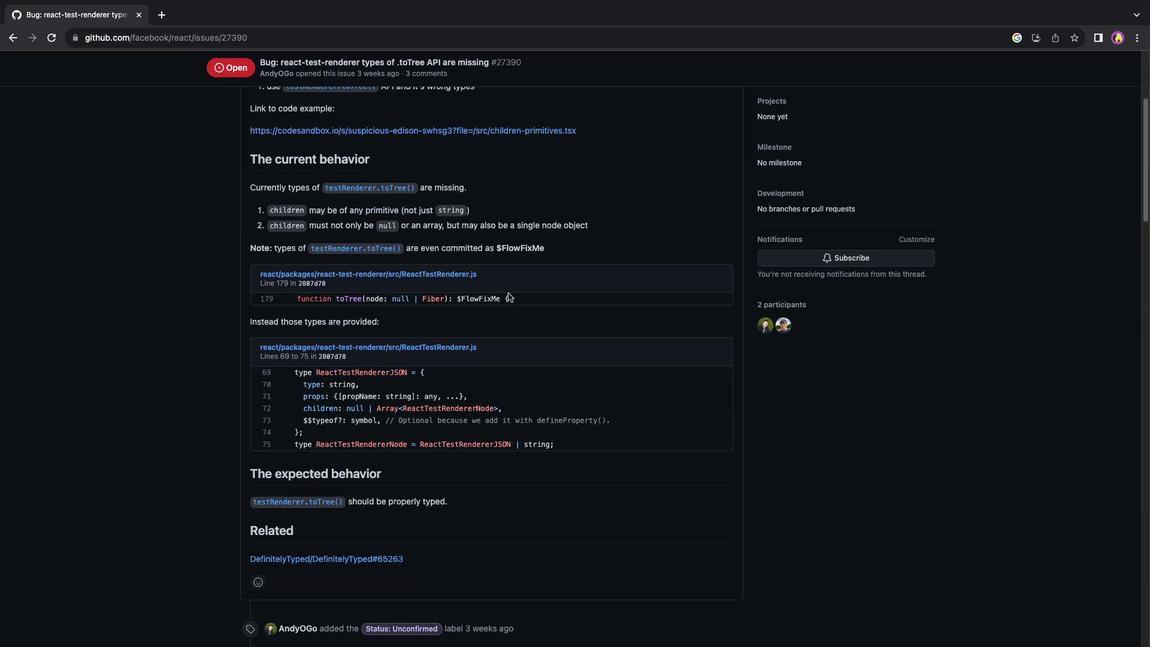 
Action: Mouse scrolled (508, 292) with delta (0, -2)
Screenshot: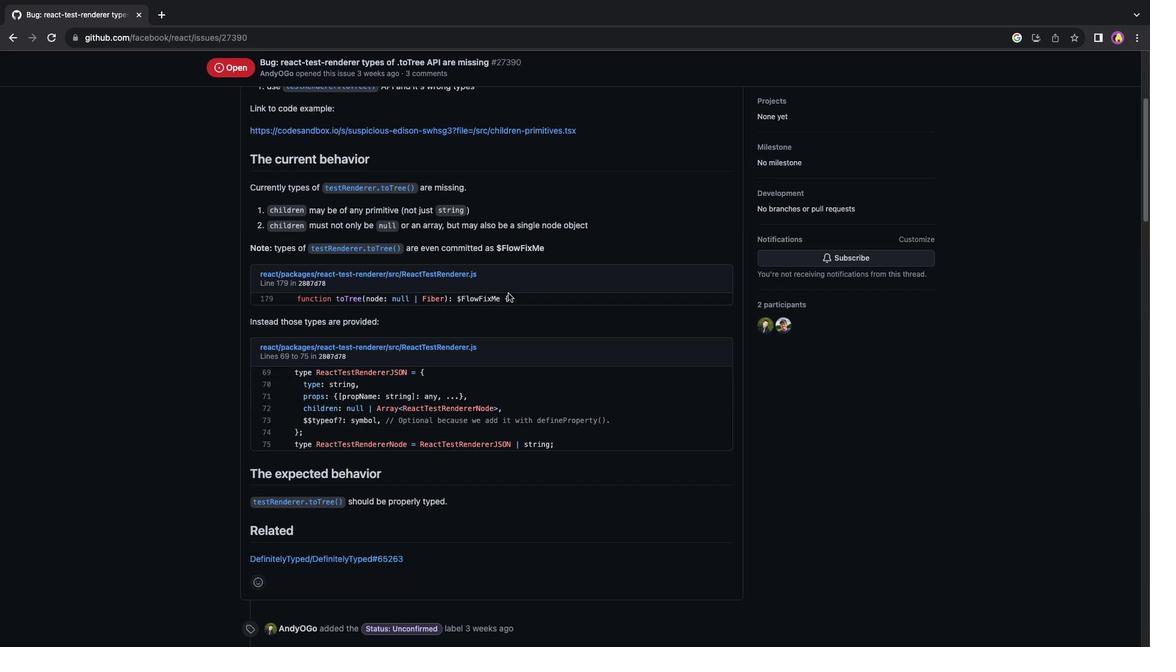 
Action: Mouse scrolled (508, 292) with delta (0, 0)
Screenshot: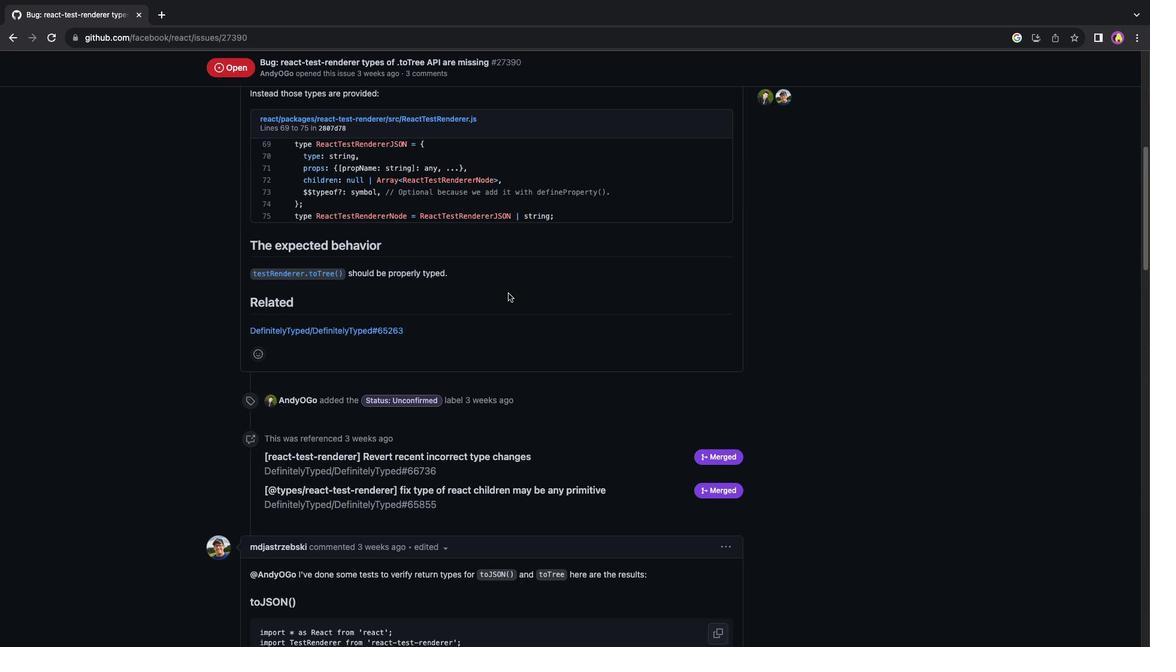 
Action: Mouse scrolled (508, 292) with delta (0, 0)
Screenshot: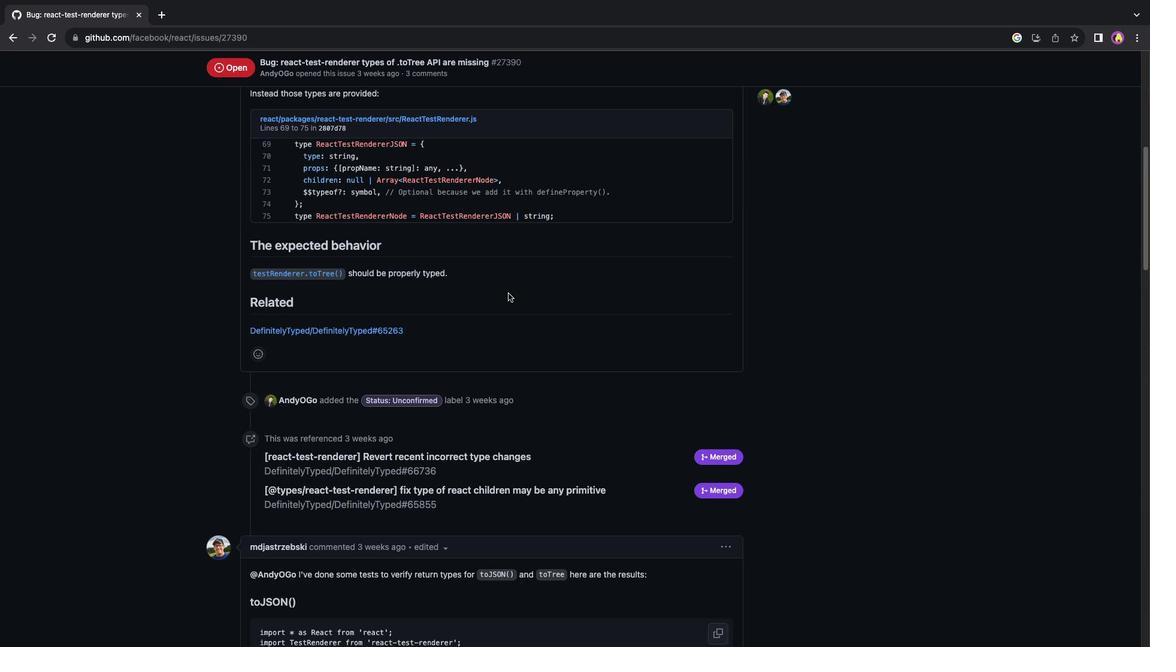 
Action: Mouse scrolled (508, 292) with delta (0, 0)
Screenshot: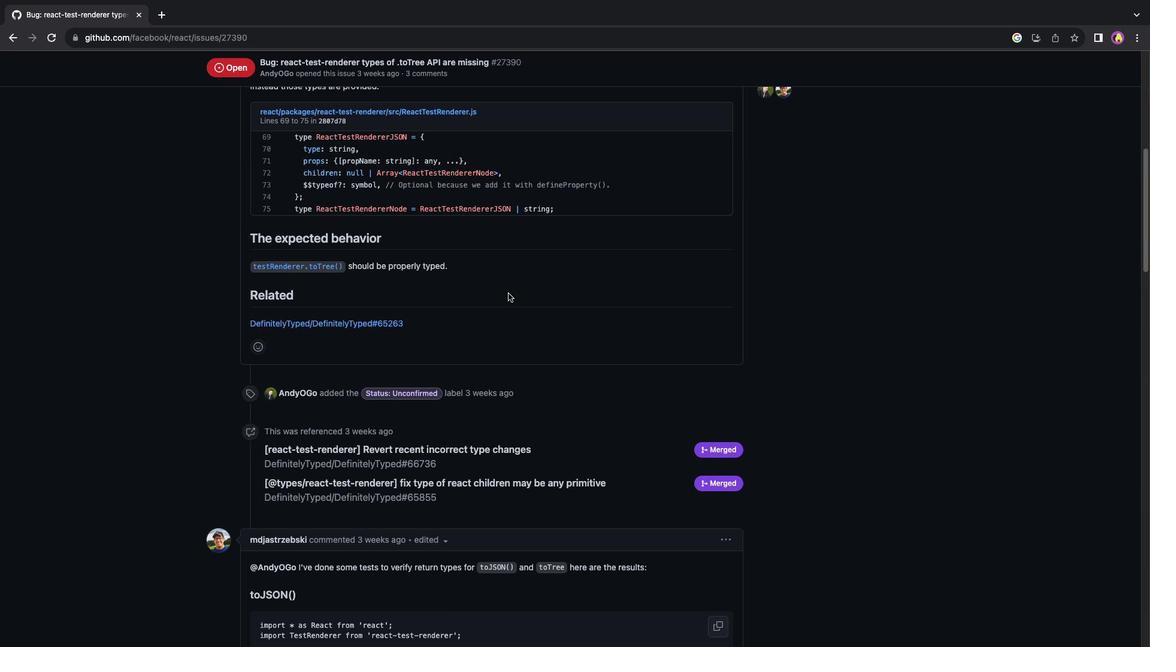 
Action: Mouse scrolled (508, 292) with delta (0, 0)
Screenshot: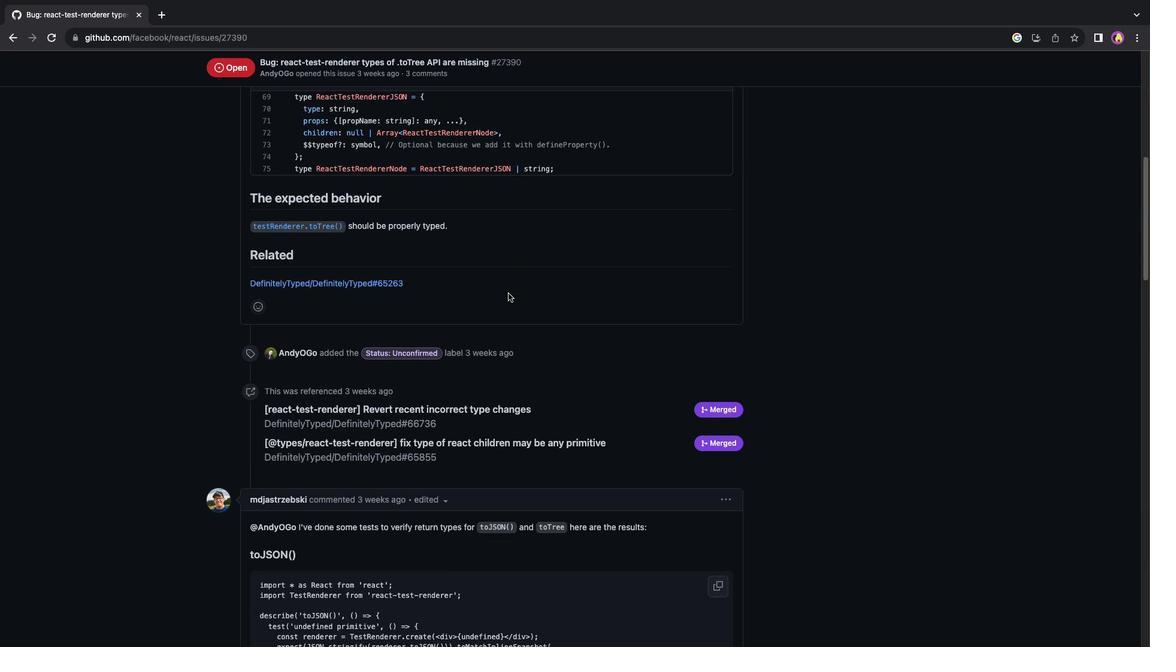 
Action: Mouse scrolled (508, 292) with delta (0, 0)
Screenshot: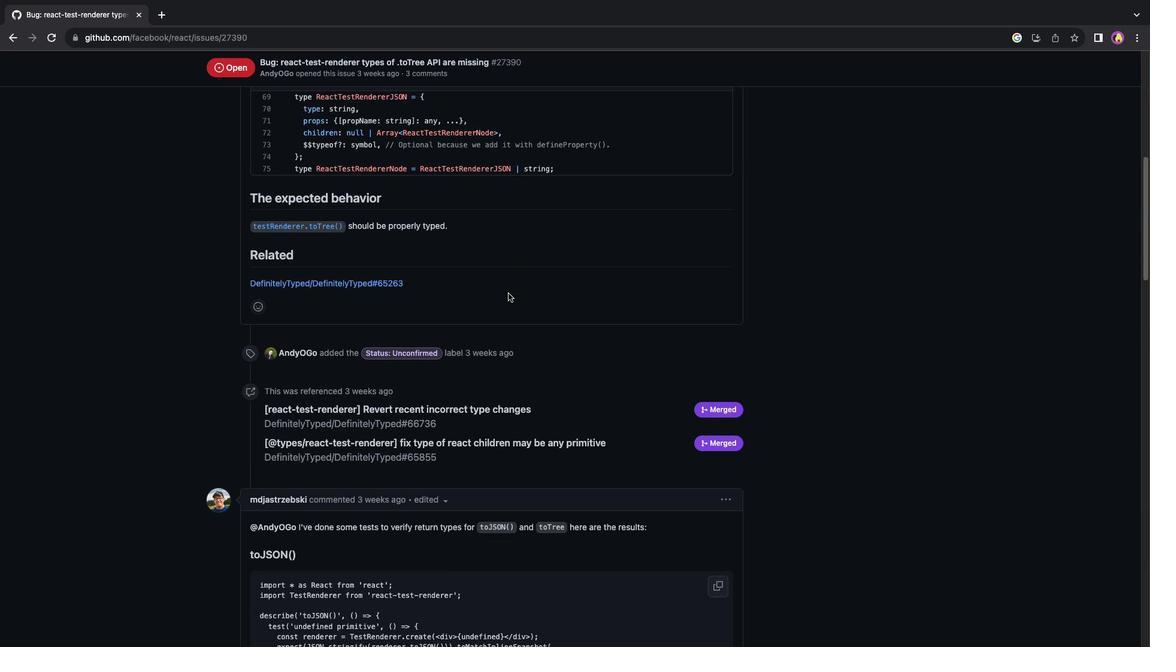
Action: Mouse scrolled (508, 292) with delta (0, -1)
Screenshot: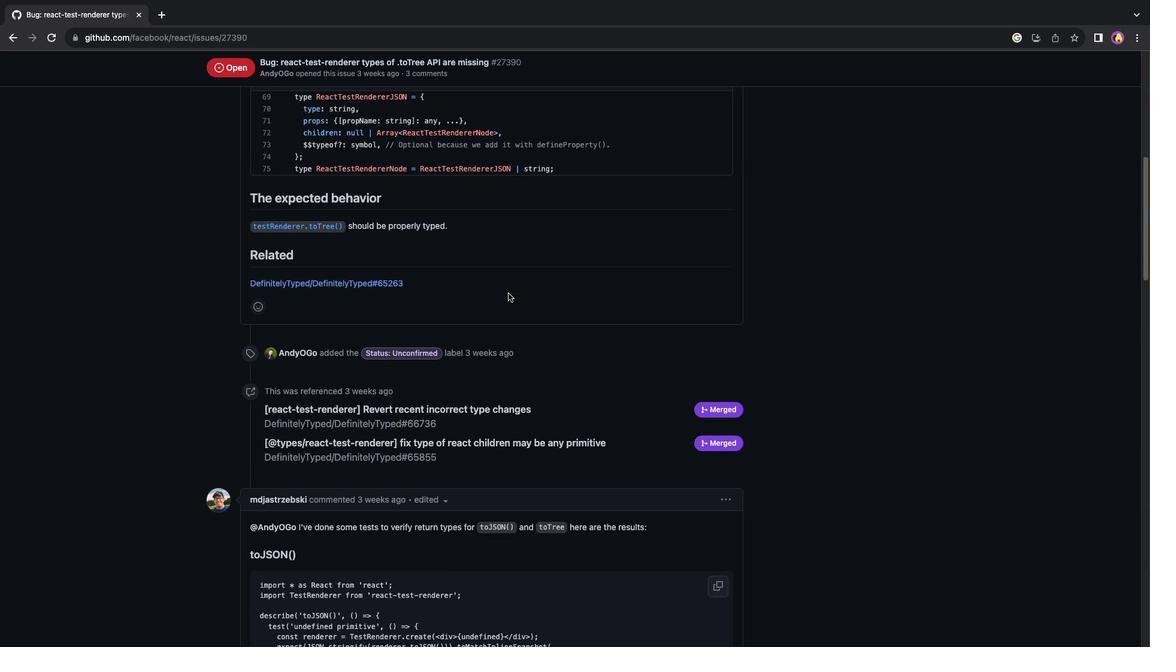 
Action: Mouse scrolled (508, 292) with delta (0, -2)
Screenshot: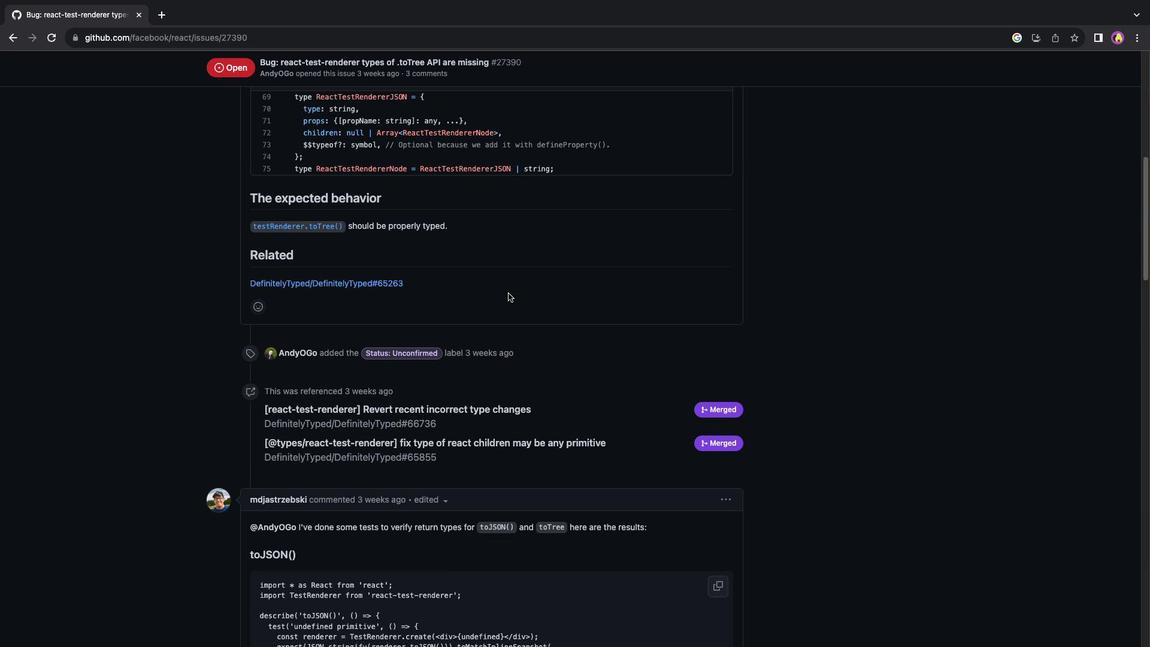 
Action: Mouse scrolled (508, 292) with delta (0, 0)
Screenshot: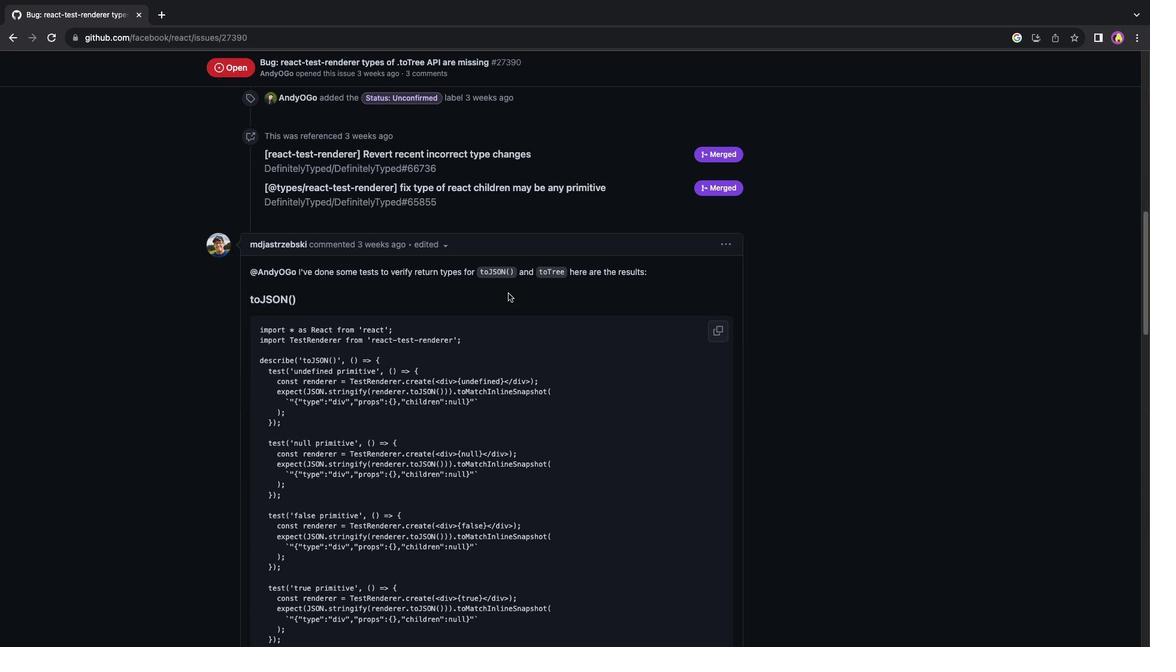
Action: Mouse scrolled (508, 292) with delta (0, 0)
Screenshot: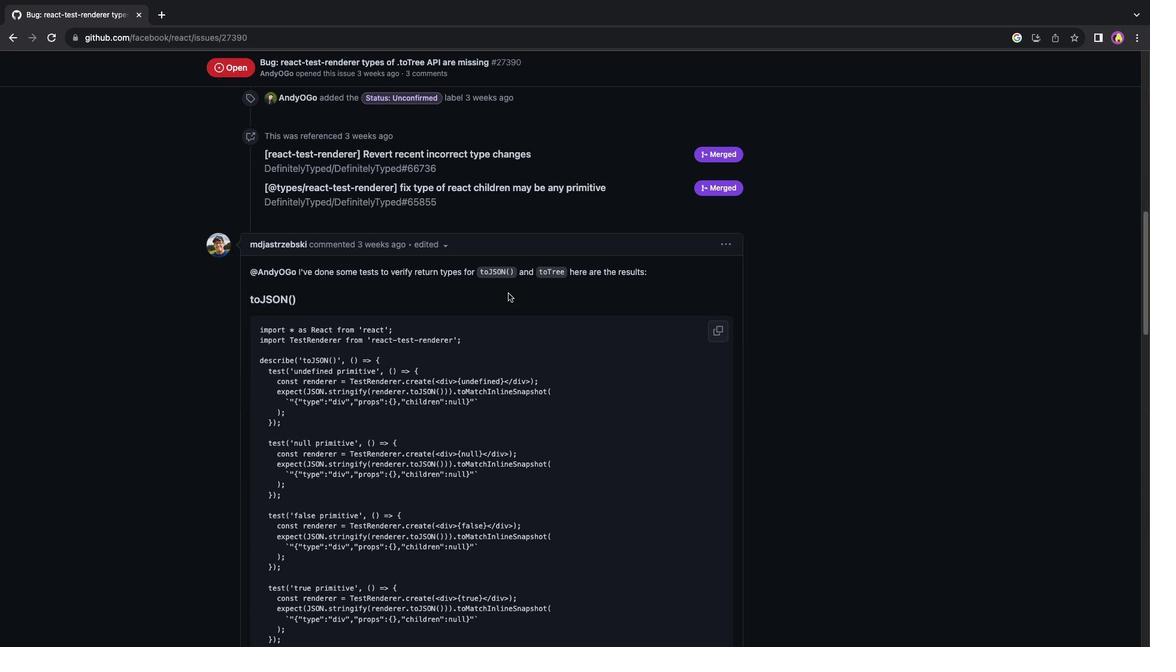 
Action: Mouse scrolled (508, 292) with delta (0, -1)
Screenshot: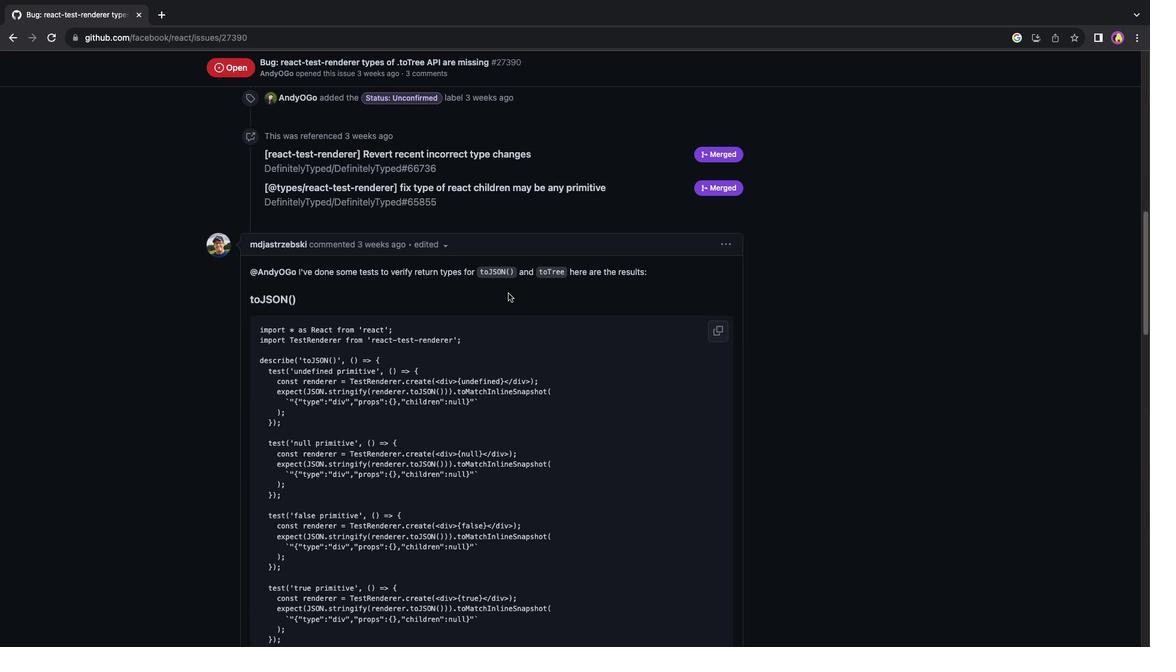 
Action: Mouse scrolled (508, 292) with delta (0, -2)
Screenshot: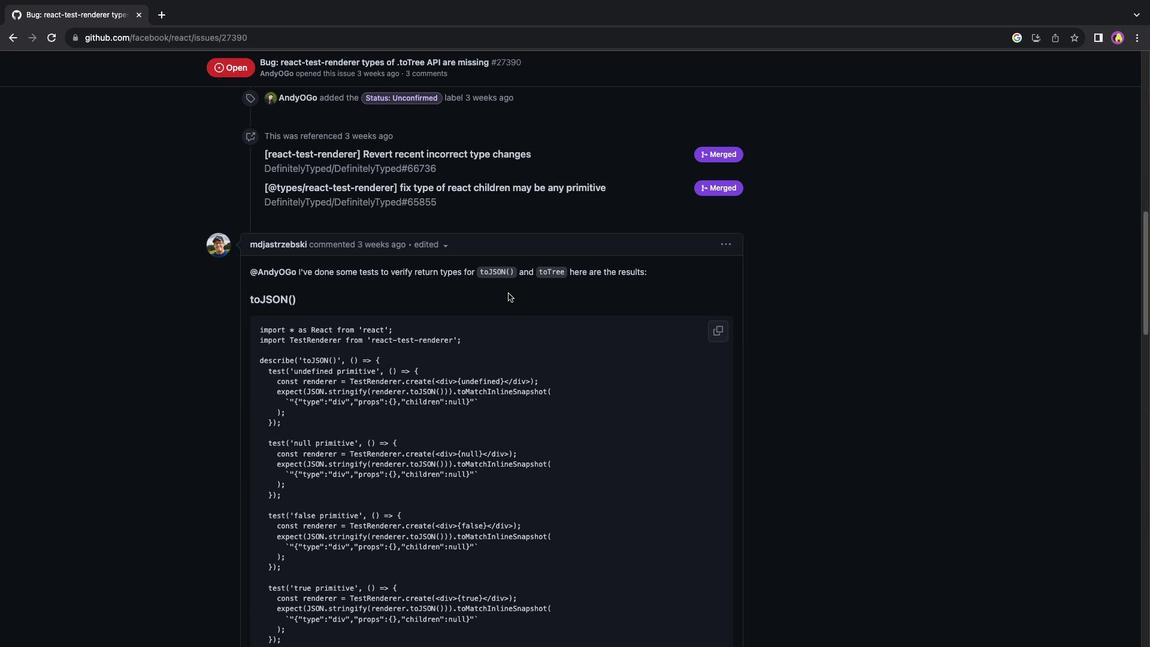 
Action: Mouse scrolled (508, 292) with delta (0, 0)
Screenshot: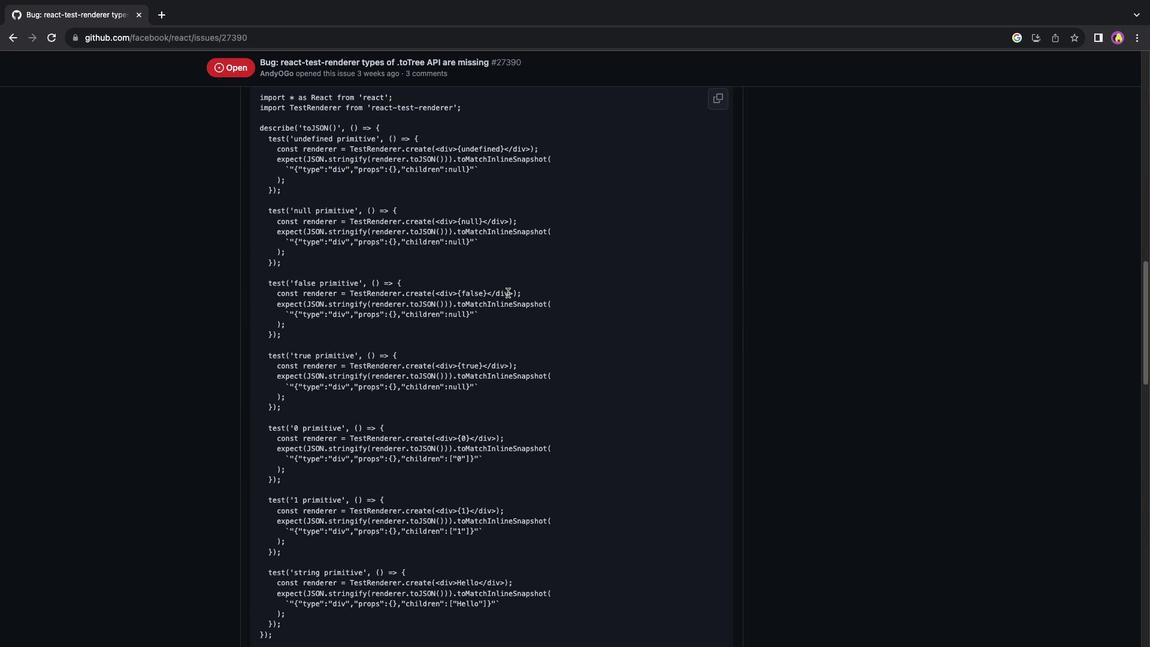 
Action: Mouse scrolled (508, 292) with delta (0, 0)
Screenshot: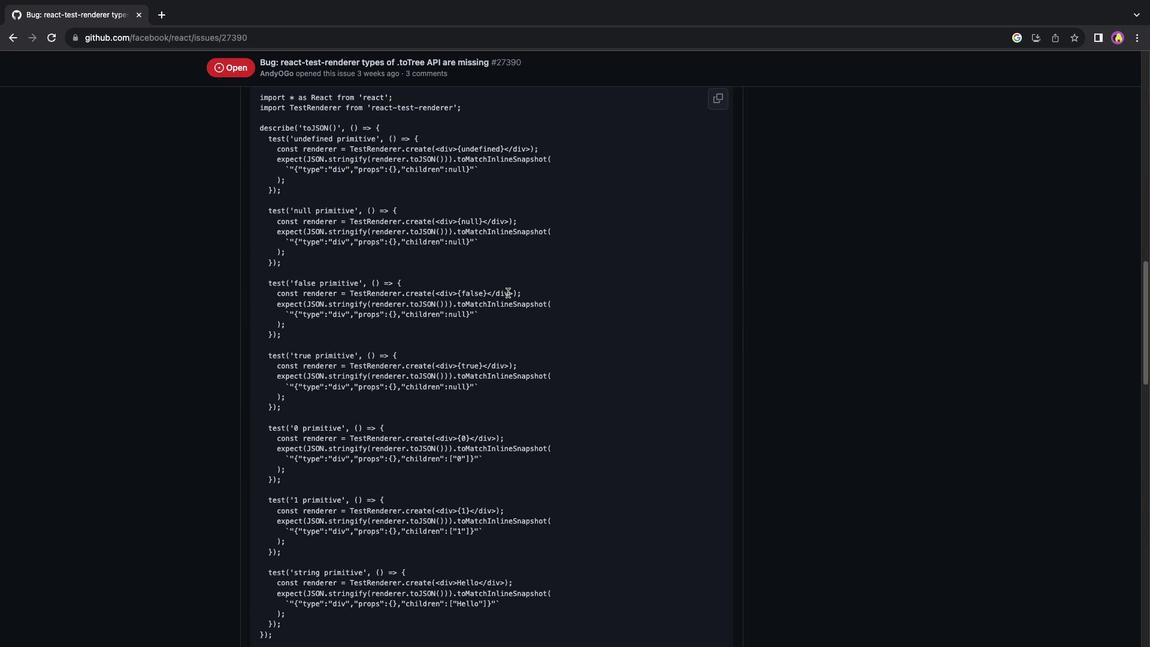 
Action: Mouse scrolled (508, 292) with delta (0, -1)
Screenshot: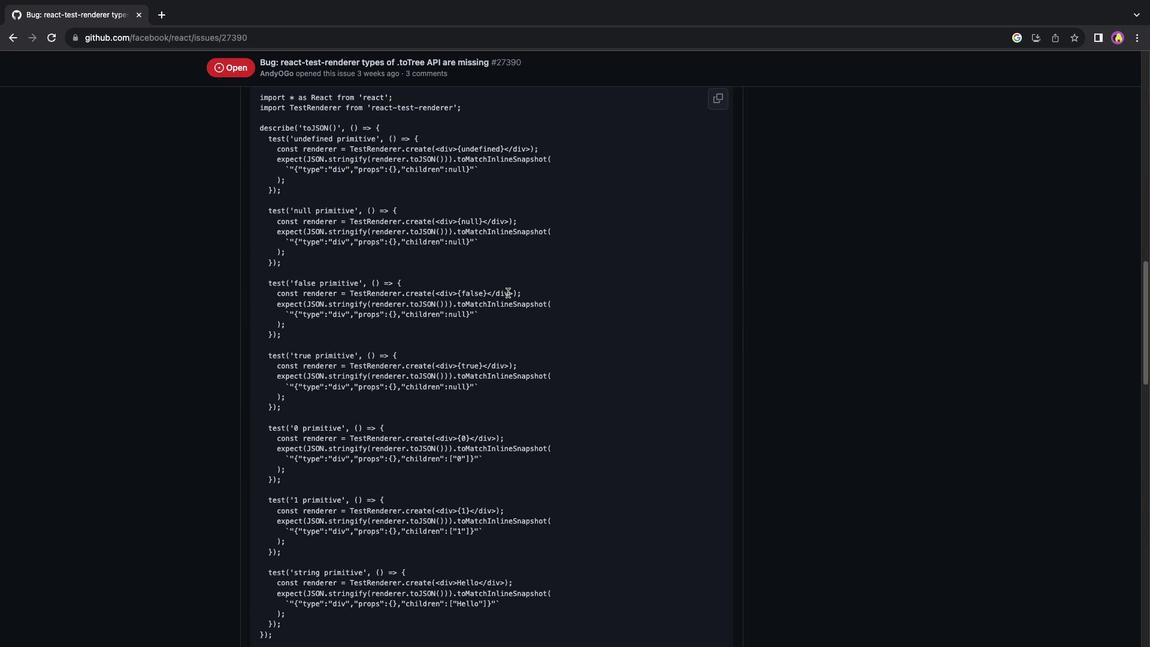 
Action: Mouse scrolled (508, 292) with delta (0, 0)
Screenshot: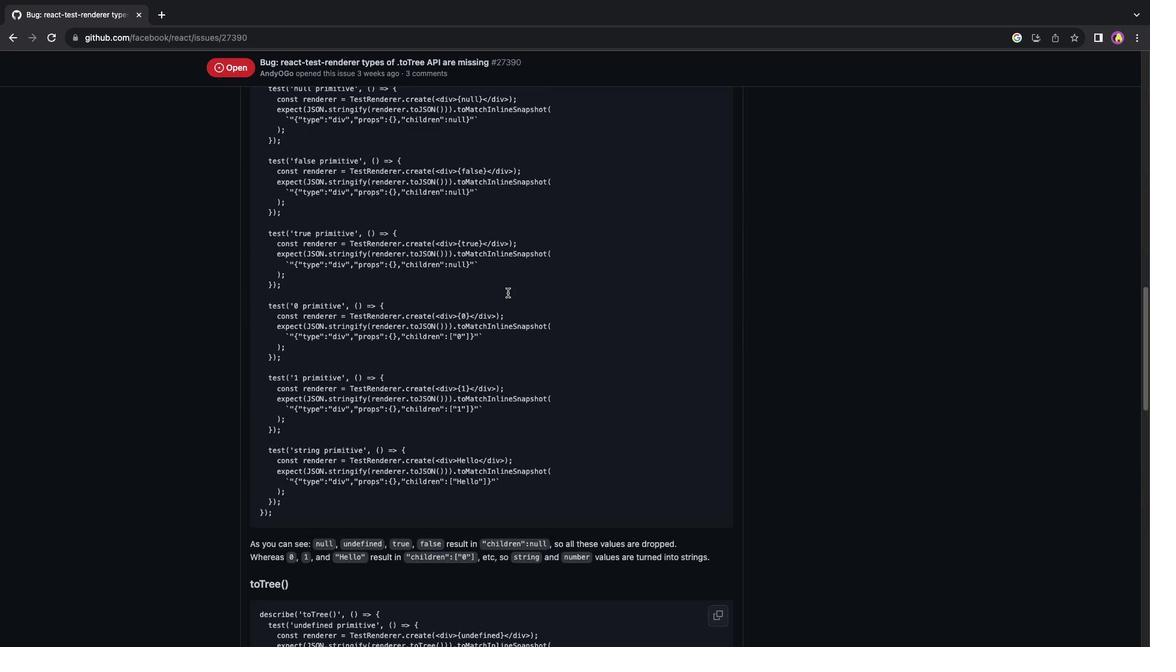 
Action: Mouse scrolled (508, 292) with delta (0, 0)
Screenshot: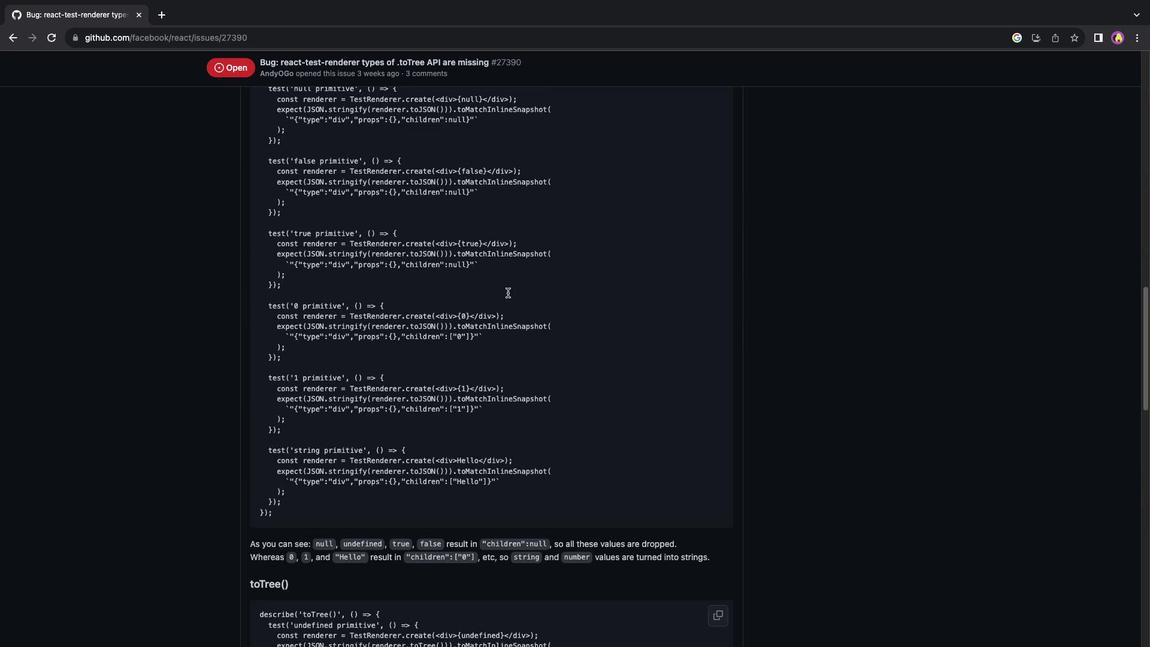 
Action: Mouse scrolled (508, 292) with delta (0, -1)
Screenshot: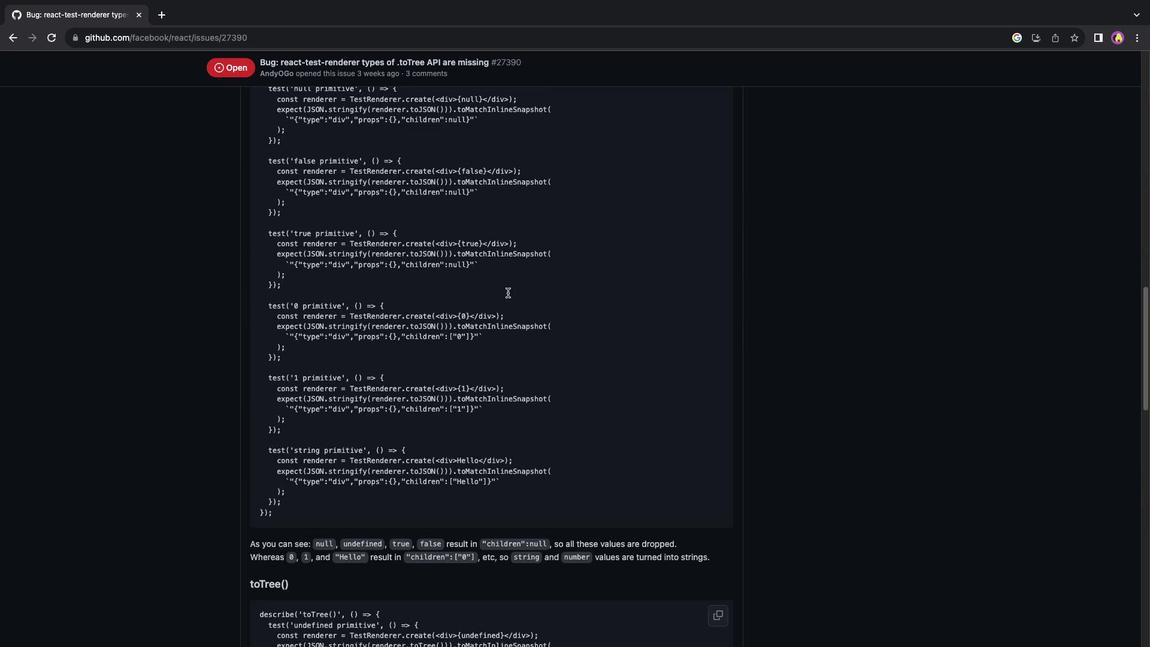 
Action: Mouse scrolled (508, 292) with delta (0, -2)
Screenshot: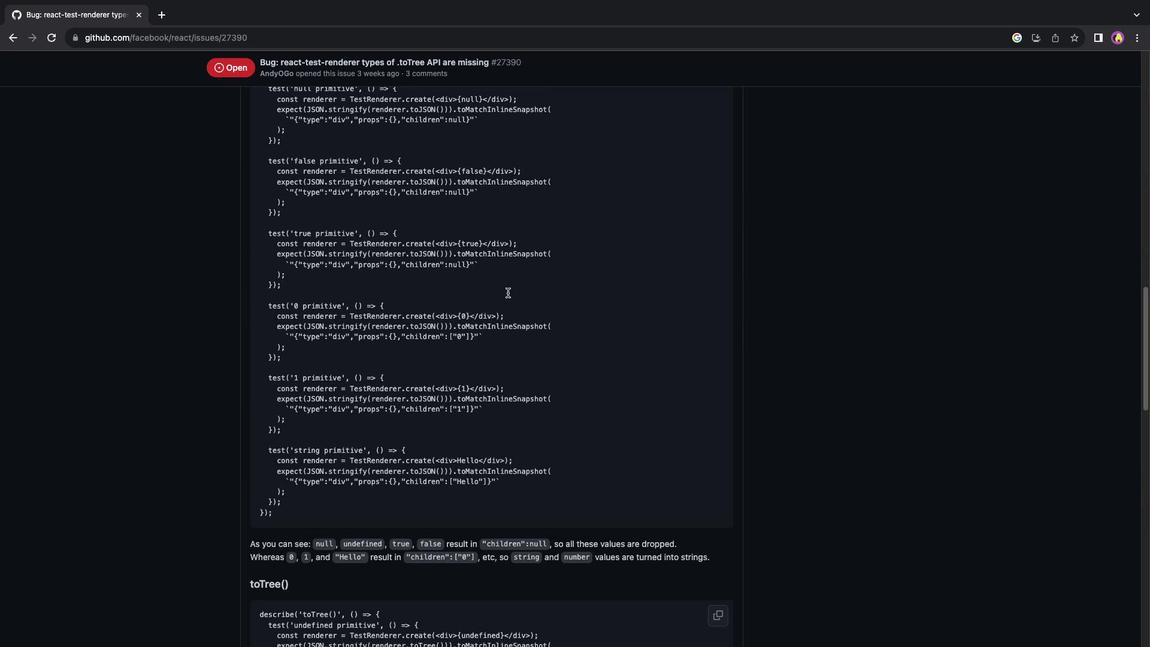 
Action: Mouse moved to (508, 293)
Screenshot: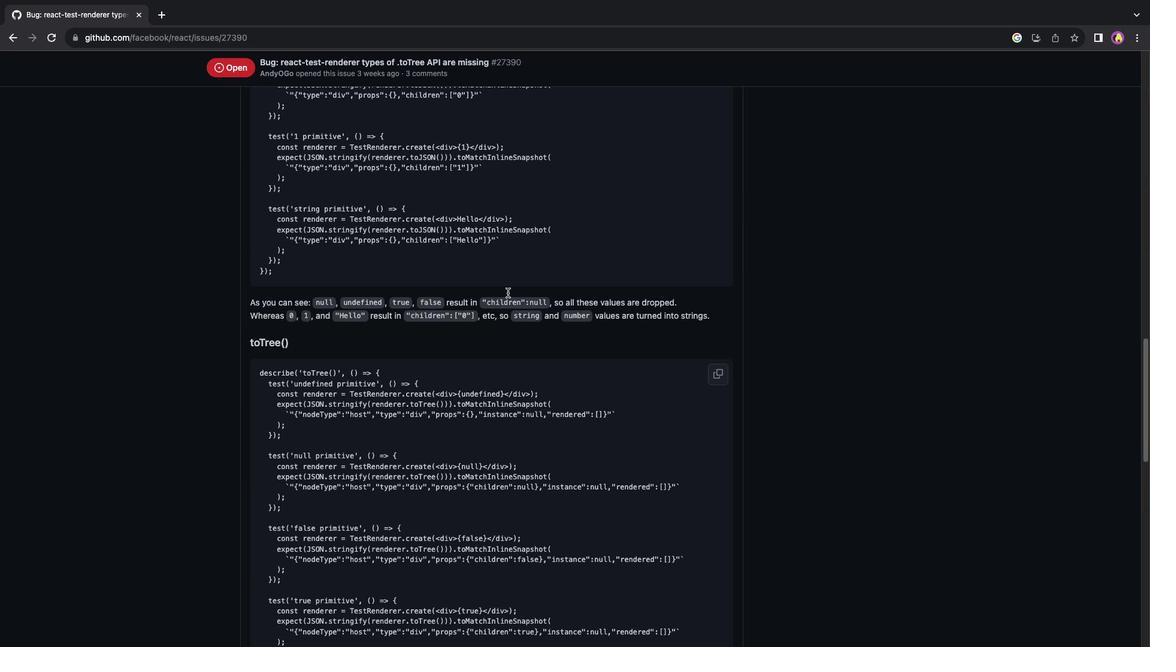 
Action: Mouse scrolled (508, 293) with delta (0, 0)
Screenshot: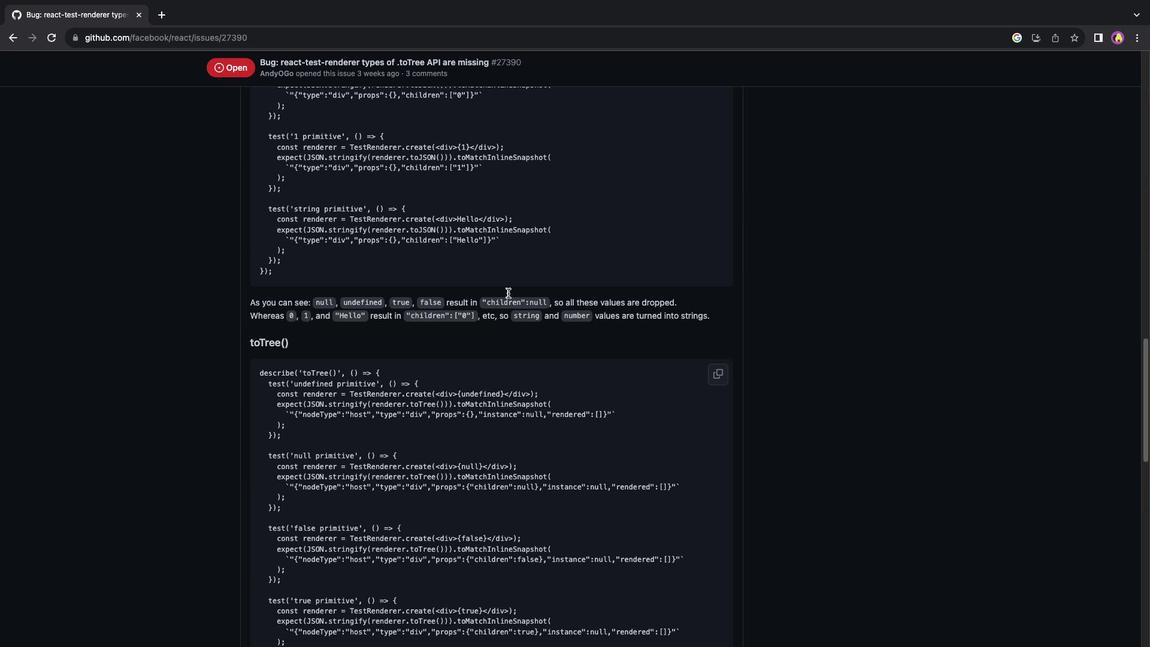 
Action: Mouse scrolled (508, 293) with delta (0, 0)
Screenshot: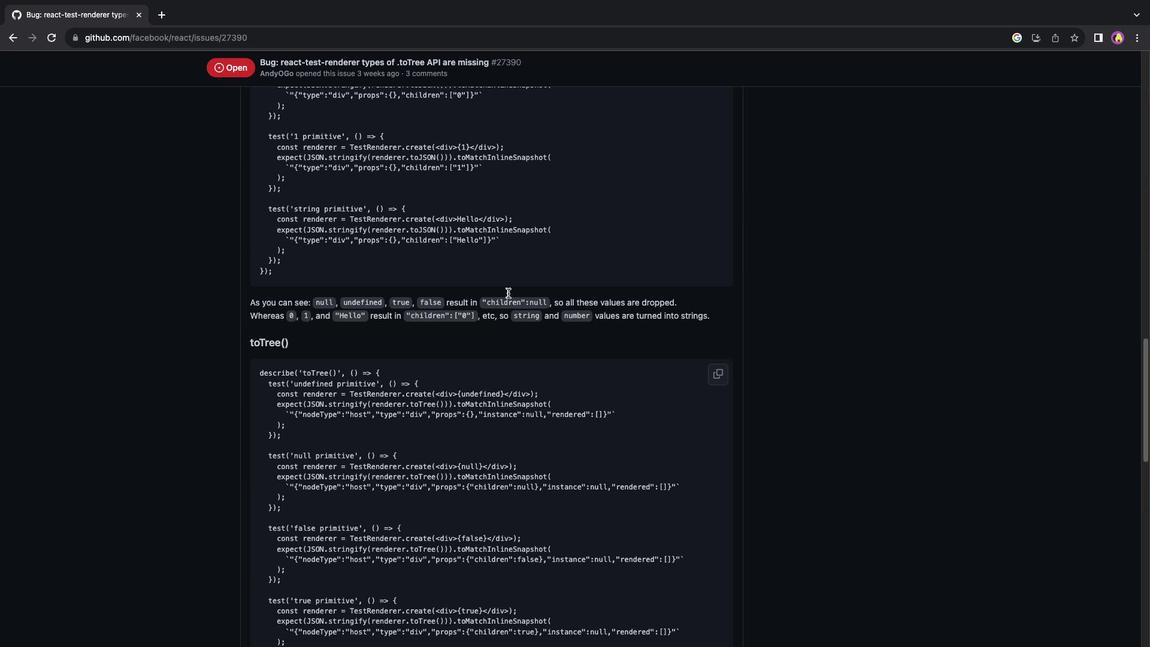 
Action: Mouse scrolled (508, 293) with delta (0, -1)
Screenshot: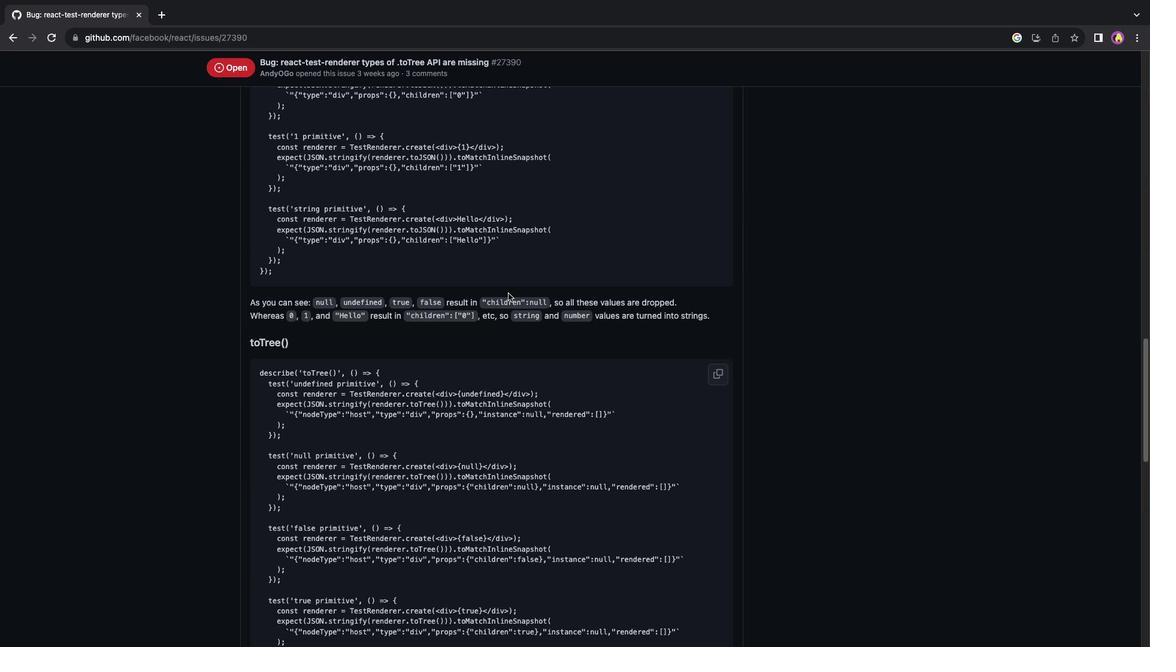 
Action: Mouse scrolled (508, 293) with delta (0, 0)
Screenshot: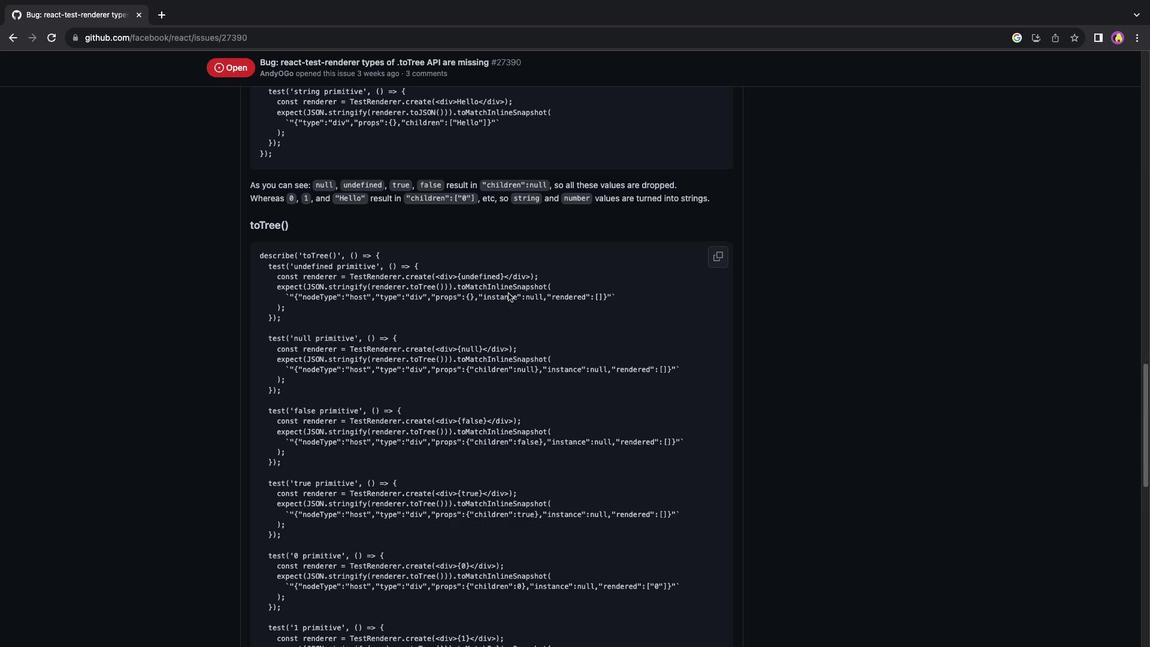 
Action: Mouse scrolled (508, 293) with delta (0, 0)
Screenshot: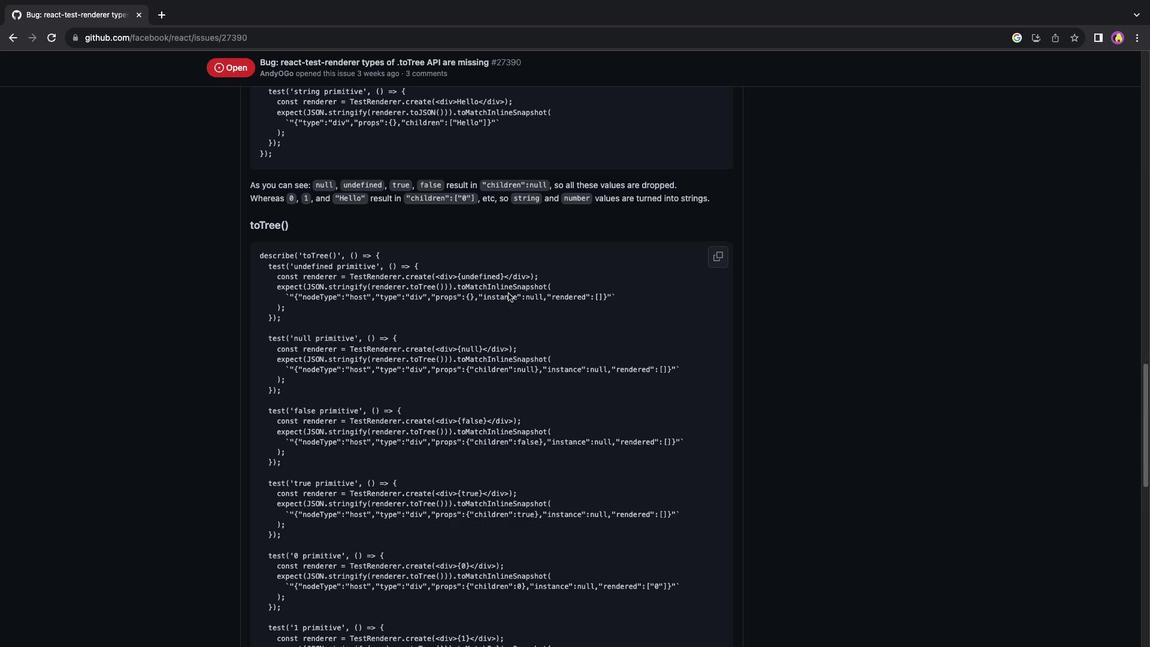 
Action: Mouse scrolled (508, 293) with delta (0, -2)
Screenshot: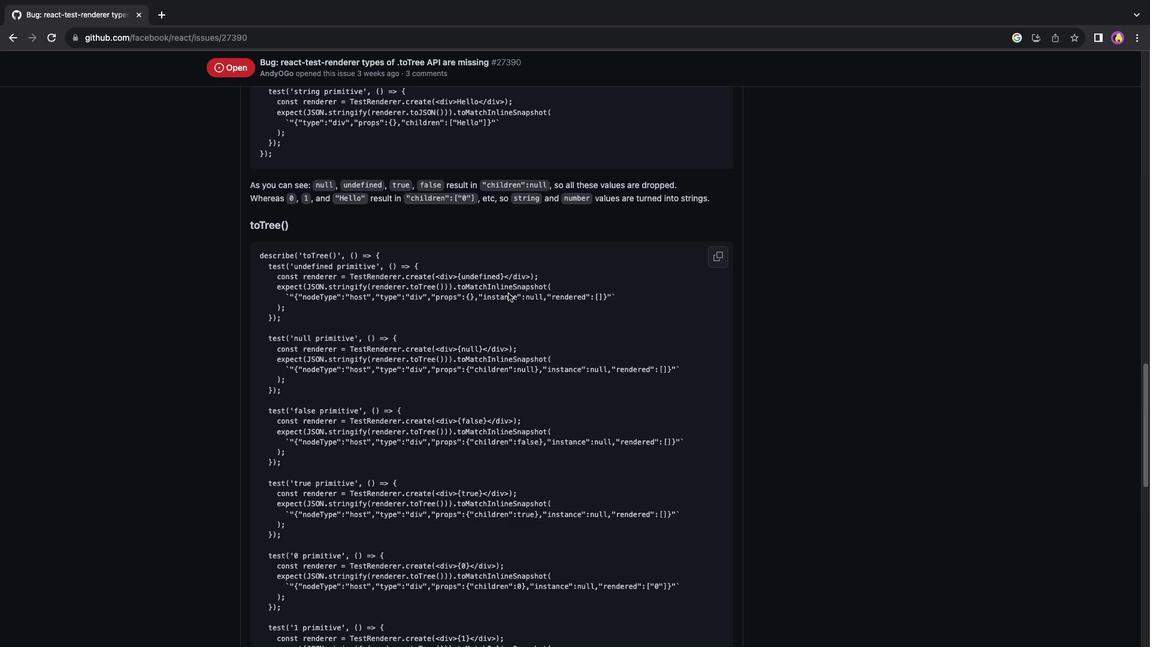 
Action: Mouse scrolled (508, 293) with delta (0, -2)
Screenshot: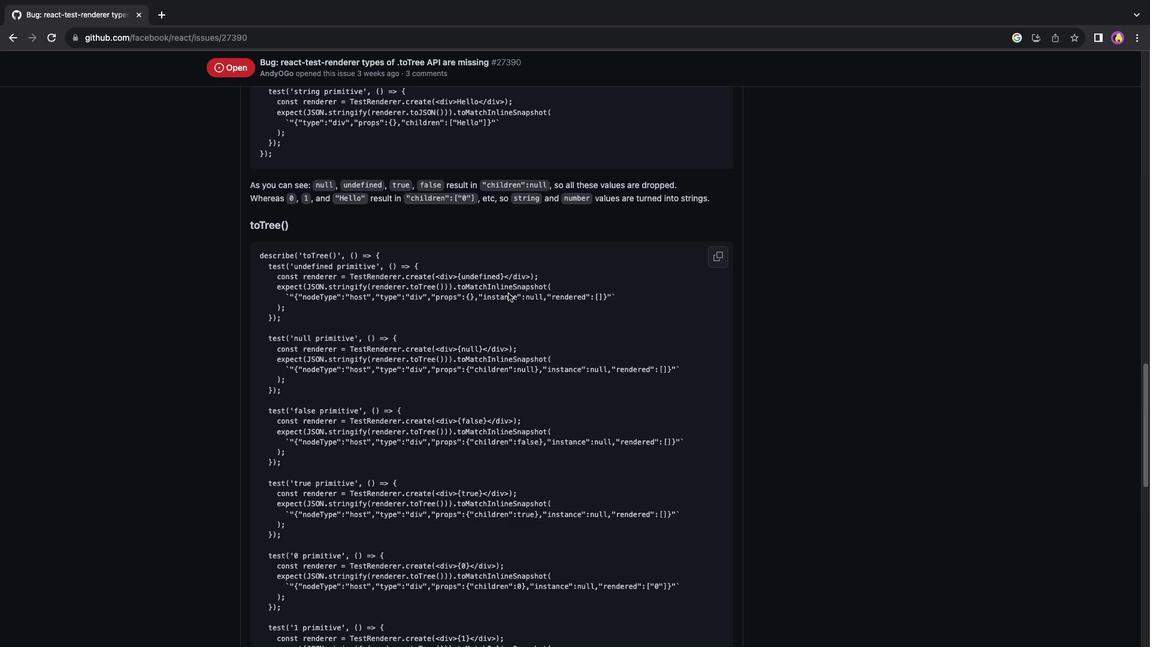 
Action: Mouse scrolled (508, 293) with delta (0, 0)
Screenshot: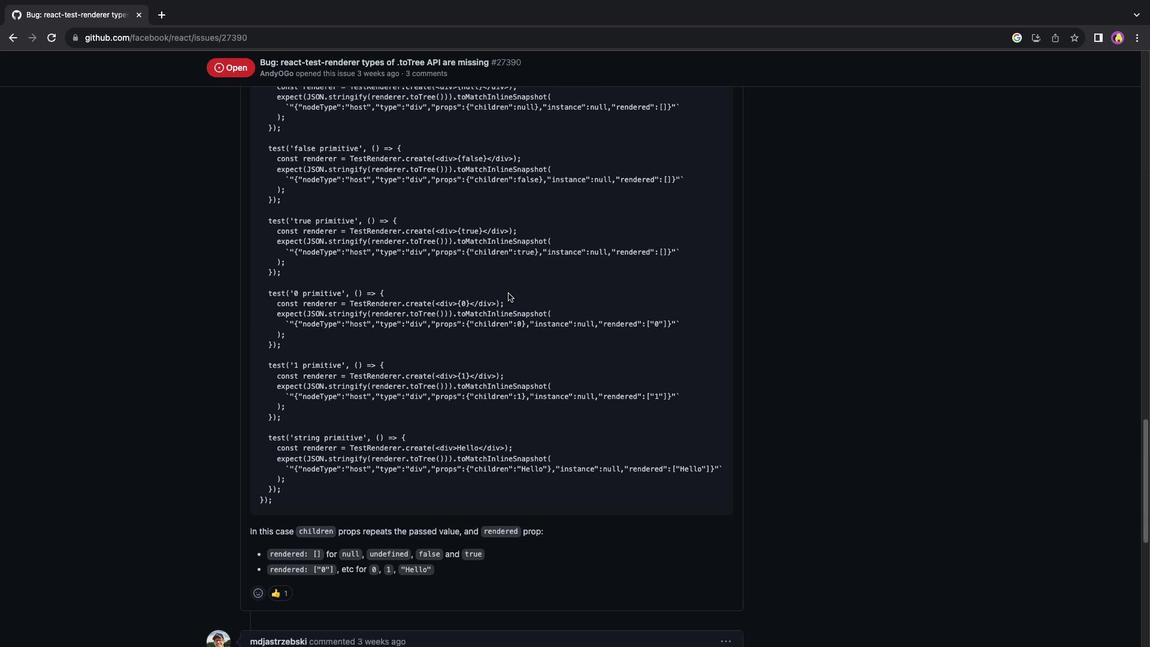 
Action: Mouse scrolled (508, 293) with delta (0, 0)
Screenshot: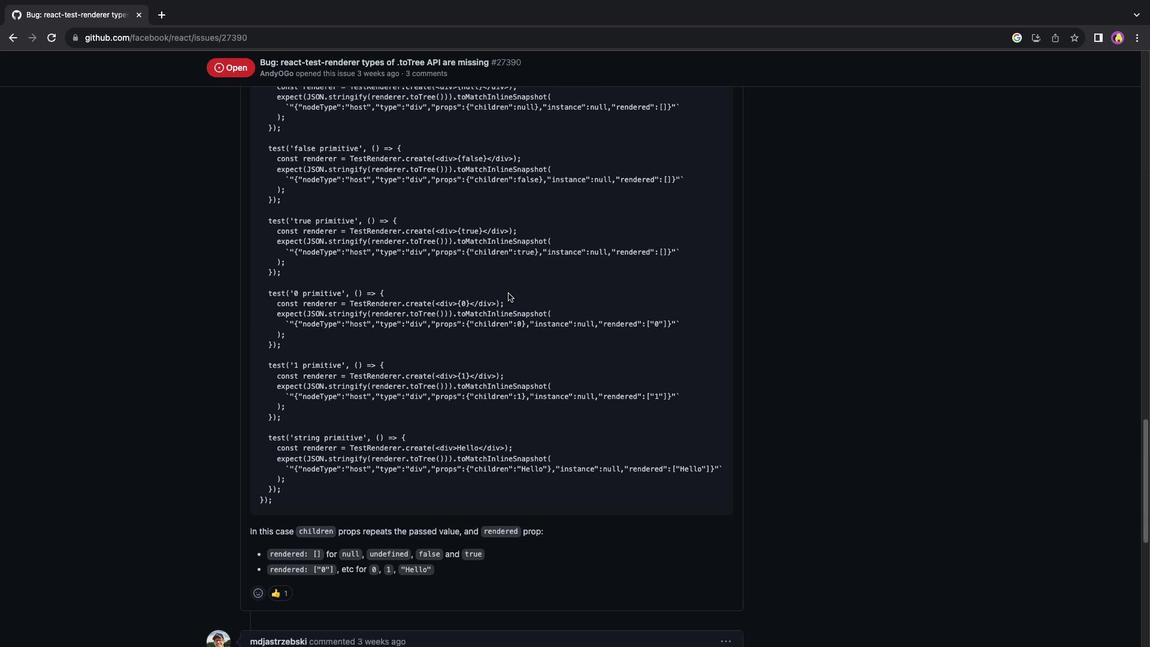 
Action: Mouse scrolled (508, 293) with delta (0, -1)
Screenshot: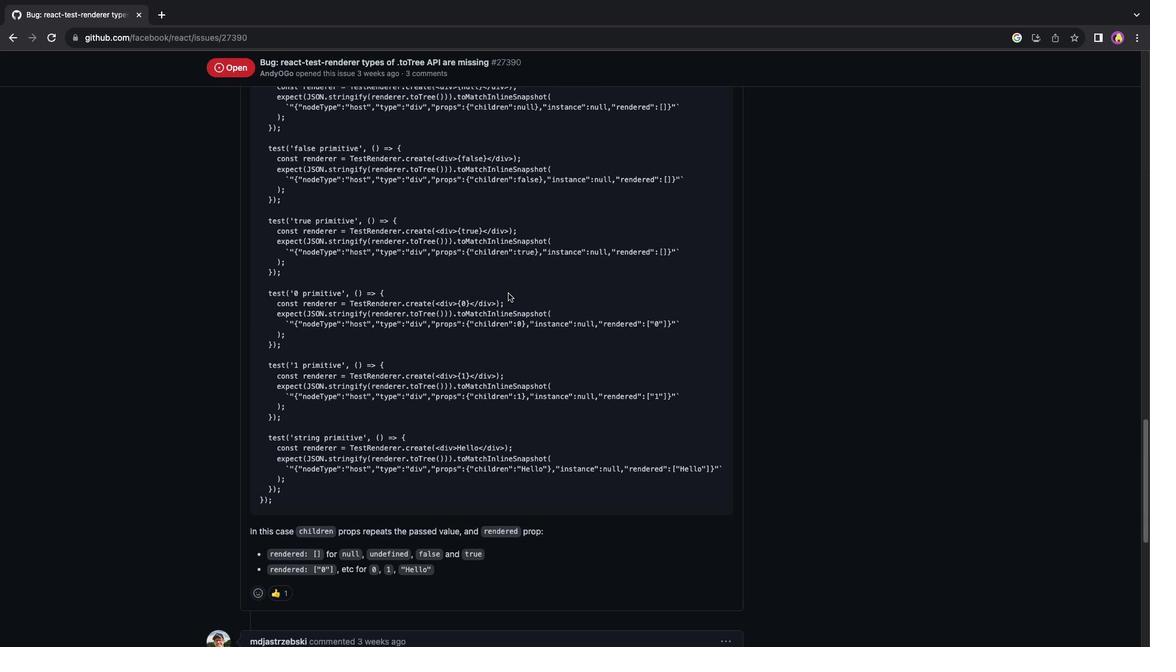 
Action: Mouse scrolled (508, 293) with delta (0, -2)
Screenshot: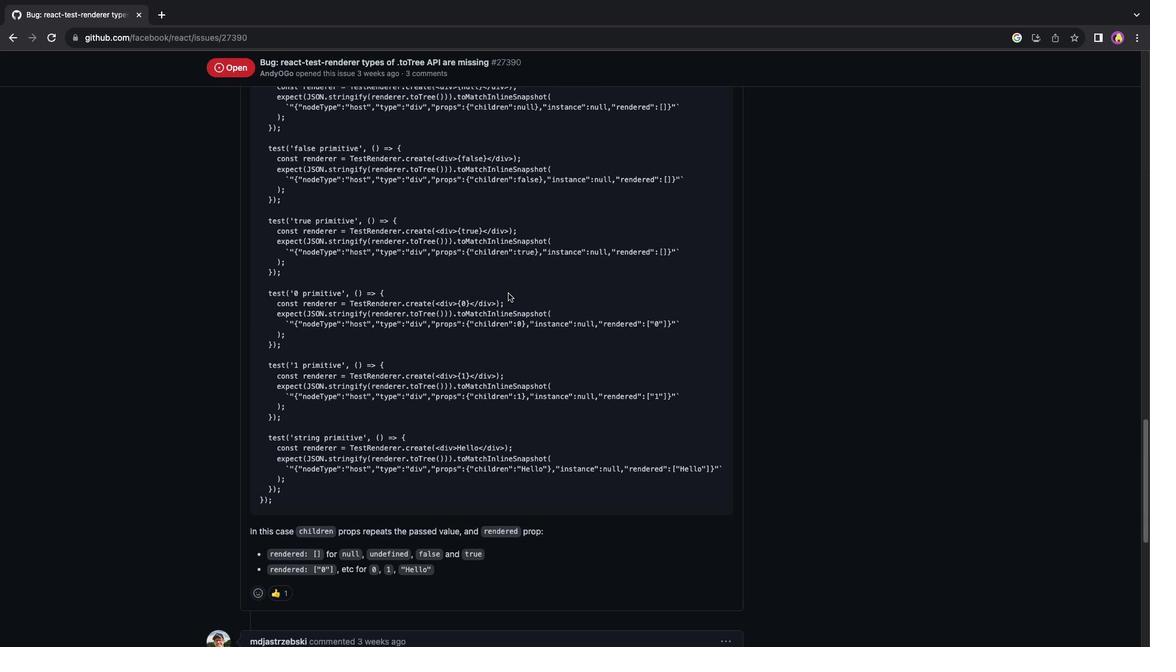 
Action: Mouse scrolled (508, 293) with delta (0, -2)
Screenshot: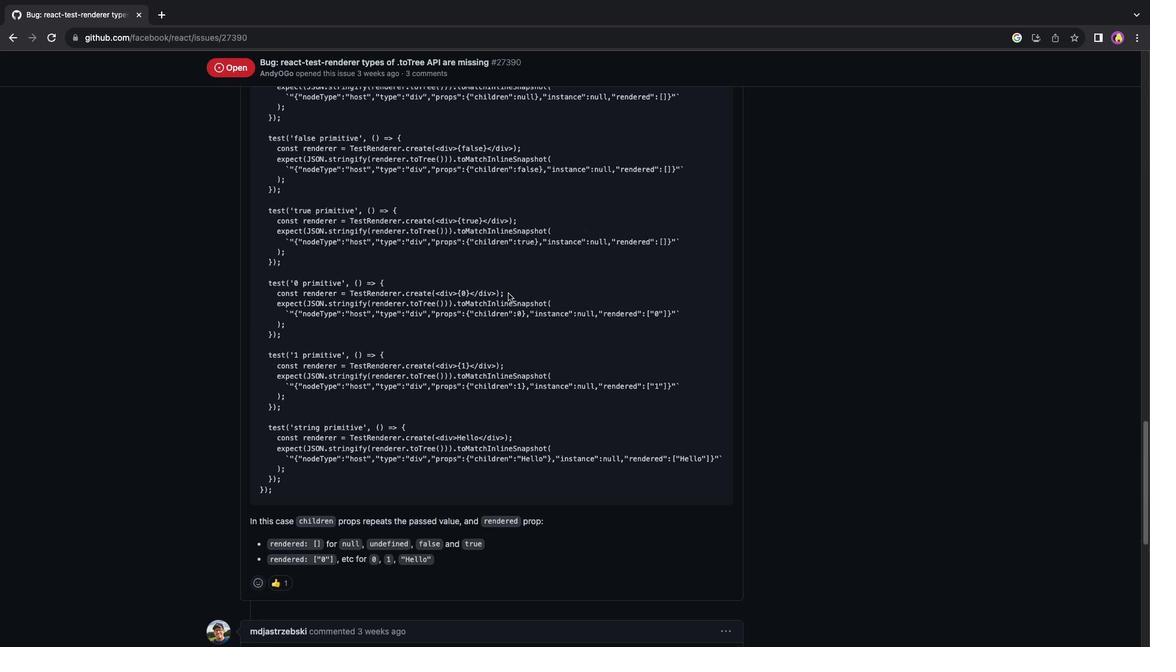 
Action: Mouse scrolled (508, 293) with delta (0, 0)
Screenshot: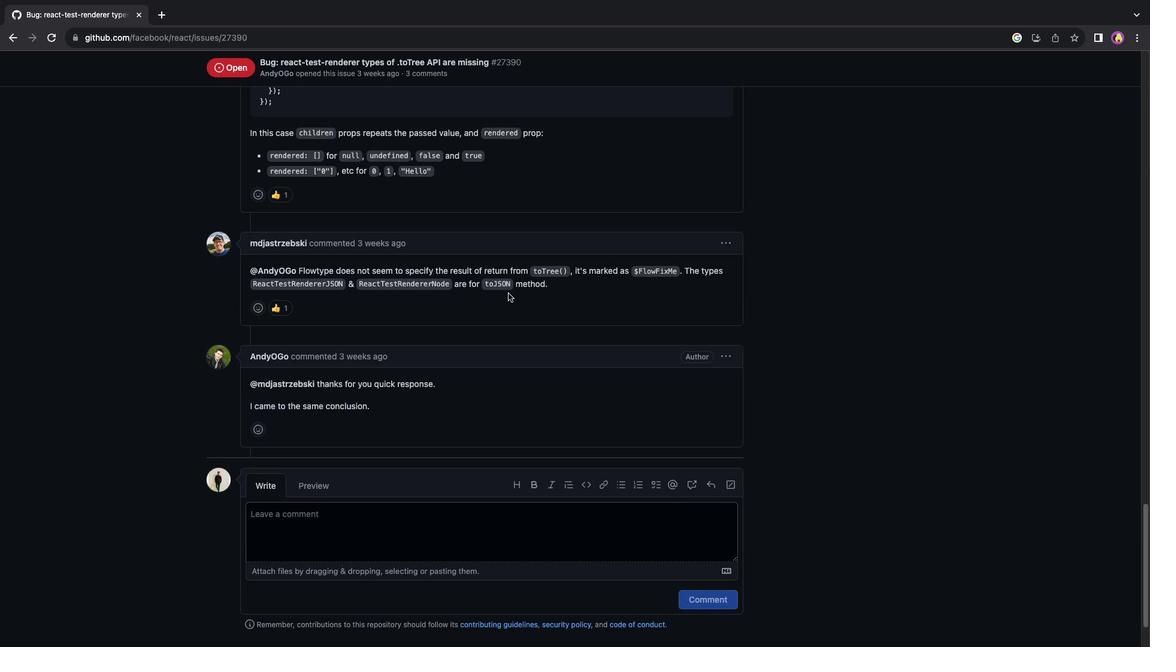 
Action: Mouse scrolled (508, 293) with delta (0, 0)
Screenshot: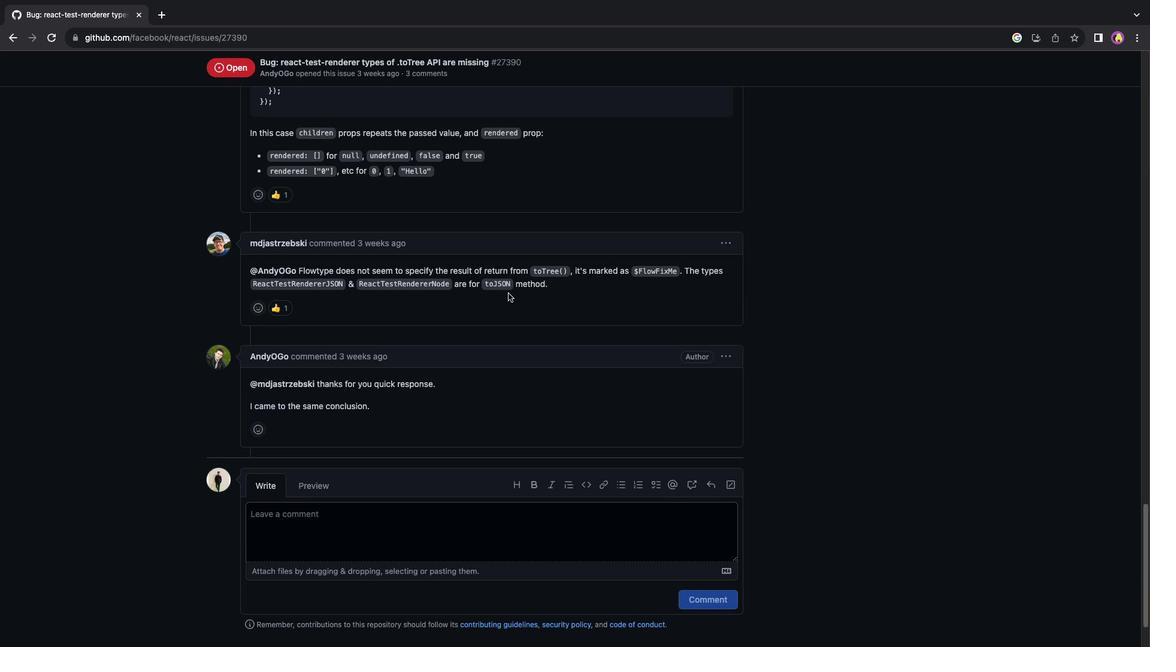 
Action: Mouse scrolled (508, 293) with delta (0, -1)
Screenshot: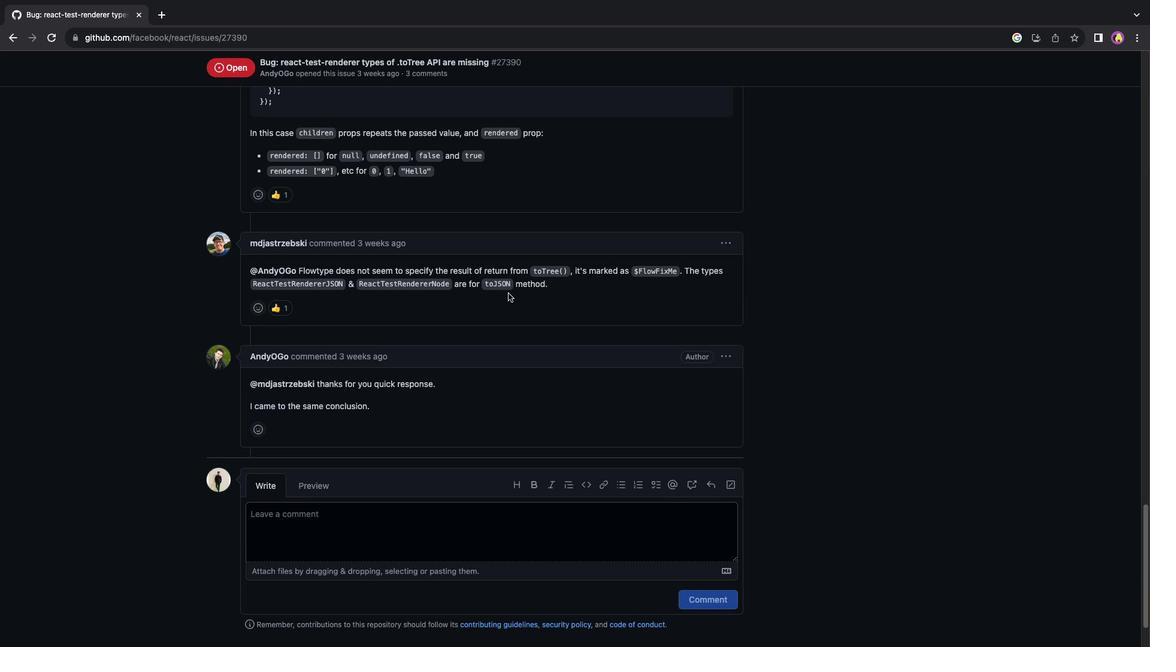 
Action: Mouse moved to (318, 436)
Screenshot: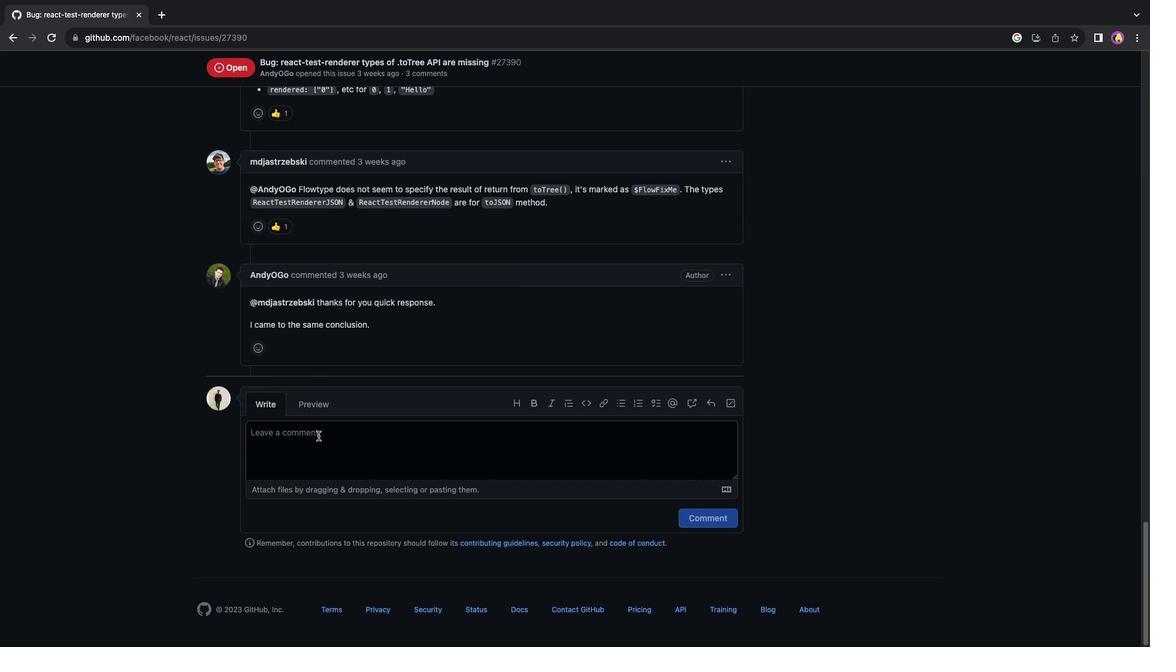
Action: Mouse pressed left at (318, 436)
Screenshot: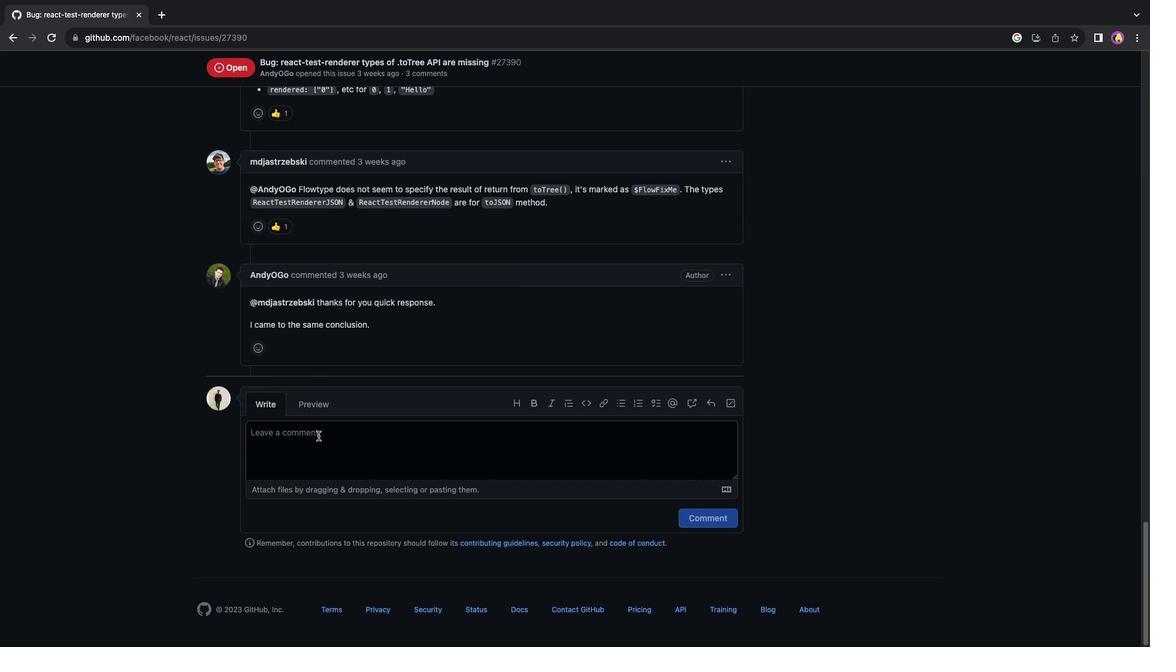 
Action: Key pressed 'H''E''L''L''O'Key.space'I''A''M'Key.space'N''O''W'Key.space'N'Key.backspace'I''N'Key.space'D''I''S''S''C''U''S''S''I''O''N'
Screenshot: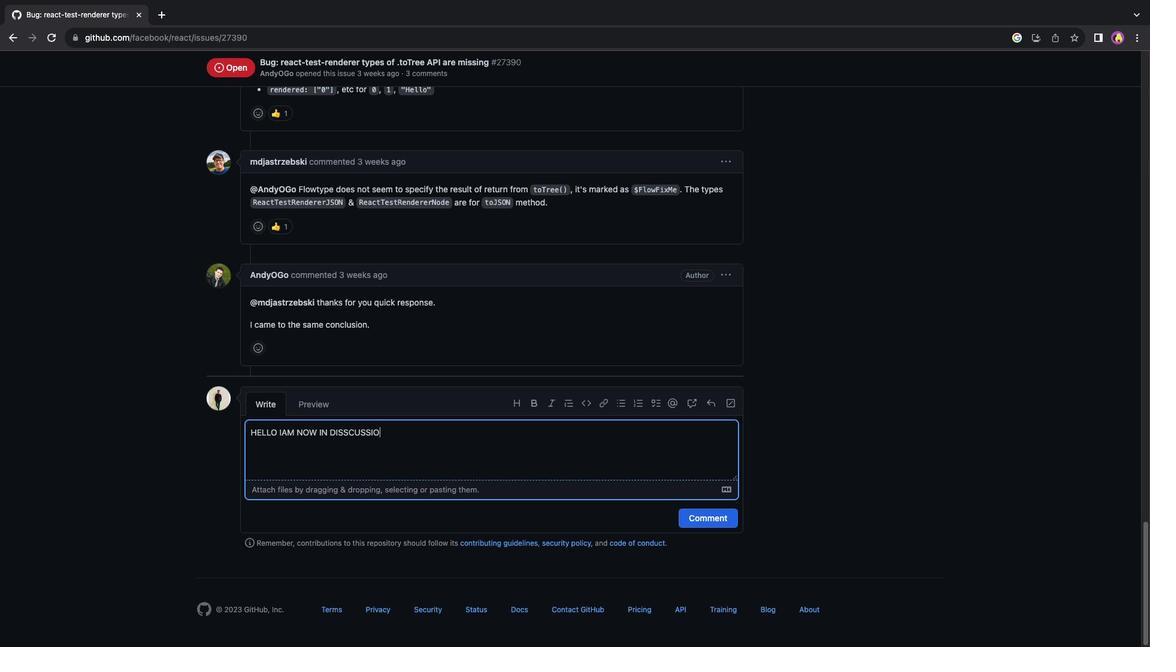 
Action: Mouse moved to (692, 519)
Screenshot: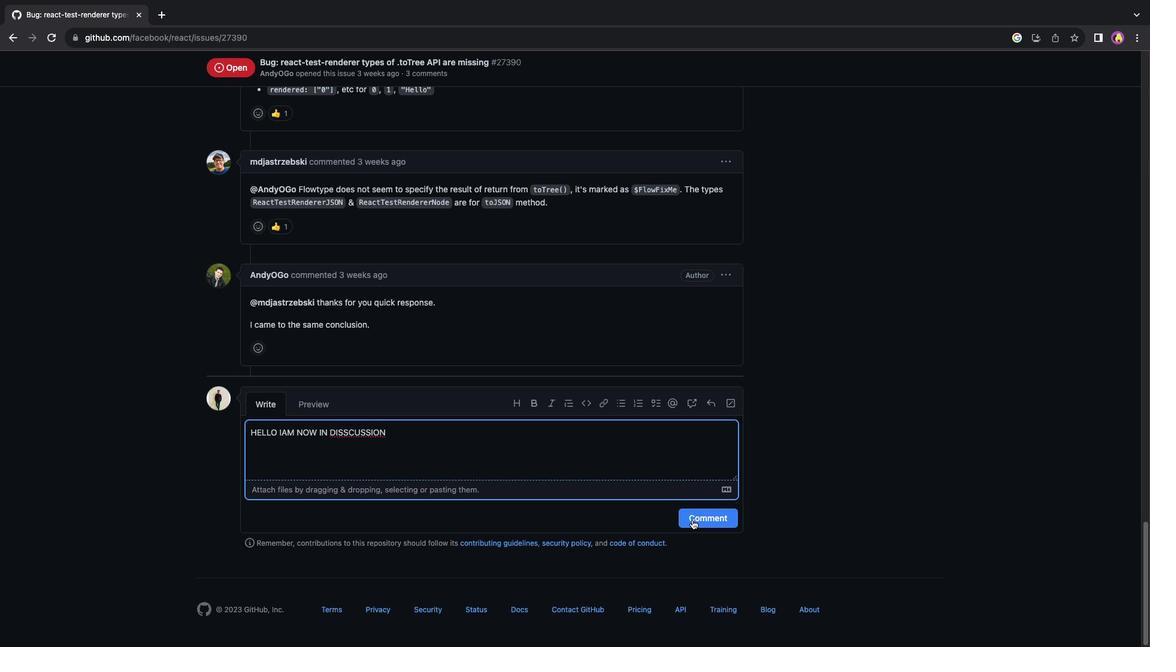 
Action: Mouse pressed left at (692, 519)
Screenshot: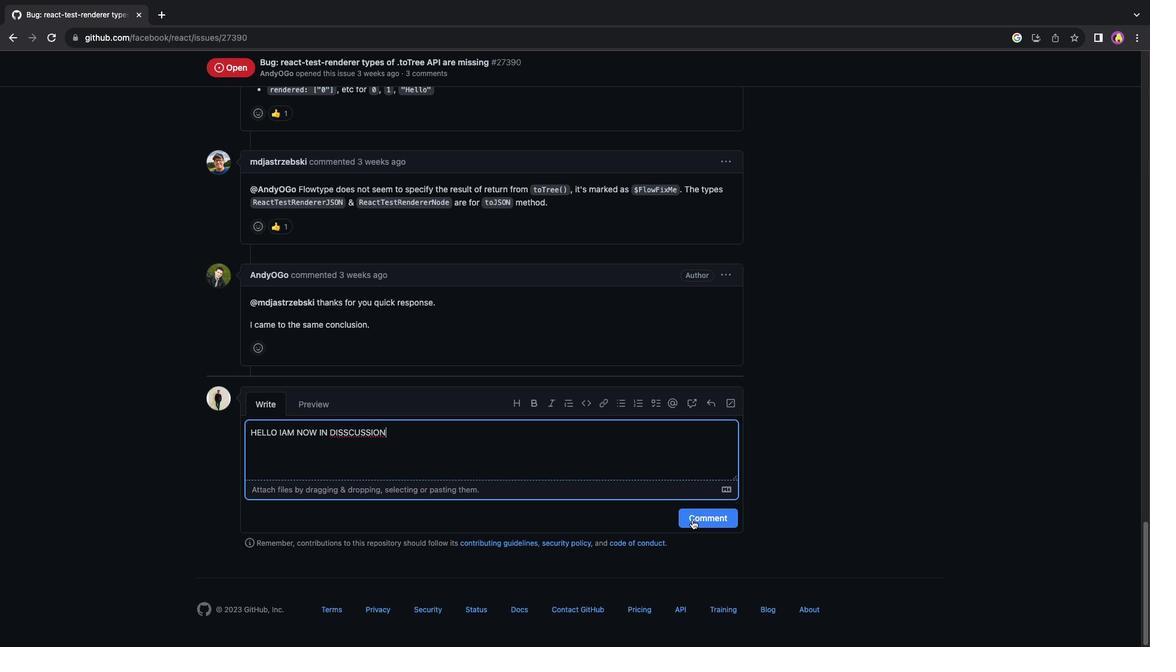 
Action: Mouse moved to (430, 404)
Screenshot: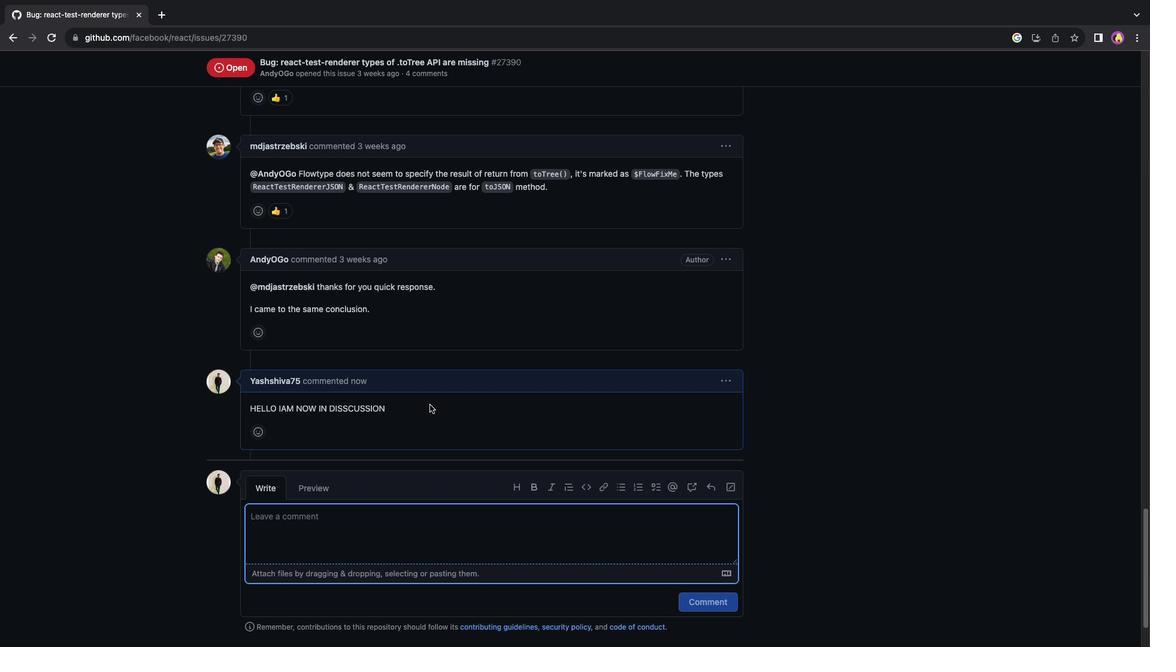 
Action: Mouse scrolled (430, 404) with delta (0, 0)
Screenshot: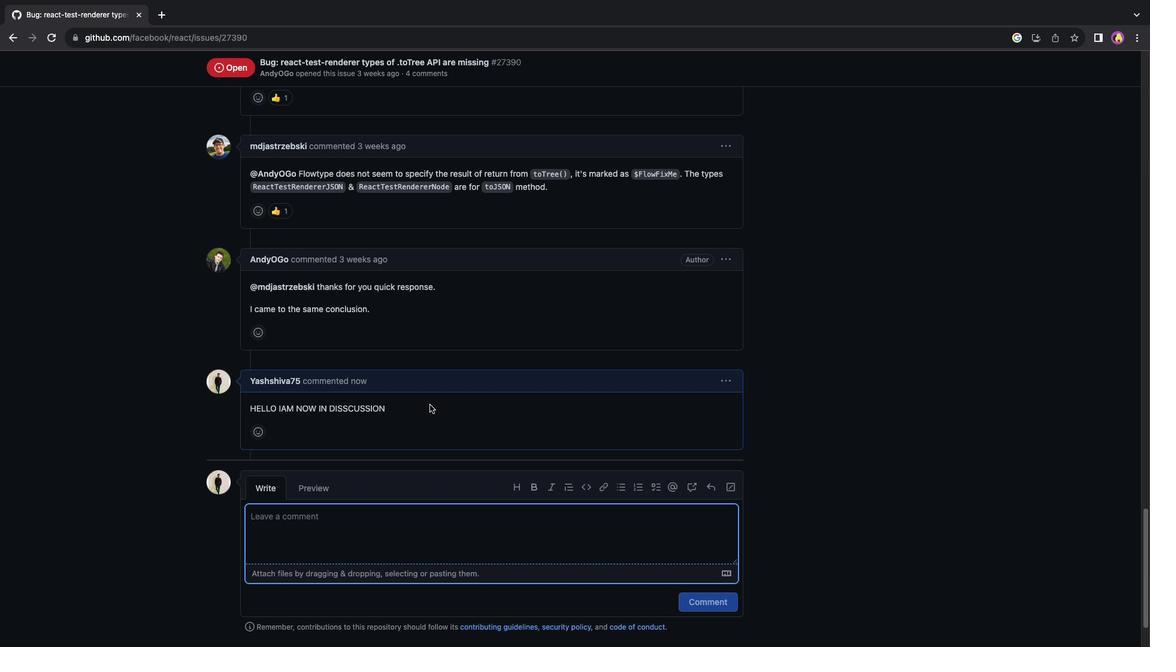 
Action: Mouse scrolled (430, 404) with delta (0, 0)
Screenshot: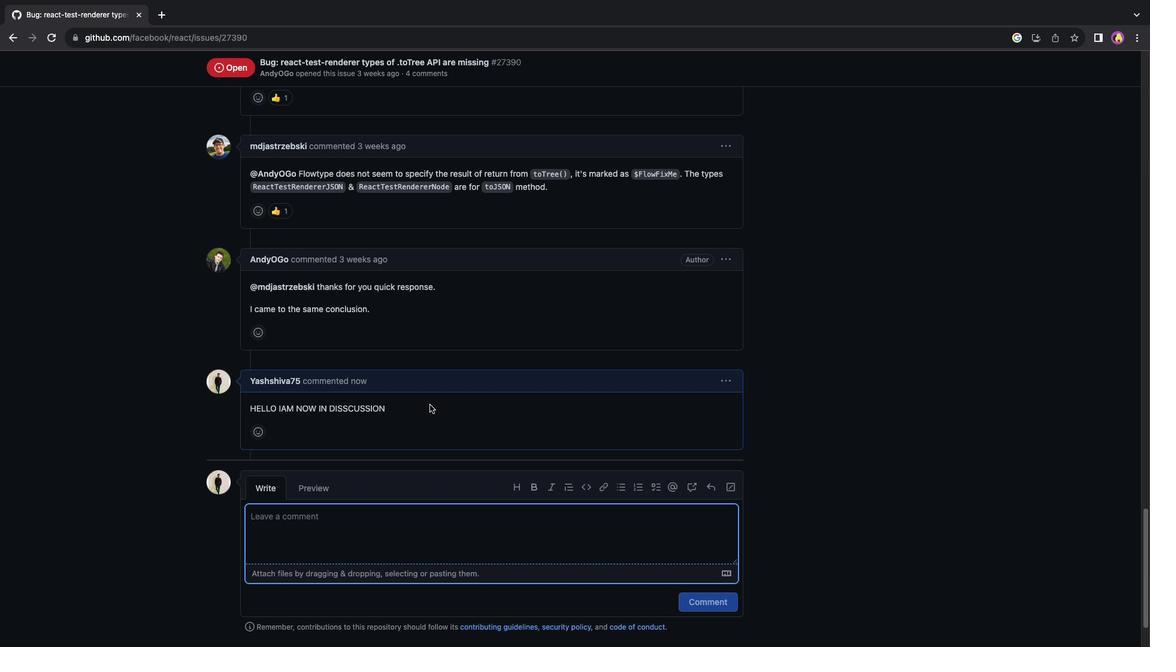 
Action: Mouse scrolled (430, 404) with delta (0, 1)
Screenshot: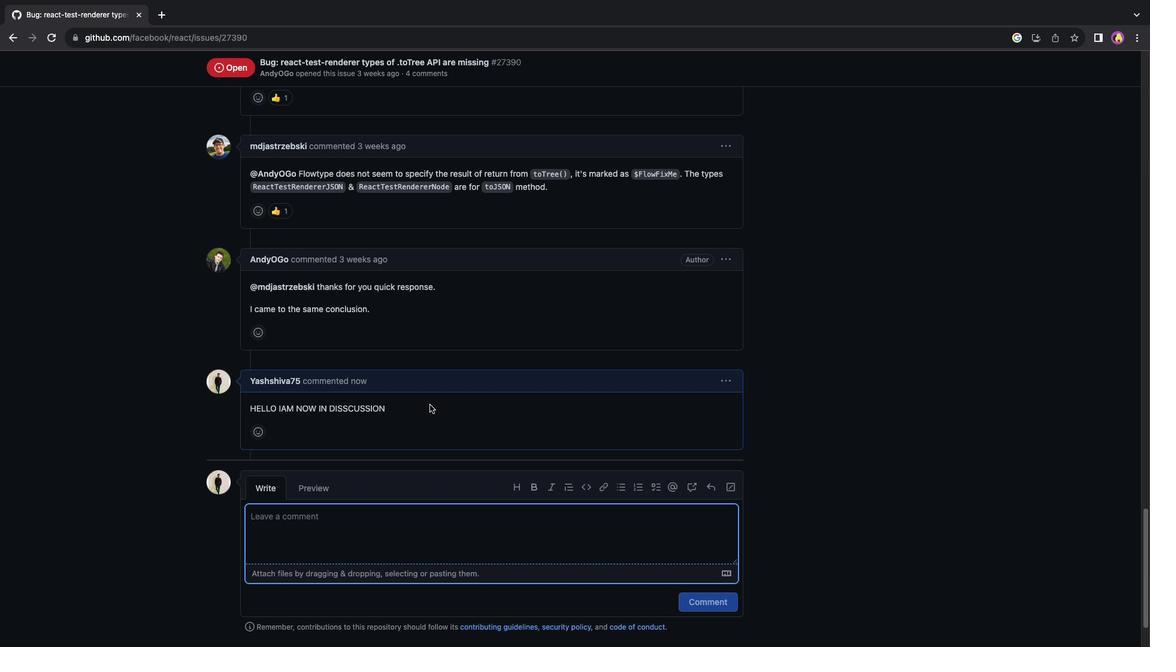 
Action: Mouse scrolled (430, 404) with delta (0, 0)
Screenshot: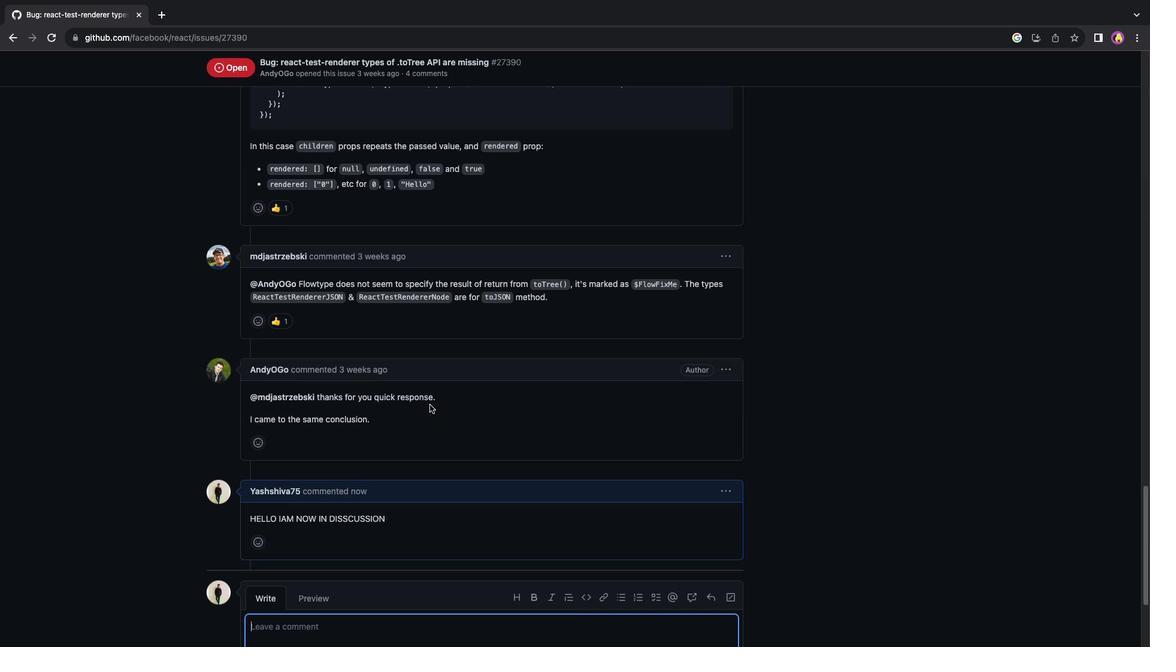 
Action: Mouse scrolled (430, 404) with delta (0, 0)
Screenshot: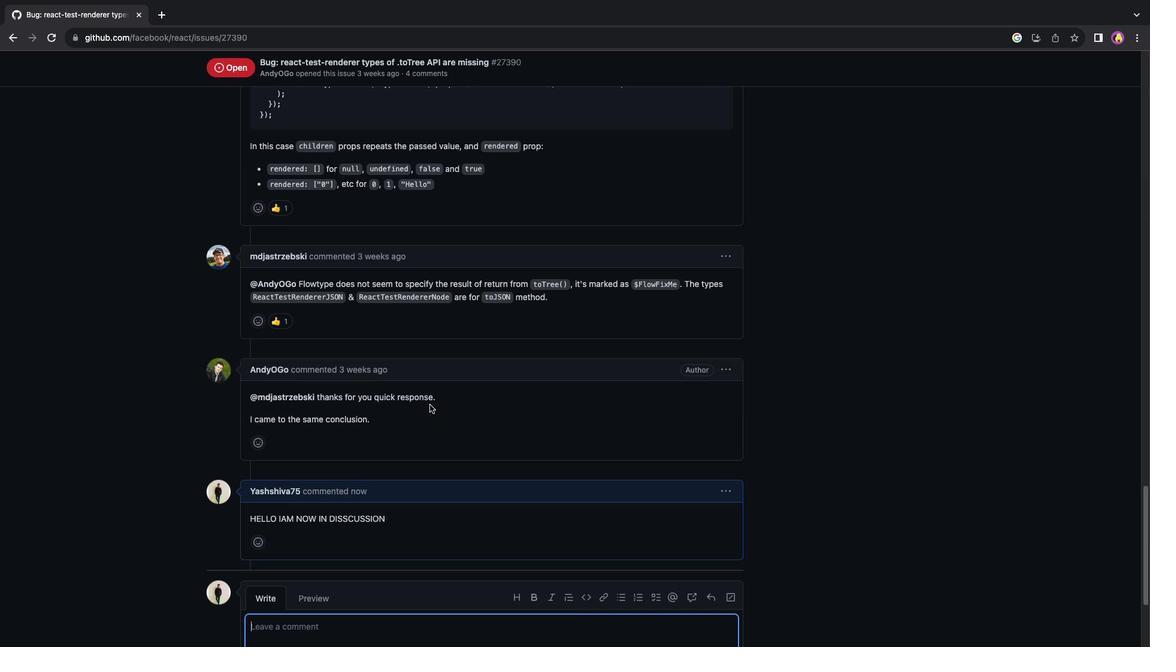 
Action: Mouse scrolled (430, 404) with delta (0, 1)
Screenshot: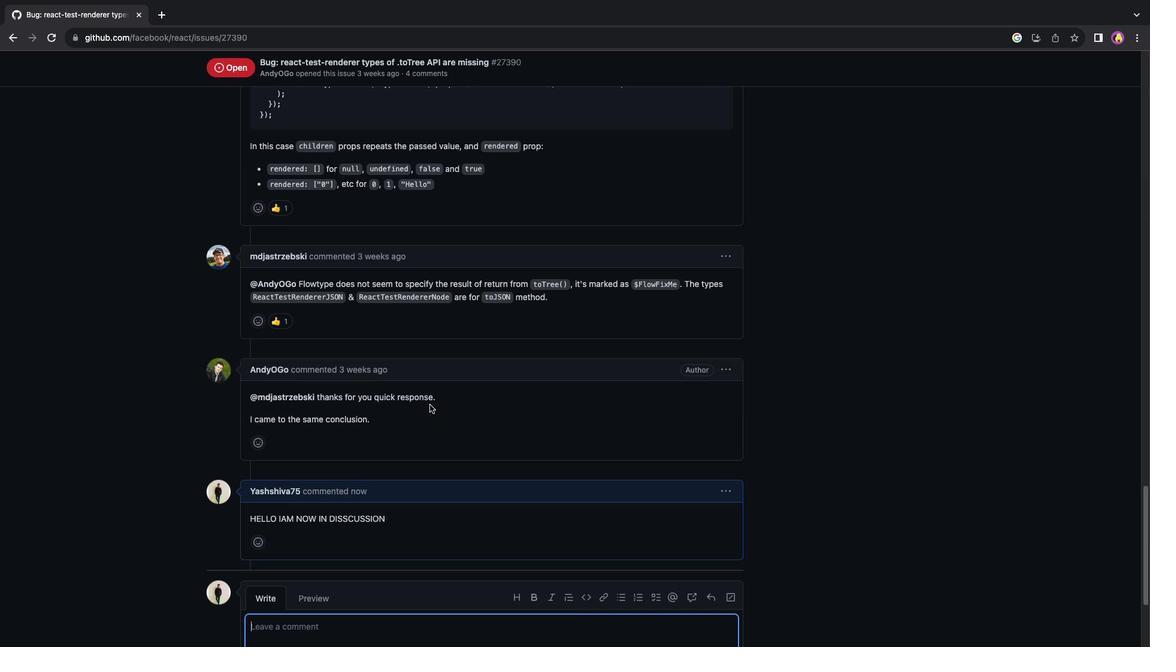 
Action: Mouse scrolled (430, 404) with delta (0, 2)
Screenshot: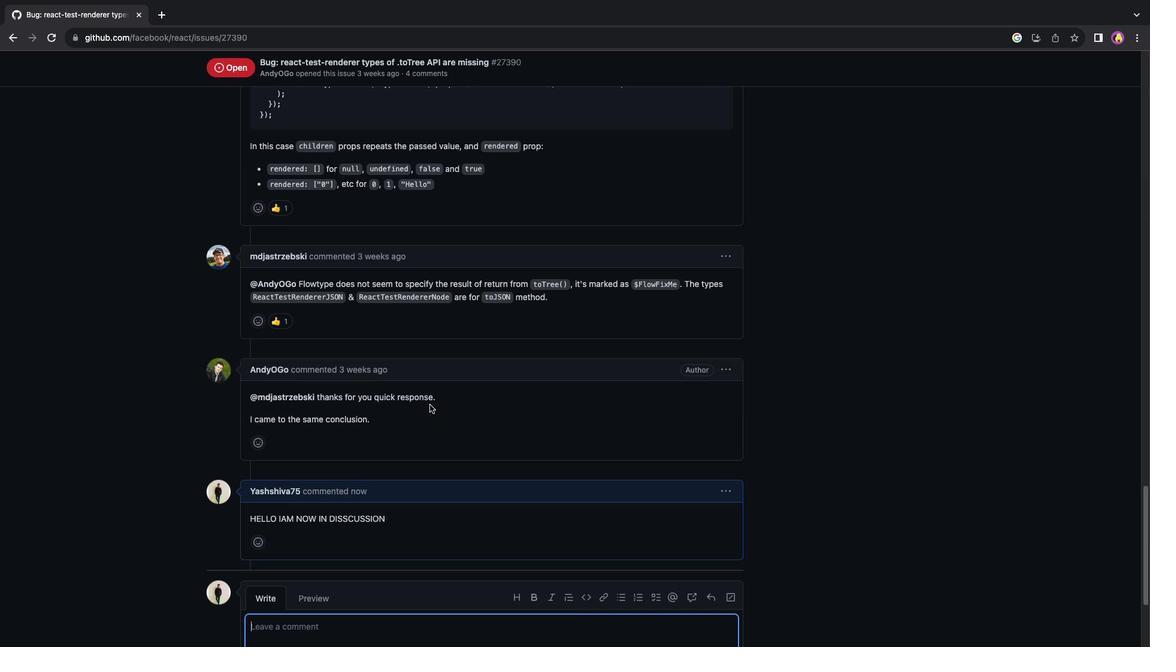 
Action: Mouse scrolled (430, 404) with delta (0, 3)
Screenshot: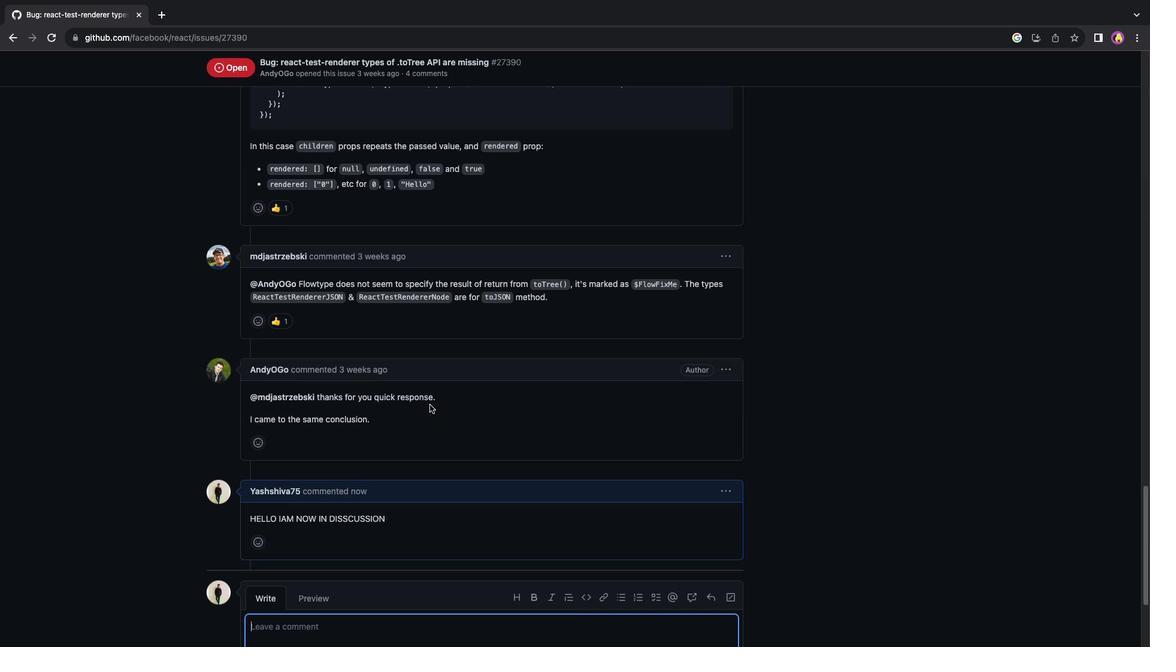 
Action: Mouse scrolled (430, 404) with delta (0, 4)
Screenshot: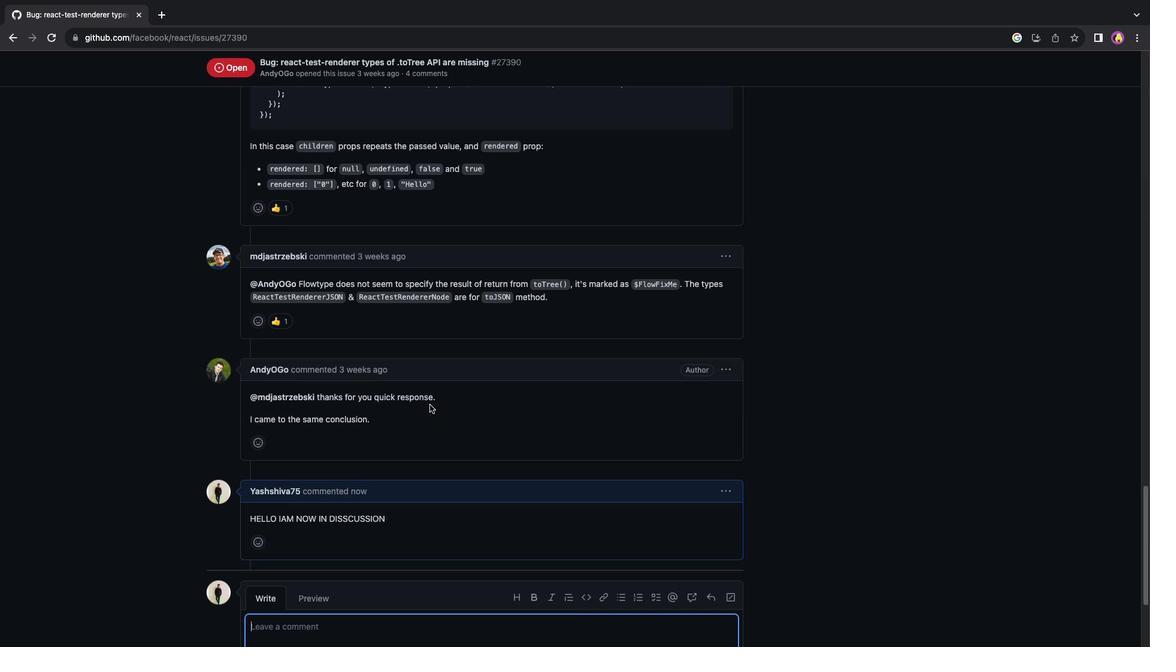 
Action: Mouse scrolled (430, 404) with delta (0, 0)
Screenshot: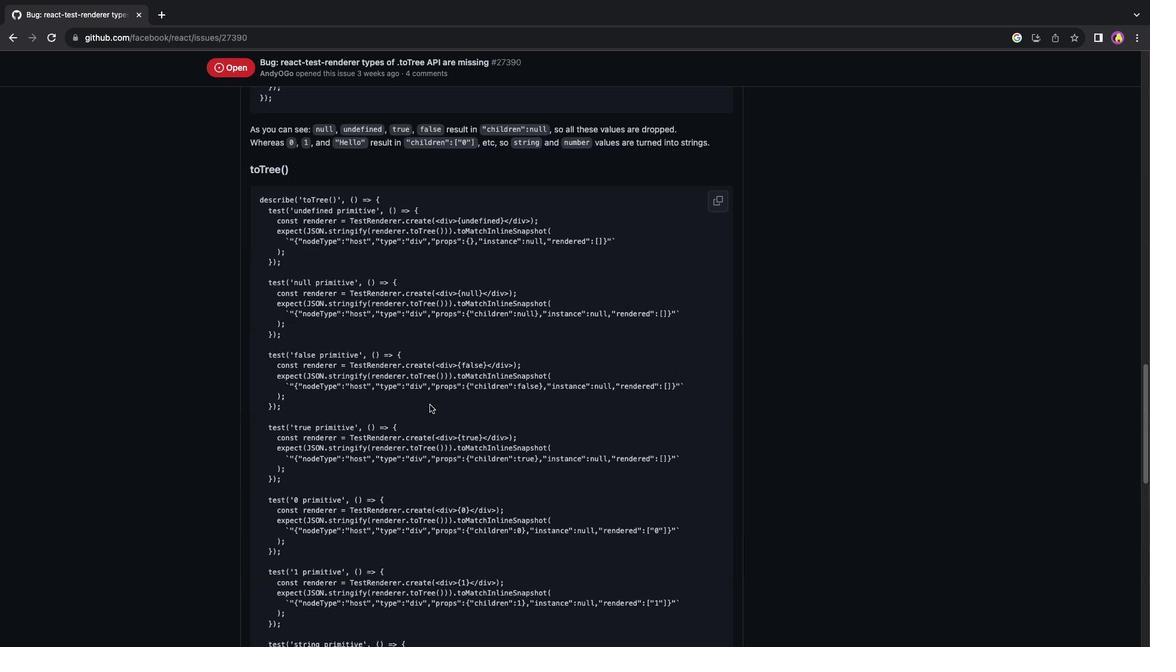 
Action: Mouse scrolled (430, 404) with delta (0, 0)
Screenshot: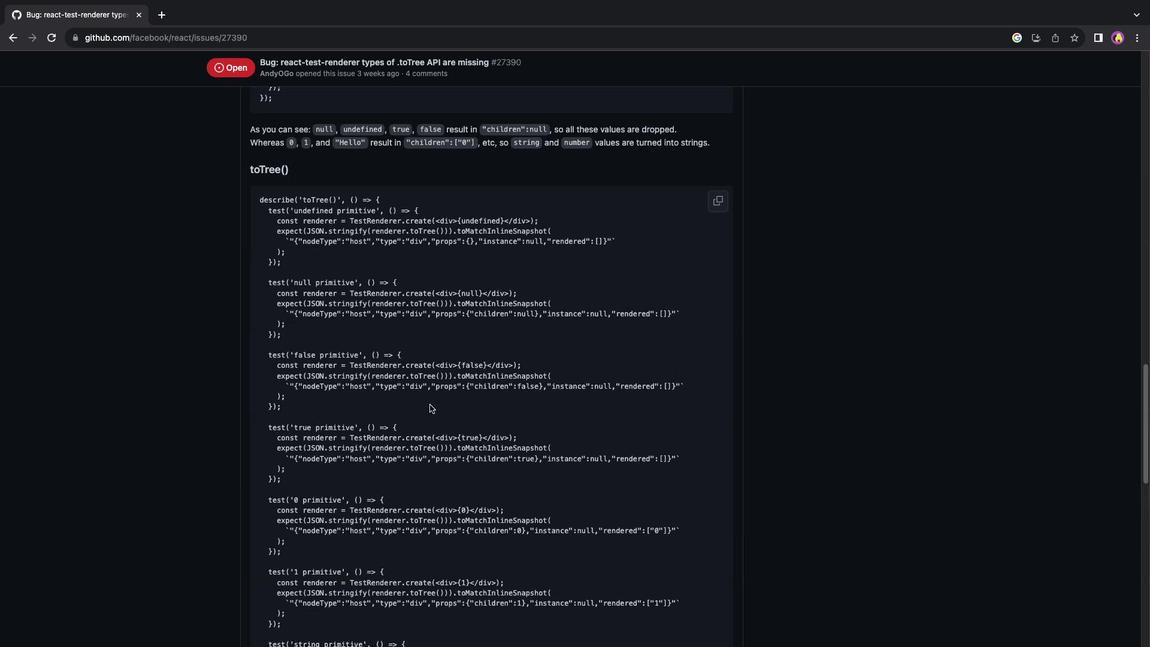 
Action: Mouse scrolled (430, 404) with delta (0, 2)
Screenshot: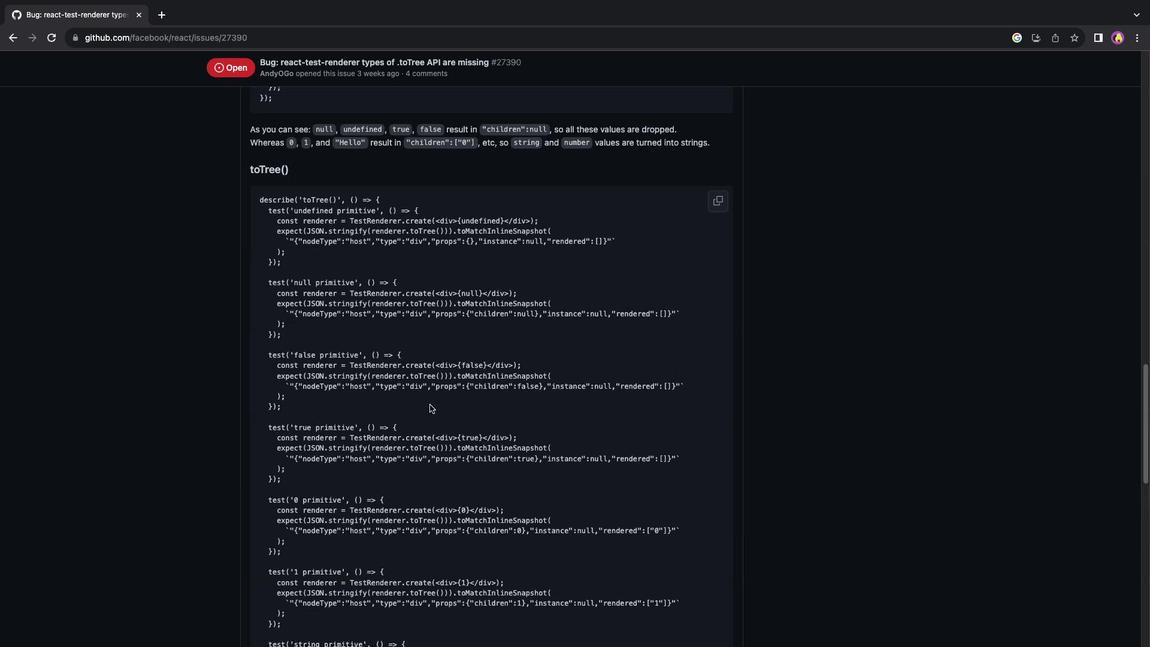 
Action: Mouse scrolled (430, 404) with delta (0, 2)
Screenshot: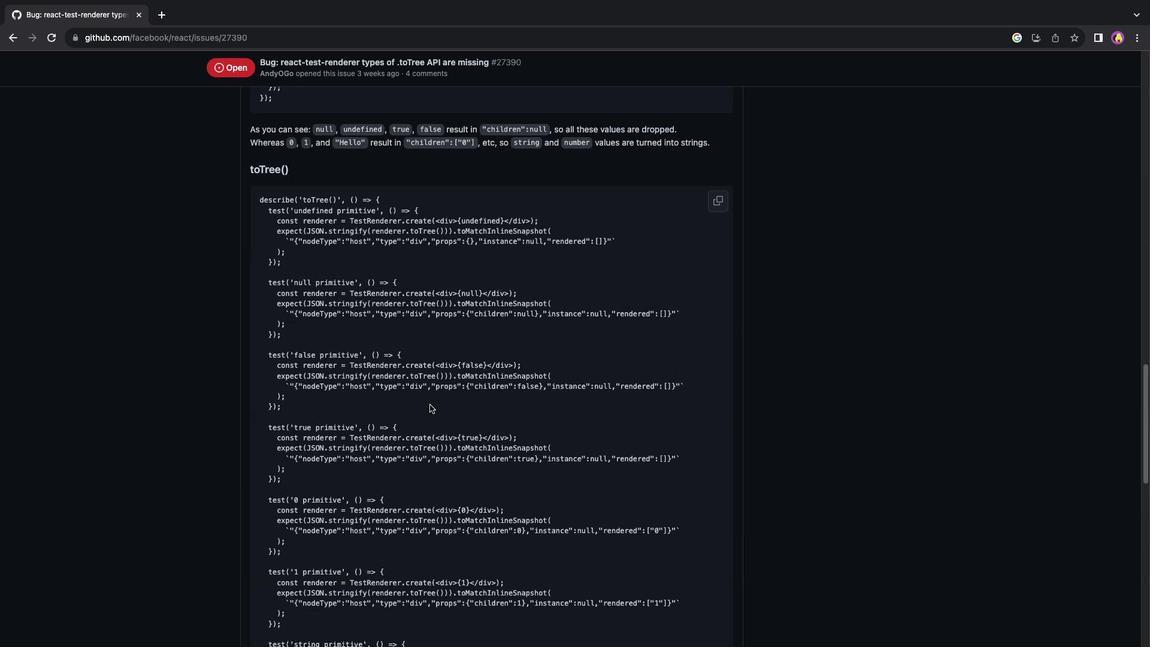 
Action: Mouse scrolled (430, 404) with delta (0, 4)
Screenshot: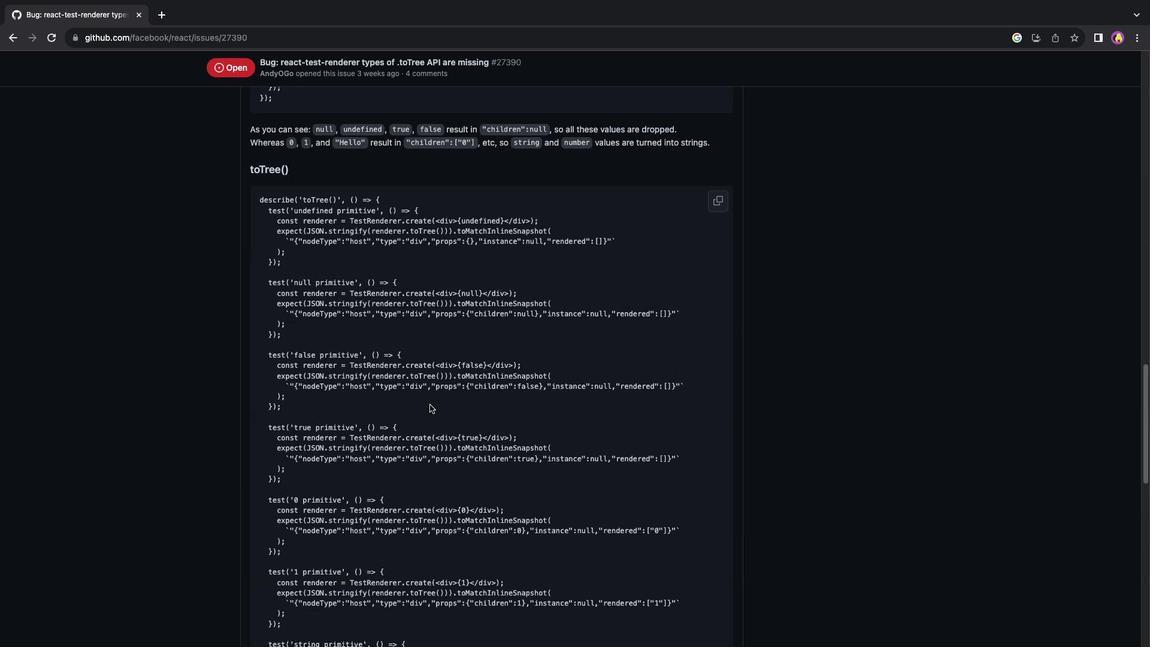 
Action: Mouse scrolled (430, 404) with delta (0, 4)
Screenshot: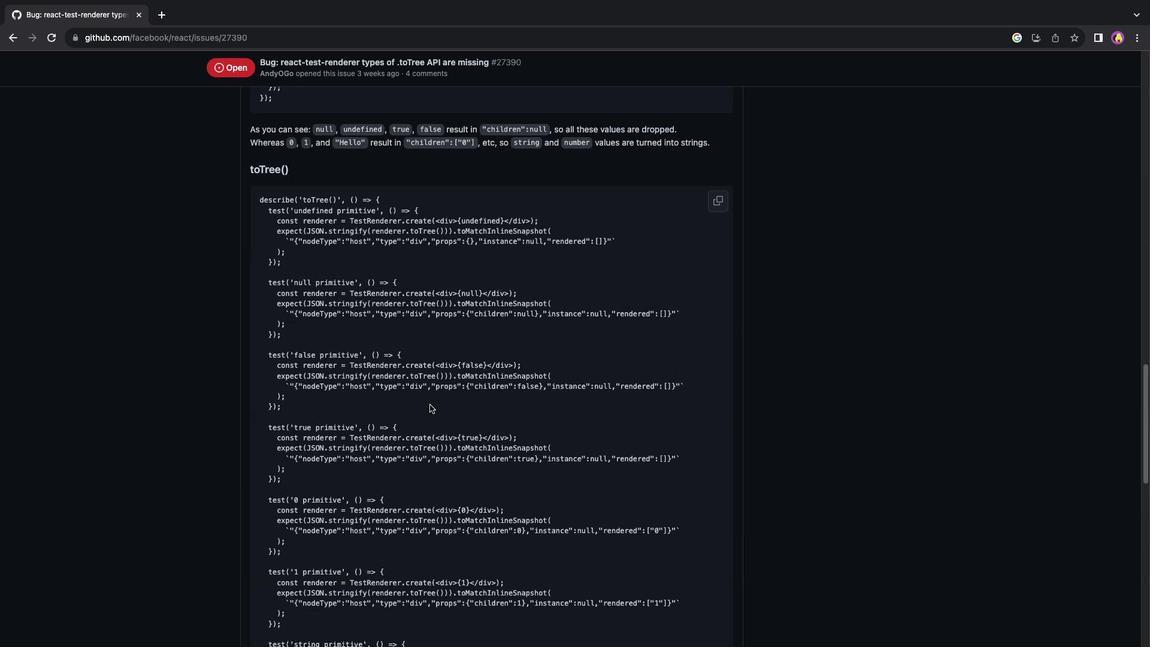 
Action: Mouse scrolled (430, 404) with delta (0, 0)
Screenshot: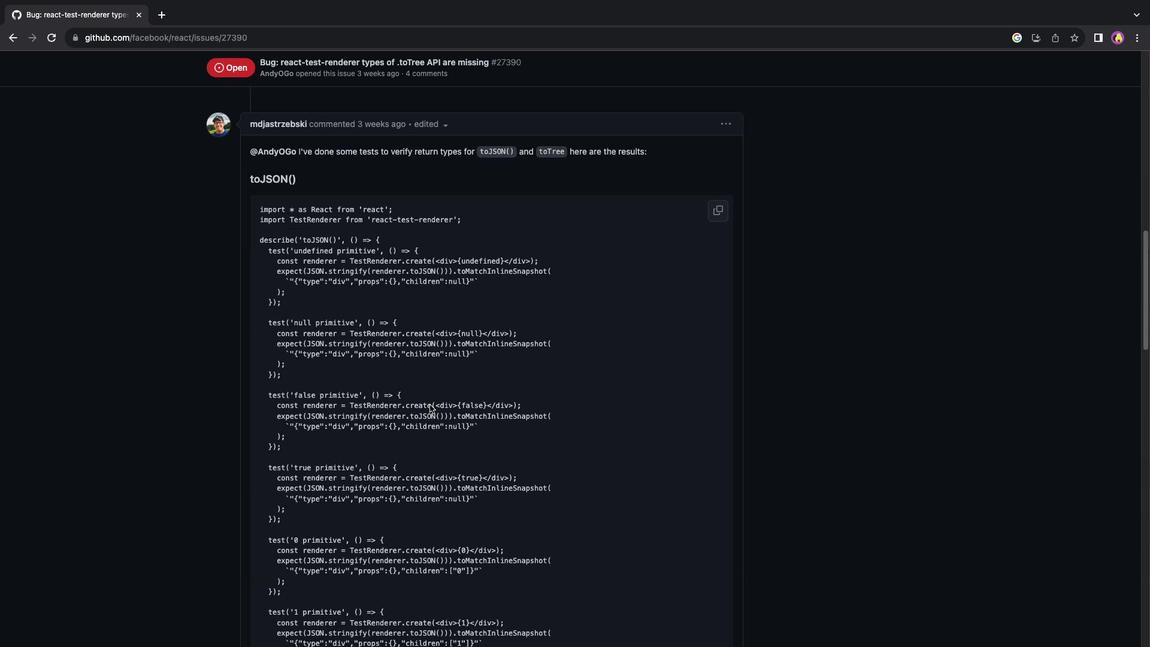 
Action: Mouse scrolled (430, 404) with delta (0, 0)
Screenshot: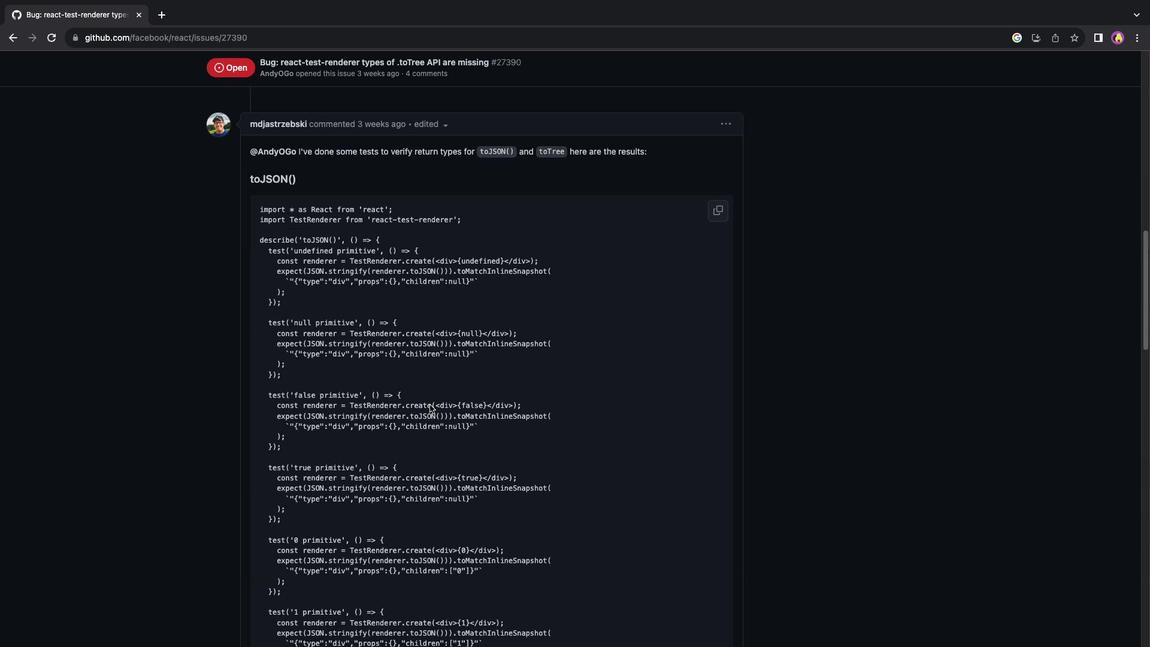 
Action: Mouse scrolled (430, 404) with delta (0, 2)
Screenshot: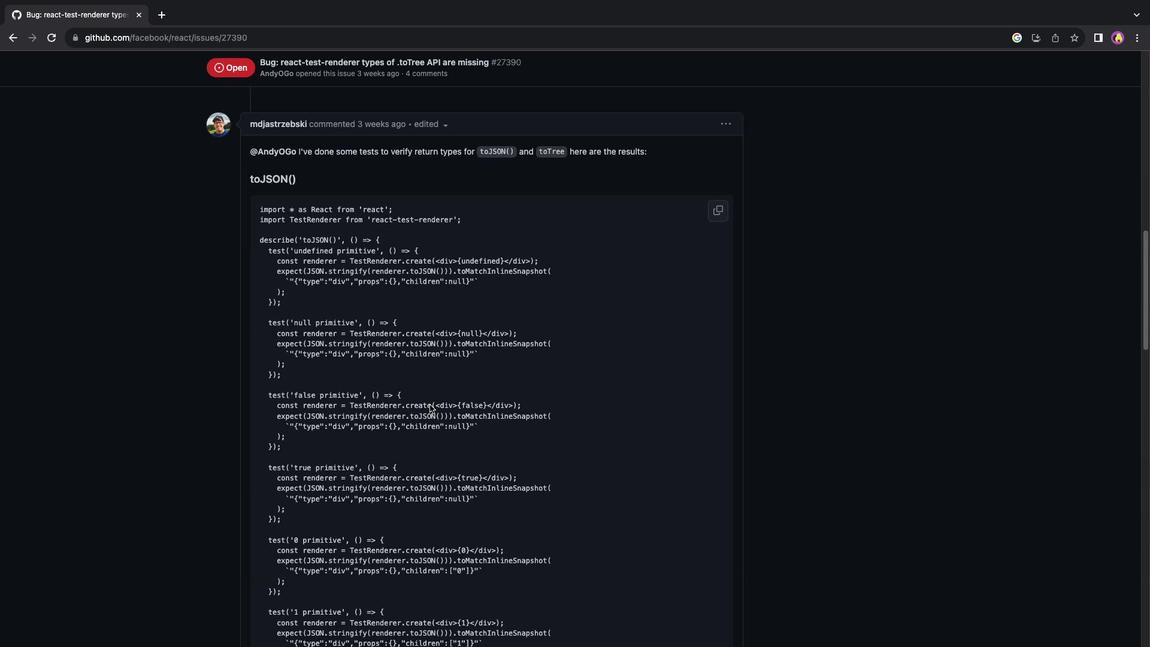 
Action: Mouse scrolled (430, 404) with delta (0, 2)
Screenshot: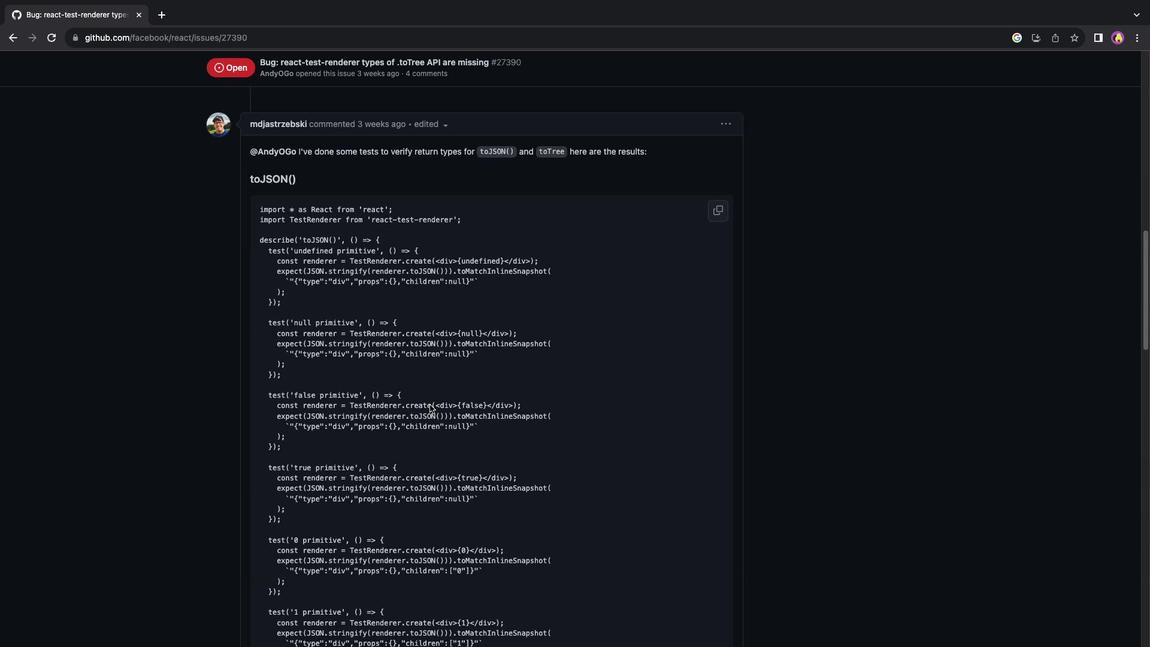 
Action: Mouse scrolled (430, 404) with delta (0, 3)
Screenshot: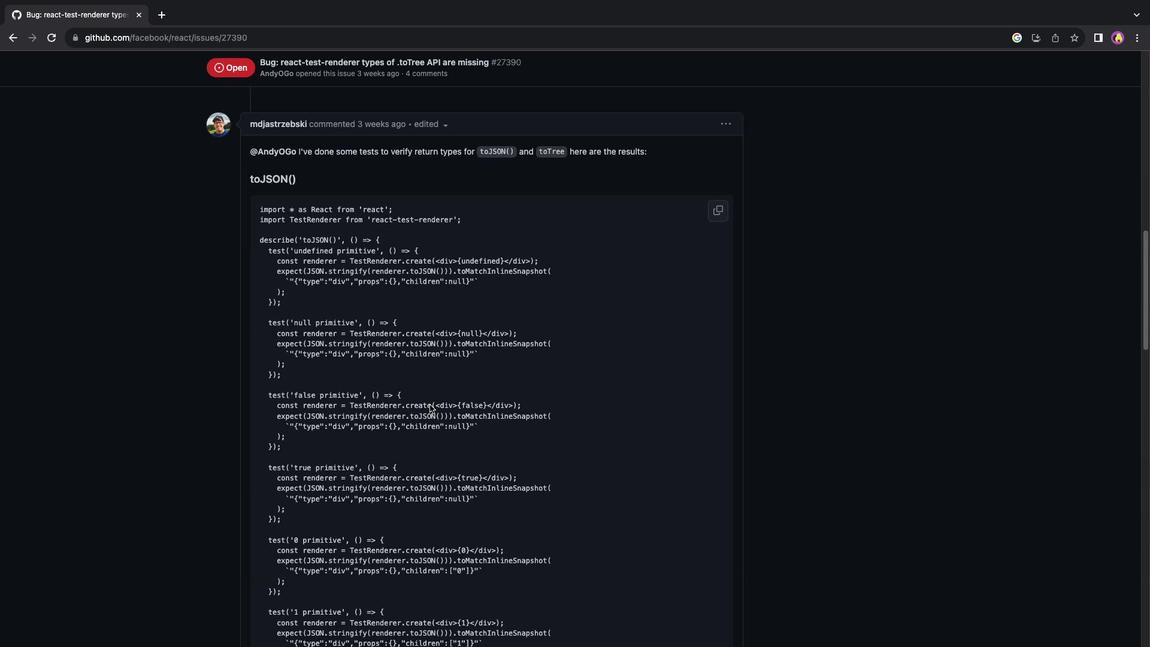 
Action: Mouse scrolled (430, 404) with delta (0, 4)
Screenshot: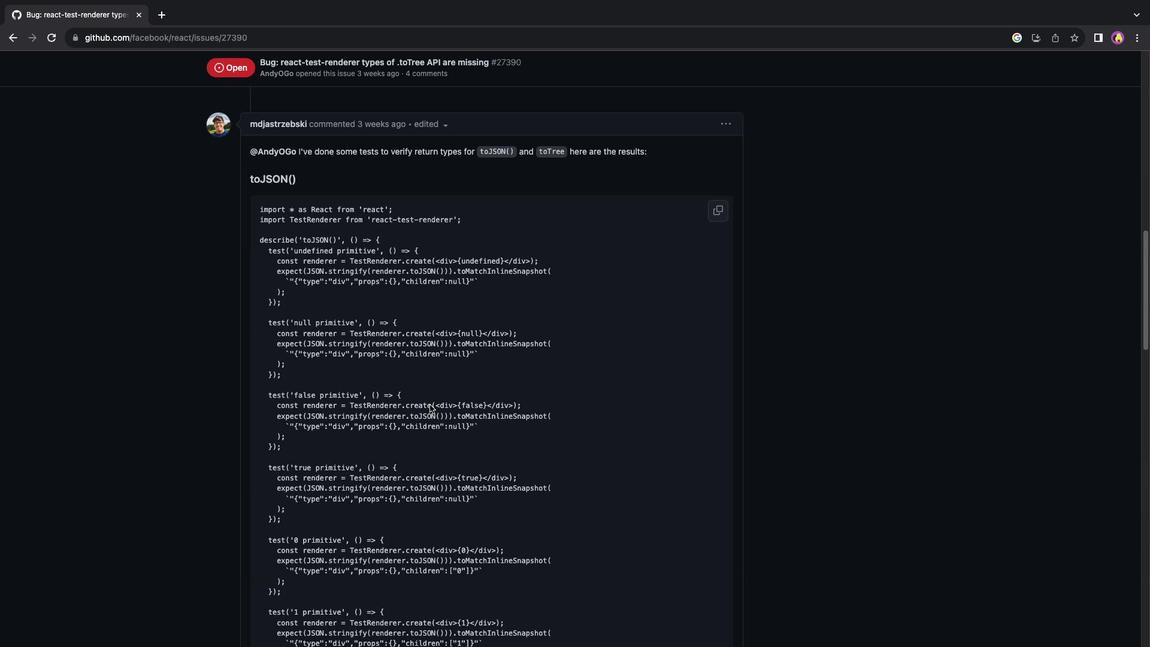 
Action: Mouse scrolled (430, 404) with delta (0, 4)
Screenshot: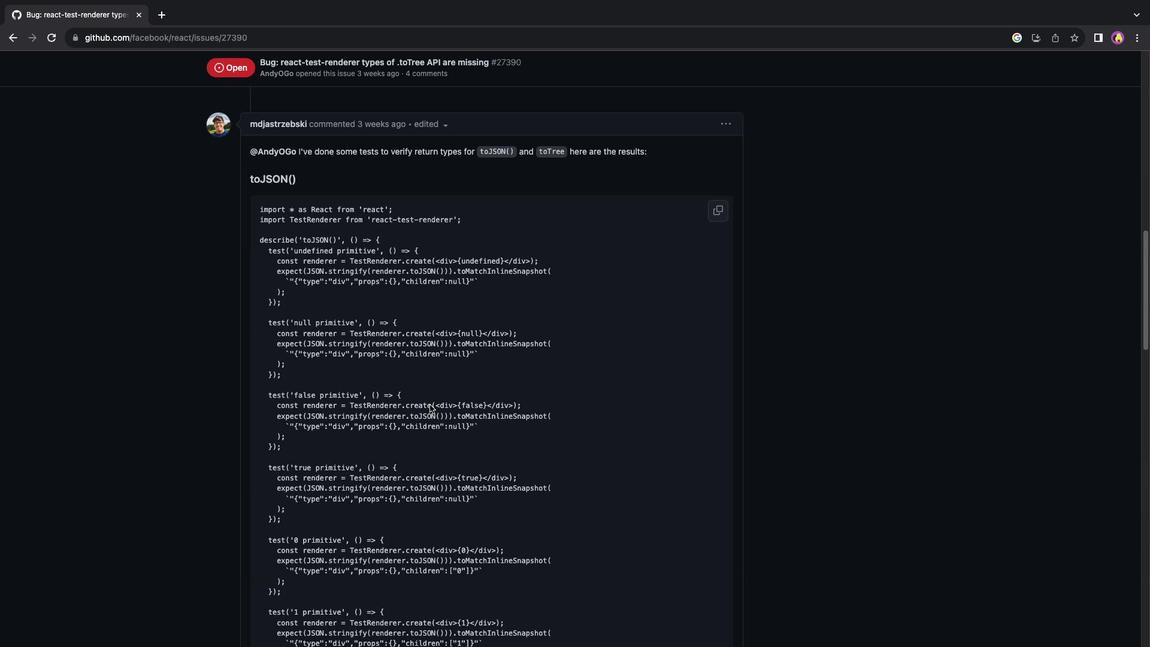 
Action: Mouse scrolled (430, 404) with delta (0, 0)
Screenshot: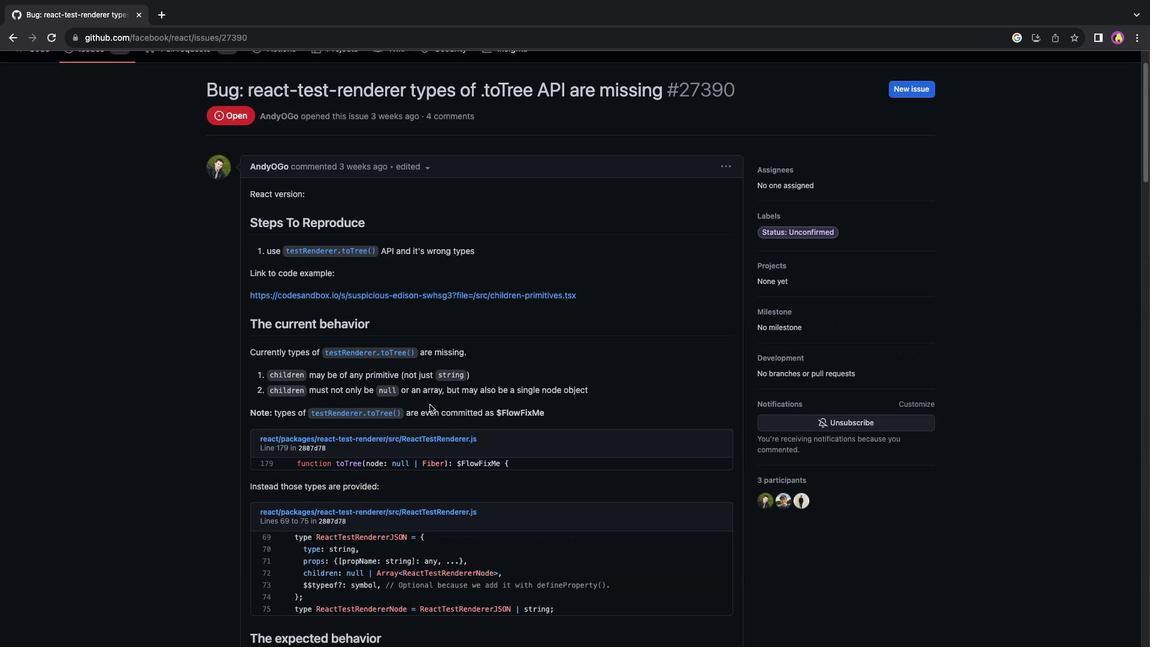 
Action: Mouse scrolled (430, 404) with delta (0, 0)
Screenshot: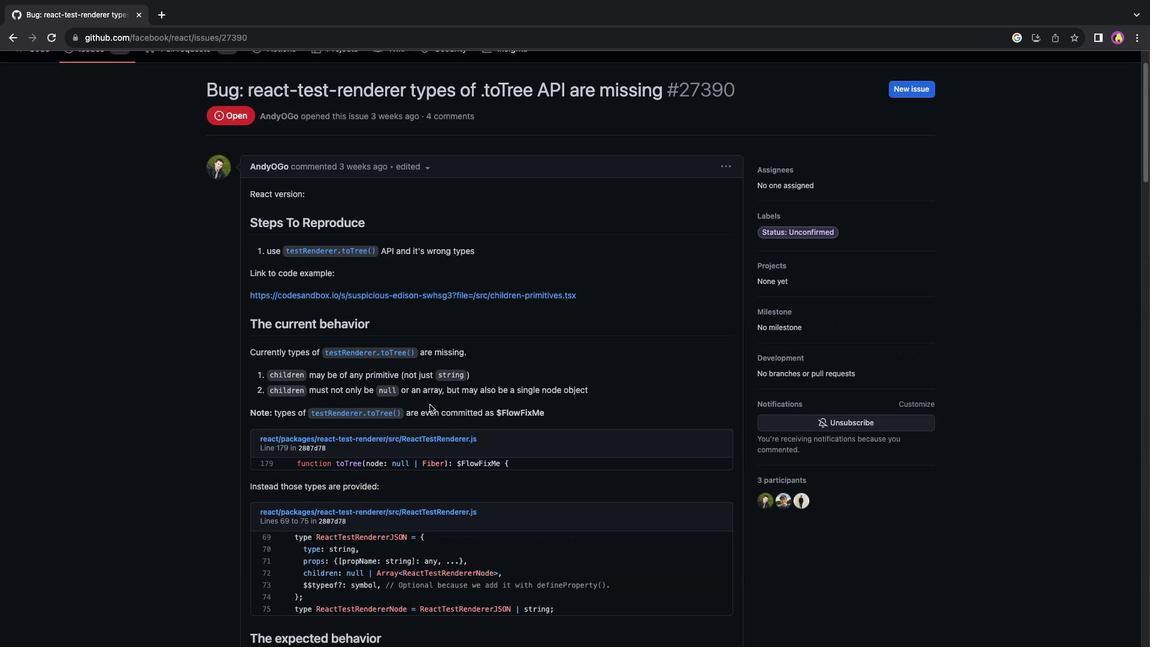 
Action: Mouse scrolled (430, 404) with delta (0, 2)
Screenshot: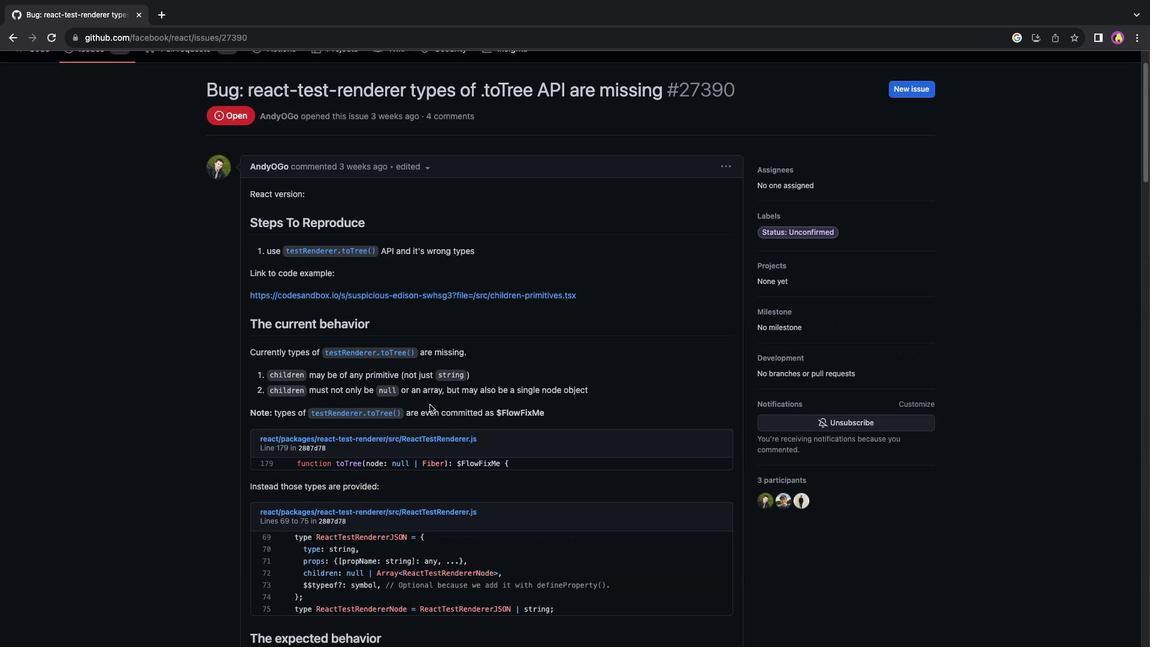 
Action: Mouse scrolled (430, 404) with delta (0, 2)
Screenshot: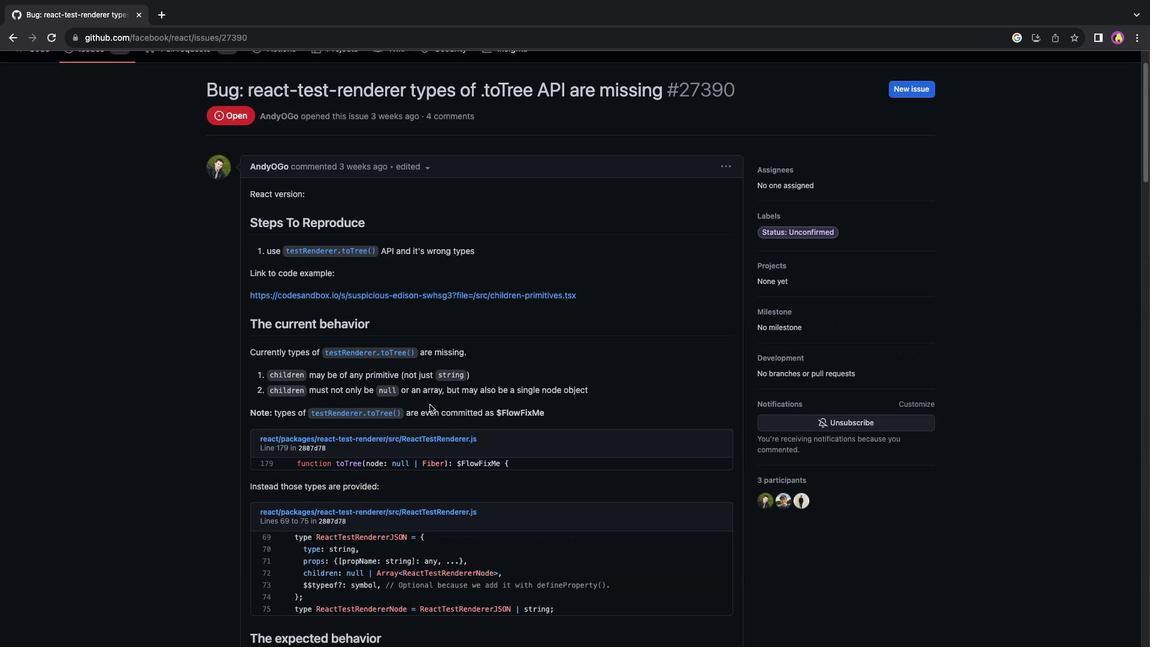 
Action: Mouse scrolled (430, 404) with delta (0, 4)
Screenshot: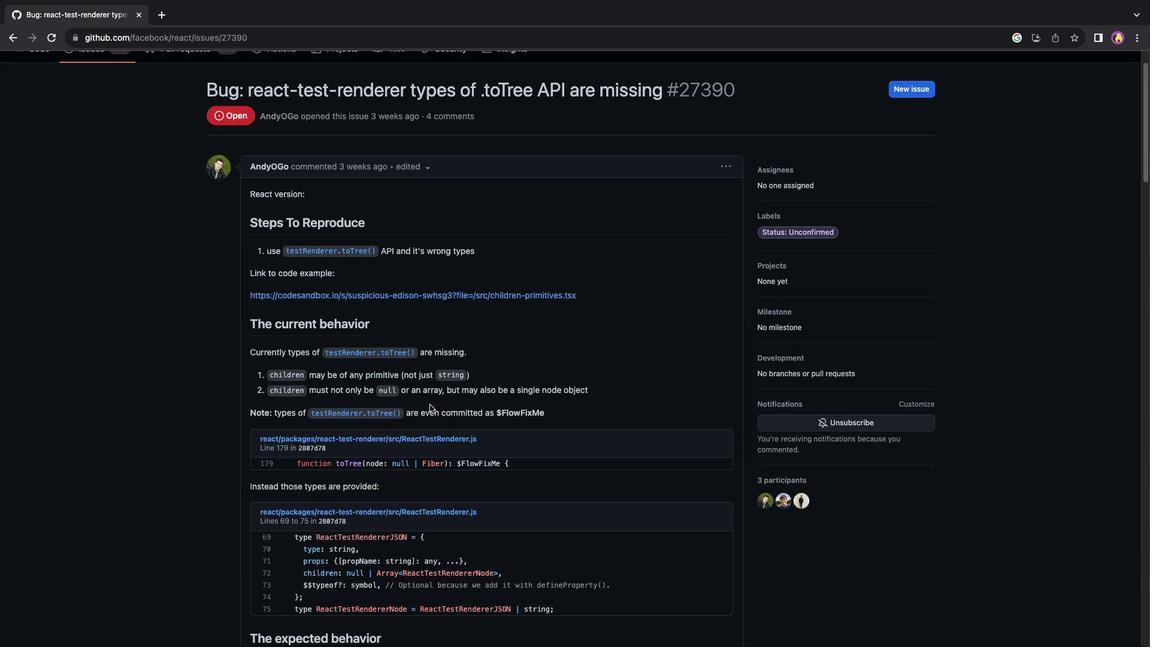 
Action: Mouse scrolled (430, 404) with delta (0, 4)
Screenshot: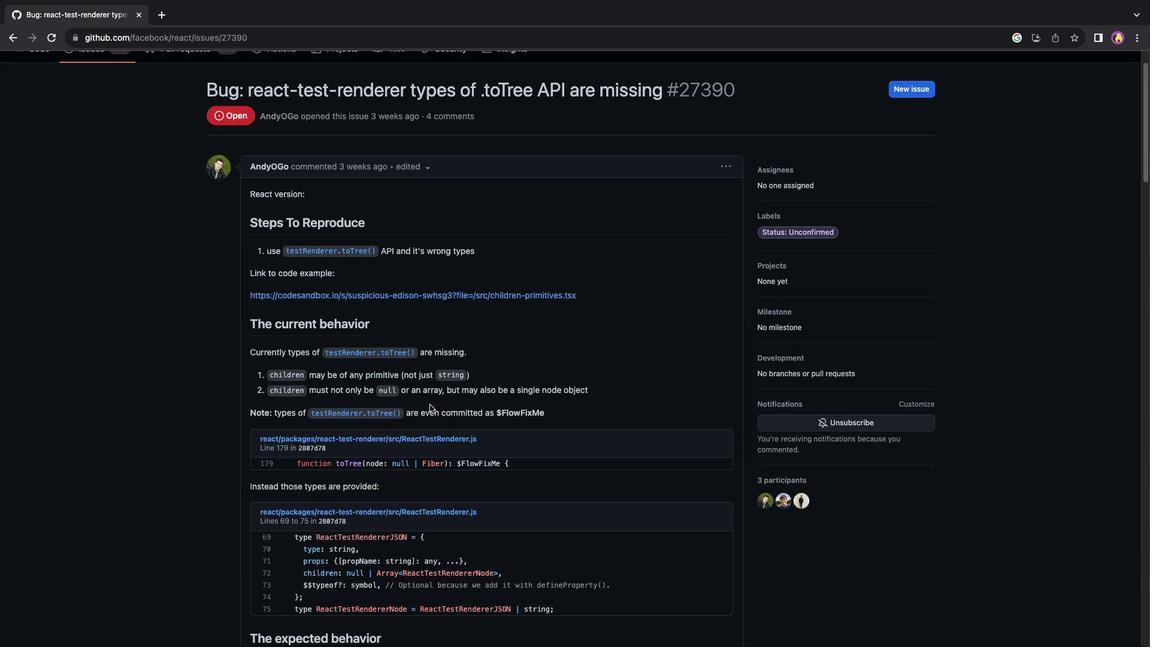 
Action: Mouse moved to (427, 399)
Screenshot: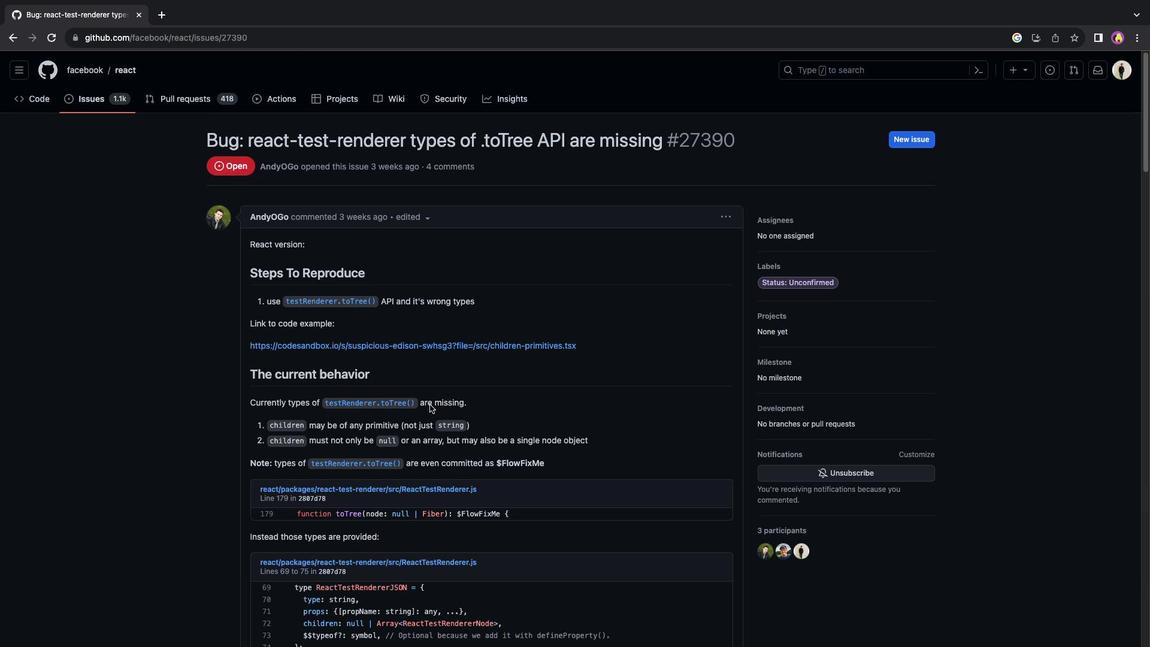 
Action: Mouse scrolled (427, 399) with delta (0, 0)
Screenshot: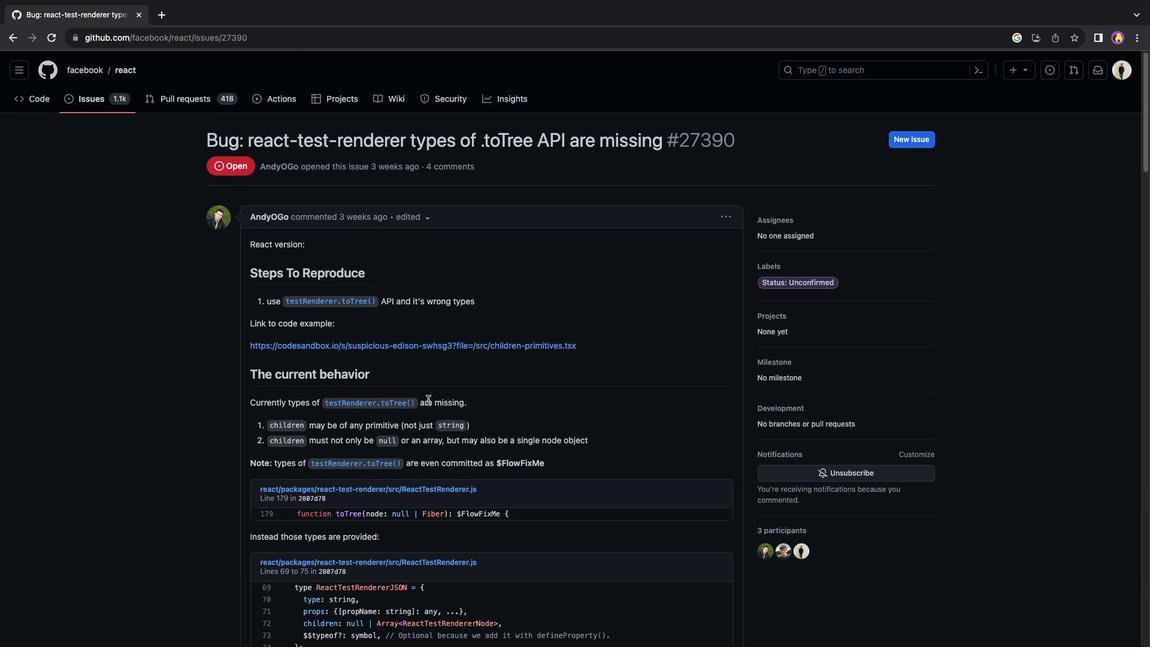 
Action: Mouse scrolled (427, 399) with delta (0, 0)
Screenshot: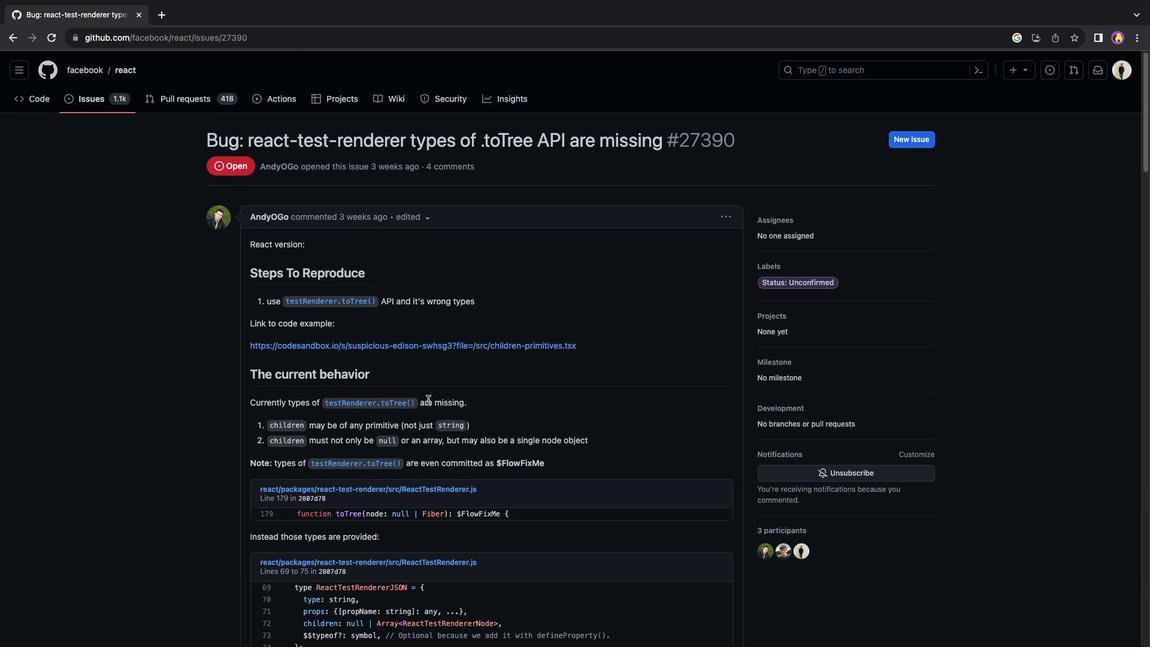 
Action: Mouse scrolled (427, 399) with delta (0, 2)
Screenshot: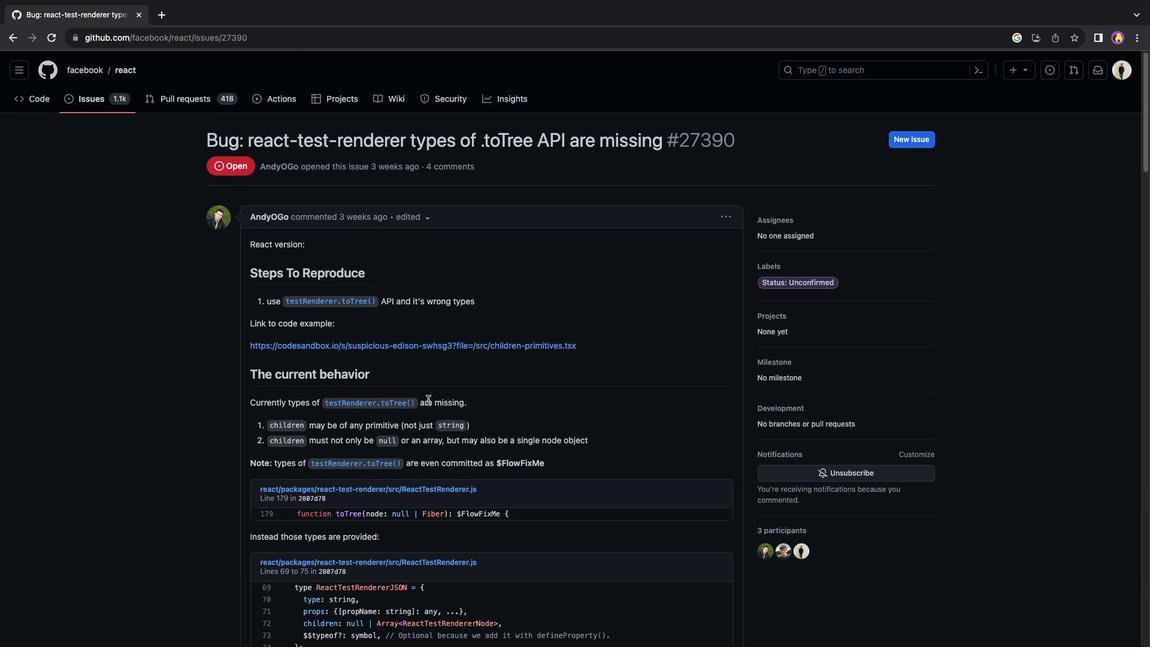 
Action: Mouse scrolled (427, 399) with delta (0, 2)
Screenshot: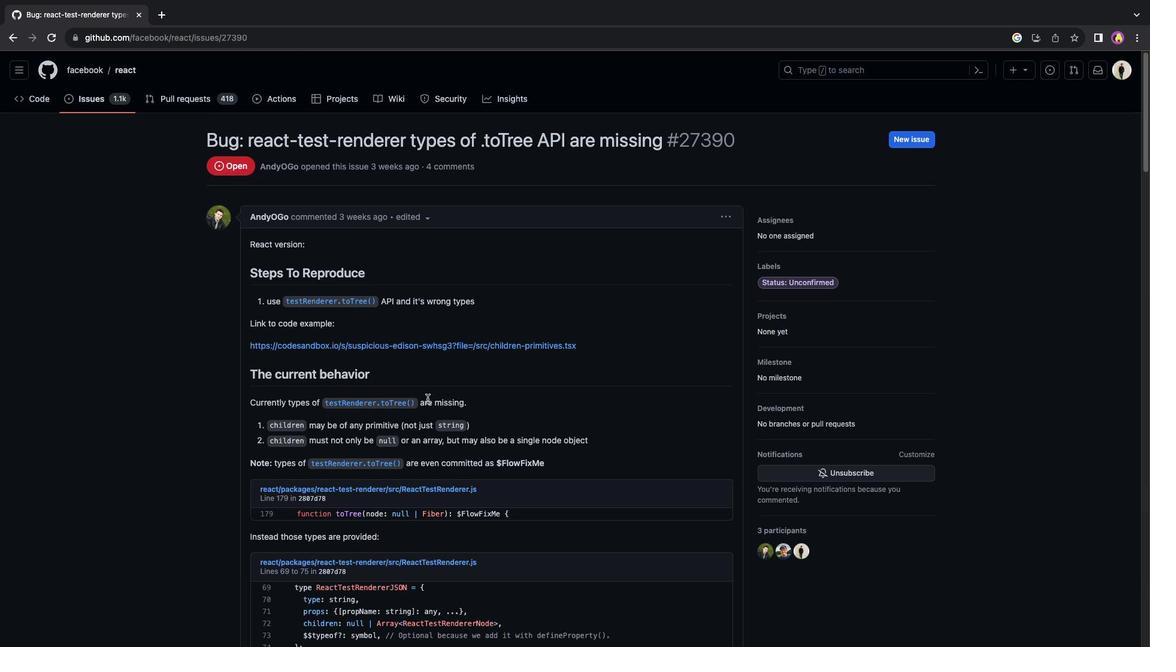 
Action: Mouse scrolled (427, 399) with delta (0, 3)
Screenshot: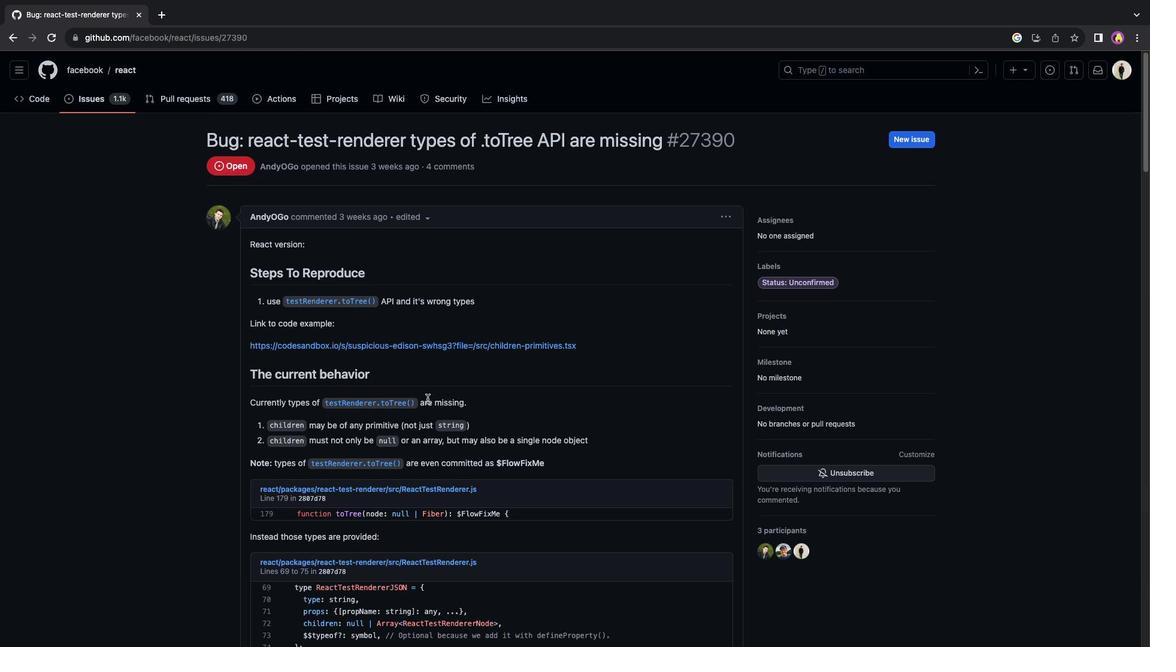 
Action: Mouse moved to (427, 399)
Screenshot: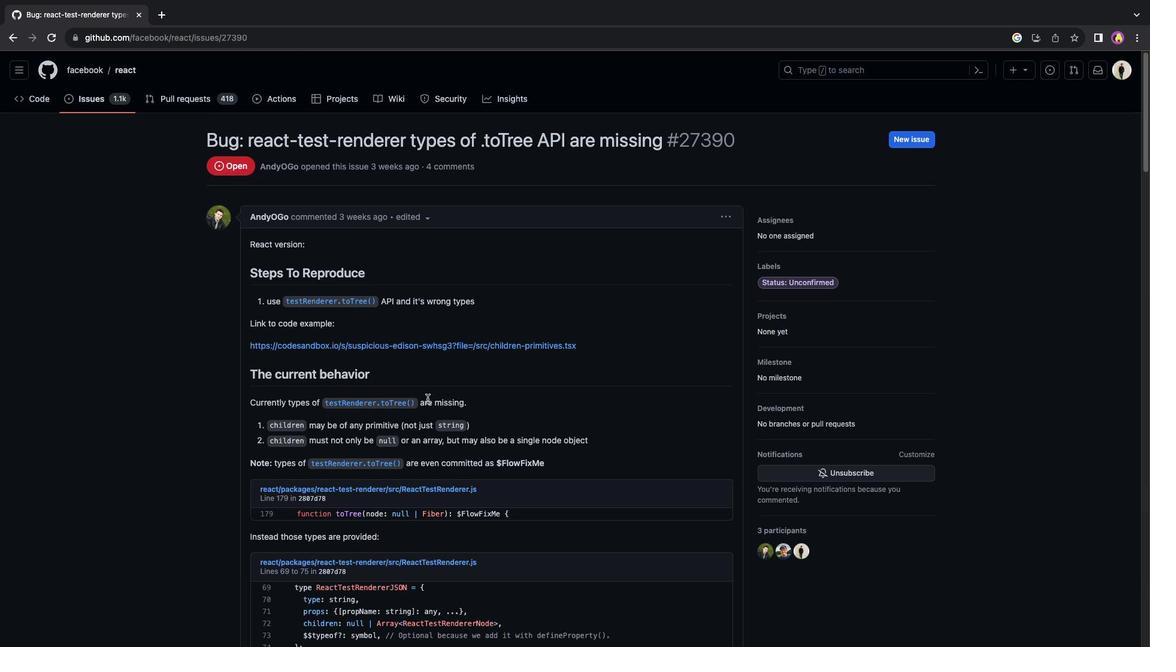 
Action: Mouse scrolled (427, 399) with delta (0, 4)
Screenshot: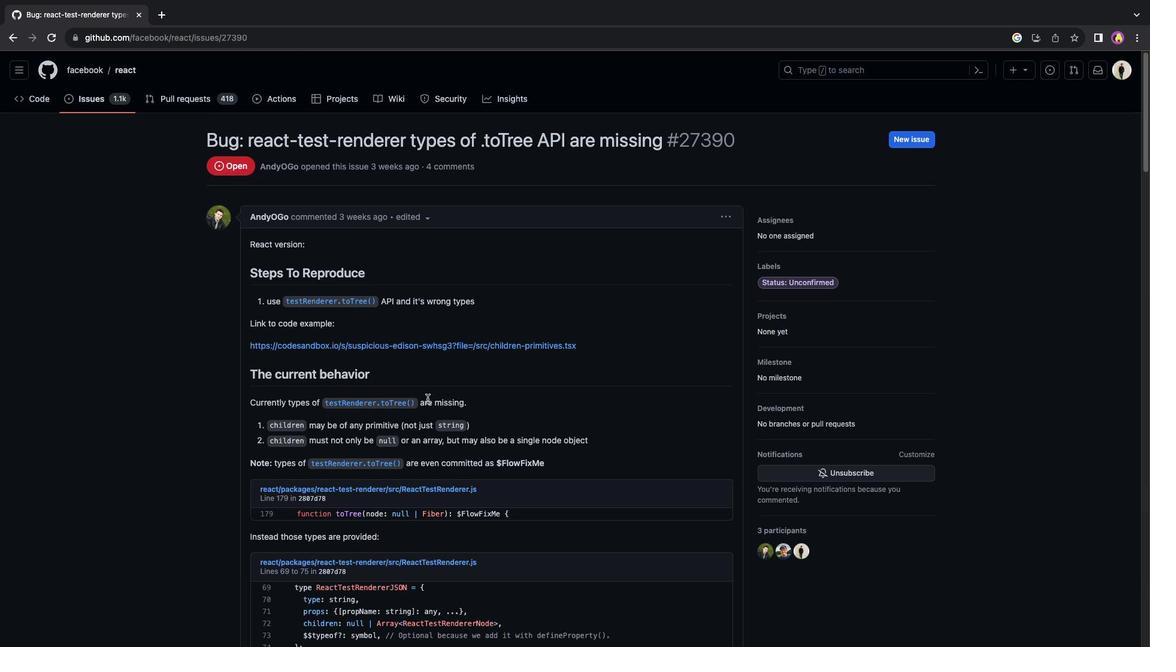 
Action: Mouse moved to (703, 421)
Screenshot: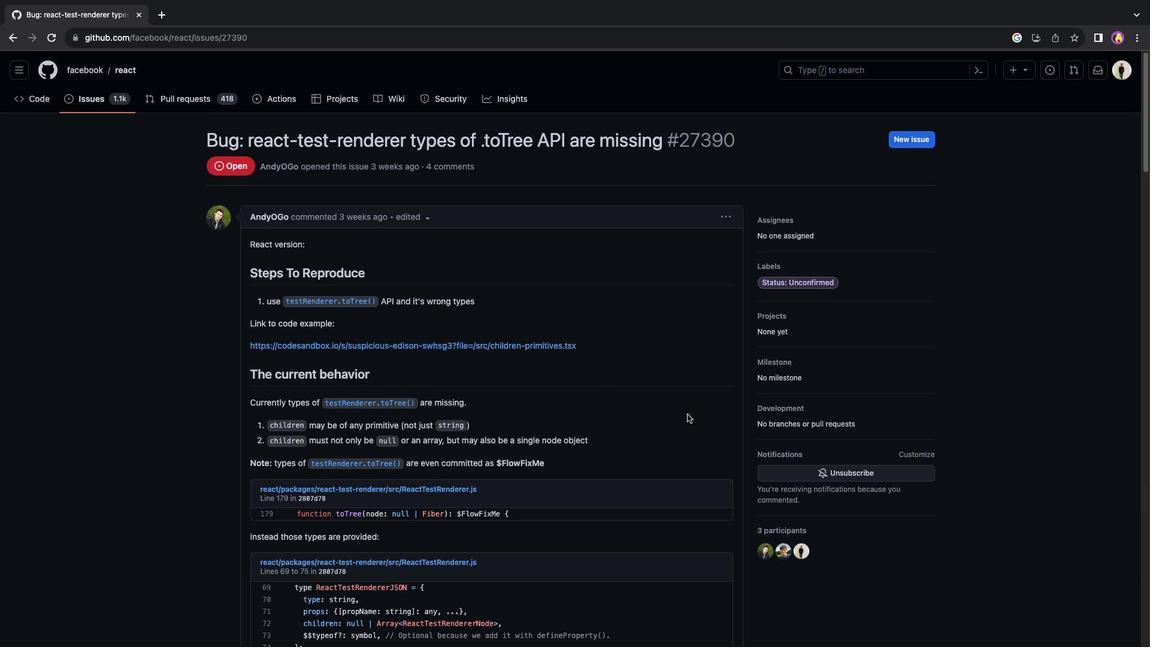 
Action: Mouse scrolled (703, 421) with delta (0, 0)
Screenshot: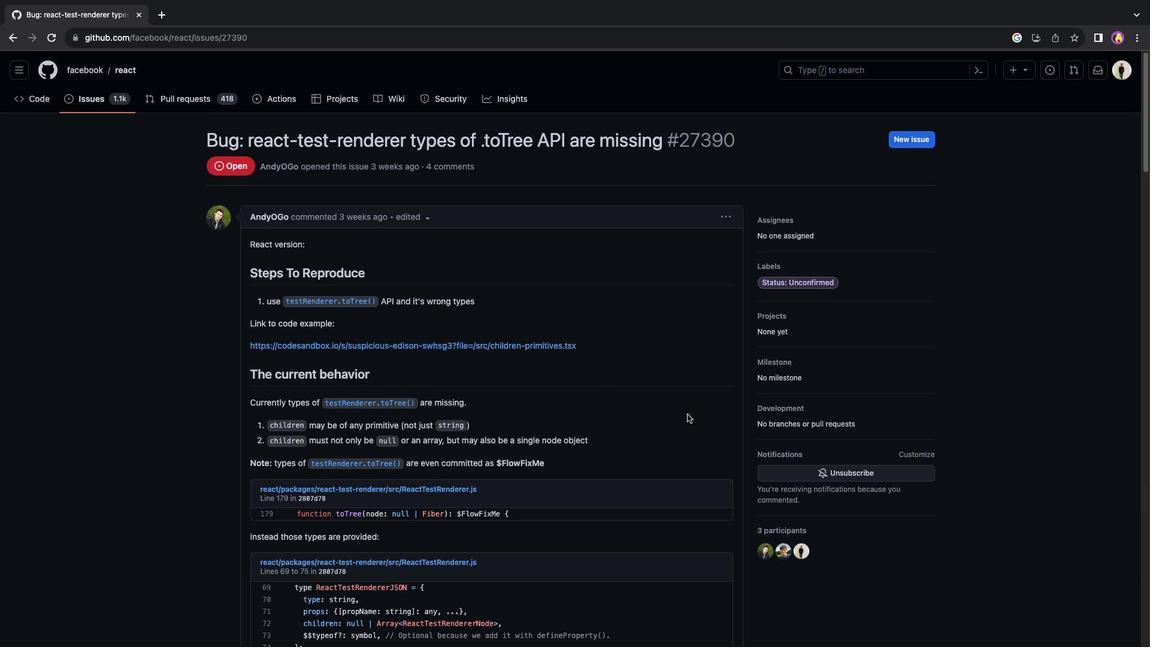 
Action: Mouse scrolled (703, 421) with delta (0, 0)
Screenshot: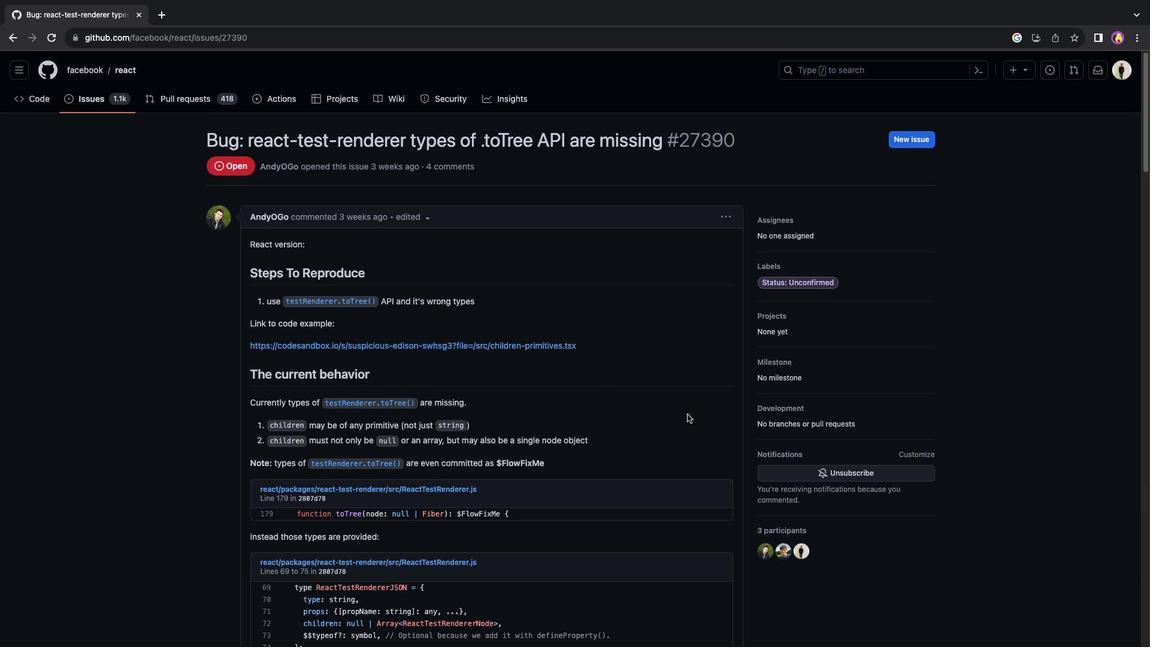 
Action: Mouse scrolled (703, 421) with delta (0, -2)
Screenshot: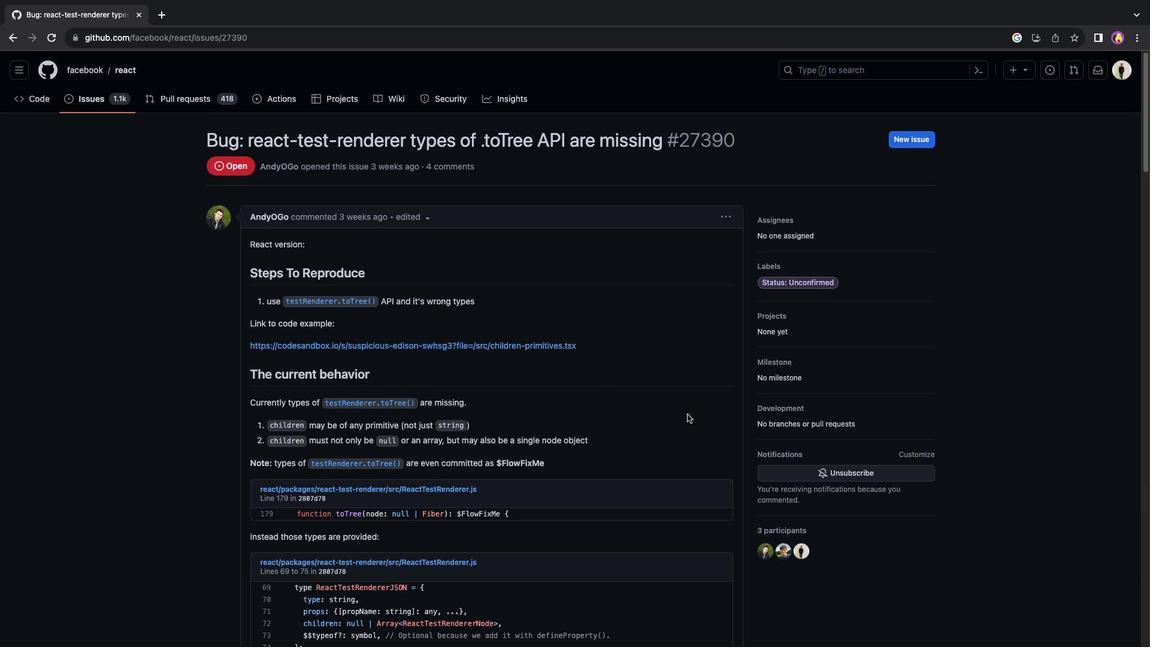 
Action: Mouse scrolled (703, 421) with delta (0, -2)
Screenshot: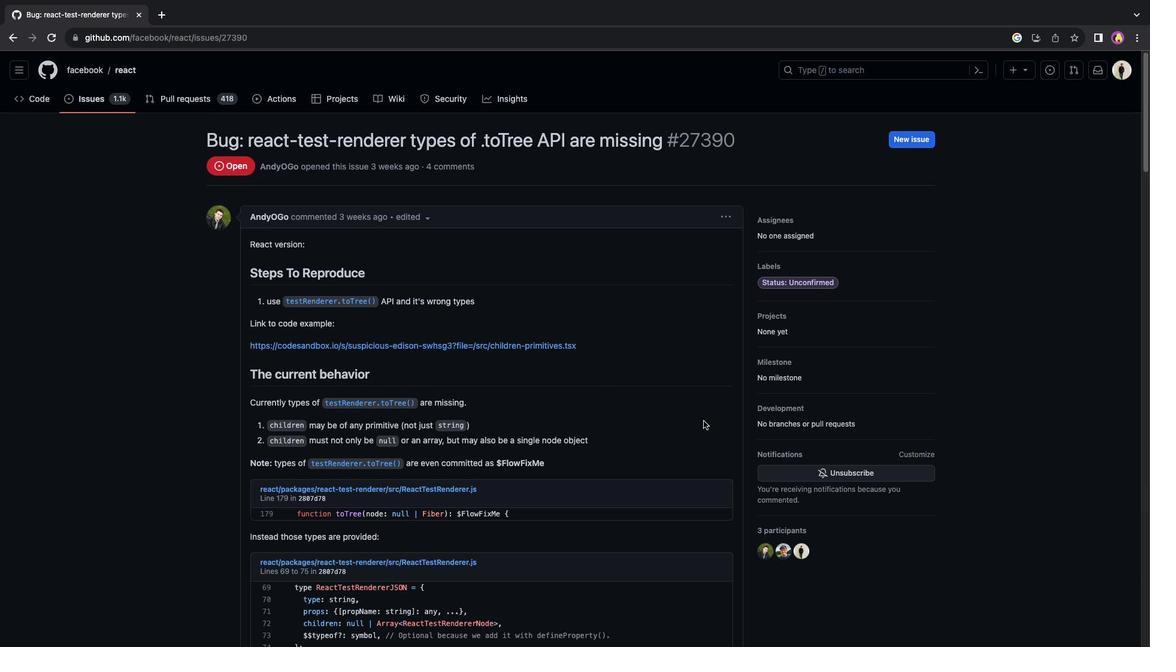 
Action: Mouse scrolled (703, 421) with delta (0, -3)
Screenshot: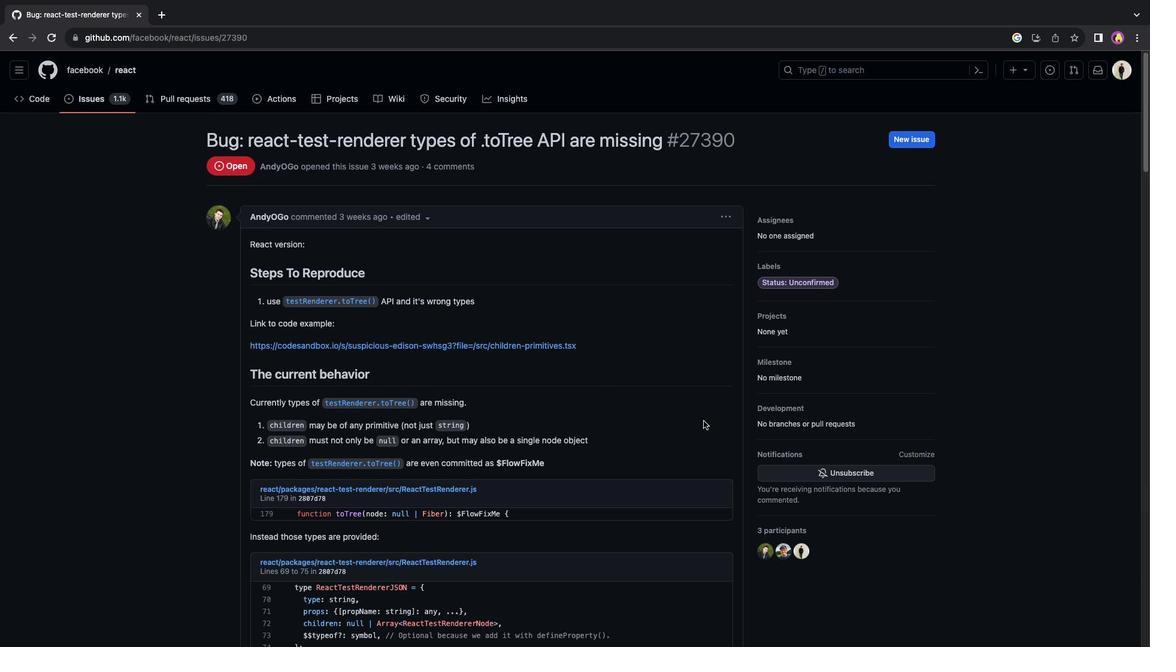 
Action: Mouse scrolled (703, 421) with delta (0, -4)
Screenshot: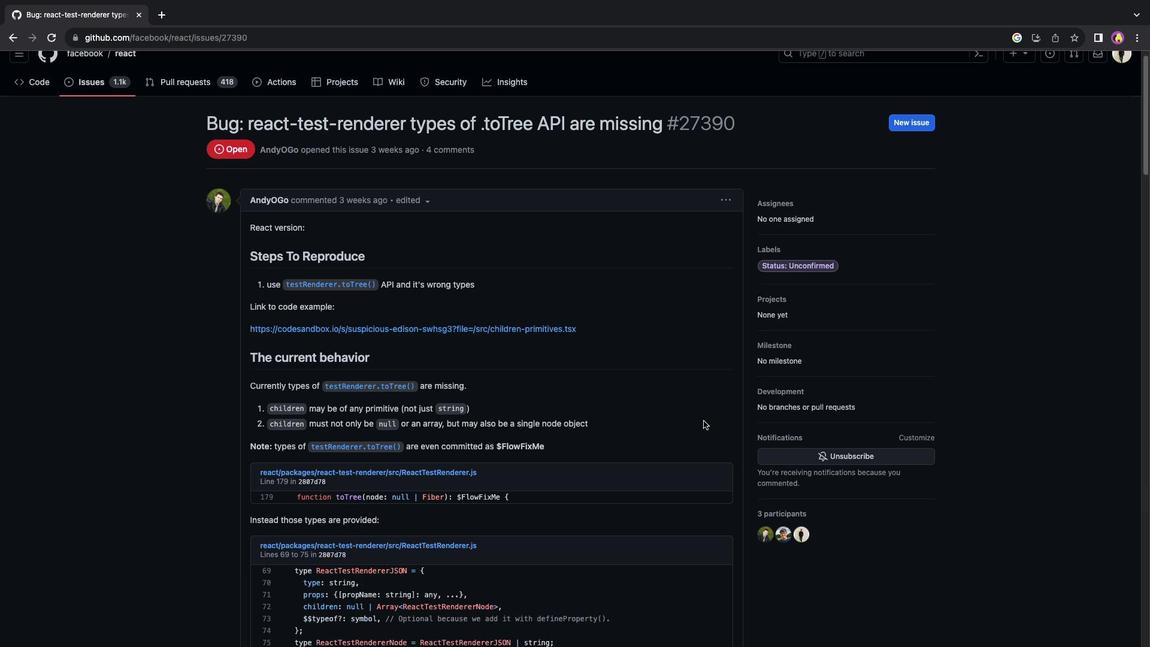
Action: Mouse moved to (701, 425)
Screenshot: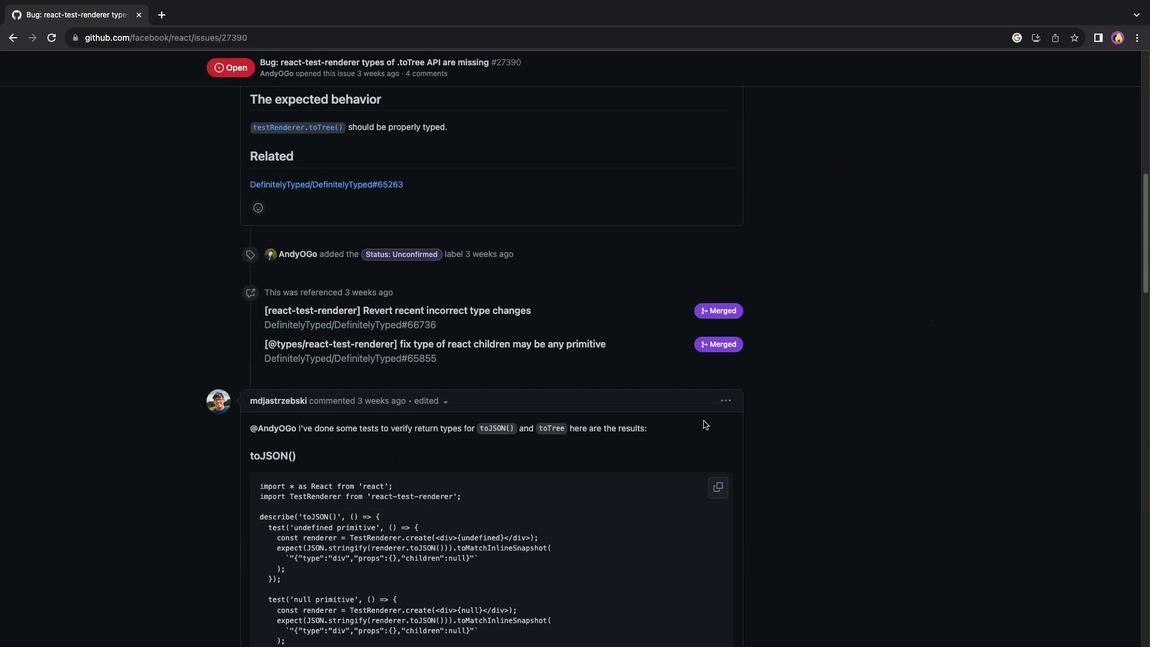 
Action: Mouse scrolled (701, 425) with delta (0, 0)
Screenshot: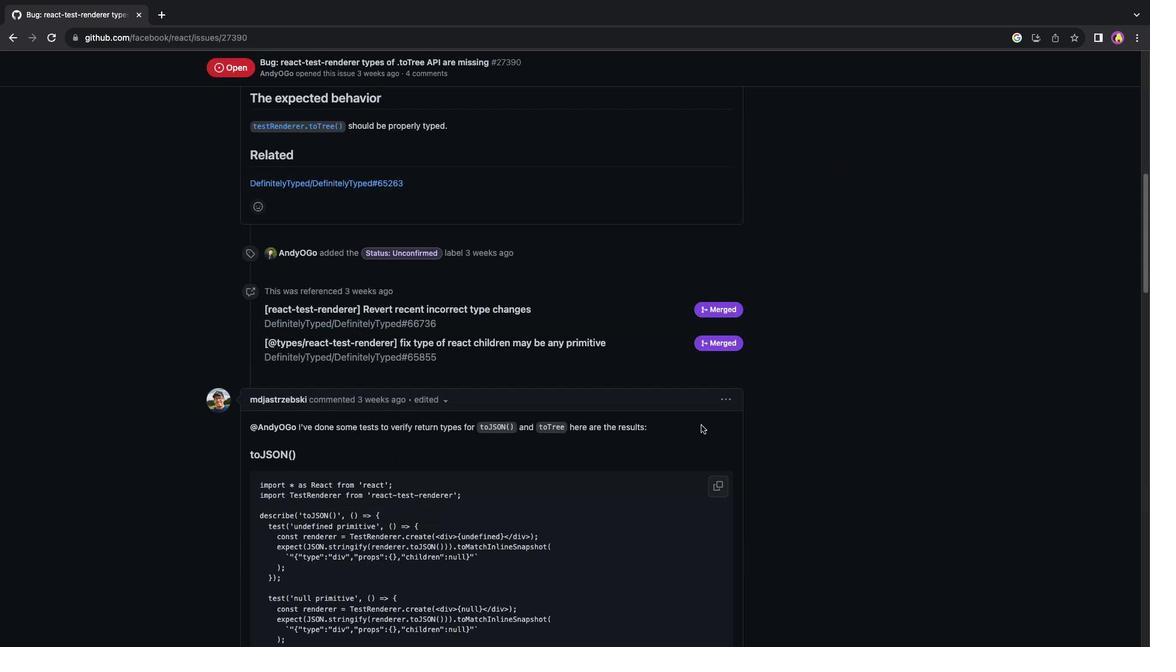 
Action: Mouse scrolled (701, 425) with delta (0, 0)
Screenshot: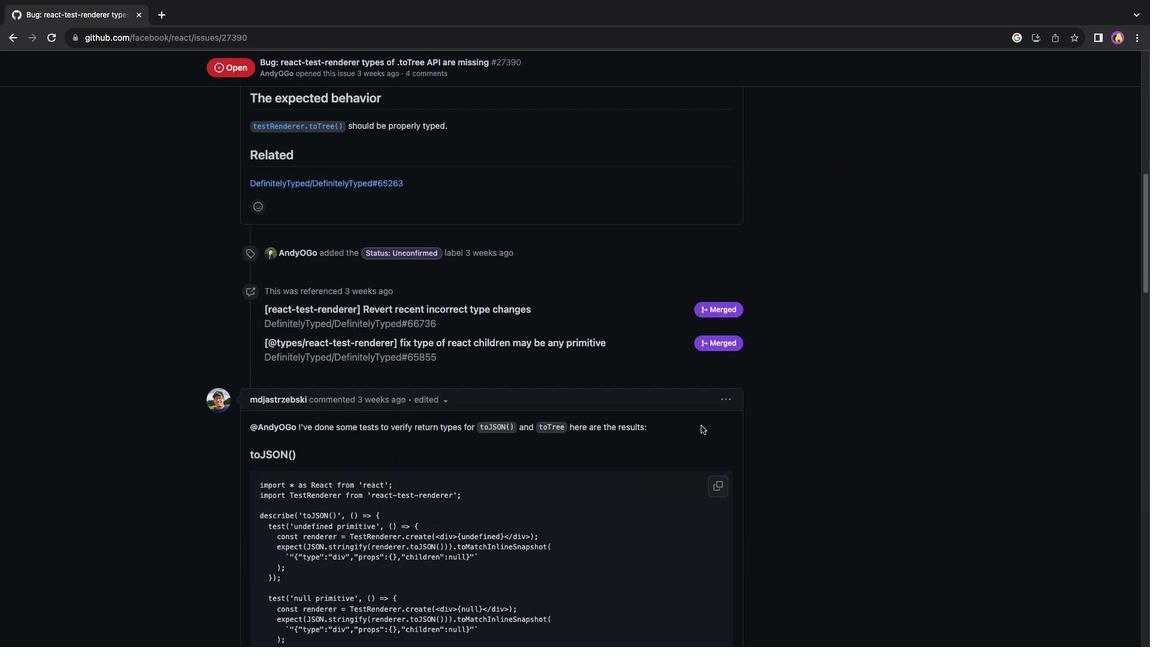 
Action: Mouse scrolled (701, 425) with delta (0, -2)
Screenshot: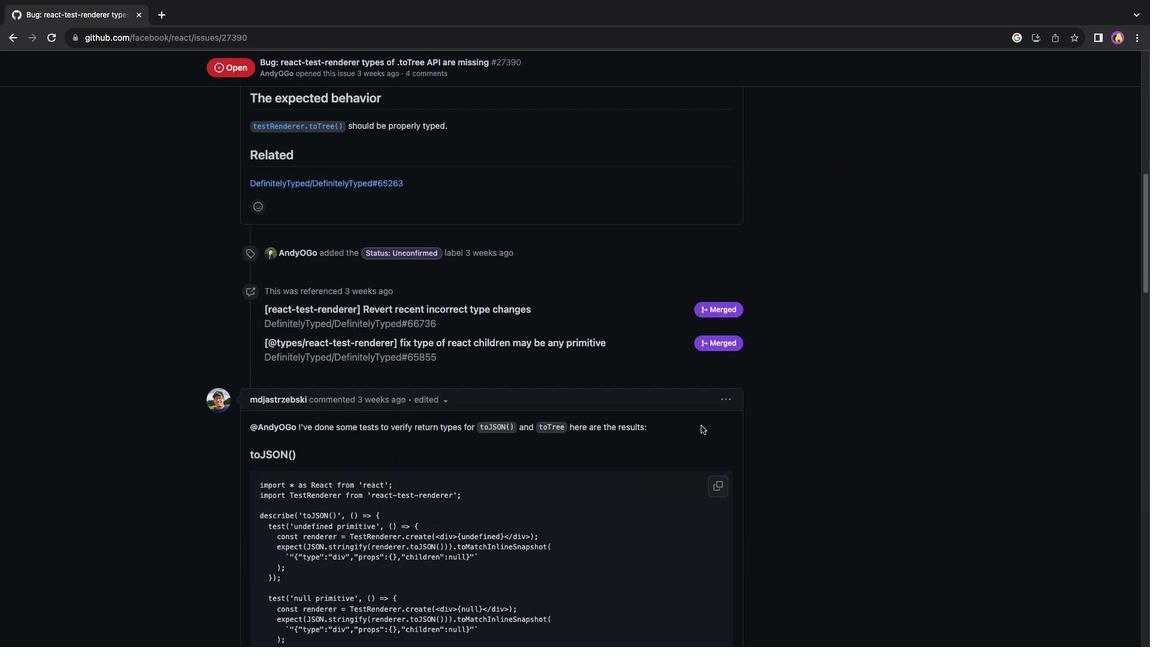 
Action: Mouse scrolled (701, 425) with delta (0, -2)
Screenshot: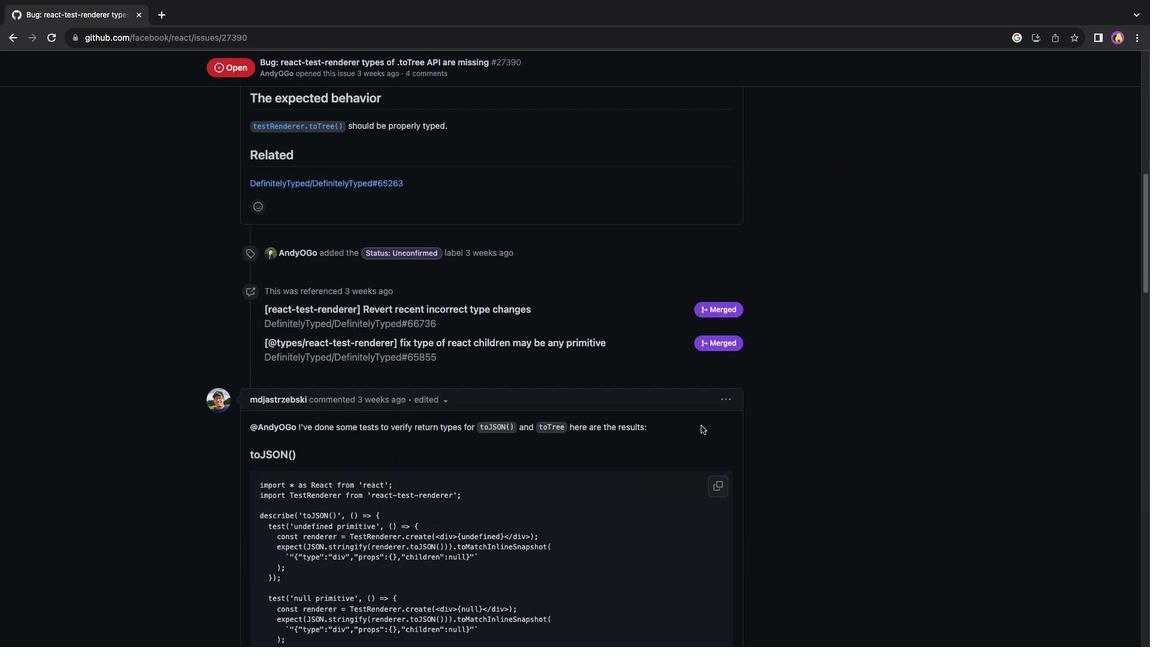 
Action: Mouse scrolled (701, 425) with delta (0, -3)
Screenshot: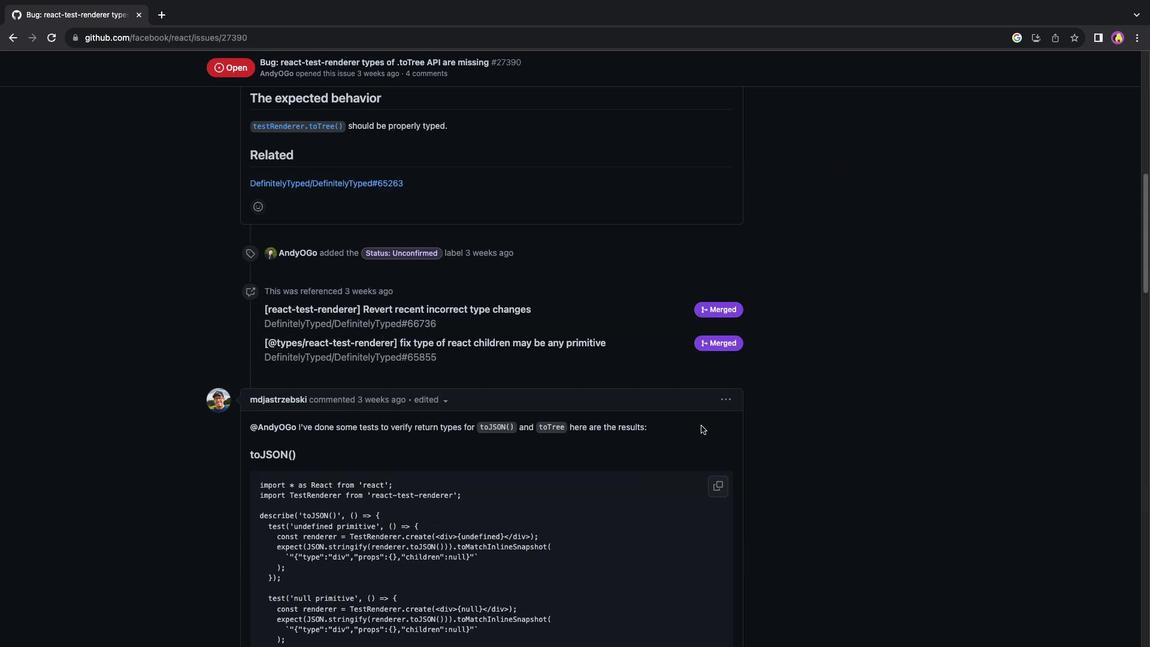 
Action: Mouse scrolled (701, 425) with delta (0, -4)
